 Task: Explore upcoming open houses in Honolulu, Hawaii, to visit properties with traditional Hawaiian architecture and cultural significance.
Action: Mouse moved to (559, 203)
Screenshot: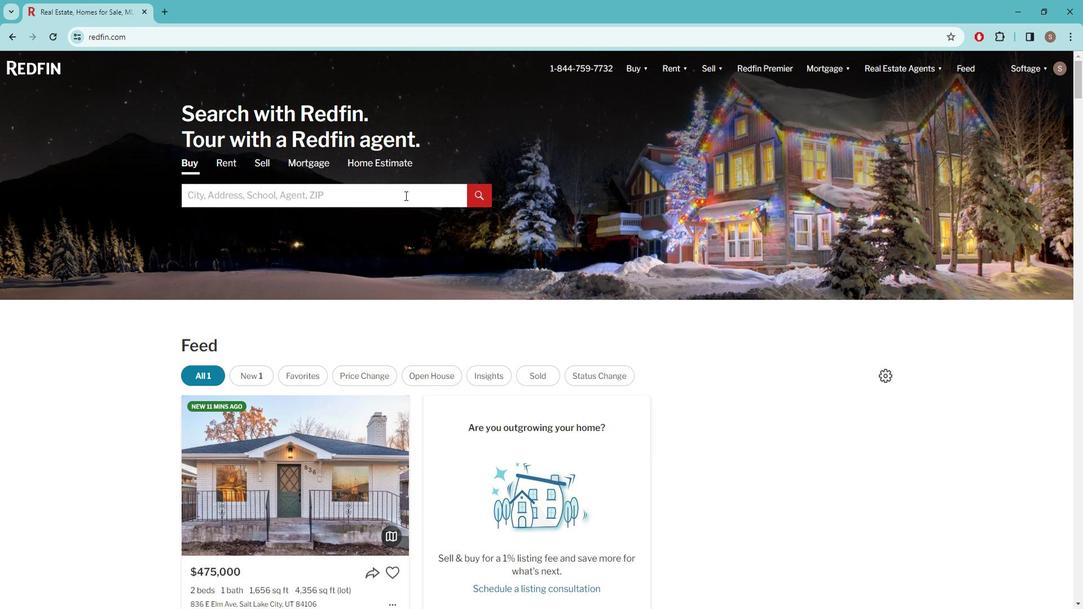 
Action: Mouse pressed left at (559, 203)
Screenshot: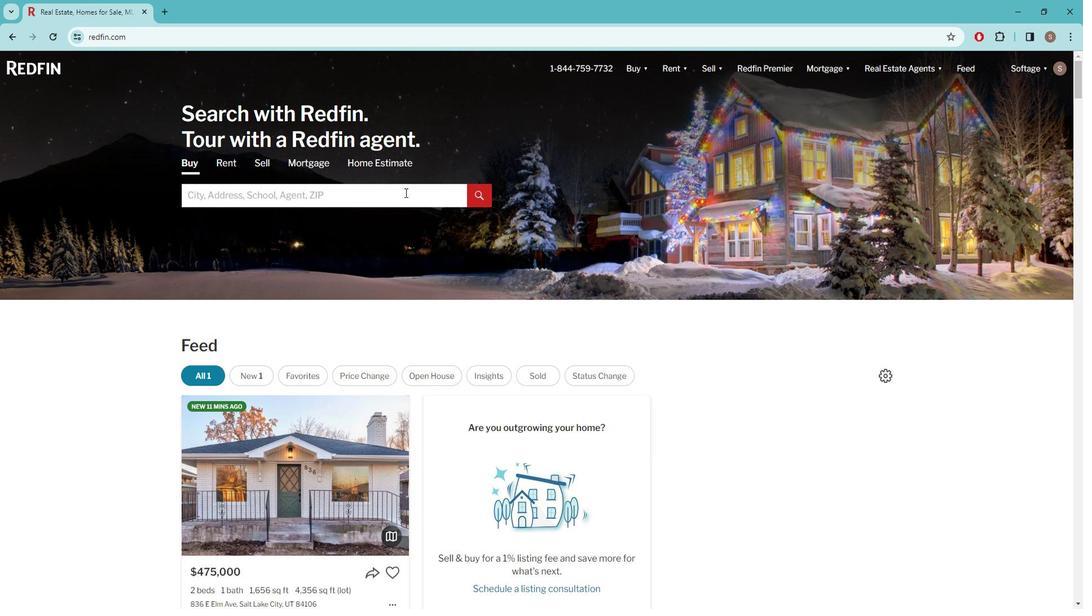 
Action: Key pressed h<Key.caps_lock>ONOLULU<Key.space>
Screenshot: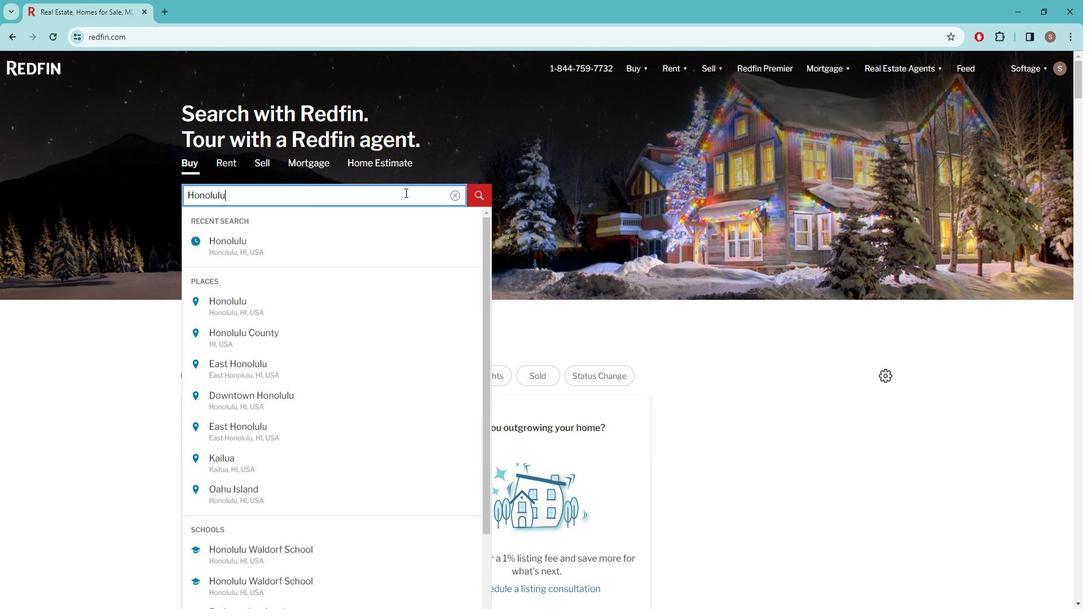 
Action: Mouse moved to (479, 259)
Screenshot: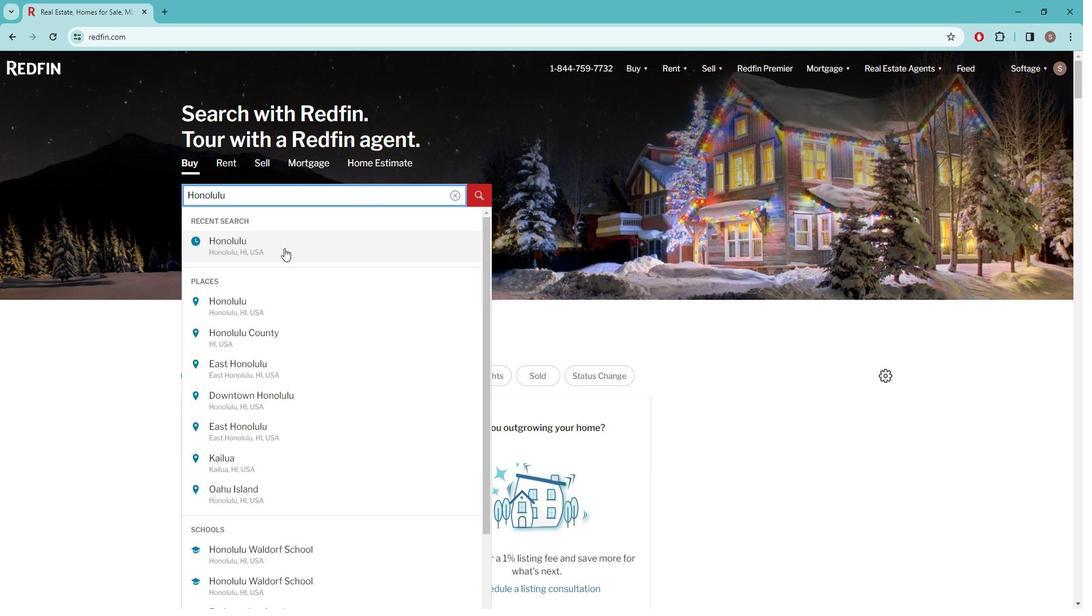 
Action: Mouse pressed left at (479, 259)
Screenshot: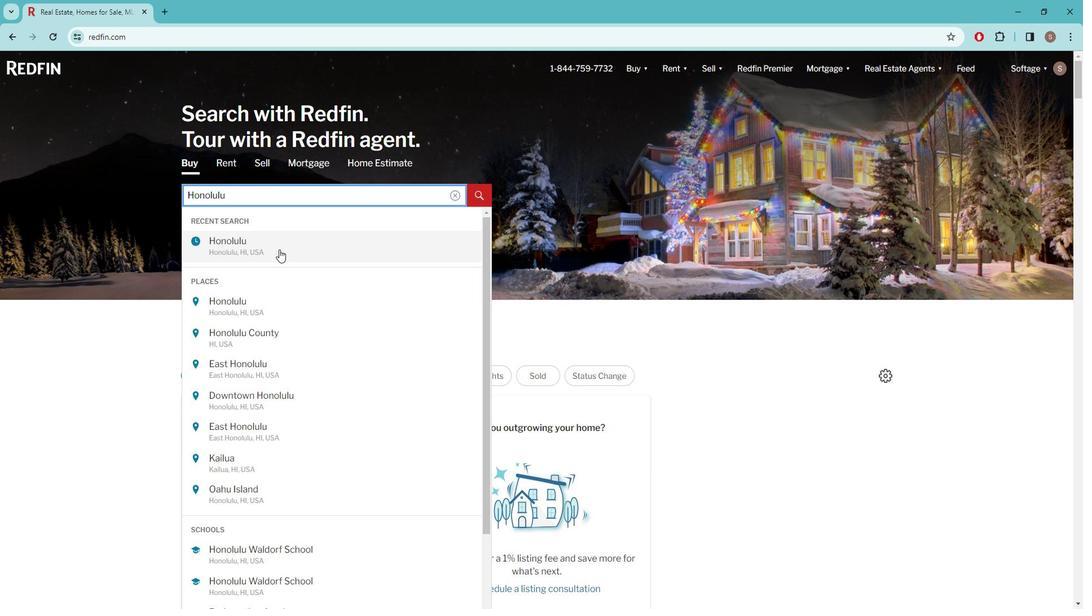 
Action: Mouse moved to (931, 154)
Screenshot: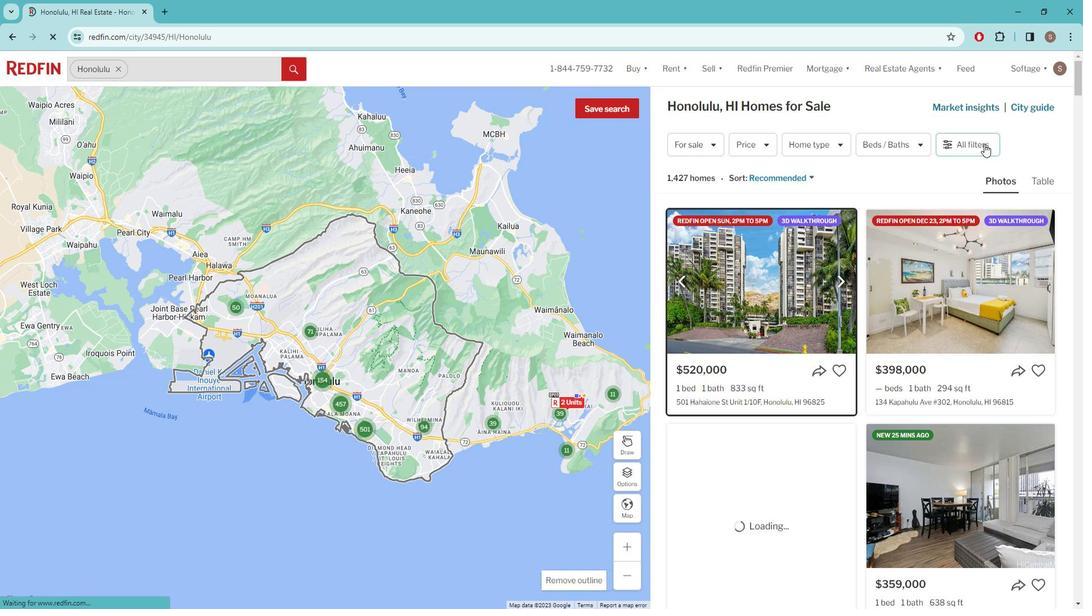 
Action: Mouse pressed left at (931, 154)
Screenshot: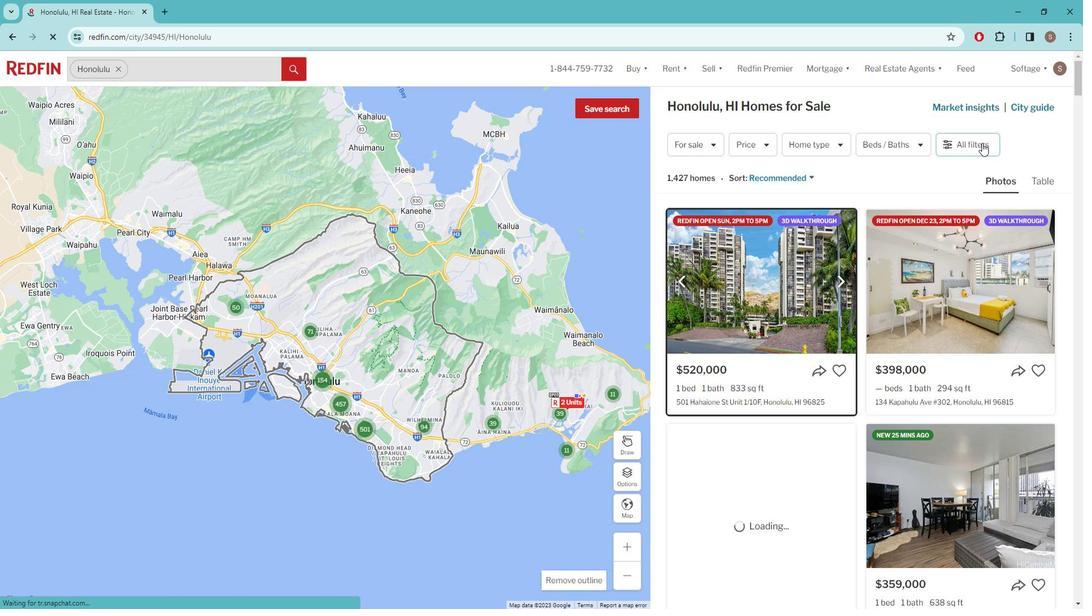
Action: Mouse pressed left at (931, 154)
Screenshot: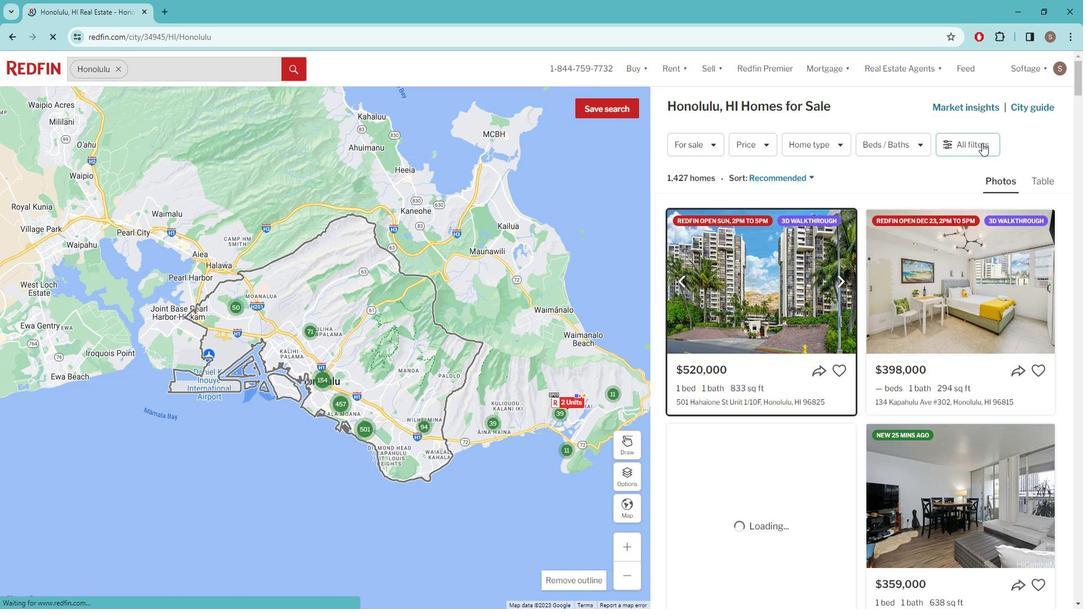 
Action: Mouse pressed left at (931, 154)
Screenshot: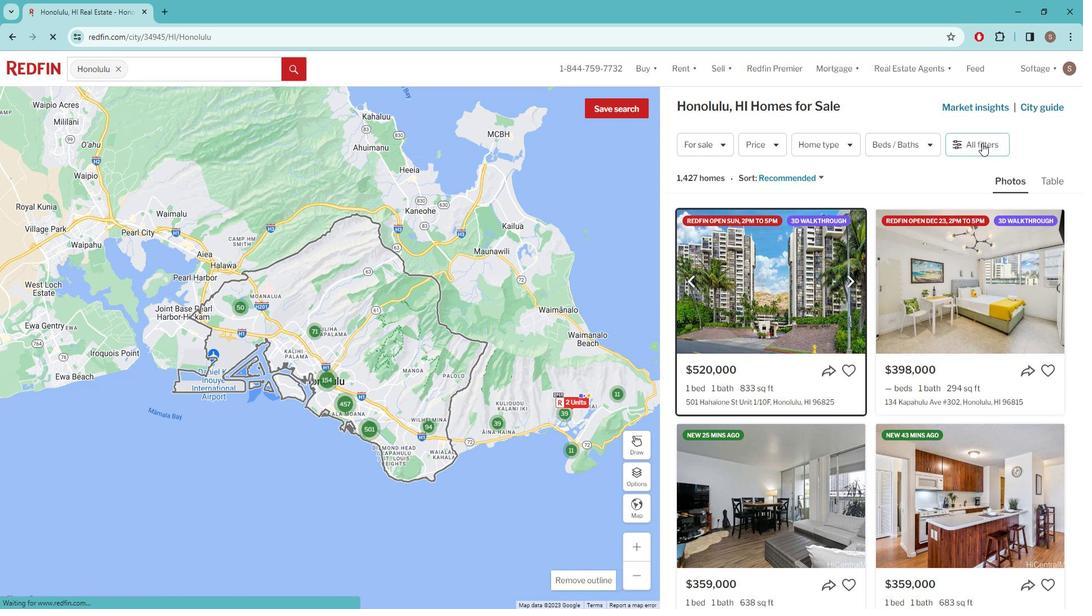 
Action: Mouse moved to (926, 154)
Screenshot: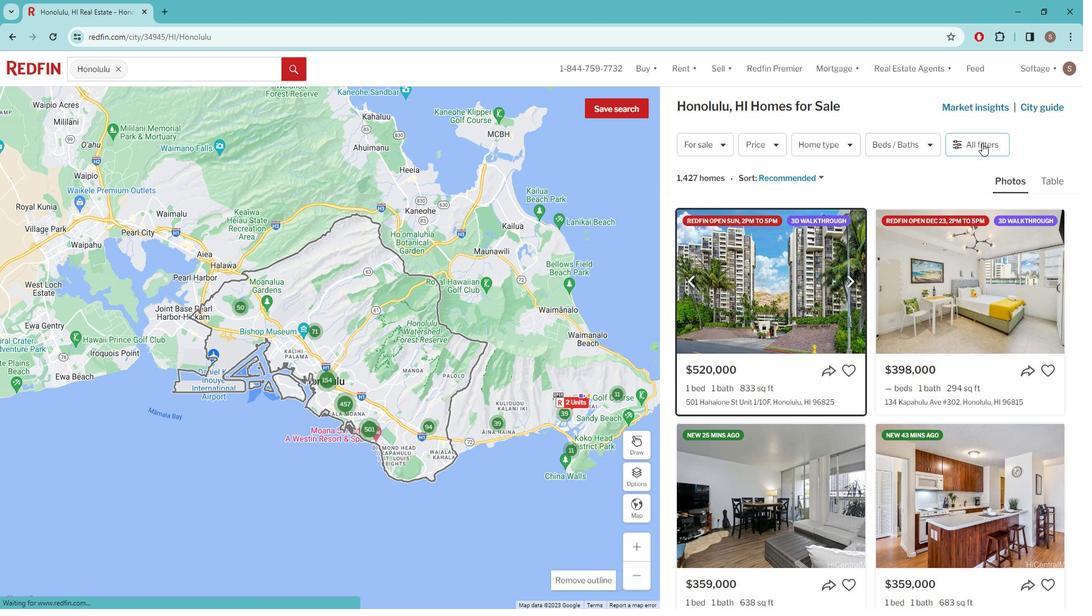 
Action: Mouse pressed left at (926, 154)
Screenshot: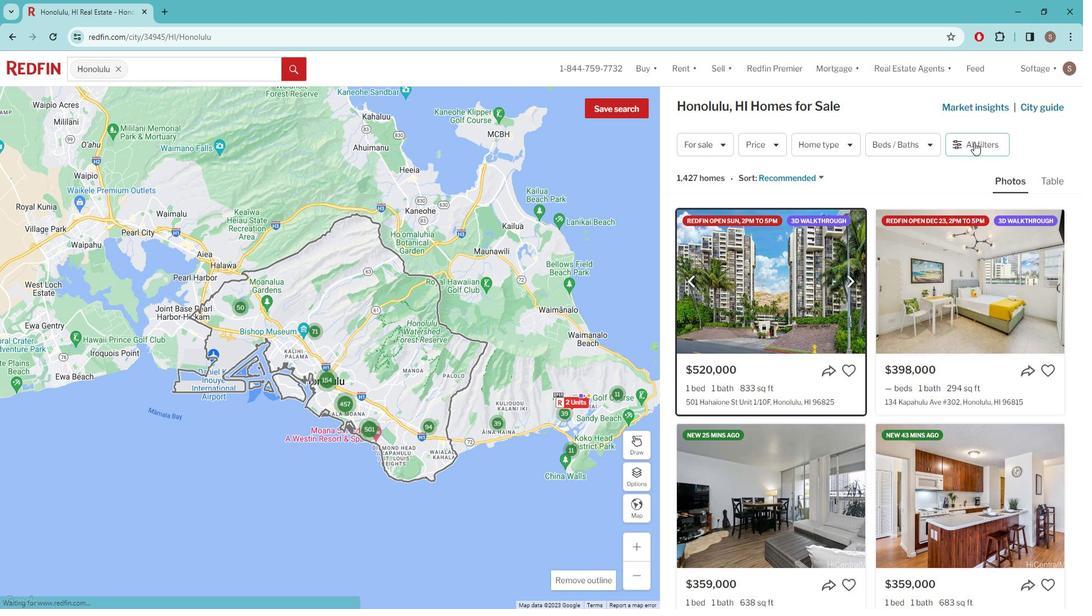
Action: Mouse moved to (907, 240)
Screenshot: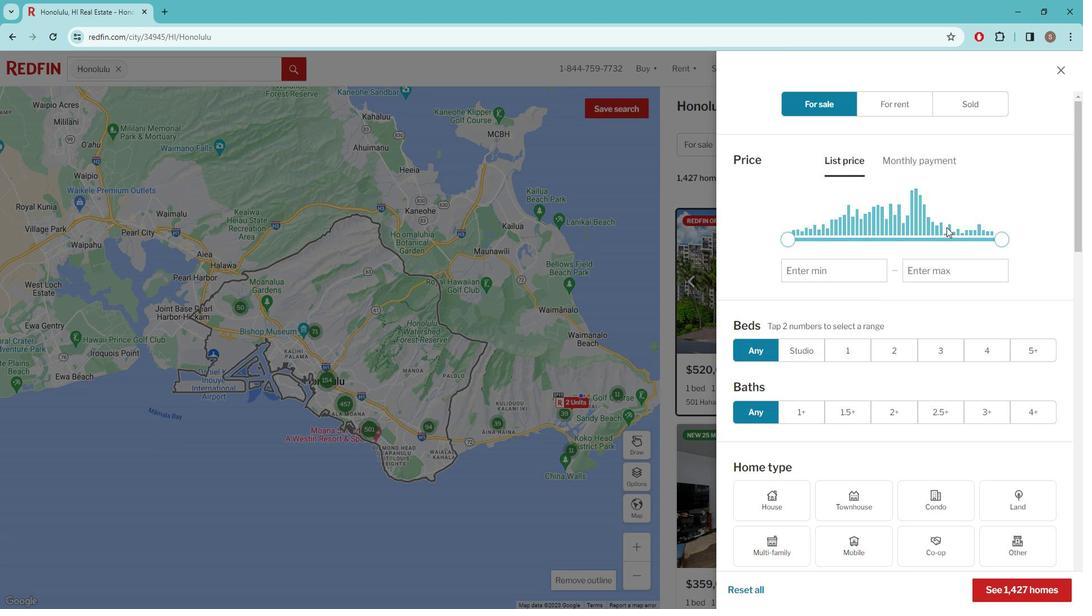 
Action: Mouse scrolled (907, 239) with delta (0, 0)
Screenshot: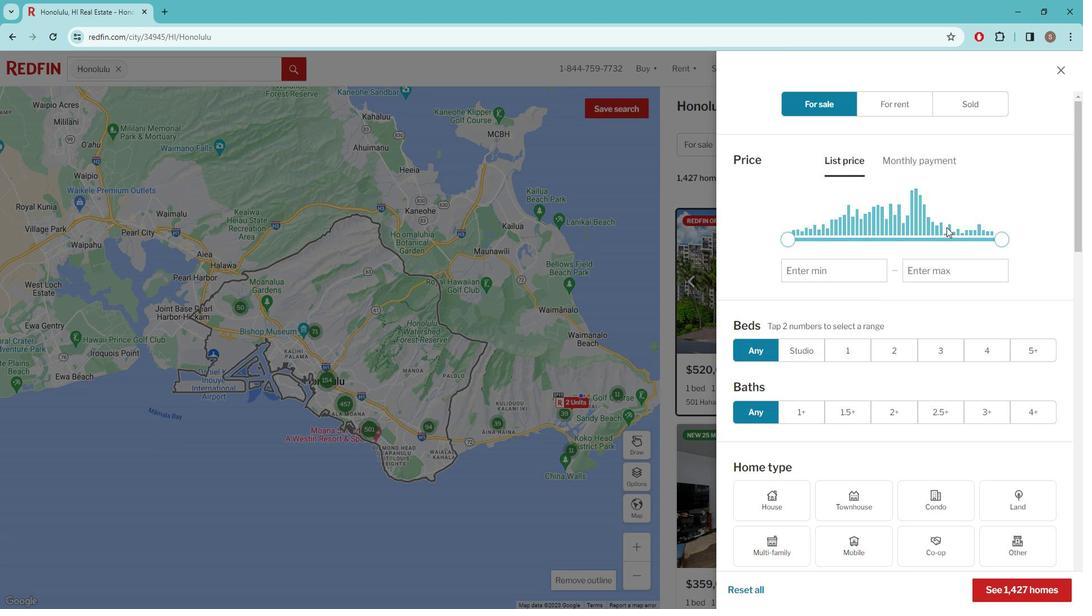 
Action: Mouse moved to (906, 242)
Screenshot: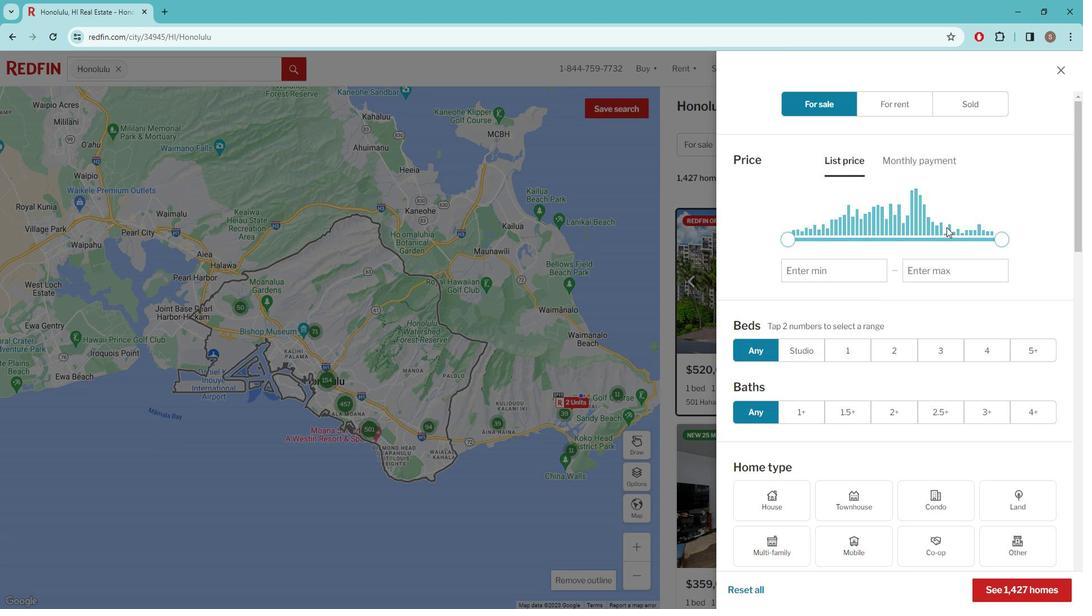 
Action: Mouse scrolled (906, 241) with delta (0, 0)
Screenshot: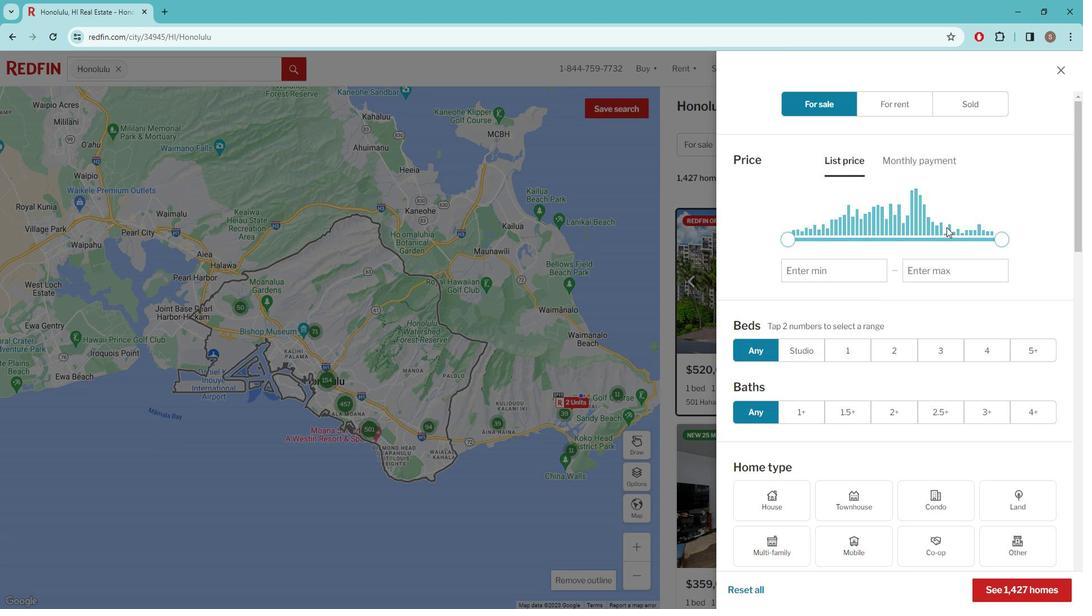 
Action: Mouse moved to (906, 242)
Screenshot: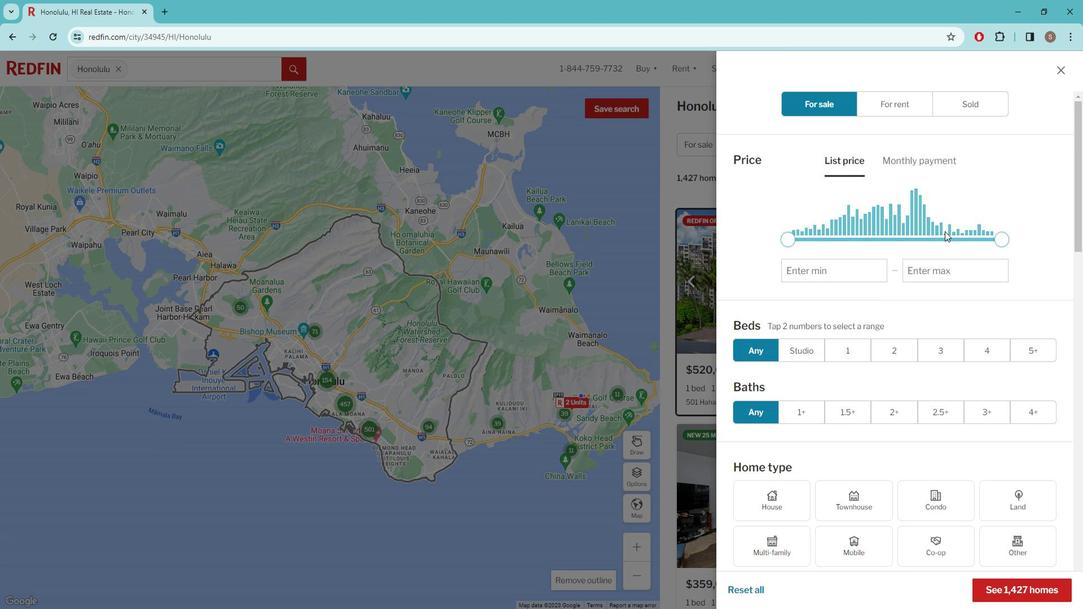 
Action: Mouse scrolled (906, 242) with delta (0, 0)
Screenshot: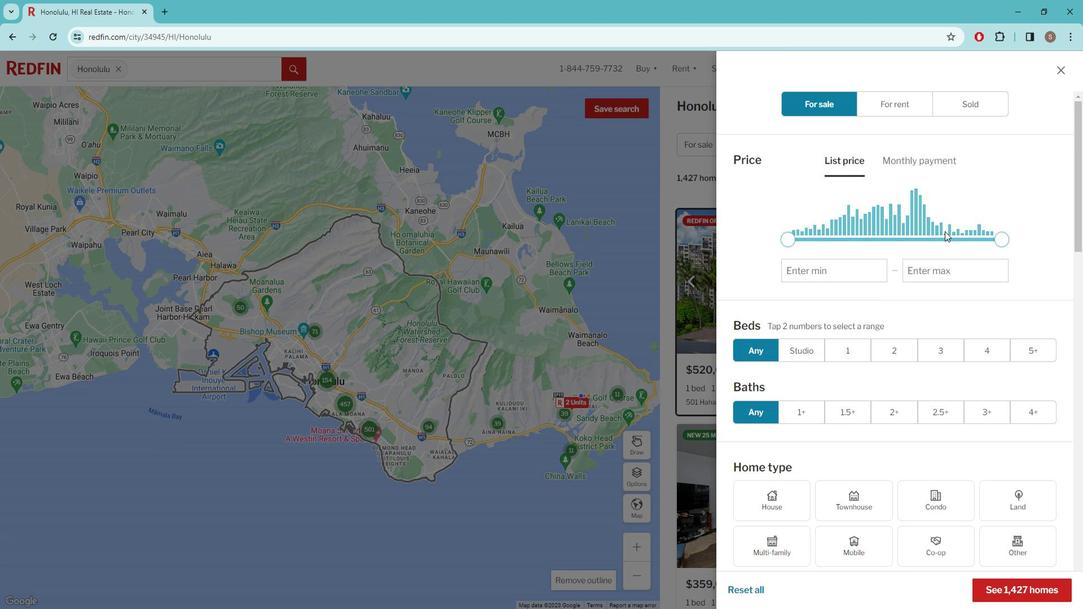 
Action: Mouse scrolled (906, 242) with delta (0, 0)
Screenshot: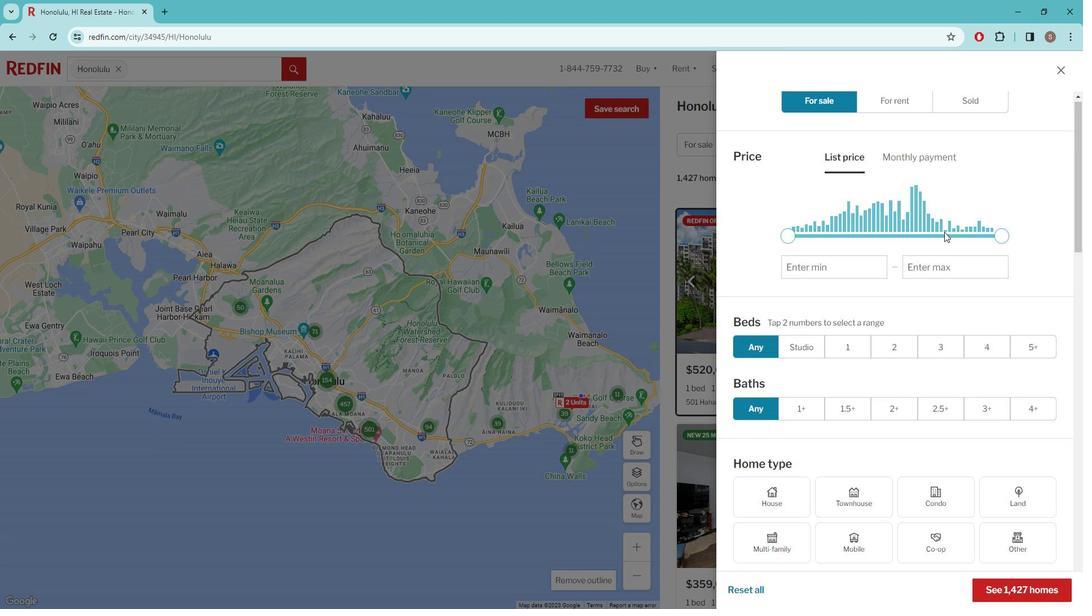 
Action: Mouse scrolled (906, 242) with delta (0, 0)
Screenshot: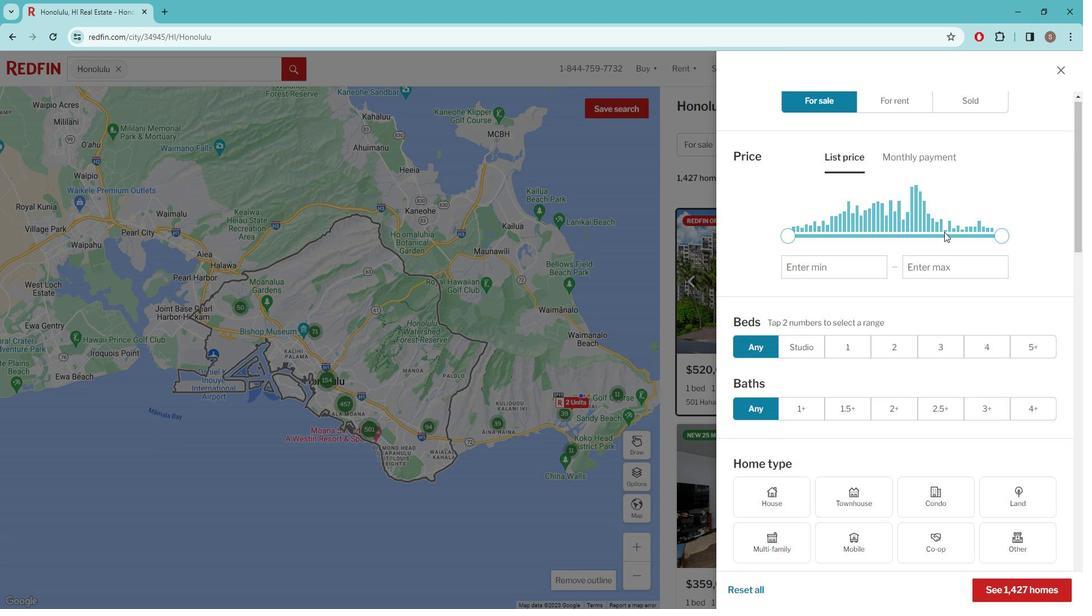 
Action: Mouse scrolled (906, 242) with delta (0, 0)
Screenshot: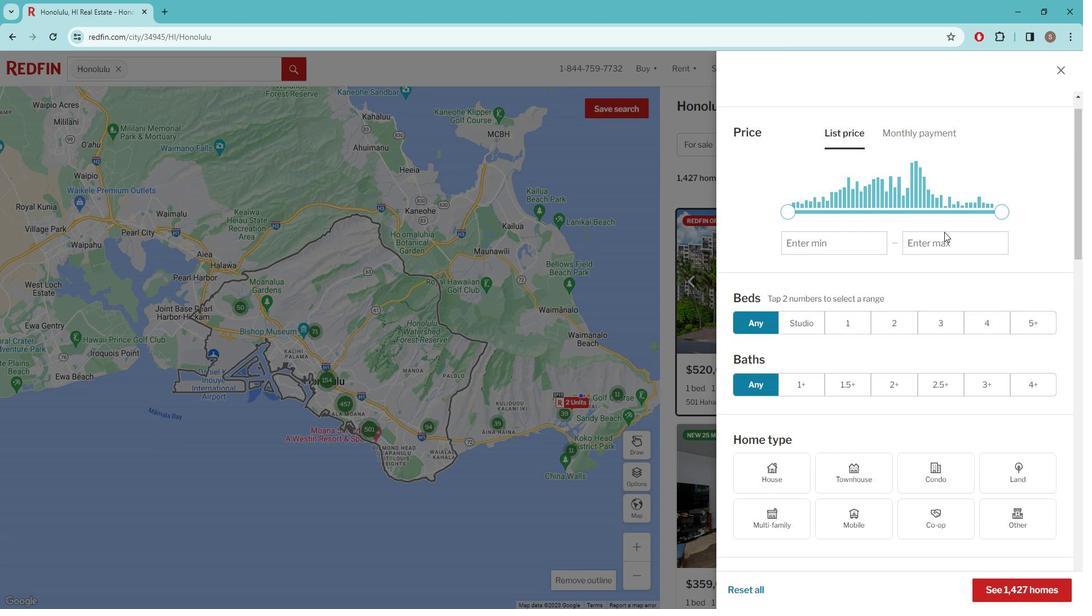 
Action: Mouse moved to (905, 243)
Screenshot: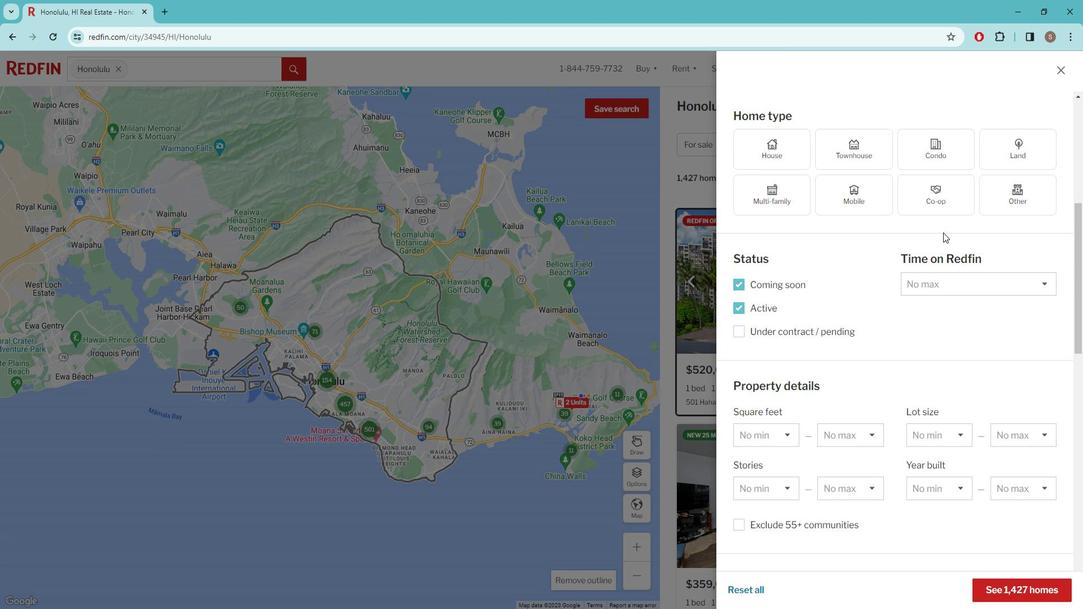 
Action: Mouse scrolled (905, 243) with delta (0, 0)
Screenshot: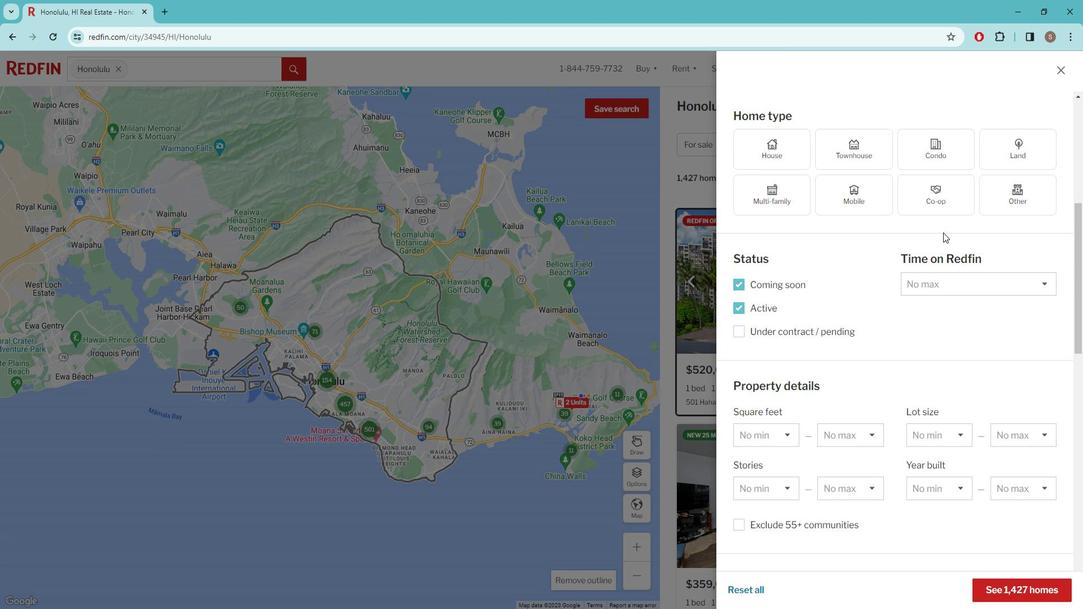 
Action: Mouse moved to (904, 244)
Screenshot: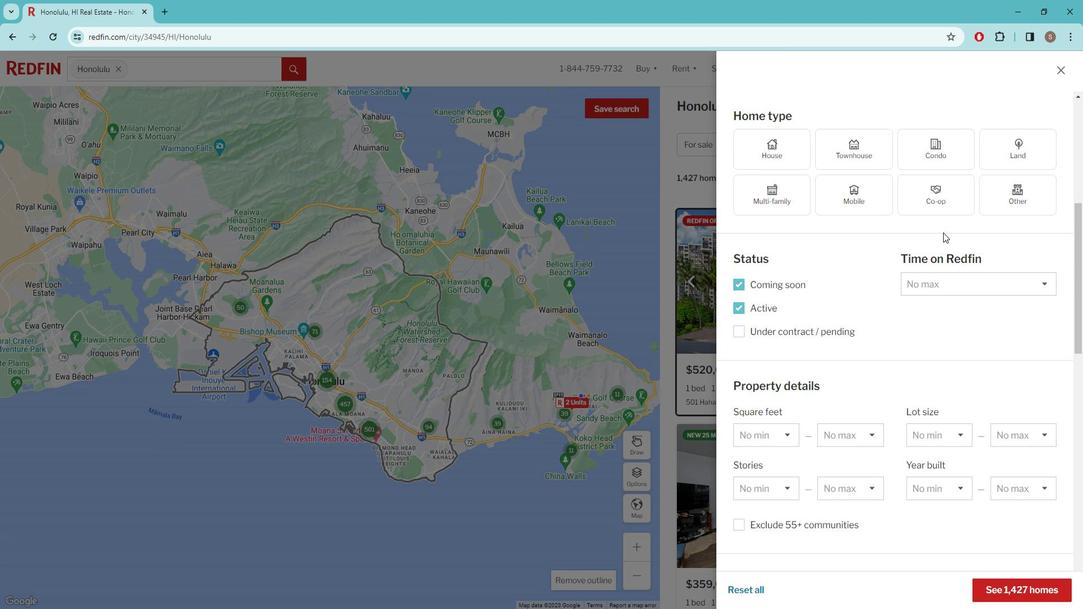 
Action: Mouse scrolled (904, 243) with delta (0, 0)
Screenshot: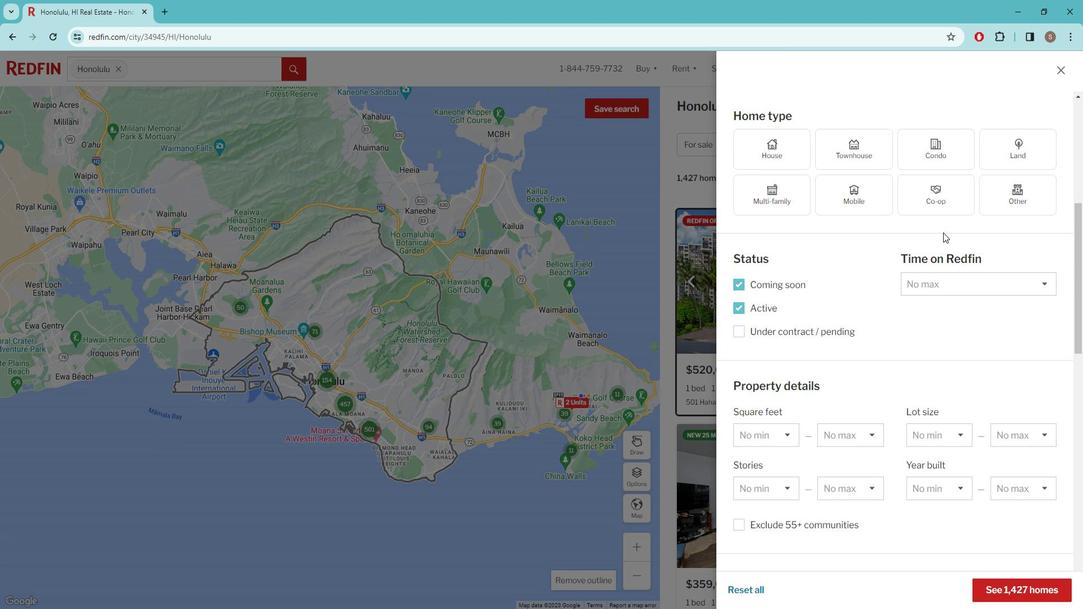 
Action: Mouse moved to (904, 245)
Screenshot: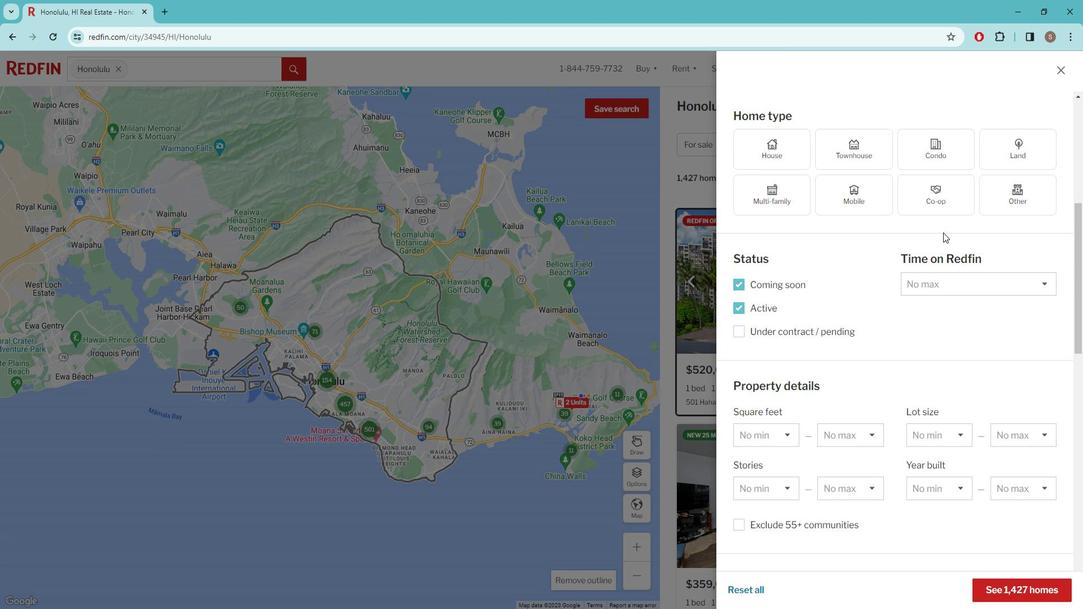 
Action: Mouse scrolled (904, 244) with delta (0, 0)
Screenshot: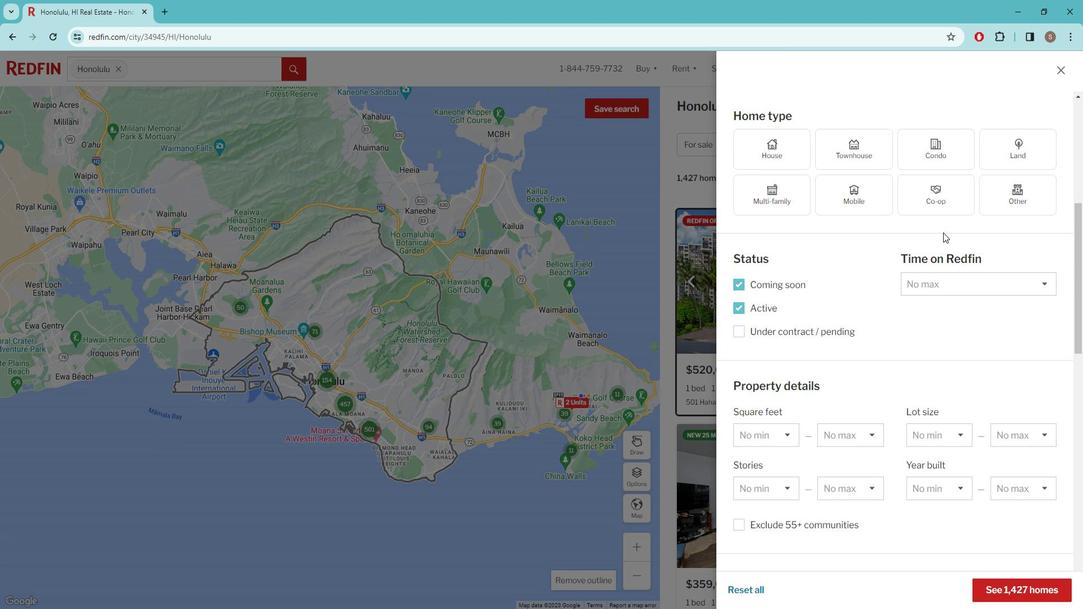 
Action: Mouse scrolled (904, 244) with delta (0, 0)
Screenshot: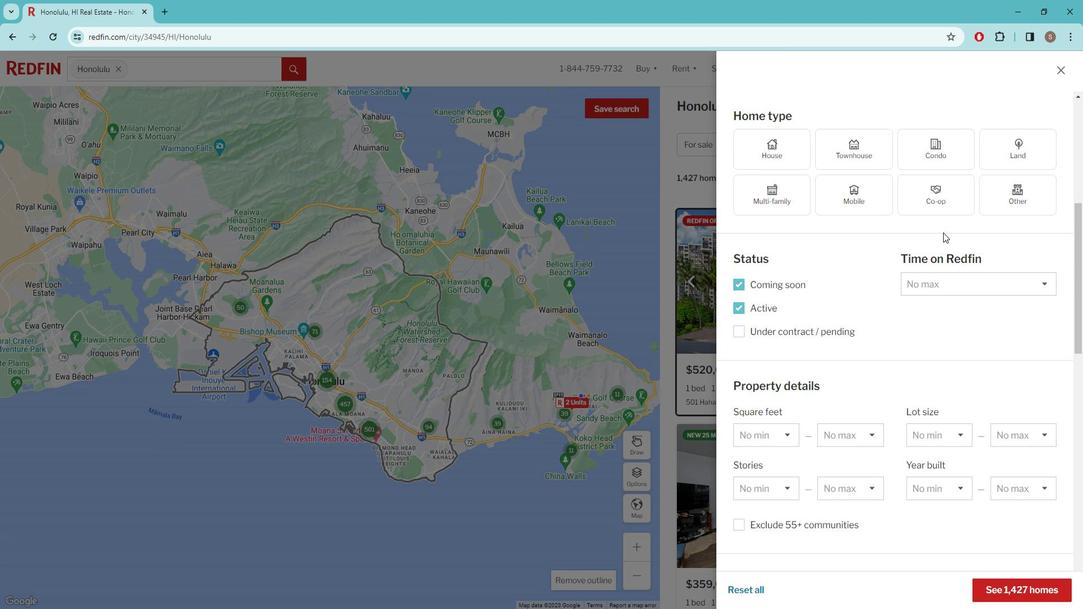 
Action: Mouse scrolled (904, 244) with delta (0, 0)
Screenshot: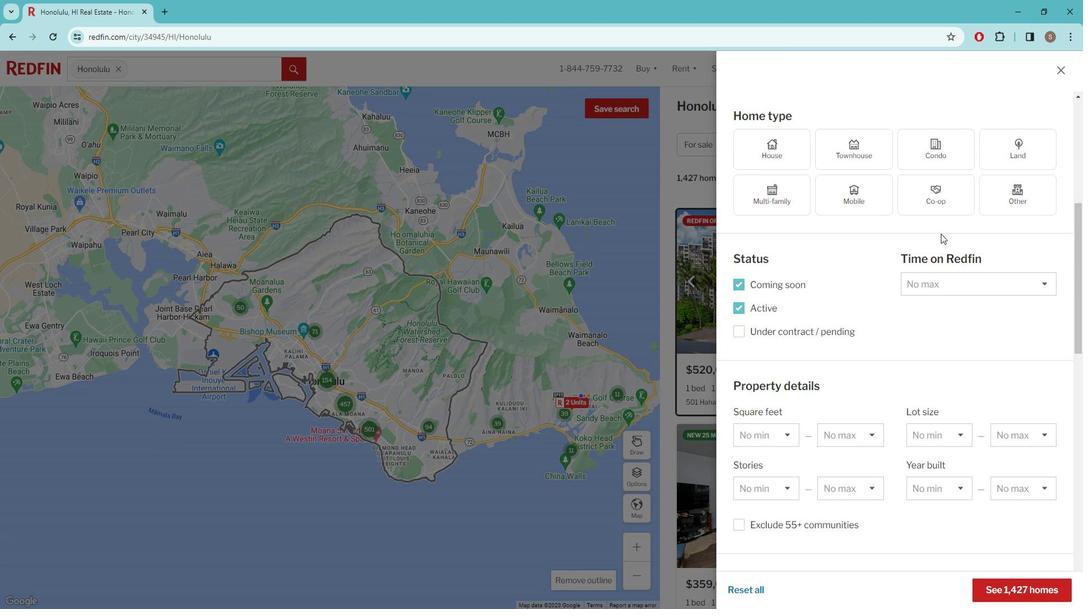 
Action: Mouse moved to (904, 245)
Screenshot: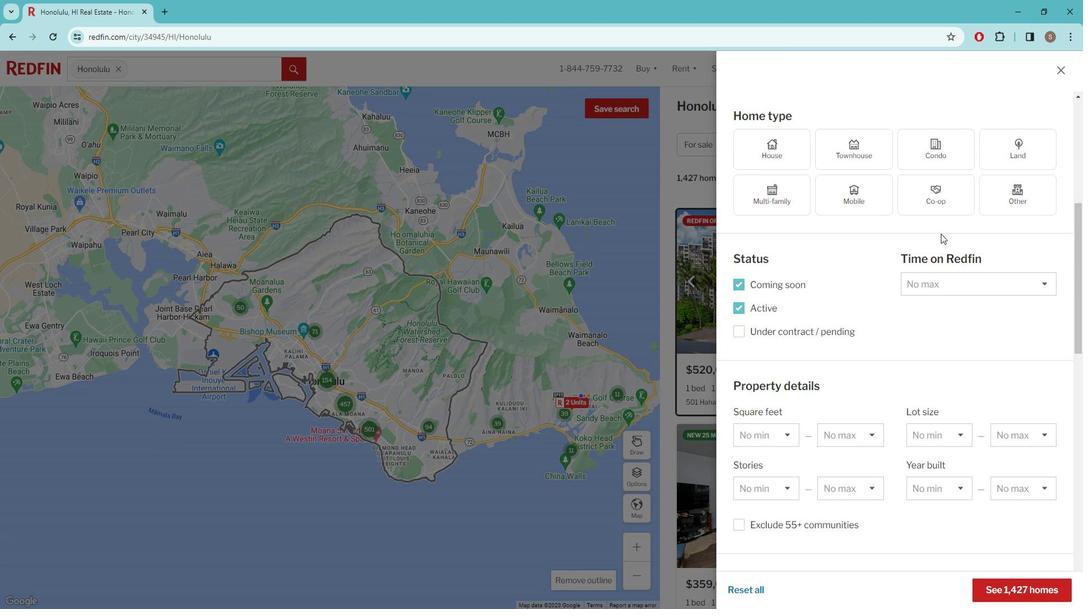 
Action: Mouse scrolled (904, 244) with delta (0, 0)
Screenshot: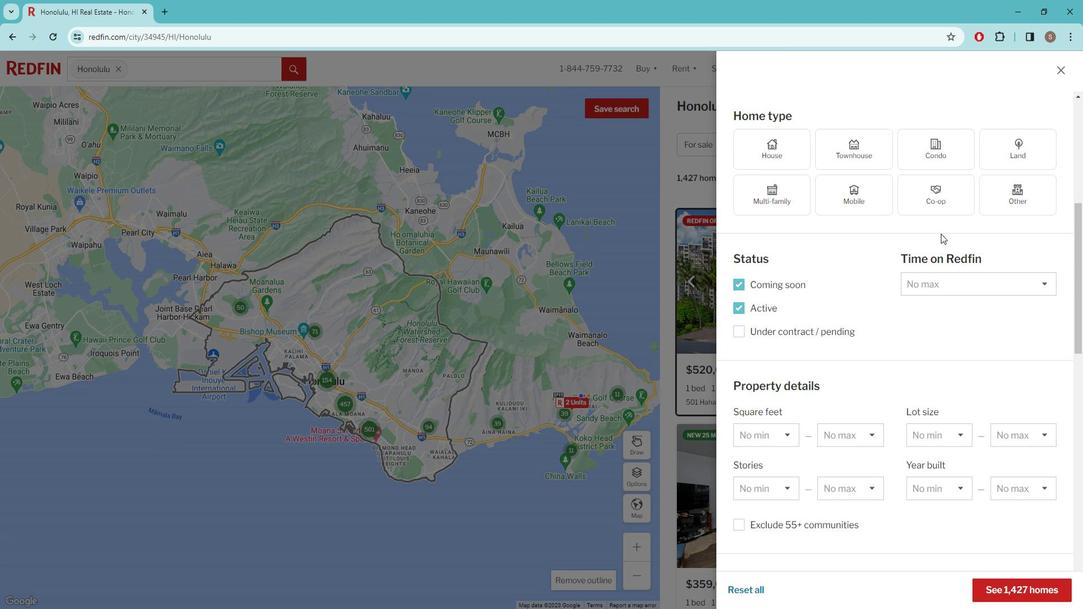 
Action: Mouse moved to (903, 246)
Screenshot: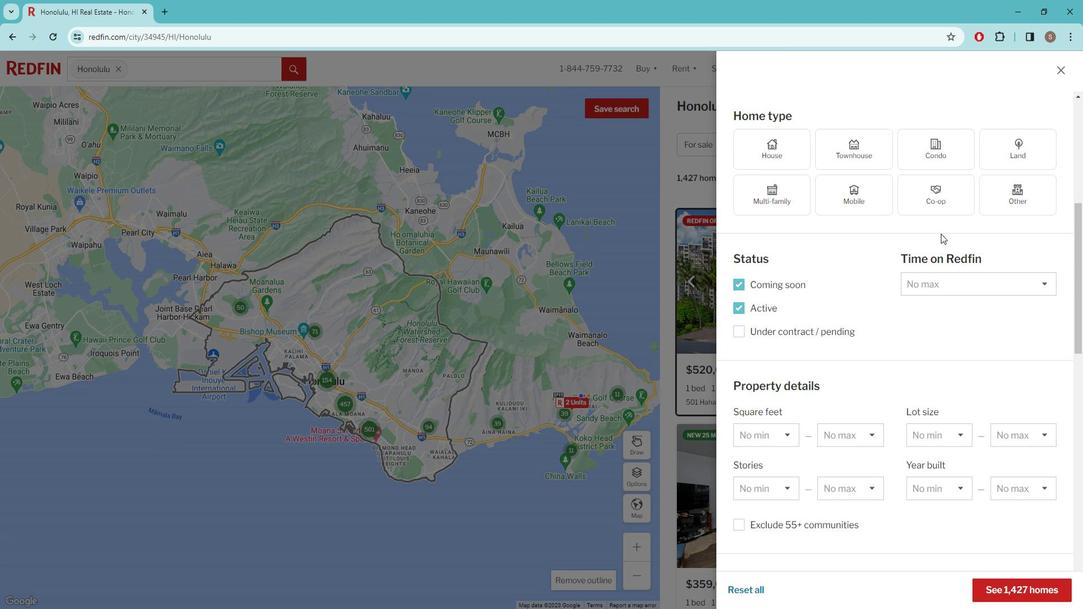 
Action: Mouse scrolled (903, 245) with delta (0, 0)
Screenshot: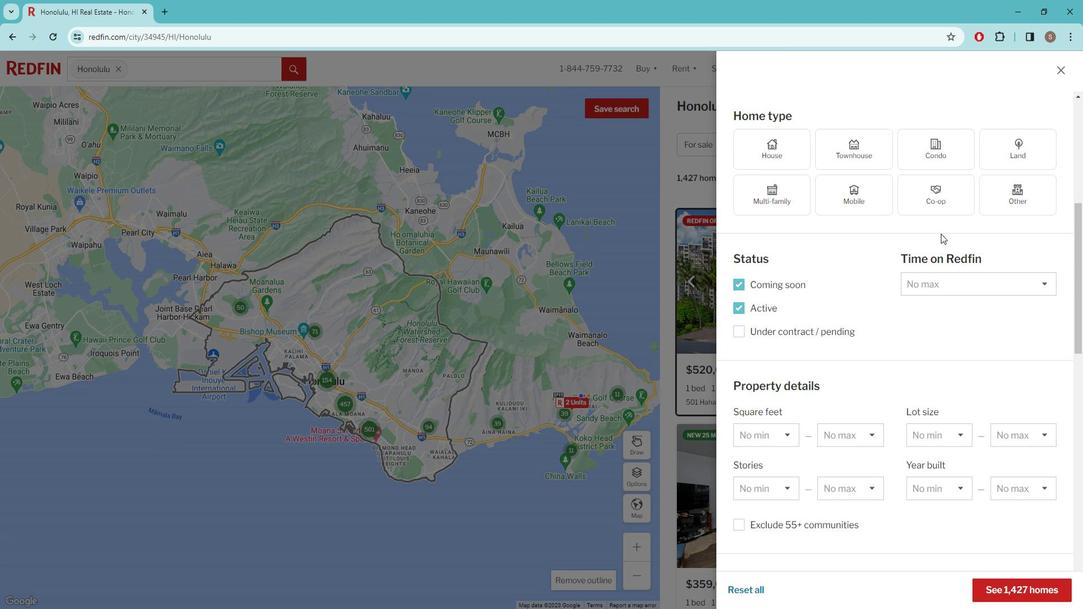 
Action: Mouse moved to (903, 247)
Screenshot: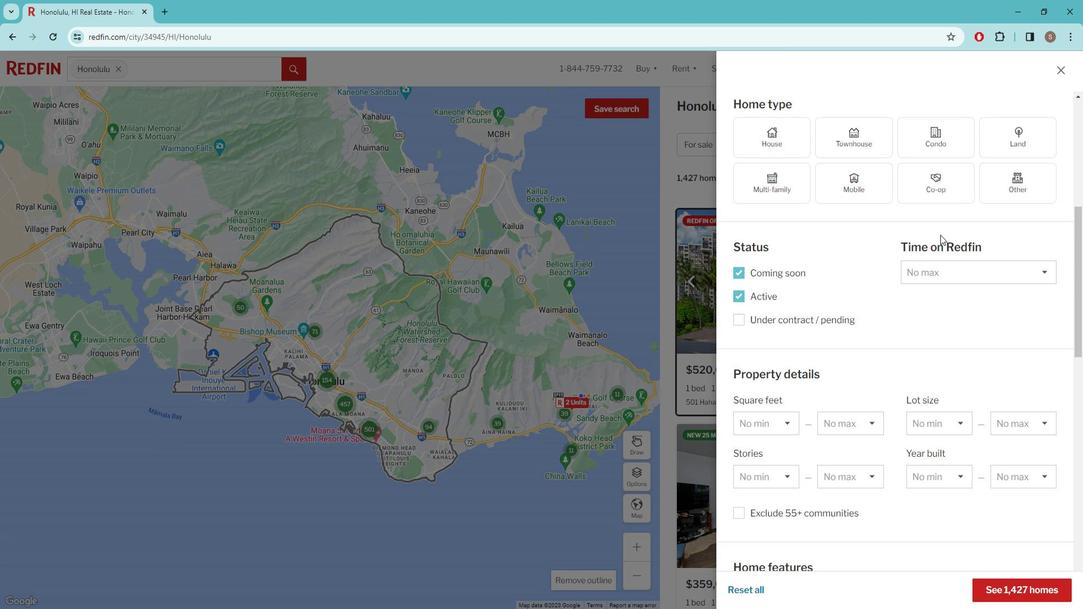 
Action: Mouse scrolled (903, 247) with delta (0, 0)
Screenshot: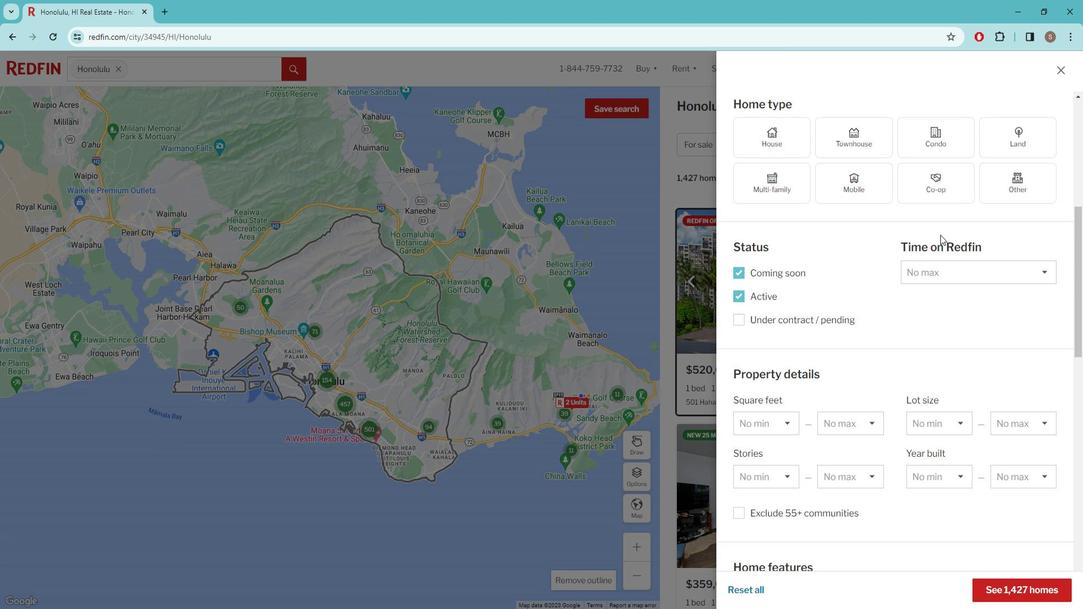 
Action: Mouse moved to (900, 280)
Screenshot: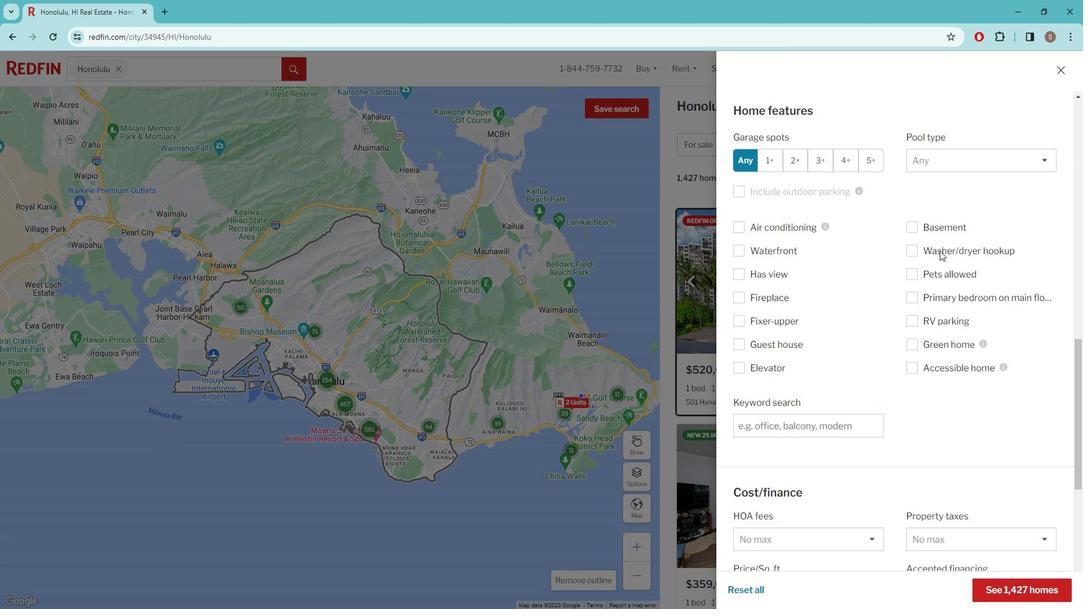 
Action: Mouse scrolled (900, 279) with delta (0, 0)
Screenshot: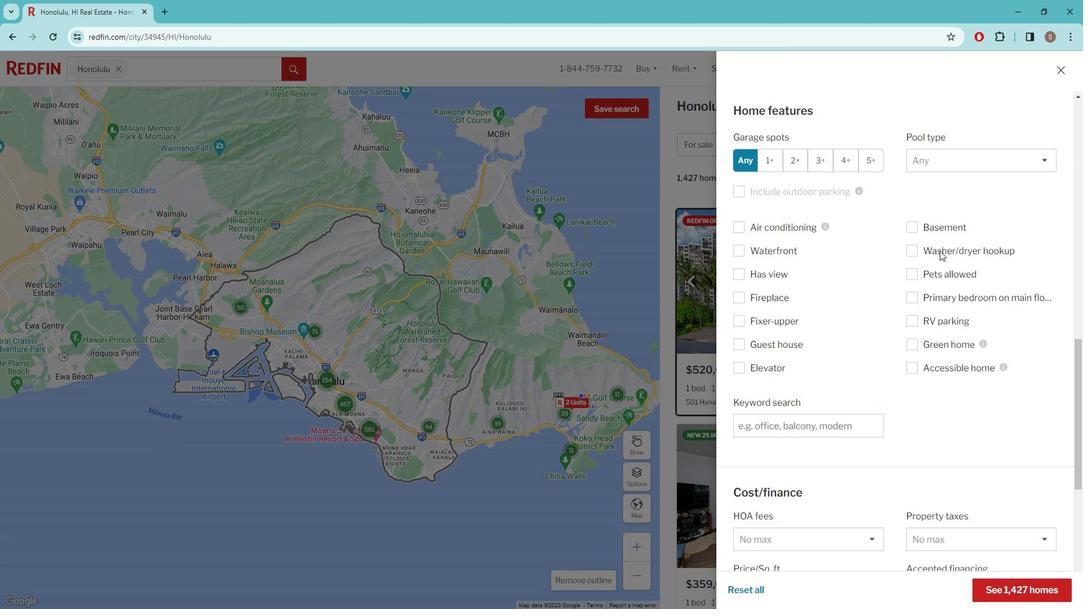 
Action: Mouse moved to (900, 290)
Screenshot: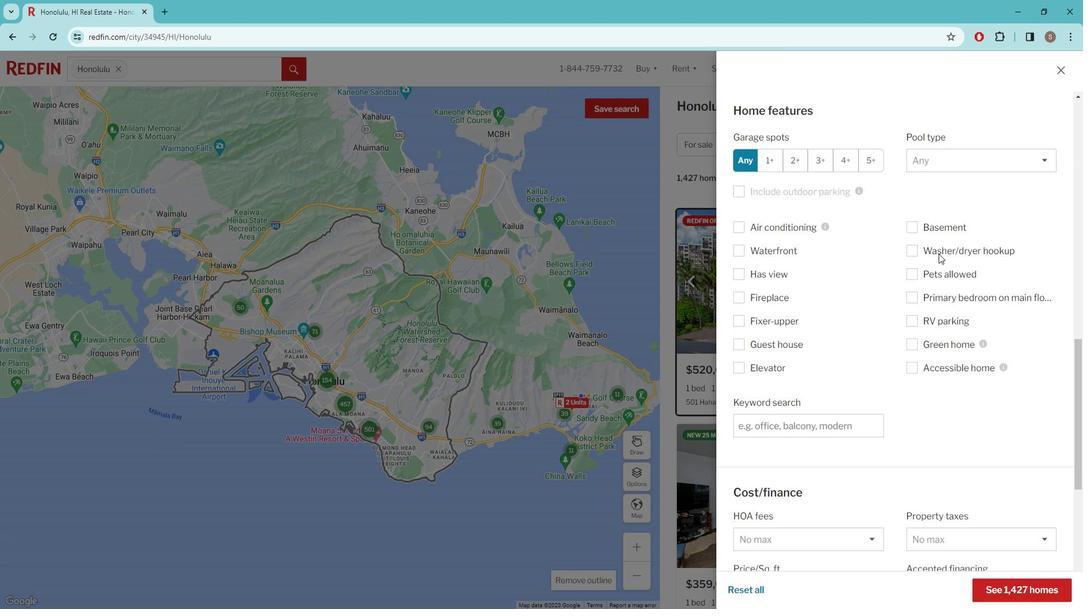
Action: Mouse scrolled (900, 289) with delta (0, 0)
Screenshot: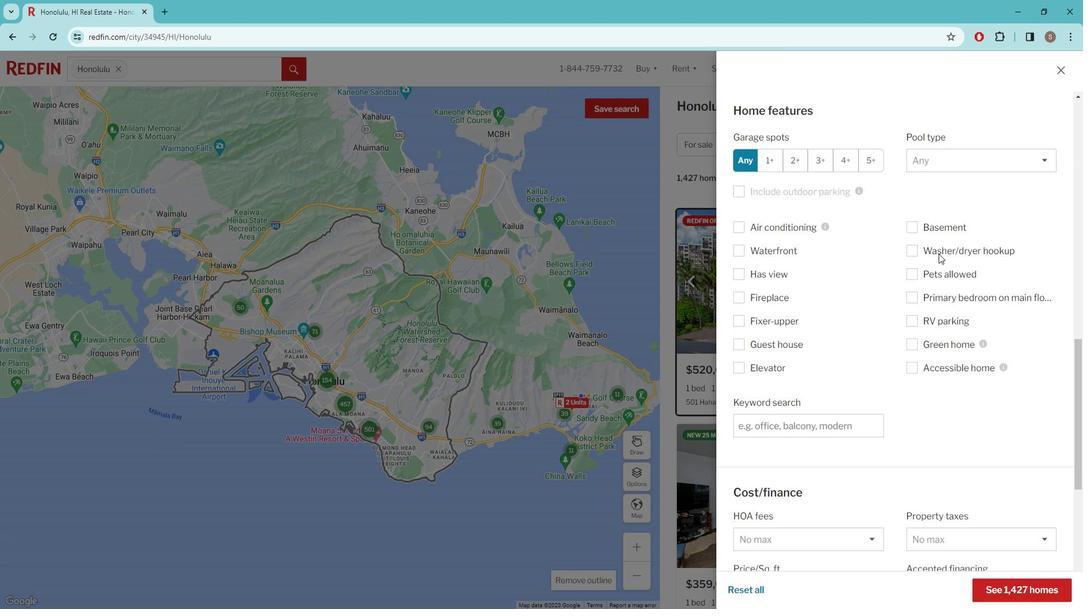 
Action: Mouse moved to (898, 294)
Screenshot: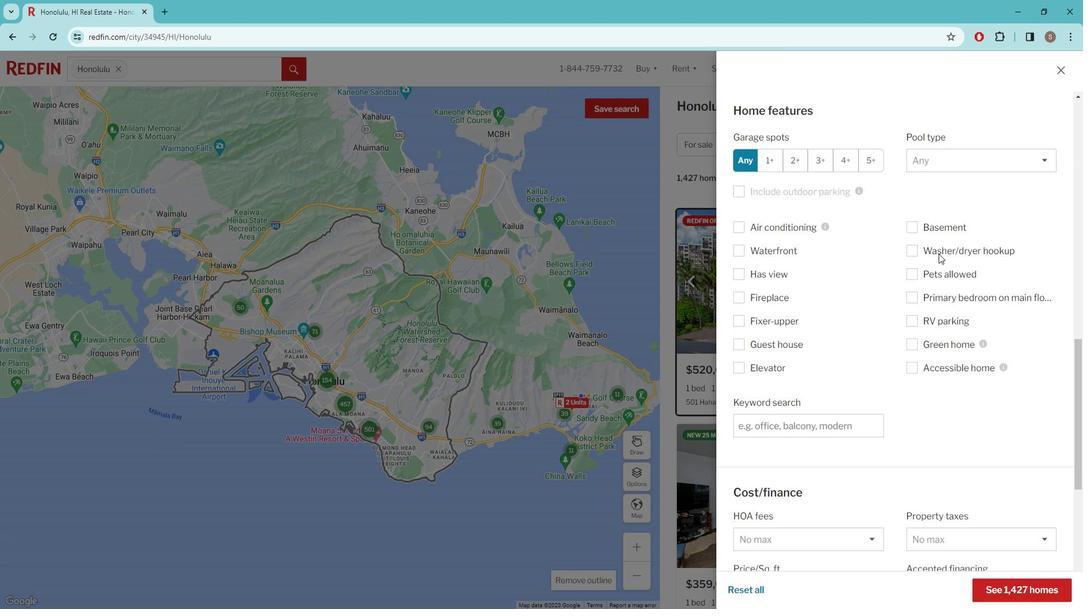 
Action: Mouse scrolled (898, 294) with delta (0, 0)
Screenshot: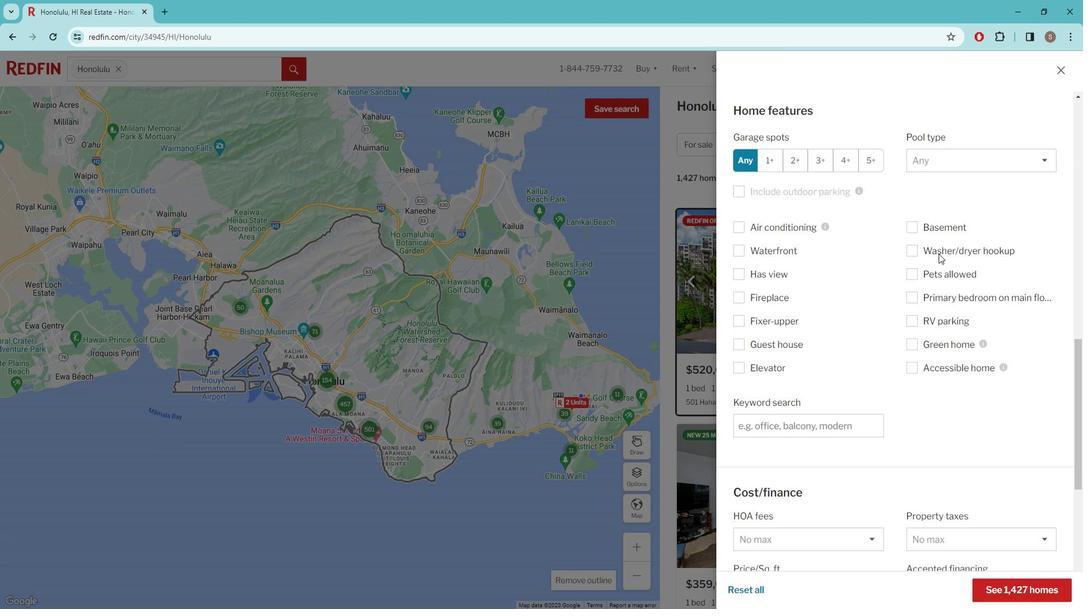 
Action: Mouse moved to (897, 297)
Screenshot: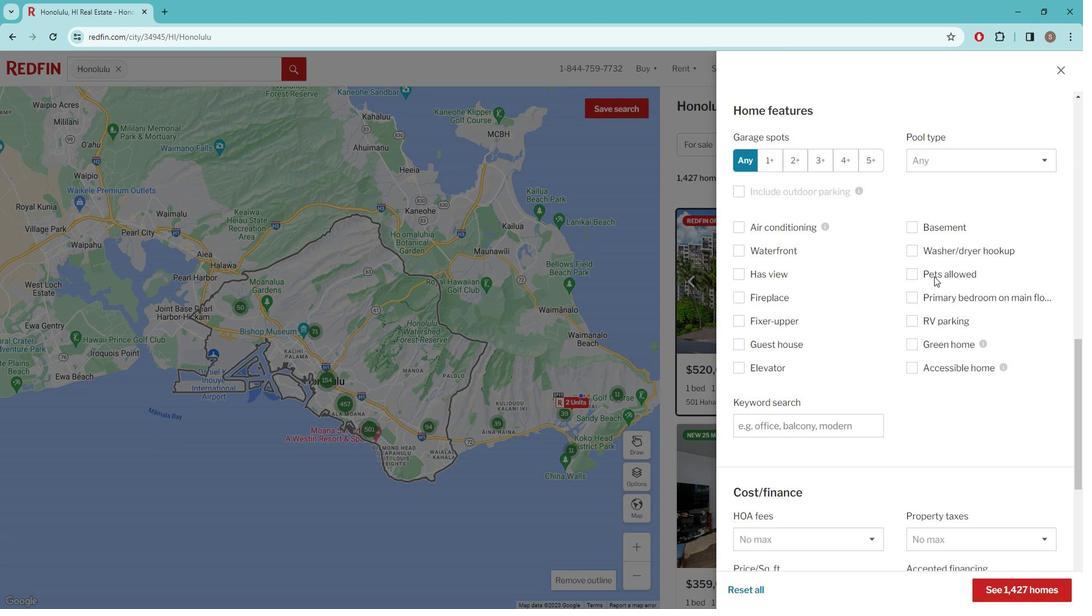 
Action: Mouse scrolled (897, 296) with delta (0, 0)
Screenshot: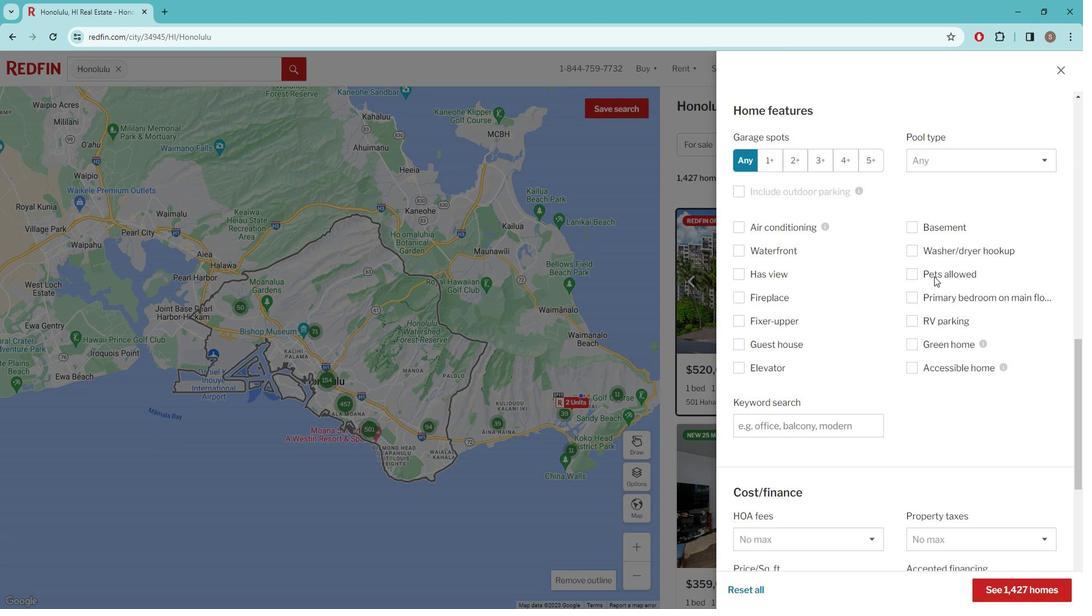
Action: Mouse moved to (897, 297)
Screenshot: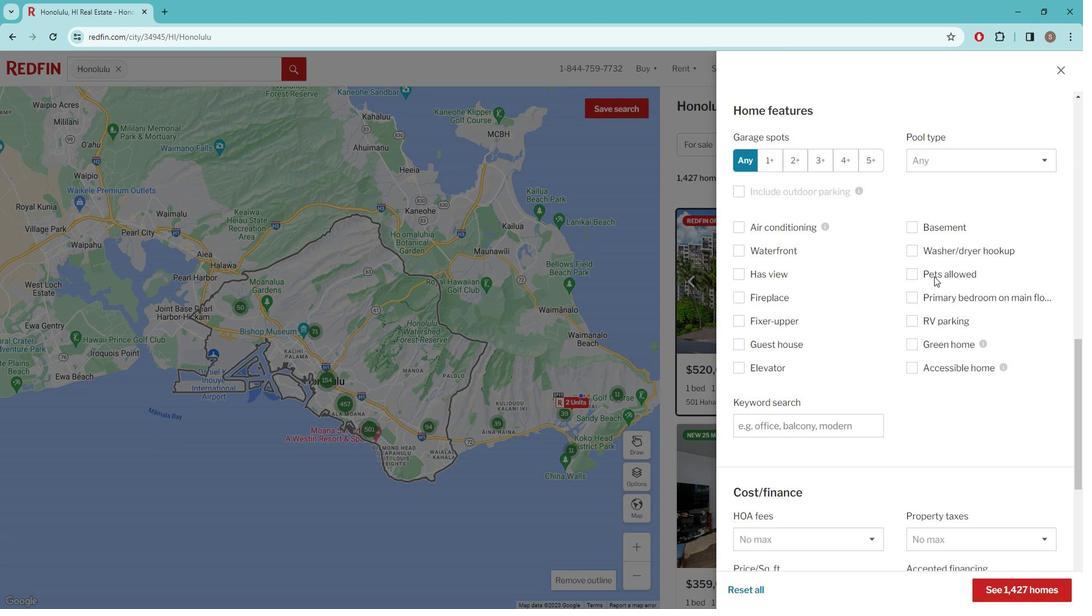 
Action: Mouse scrolled (897, 296) with delta (0, 0)
Screenshot: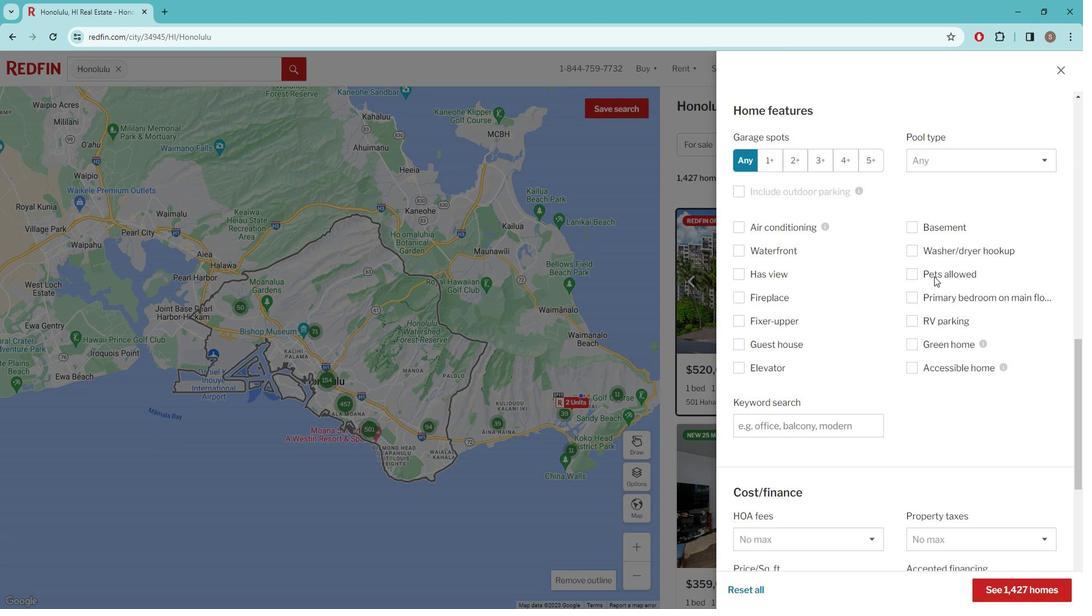 
Action: Mouse moved to (897, 297)
Screenshot: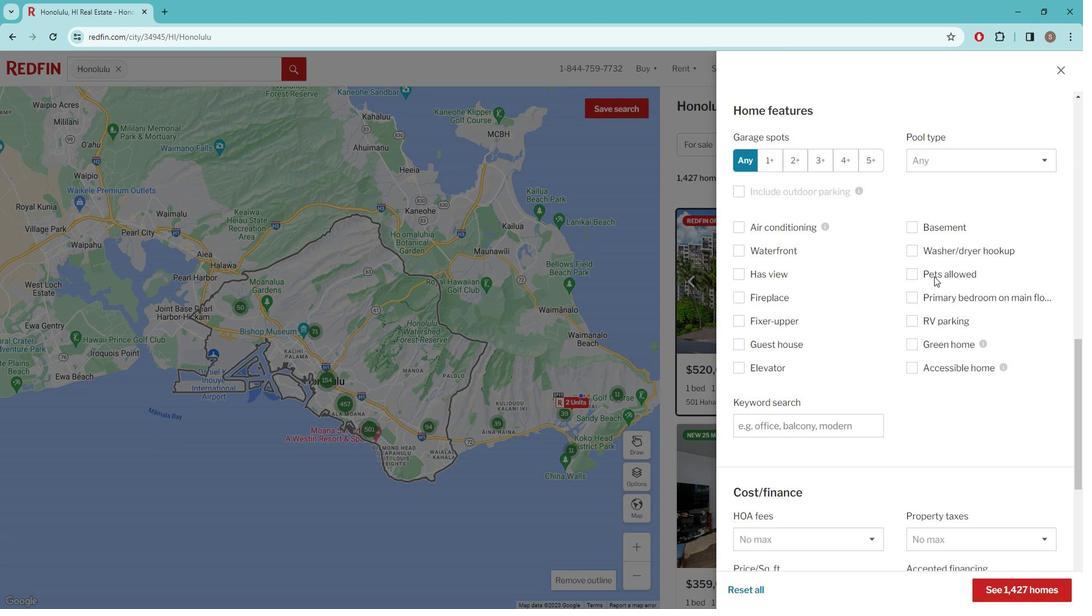 
Action: Mouse scrolled (897, 297) with delta (0, 0)
Screenshot: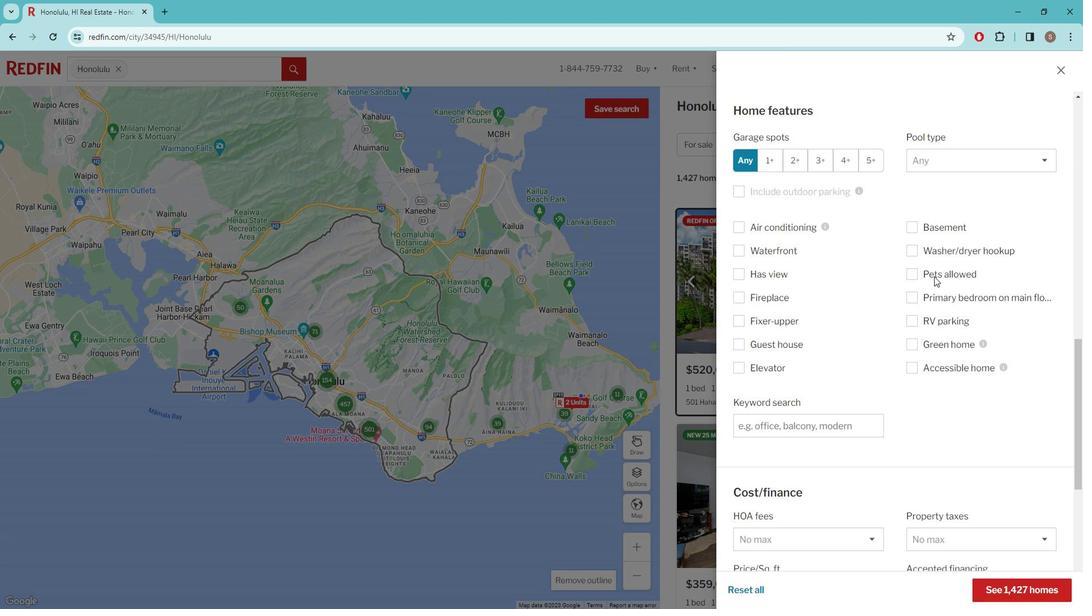 
Action: Mouse moved to (848, 517)
Screenshot: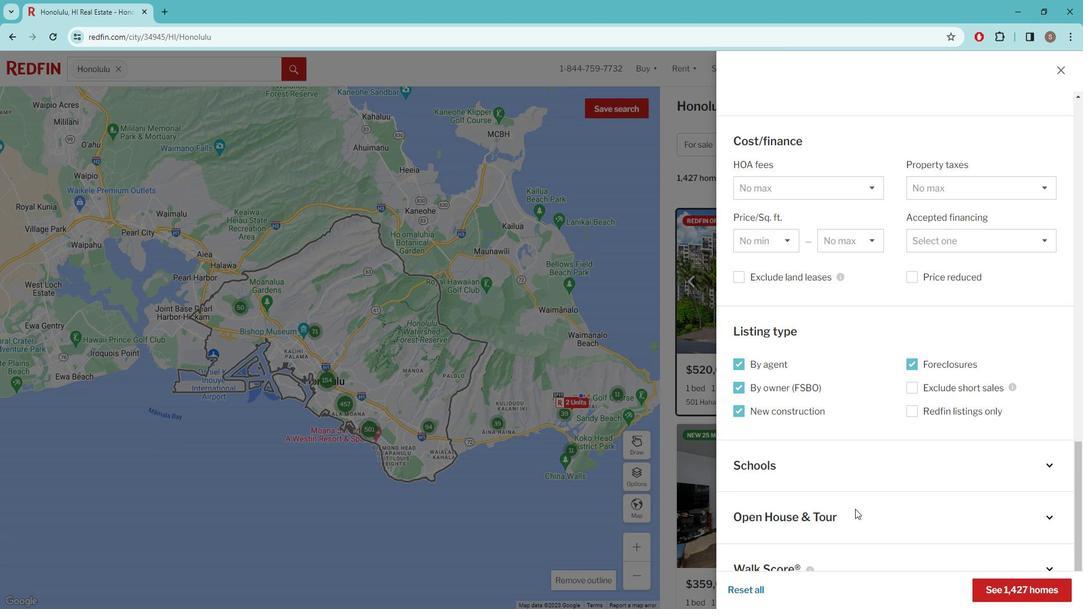
Action: Mouse pressed left at (848, 517)
Screenshot: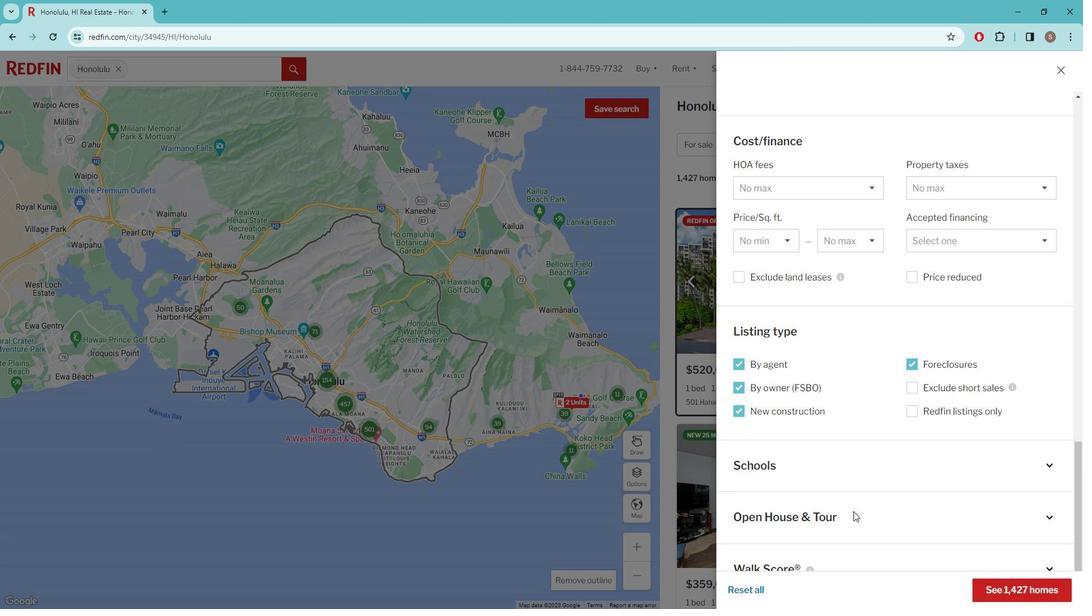 
Action: Mouse moved to (790, 499)
Screenshot: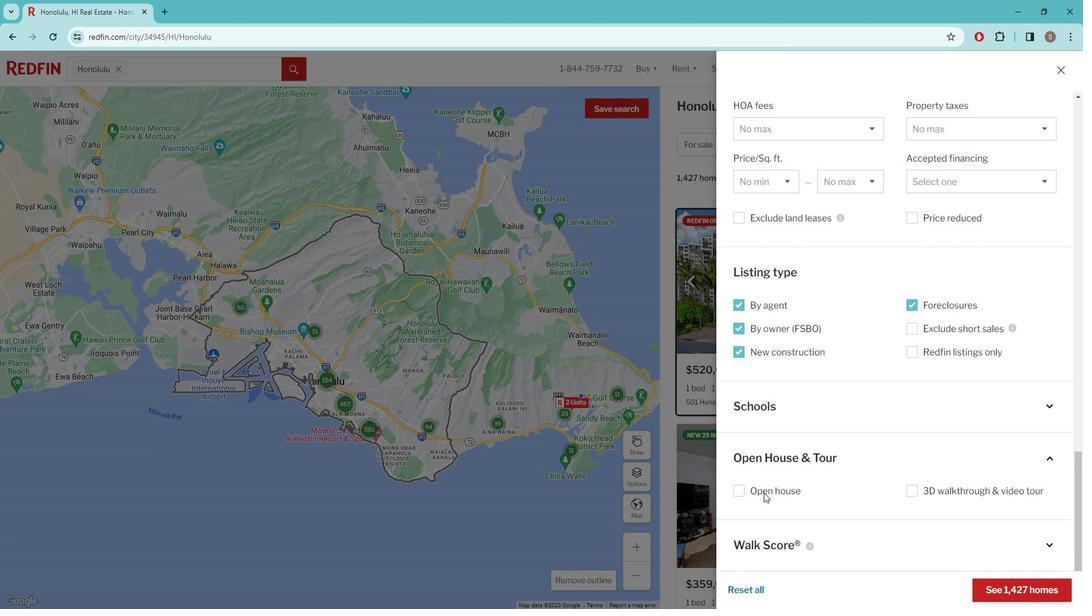 
Action: Mouse pressed left at (790, 499)
Screenshot: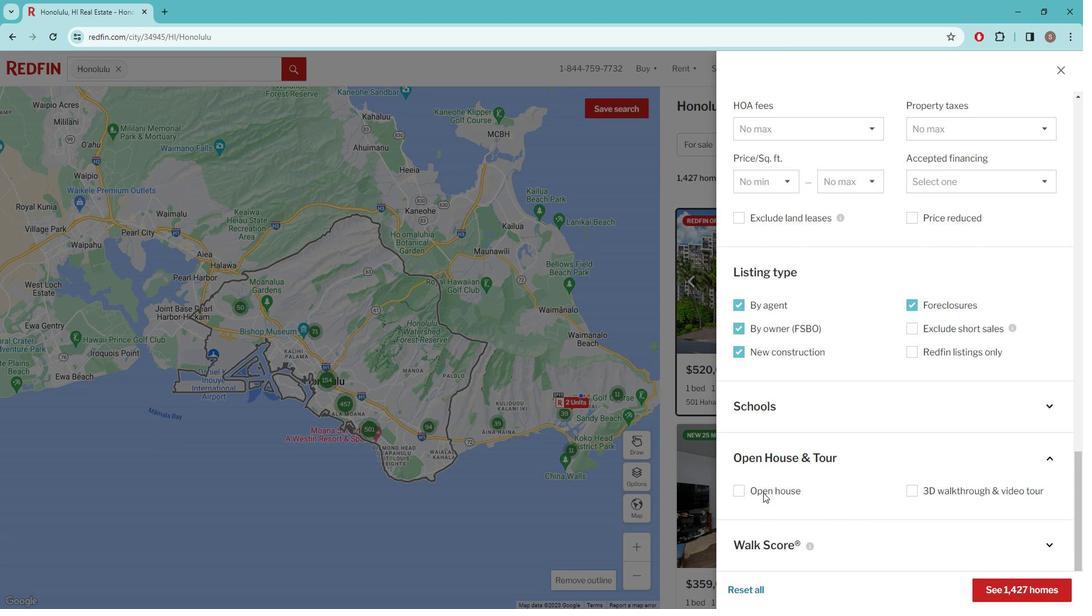 
Action: Mouse moved to (786, 540)
Screenshot: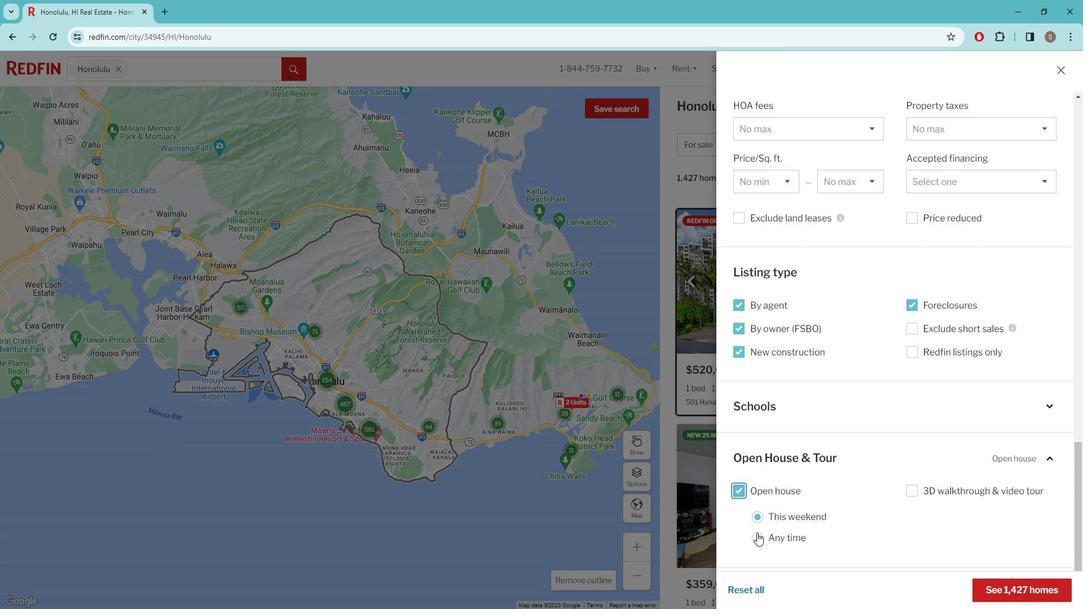 
Action: Mouse pressed left at (786, 540)
Screenshot: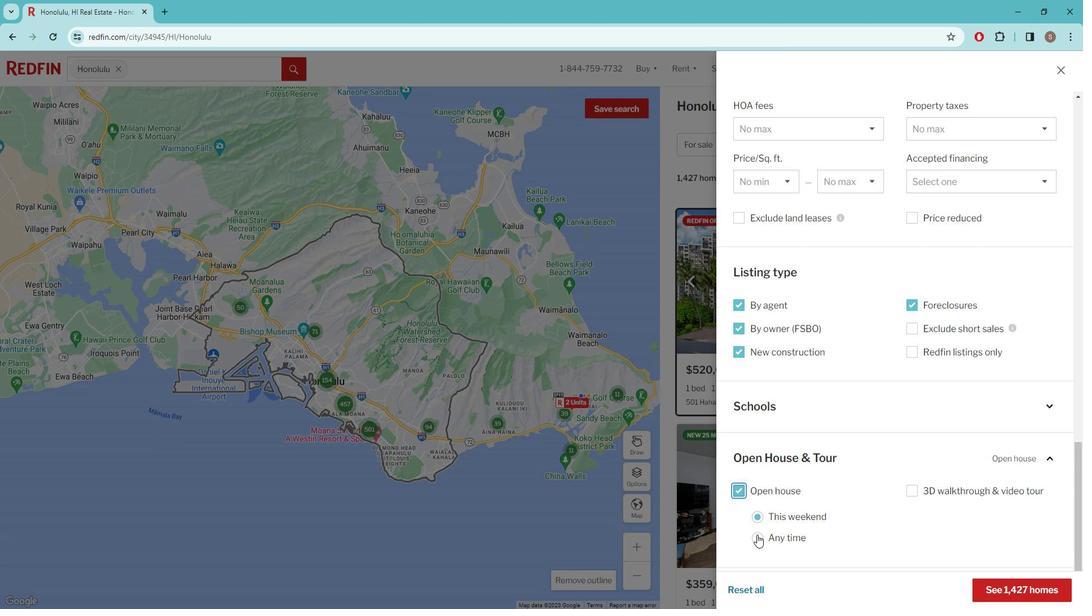 
Action: Mouse moved to (962, 594)
Screenshot: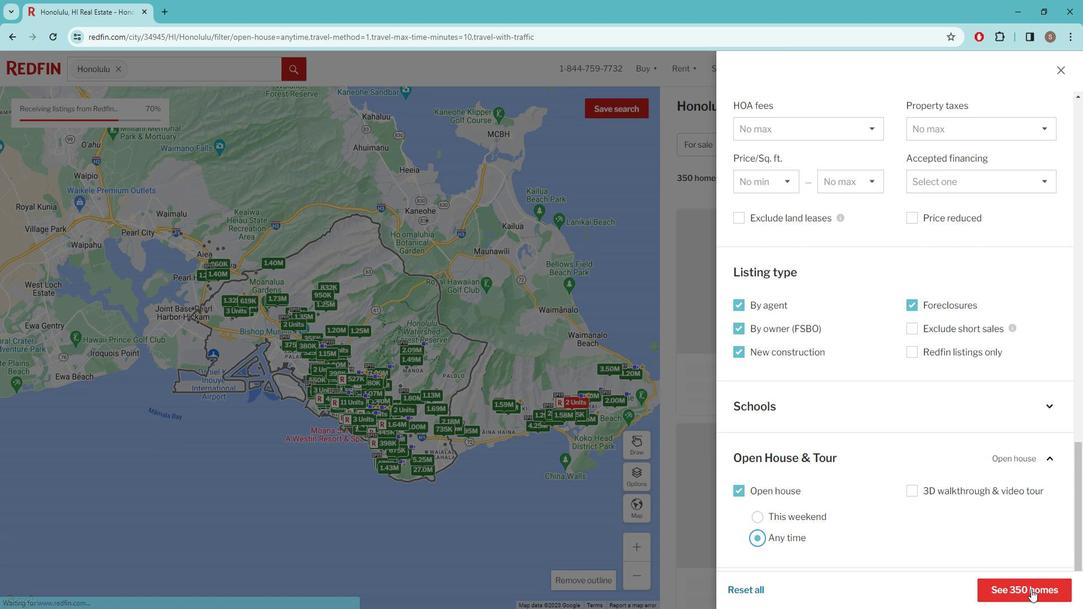 
Action: Mouse pressed left at (962, 594)
Screenshot: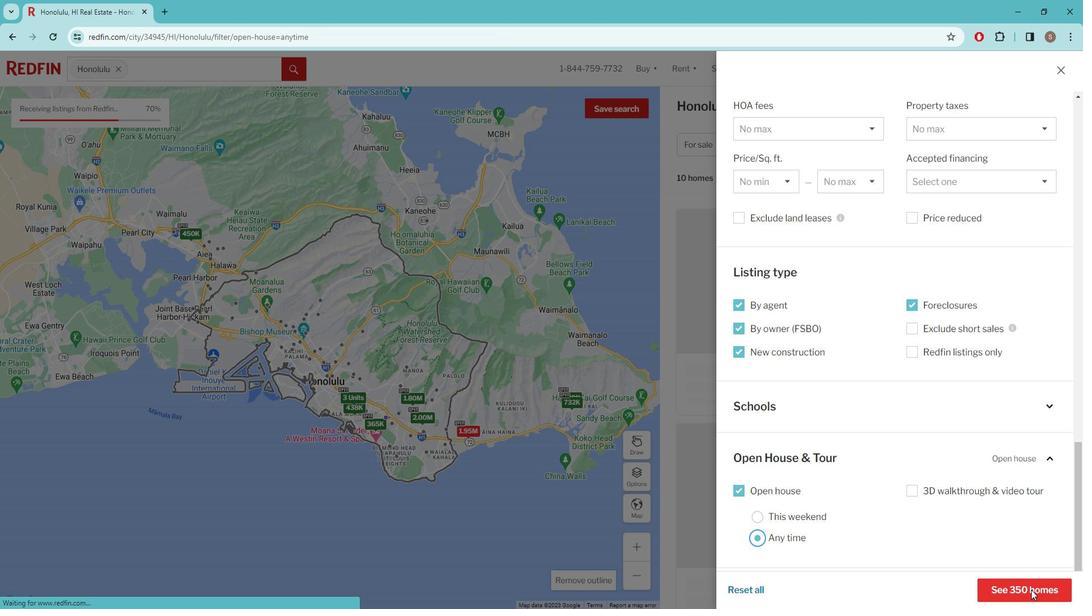
Action: Mouse moved to (965, 117)
Screenshot: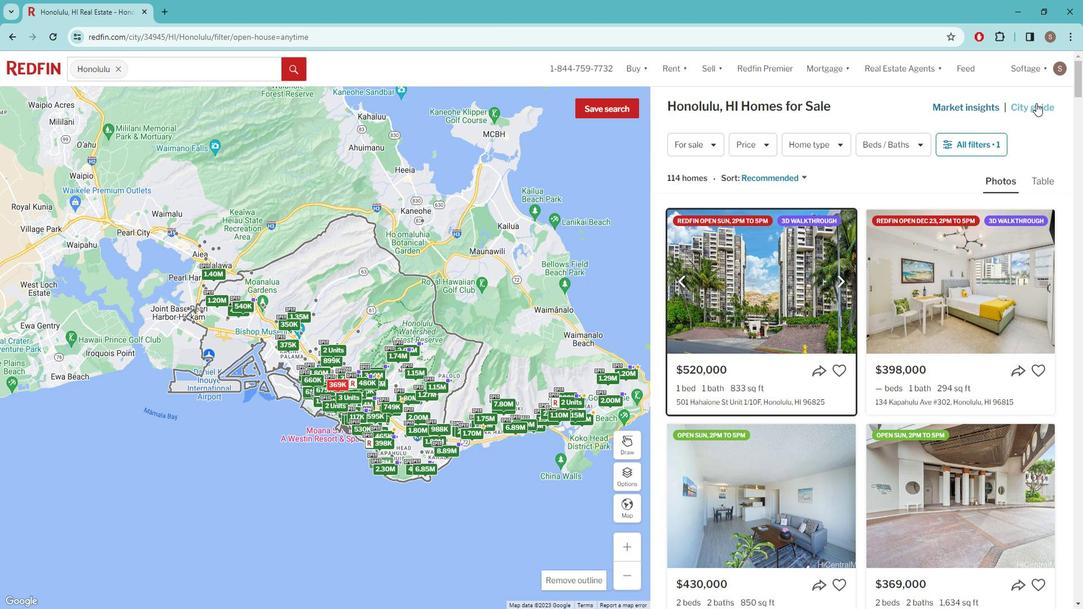 
Action: Mouse pressed left at (965, 117)
Screenshot: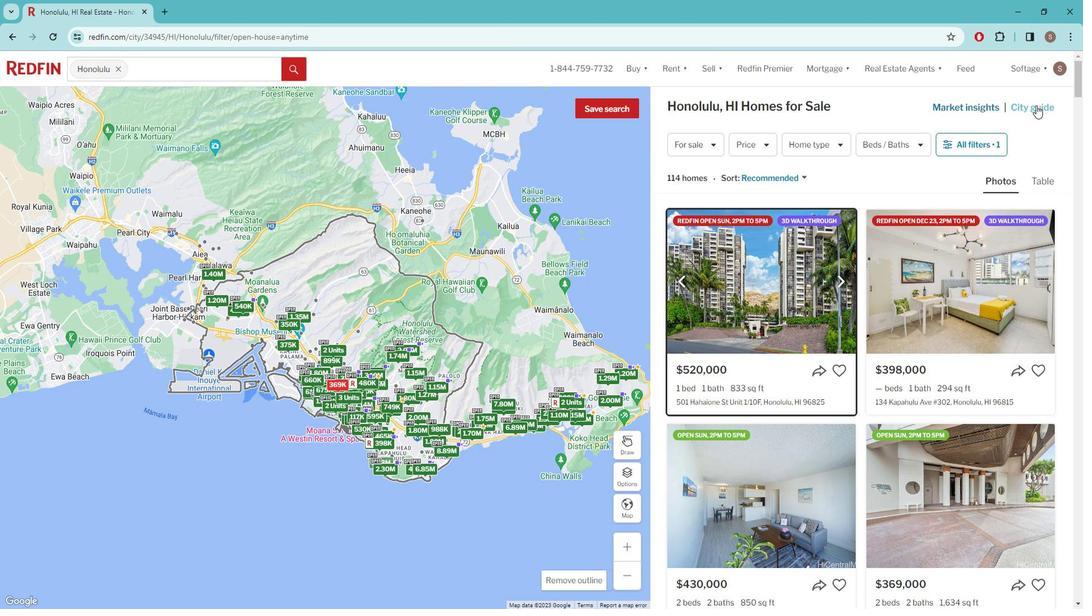
Action: Mouse moved to (672, 334)
Screenshot: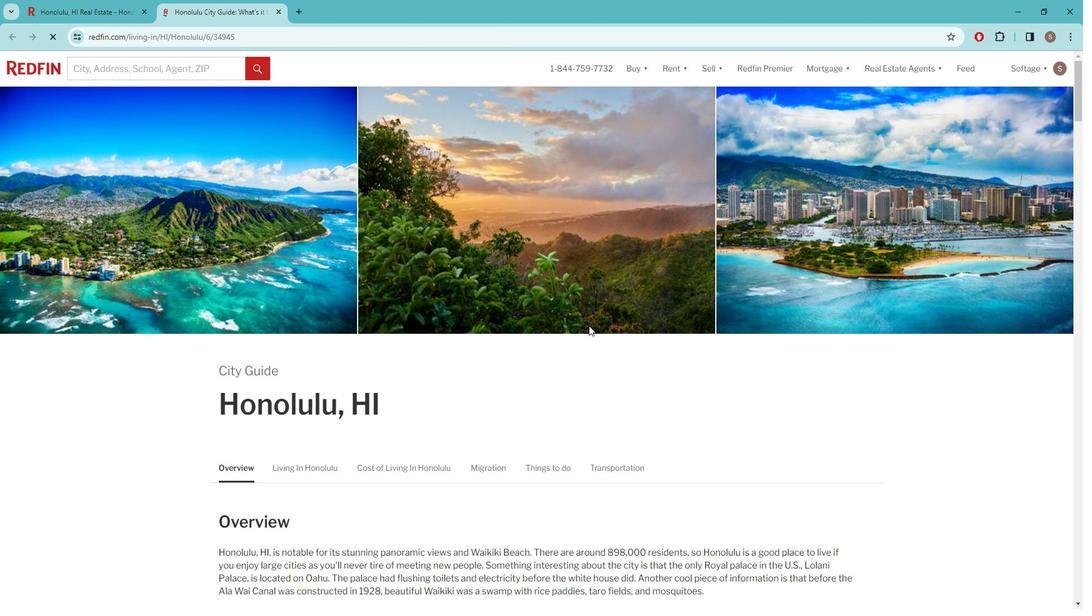 
Action: Mouse scrolled (672, 334) with delta (0, 0)
Screenshot: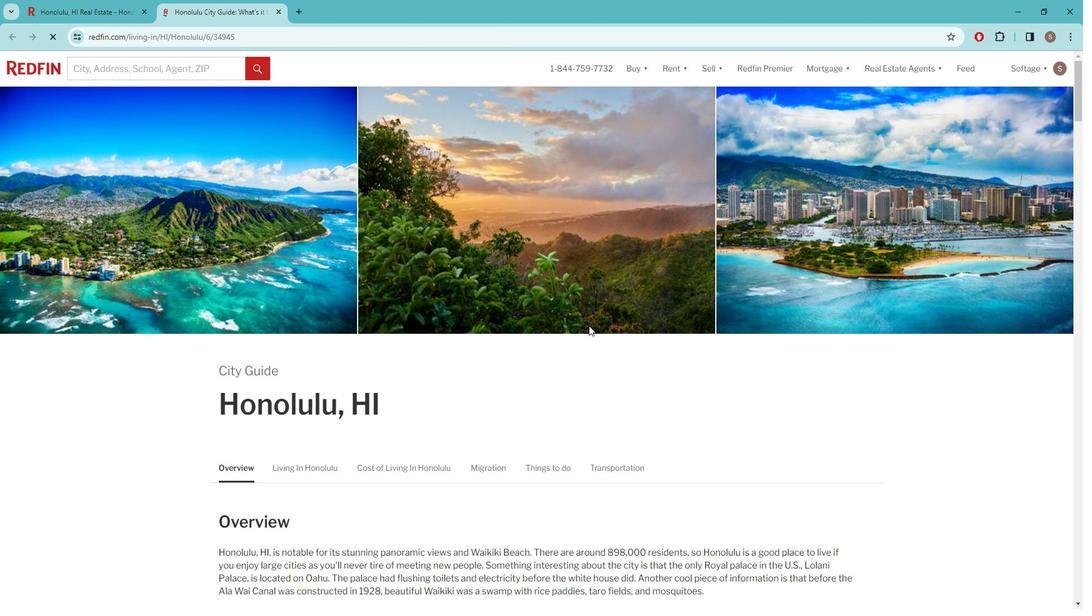 
Action: Mouse moved to (661, 334)
Screenshot: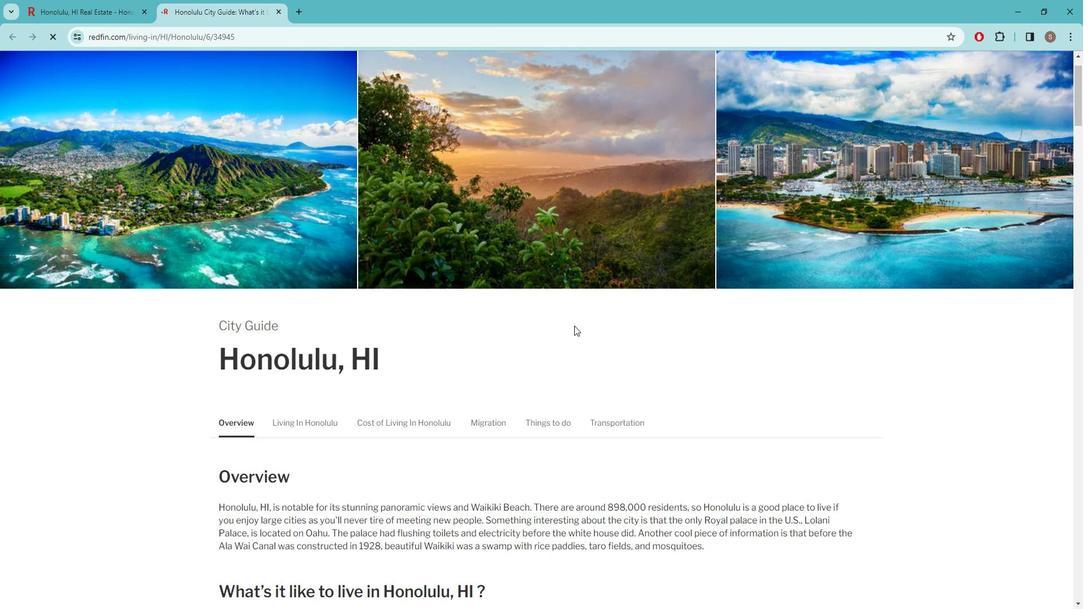 
Action: Mouse scrolled (661, 334) with delta (0, 0)
Screenshot: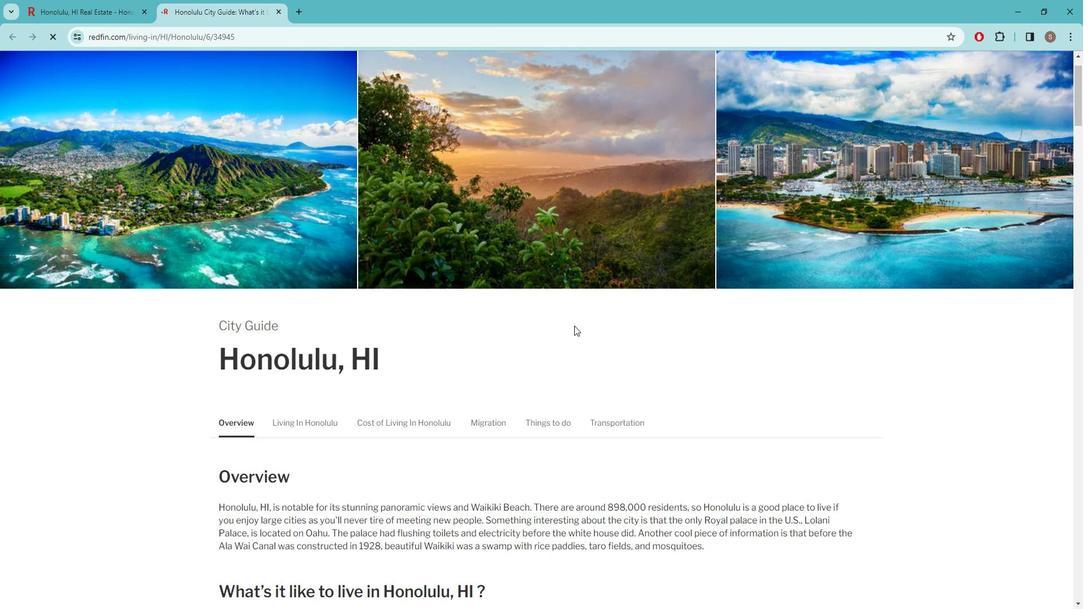 
Action: Mouse moved to (641, 357)
Screenshot: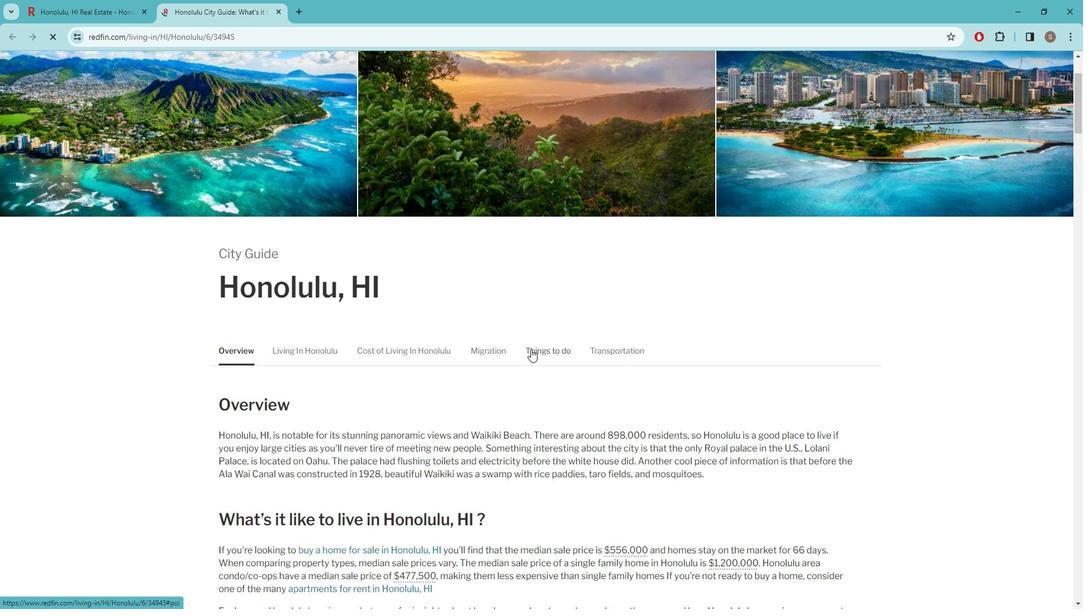 
Action: Mouse pressed left at (641, 357)
Screenshot: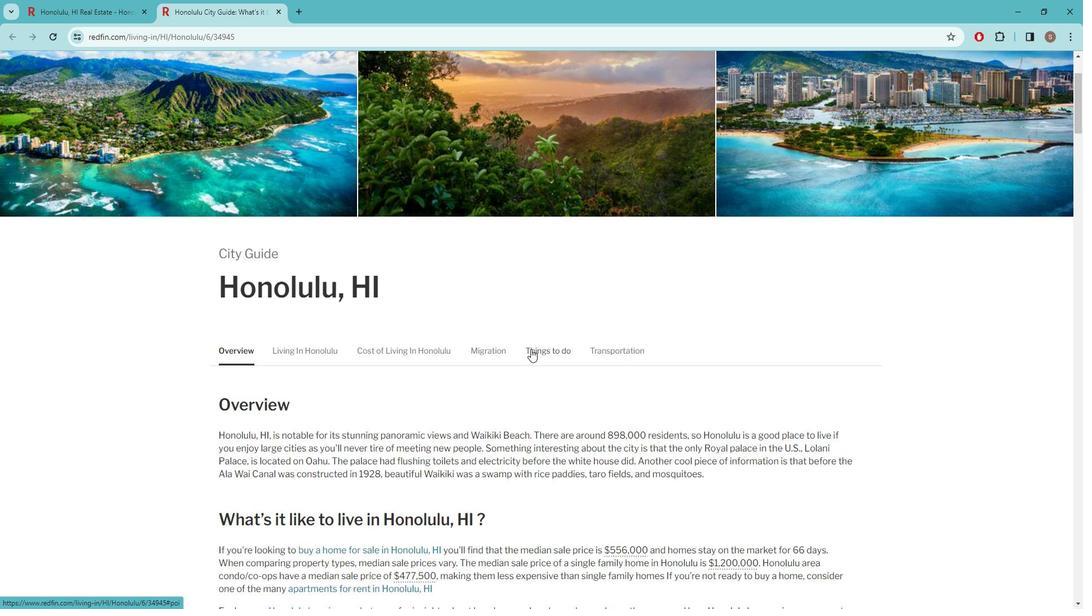 
Action: Mouse scrolled (641, 357) with delta (0, 0)
Screenshot: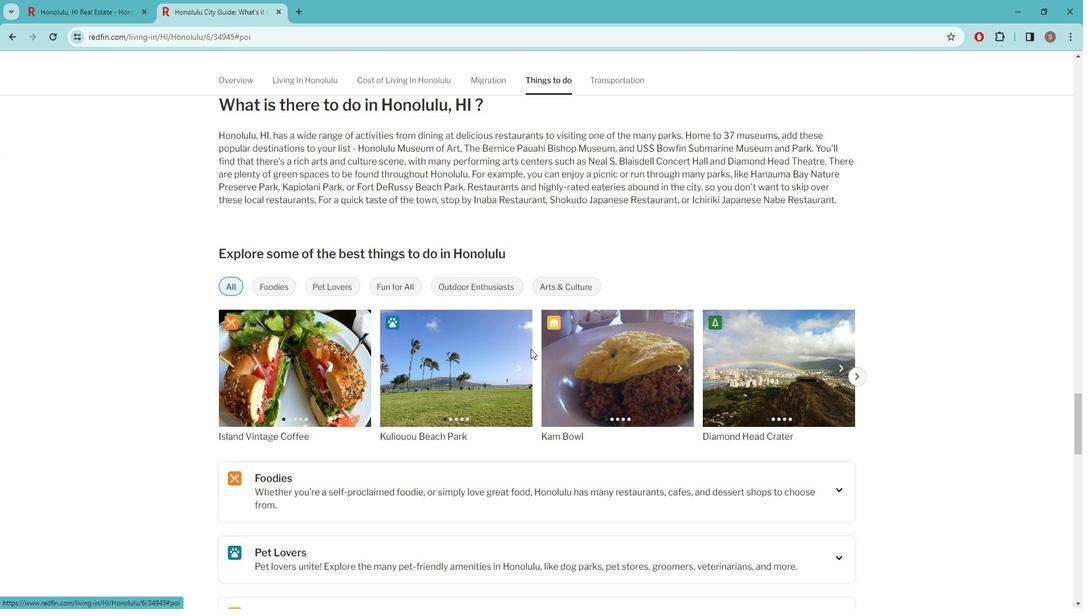 
Action: Mouse moved to (636, 358)
Screenshot: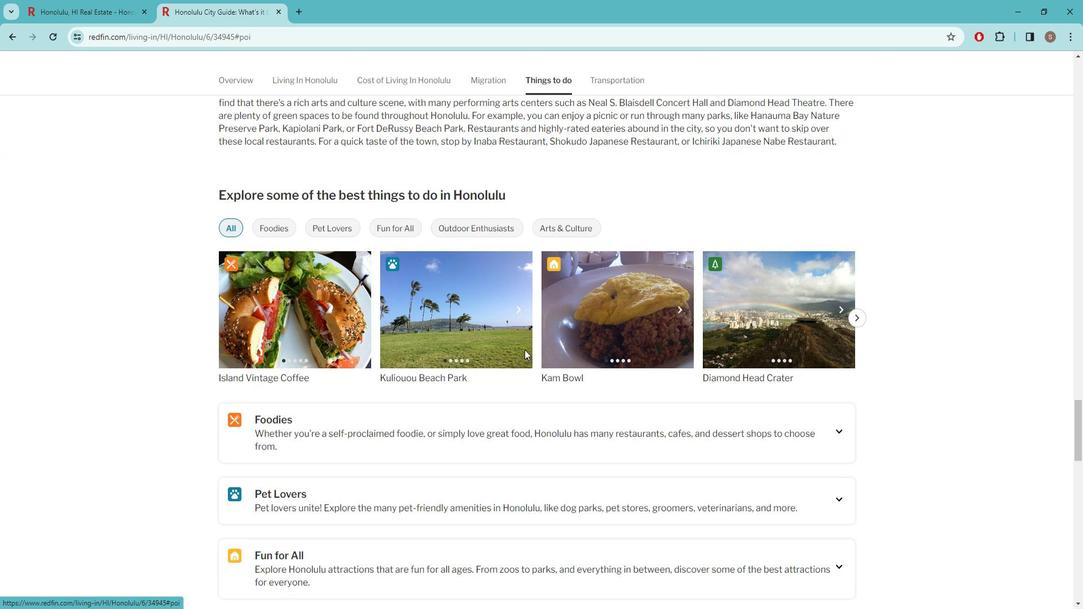 
Action: Mouse scrolled (636, 358) with delta (0, 0)
Screenshot: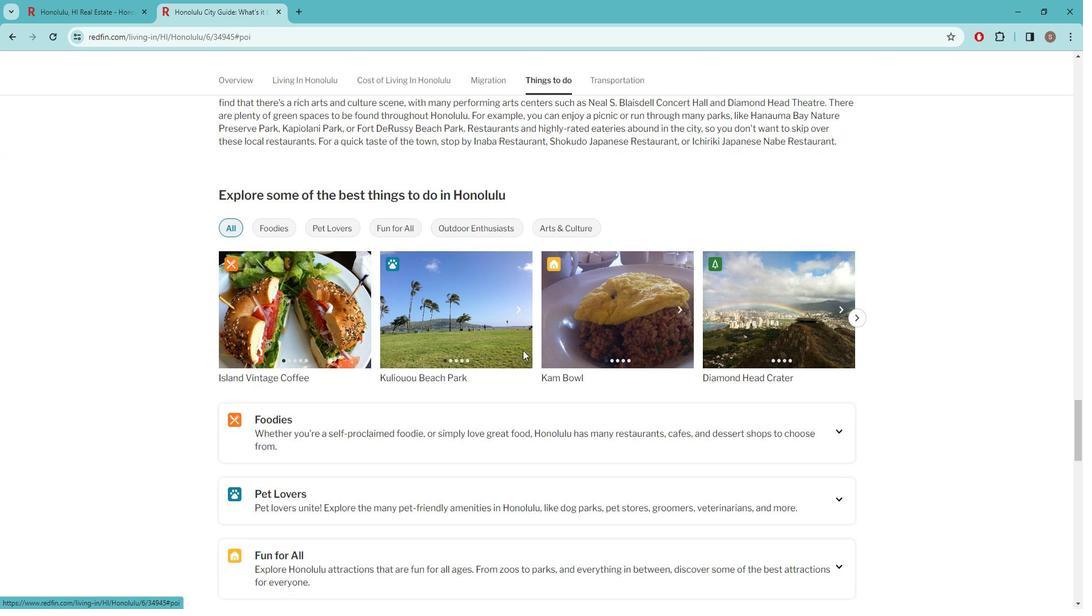 
Action: Mouse moved to (636, 358)
Screenshot: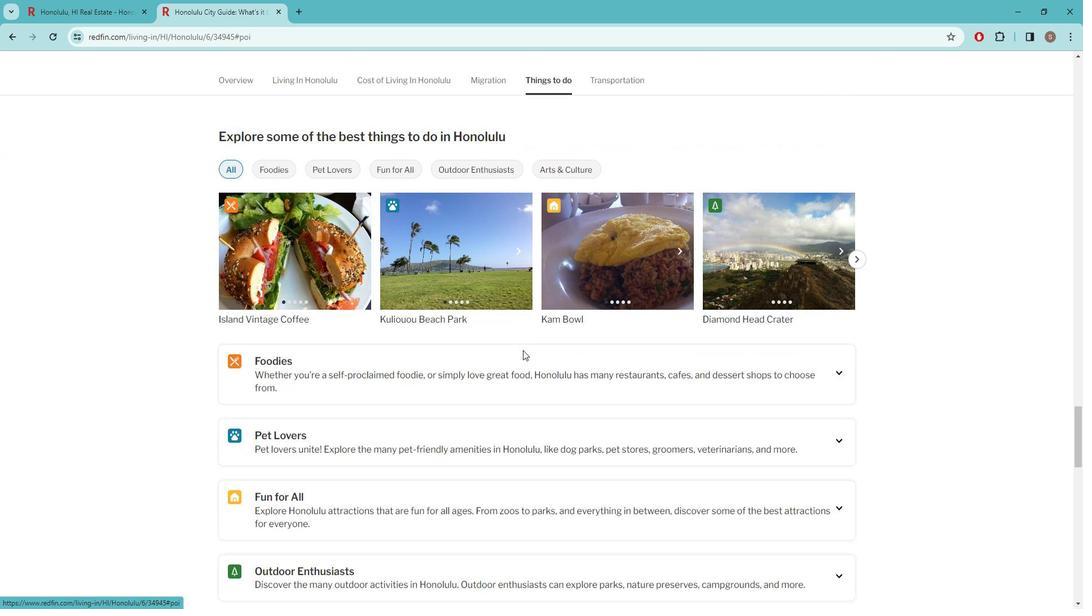 
Action: Mouse scrolled (636, 358) with delta (0, 0)
Screenshot: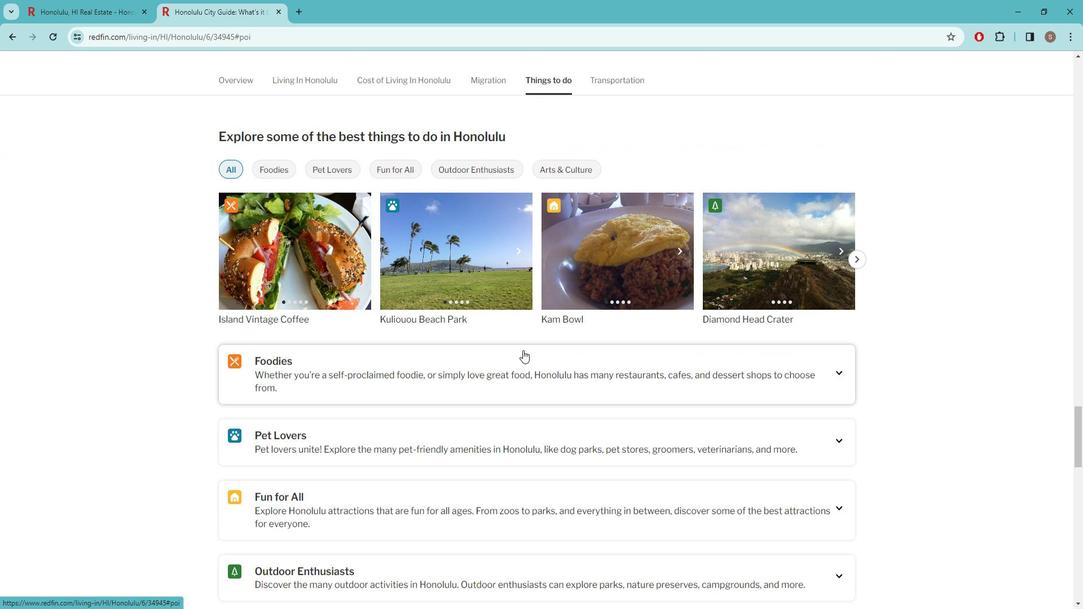 
Action: Mouse moved to (635, 358)
Screenshot: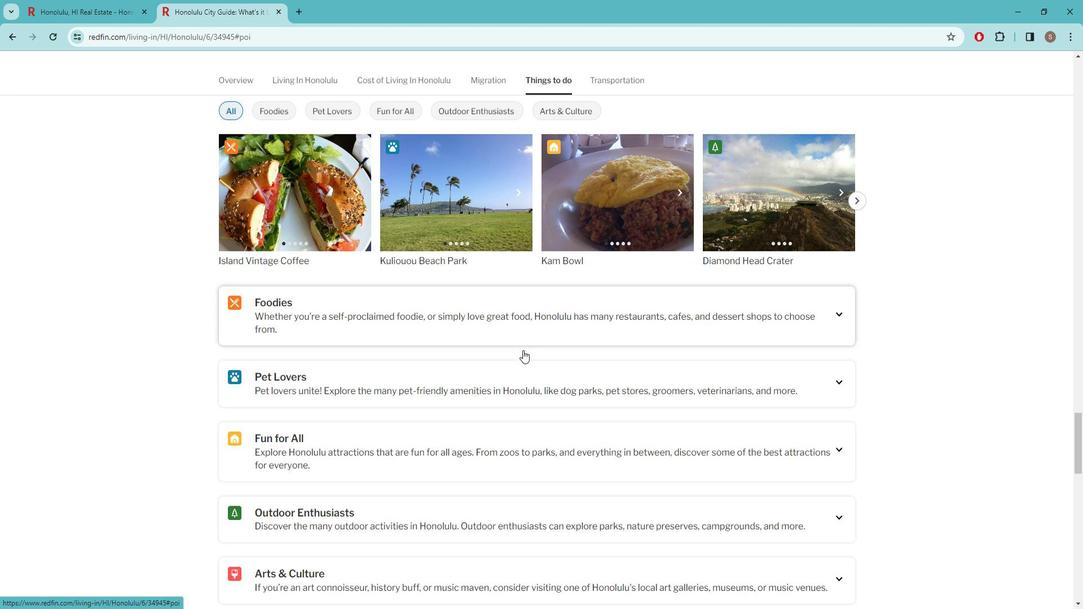 
Action: Mouse scrolled (635, 357) with delta (0, 0)
Screenshot: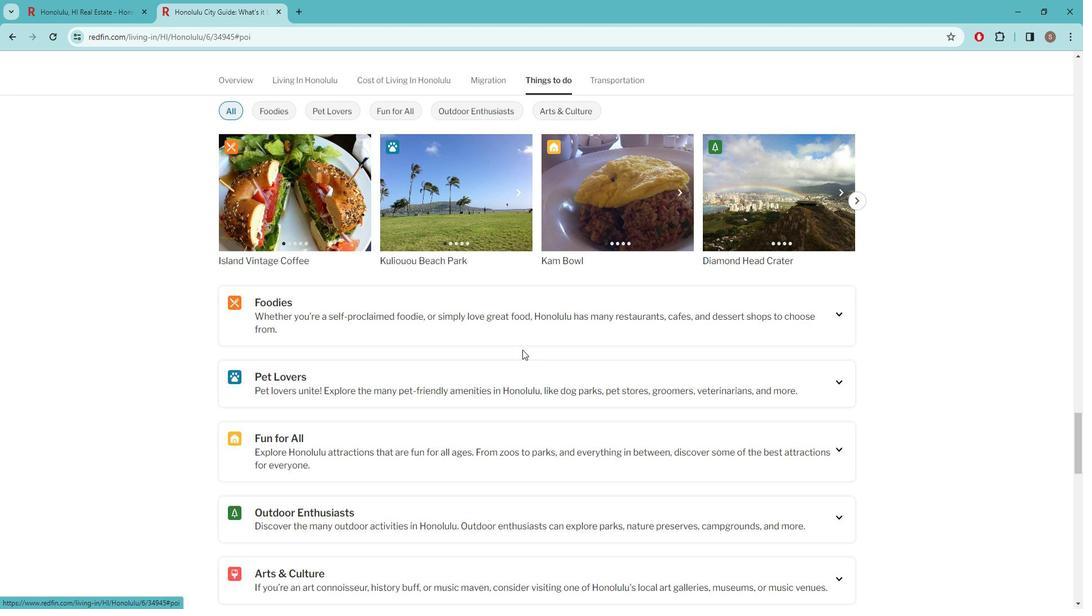 
Action: Mouse scrolled (635, 357) with delta (0, 0)
Screenshot: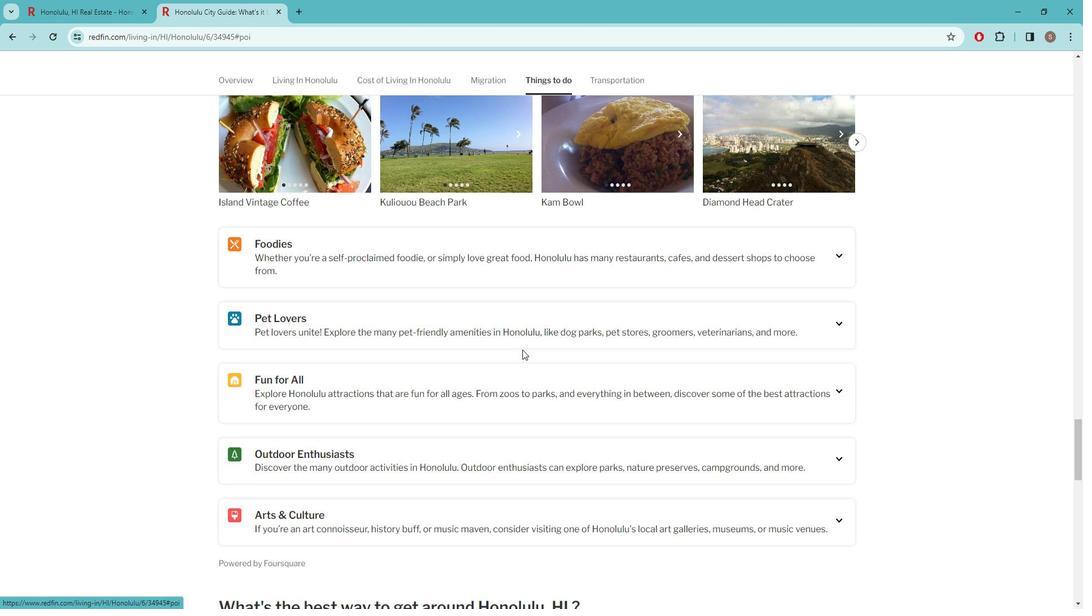 
Action: Mouse moved to (836, 465)
Screenshot: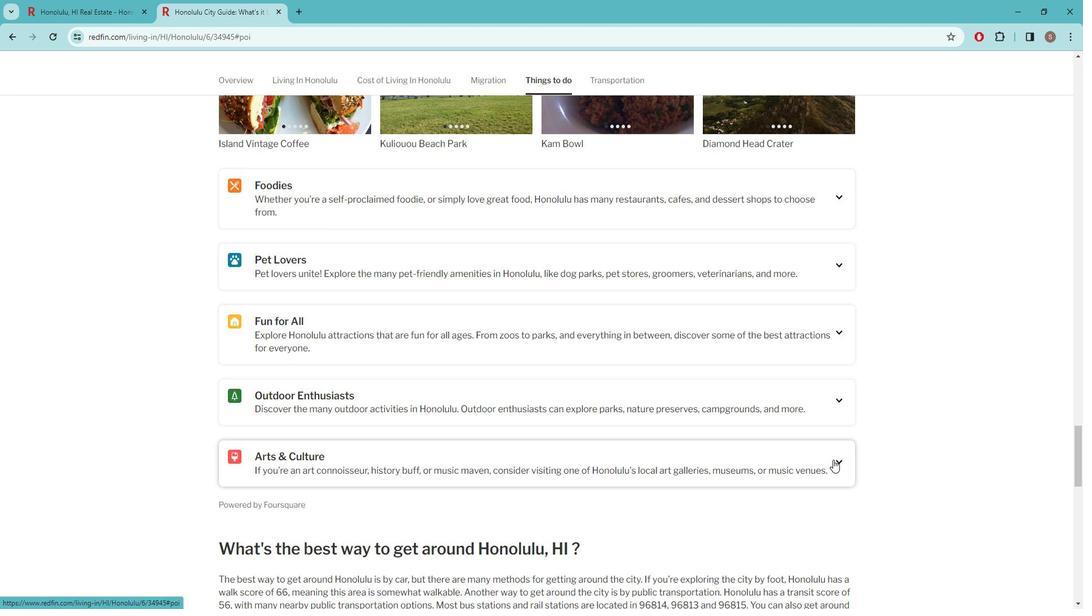 
Action: Mouse pressed left at (836, 465)
Screenshot: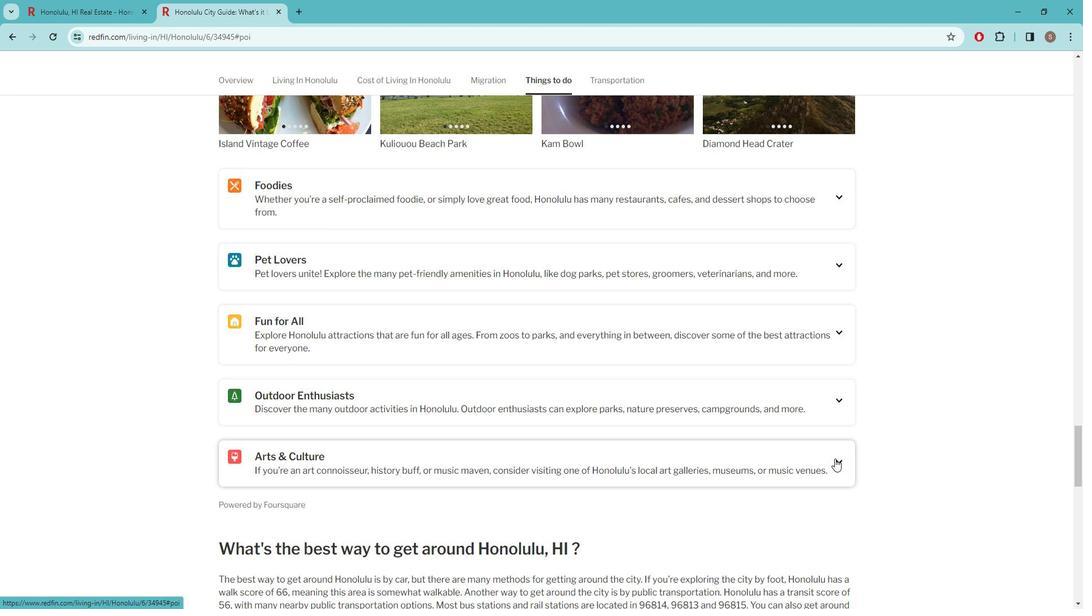 
Action: Mouse moved to (808, 433)
Screenshot: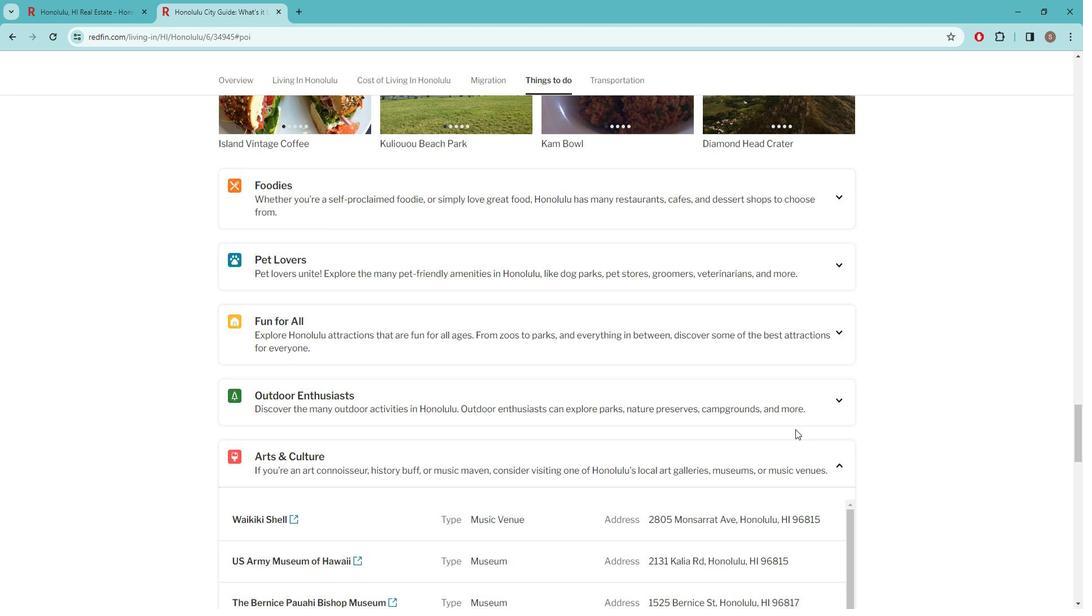 
Action: Mouse scrolled (808, 433) with delta (0, 0)
Screenshot: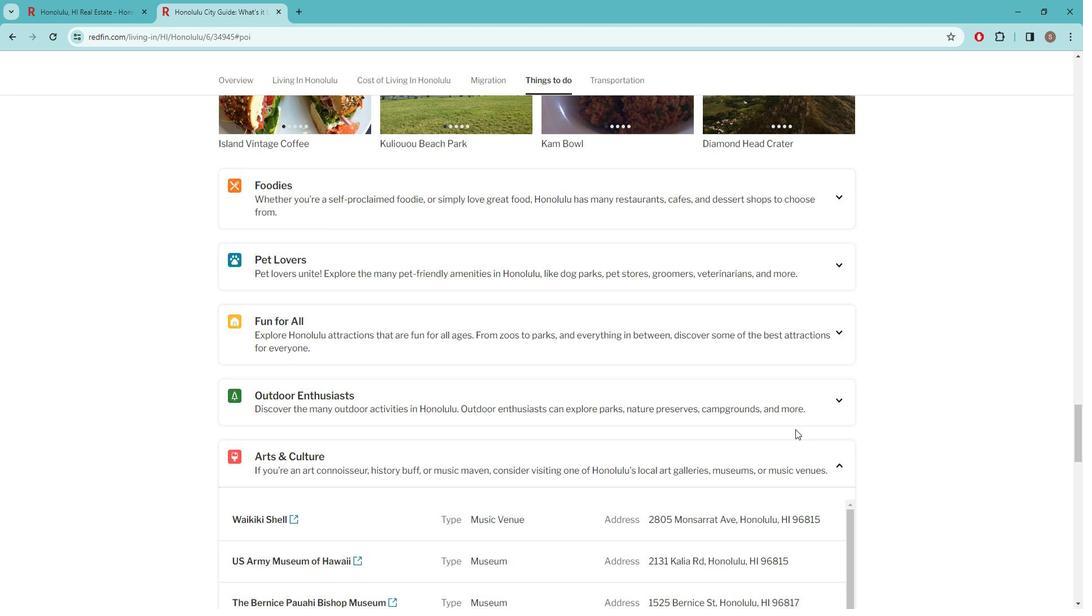 
Action: Mouse moved to (805, 433)
Screenshot: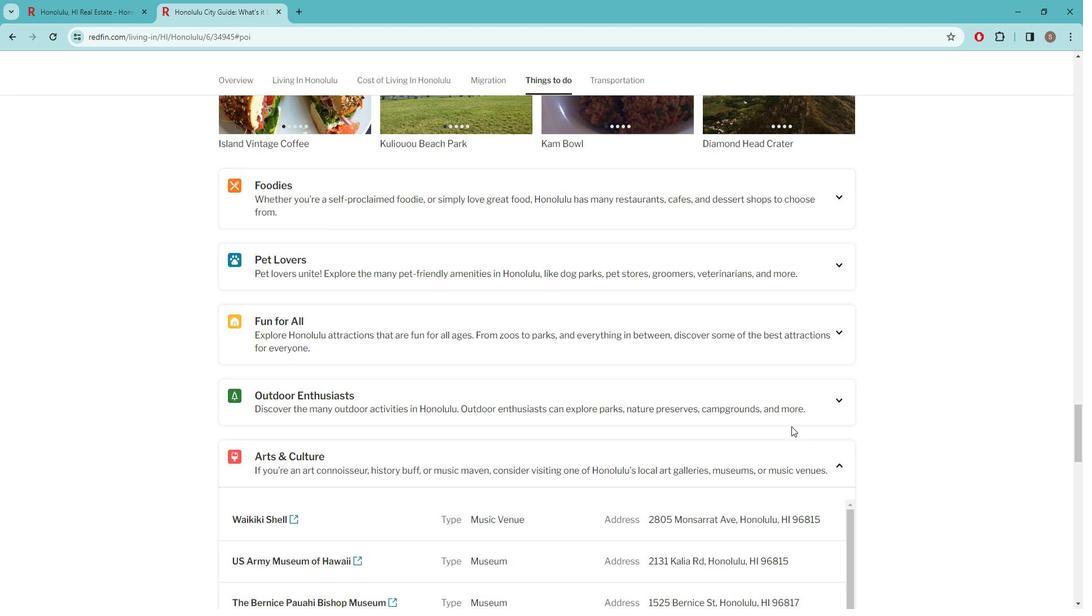 
Action: Mouse scrolled (805, 432) with delta (0, 0)
Screenshot: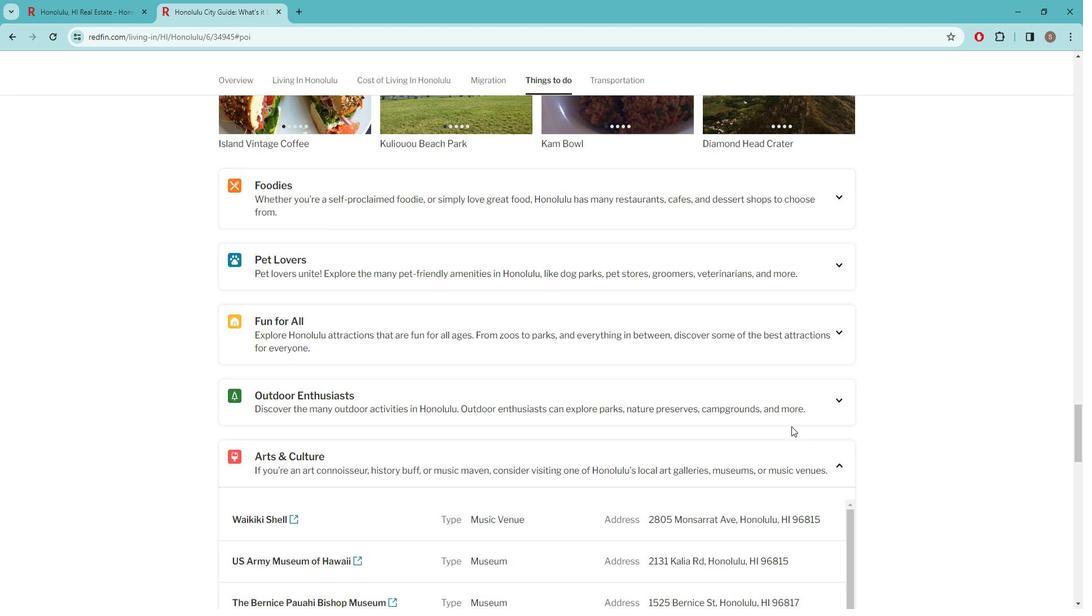 
Action: Mouse moved to (778, 396)
Screenshot: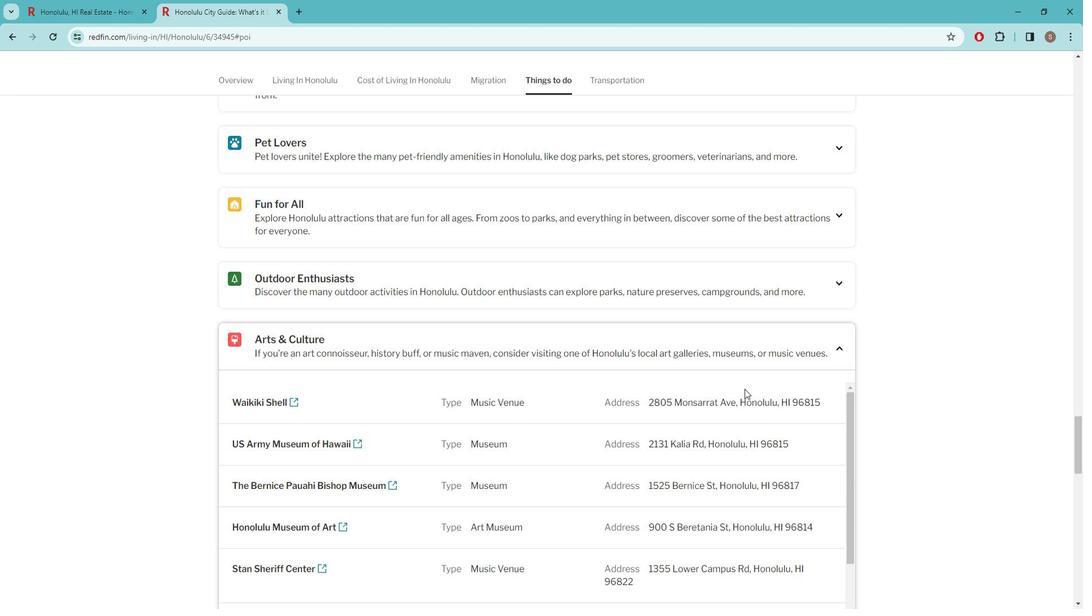 
Action: Mouse scrolled (778, 396) with delta (0, 0)
Screenshot: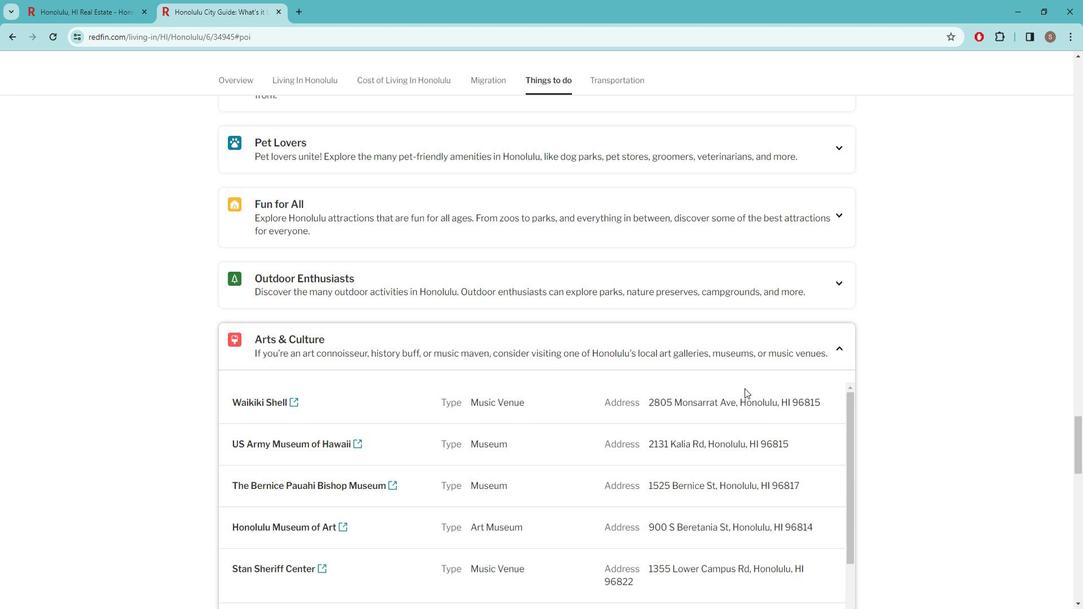 
Action: Mouse scrolled (778, 396) with delta (0, 0)
Screenshot: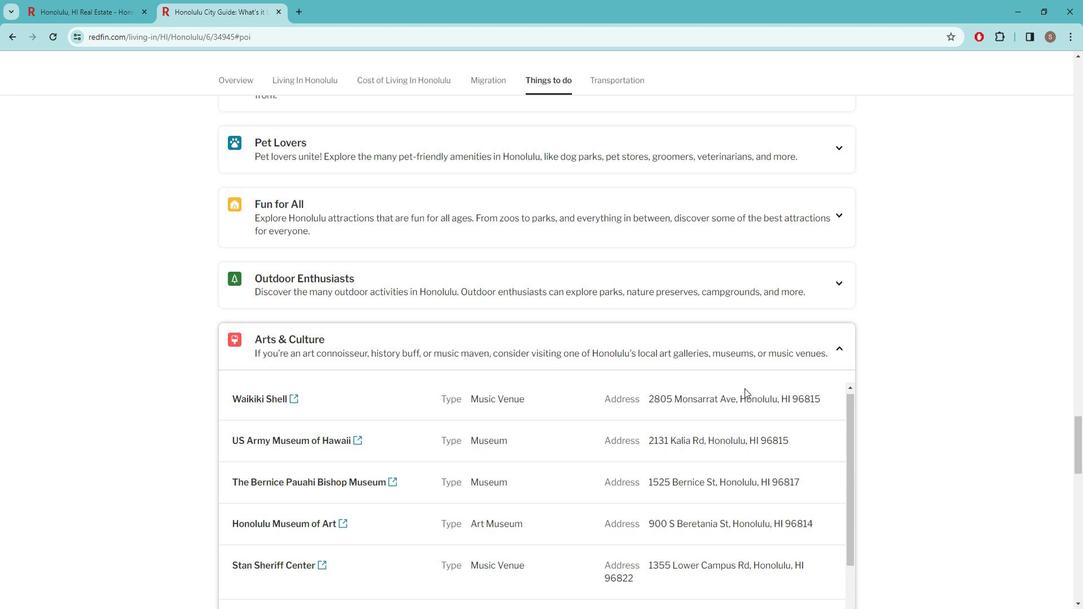 
Action: Mouse moved to (761, 254)
Screenshot: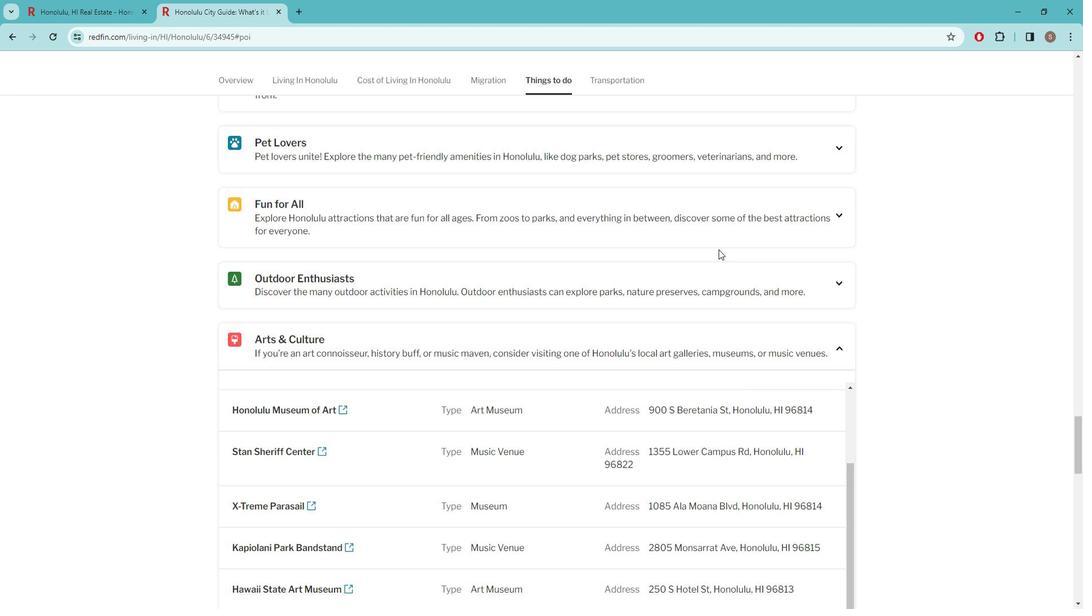 
Action: Mouse scrolled (761, 253) with delta (0, 0)
Screenshot: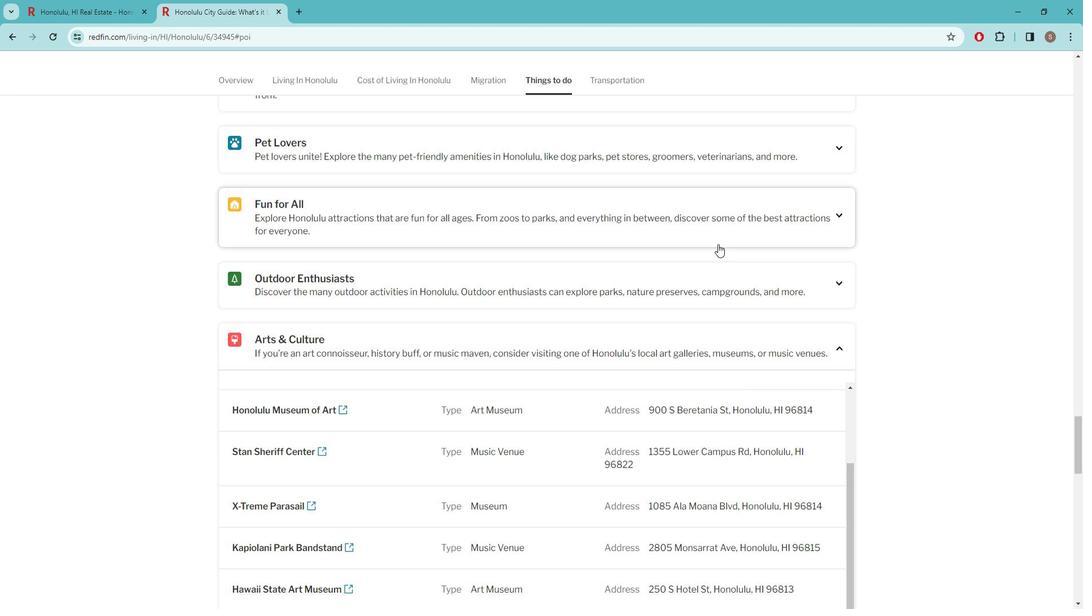 
Action: Mouse scrolled (761, 253) with delta (0, 0)
Screenshot: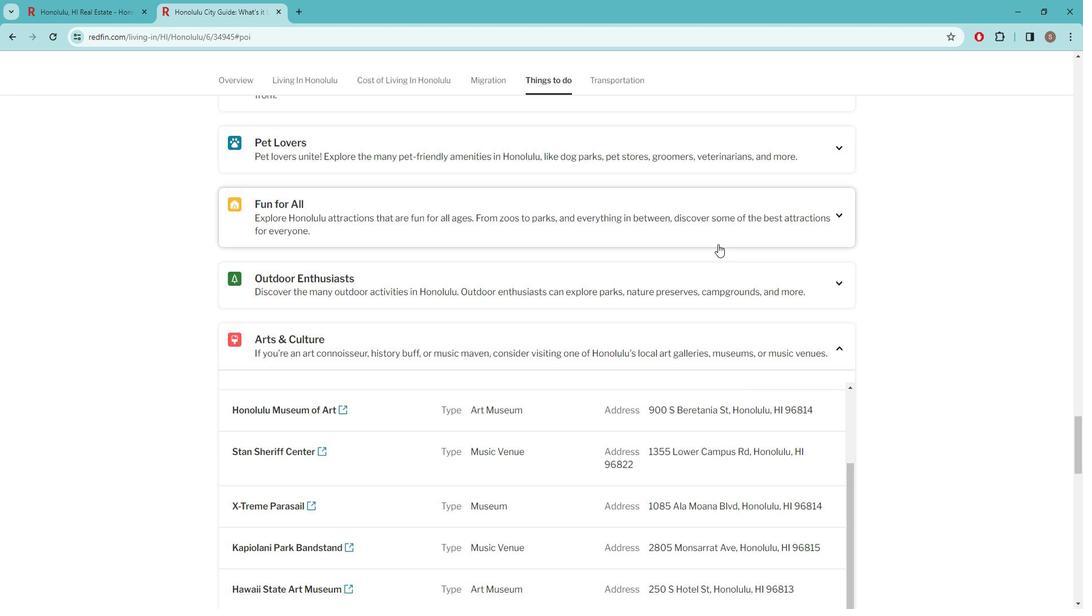 
Action: Mouse scrolled (761, 253) with delta (0, 0)
Screenshot: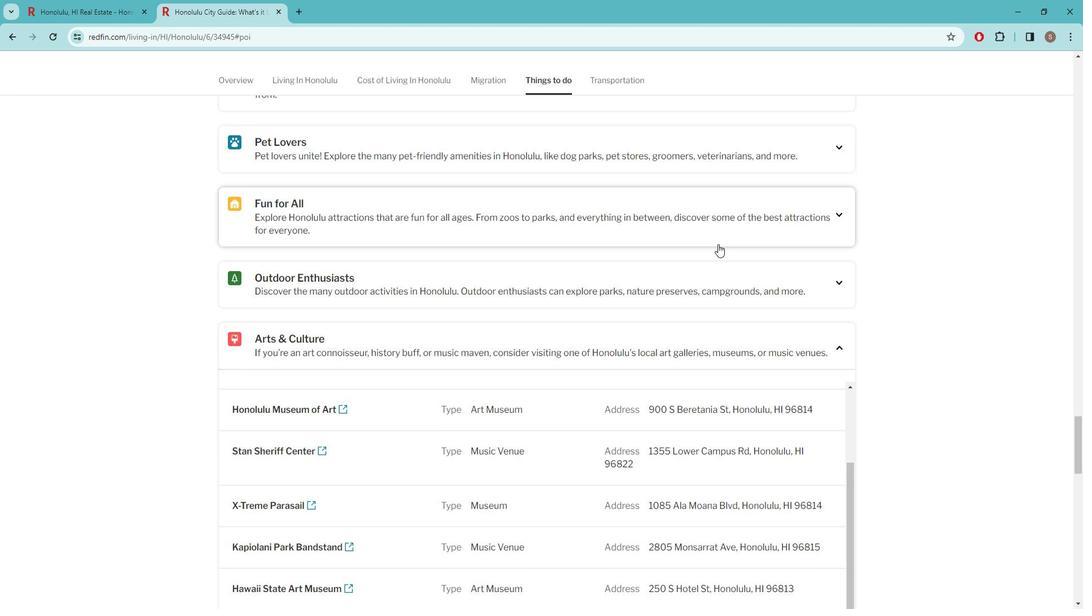 
Action: Mouse moved to (761, 251)
Screenshot: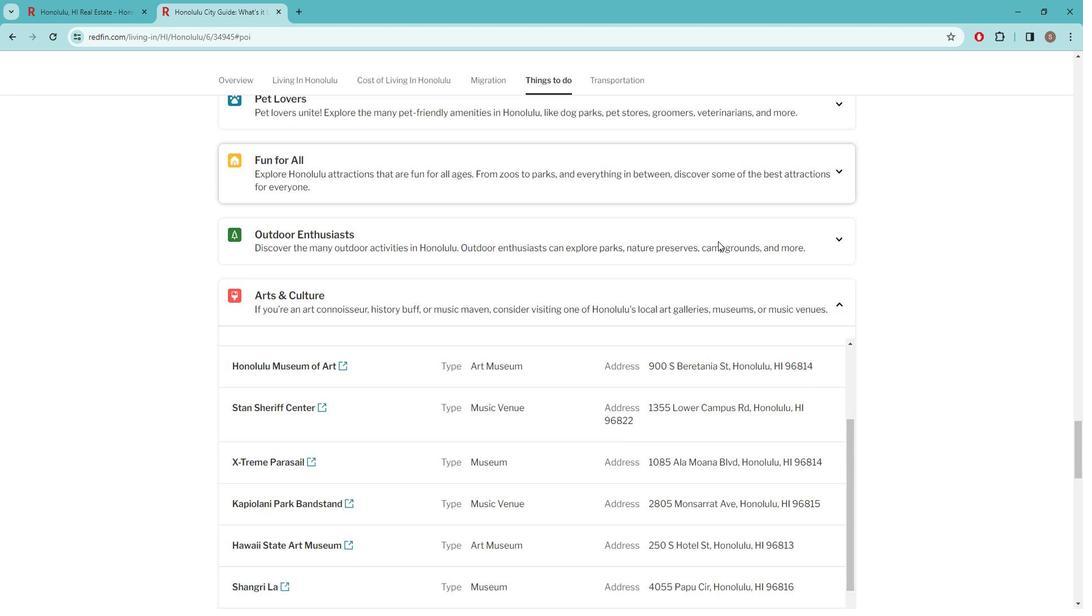 
Action: Mouse scrolled (761, 250) with delta (0, 0)
Screenshot: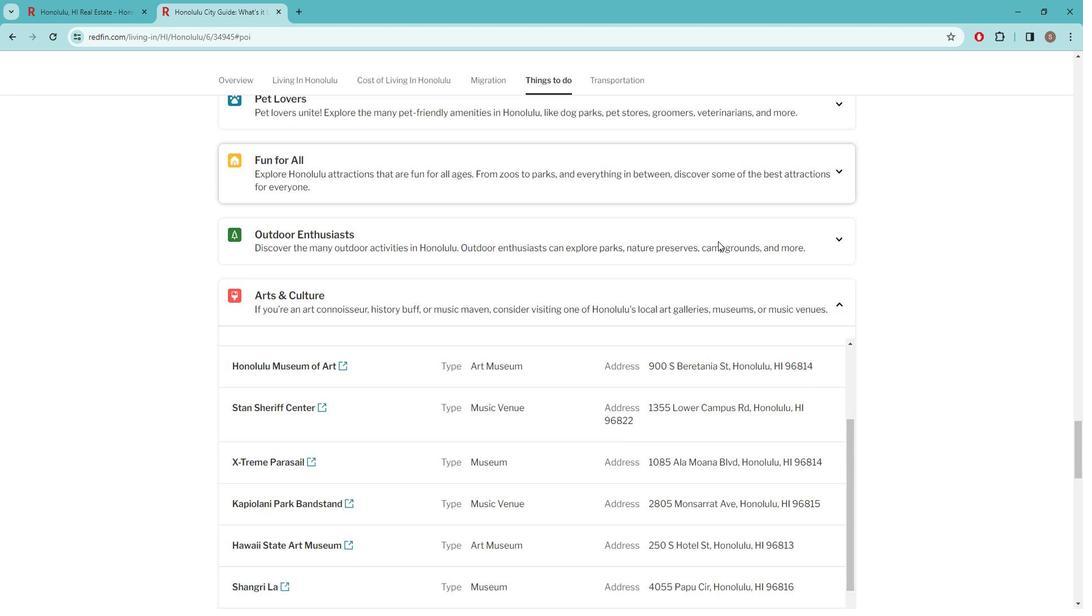 
Action: Mouse moved to (761, 244)
Screenshot: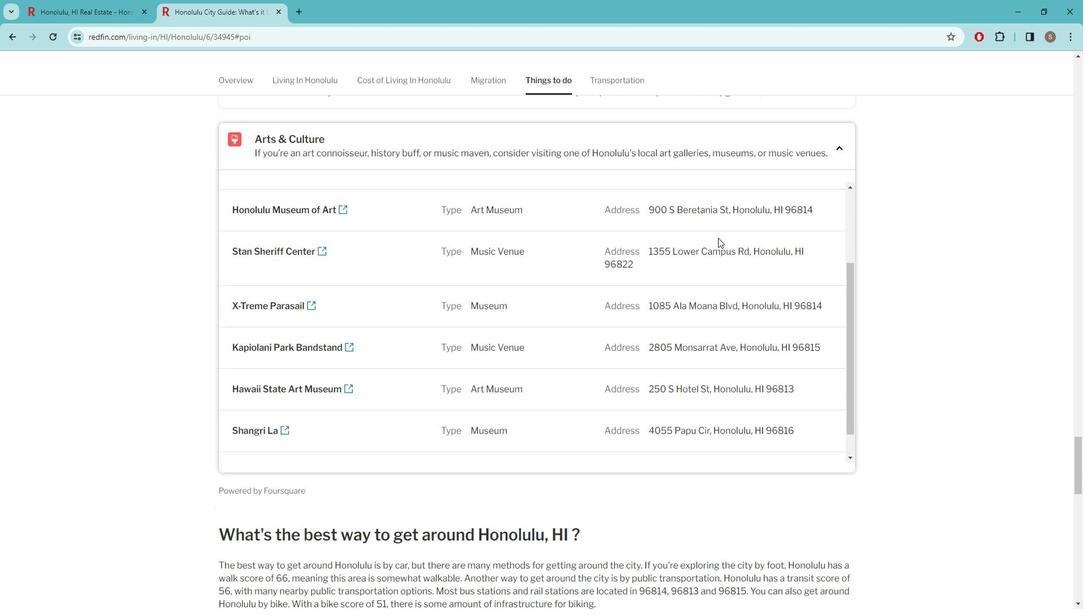 
Action: Mouse scrolled (761, 243) with delta (0, 0)
Screenshot: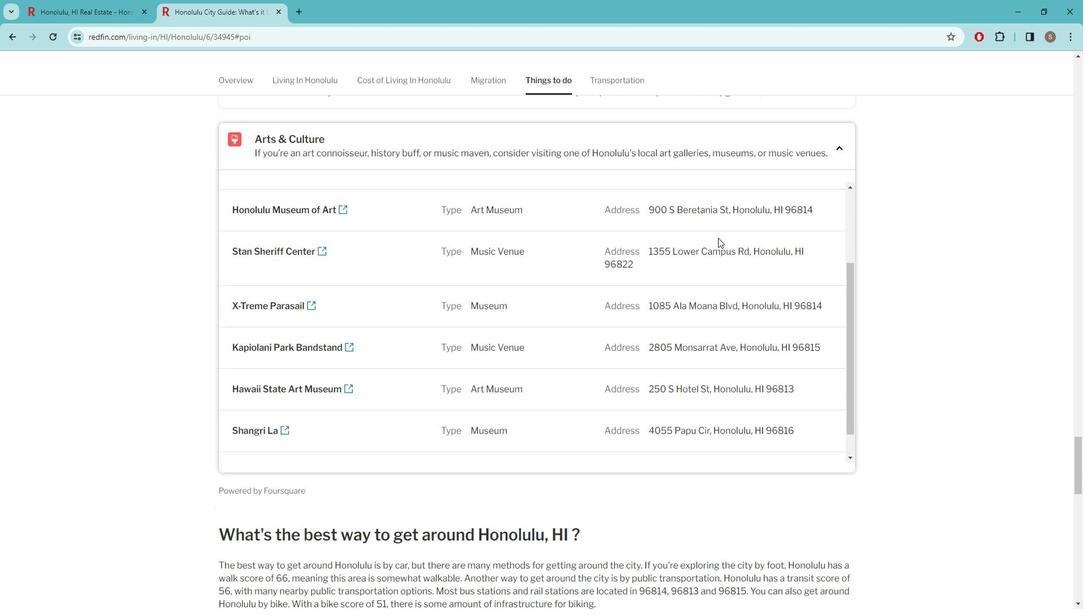 
Action: Mouse moved to (757, 292)
Screenshot: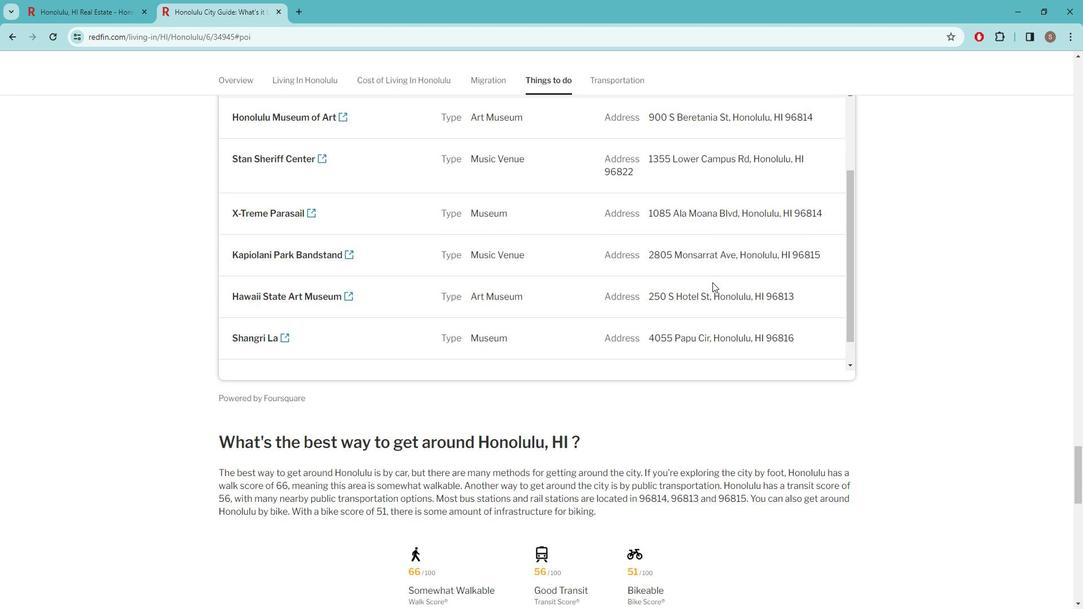 
Action: Mouse scrolled (757, 293) with delta (0, 0)
Screenshot: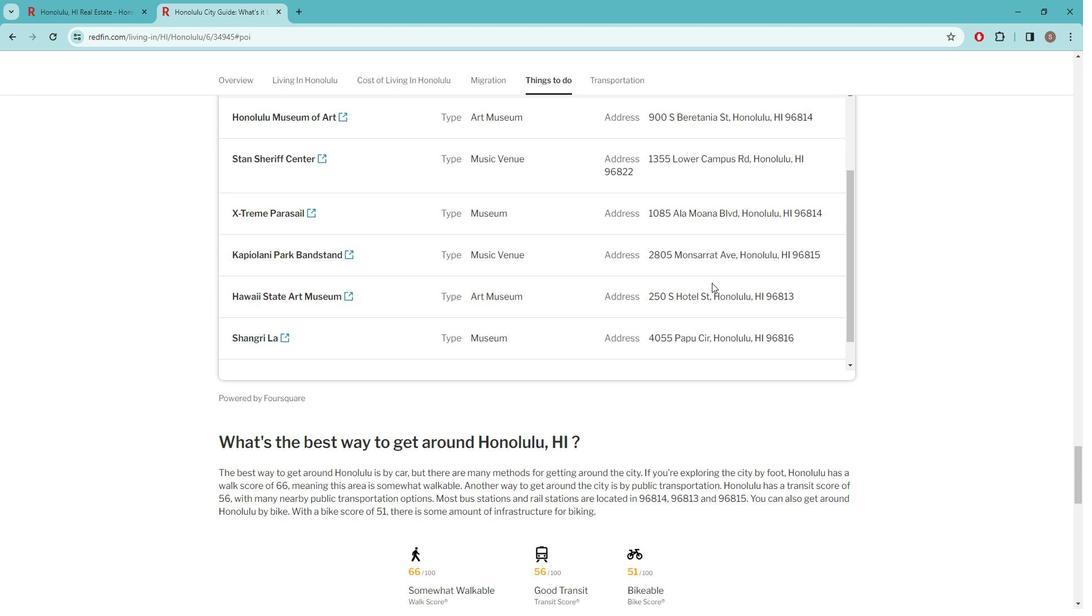 
Action: Mouse scrolled (757, 293) with delta (0, 0)
Screenshot: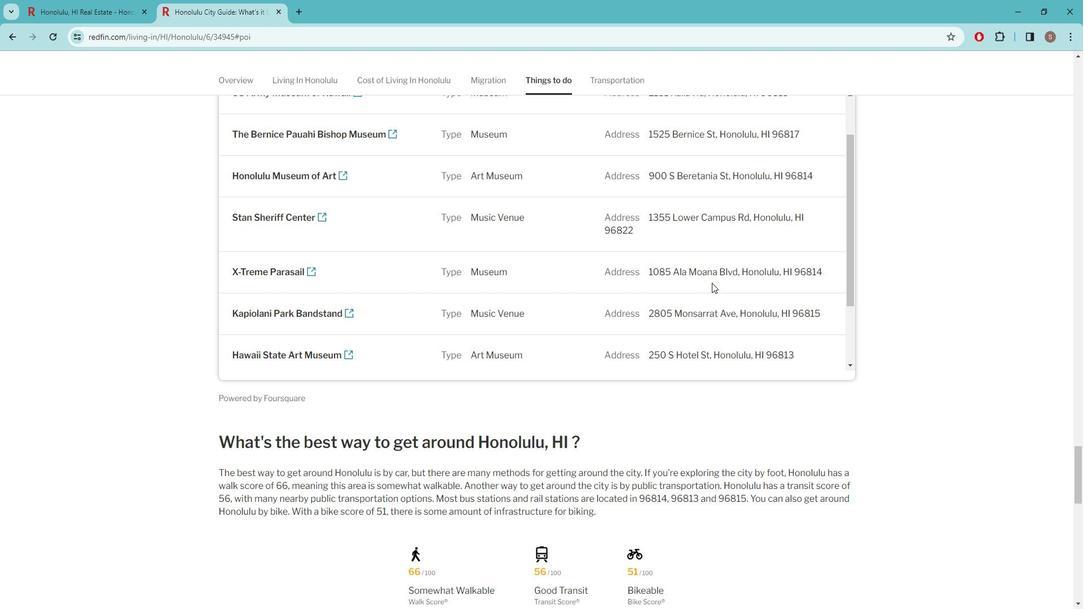 
Action: Mouse scrolled (757, 293) with delta (0, 0)
Screenshot: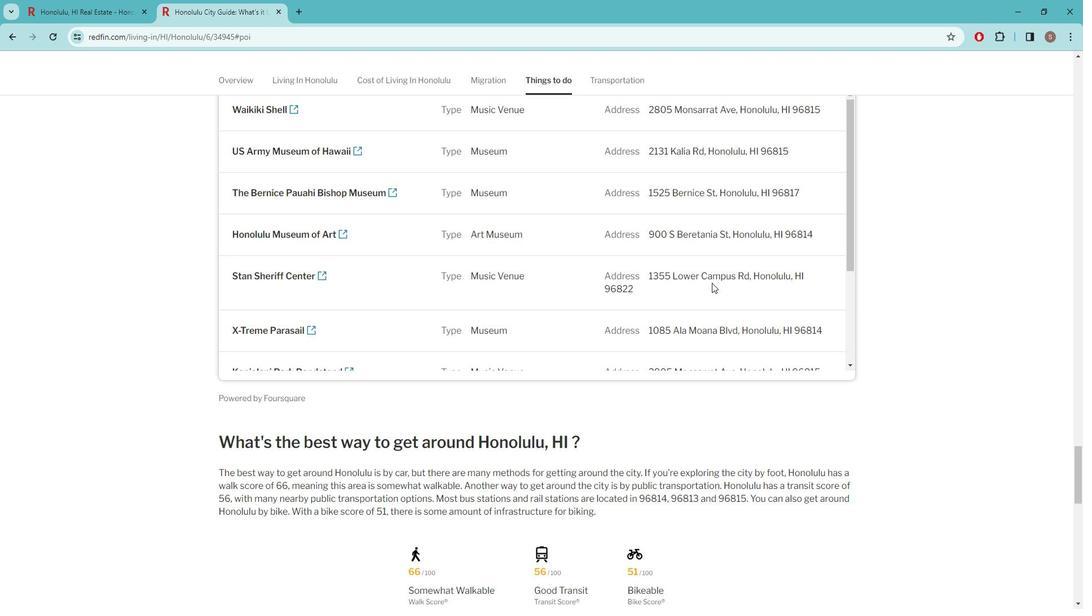 
Action: Mouse scrolled (757, 293) with delta (0, 0)
Screenshot: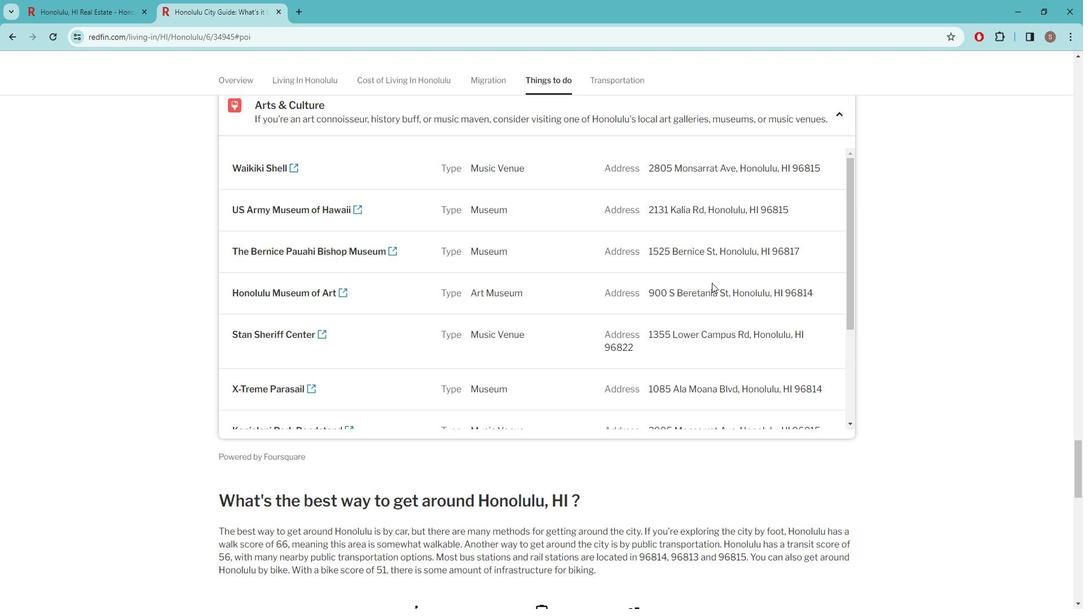
Action: Mouse scrolled (757, 293) with delta (0, 0)
Screenshot: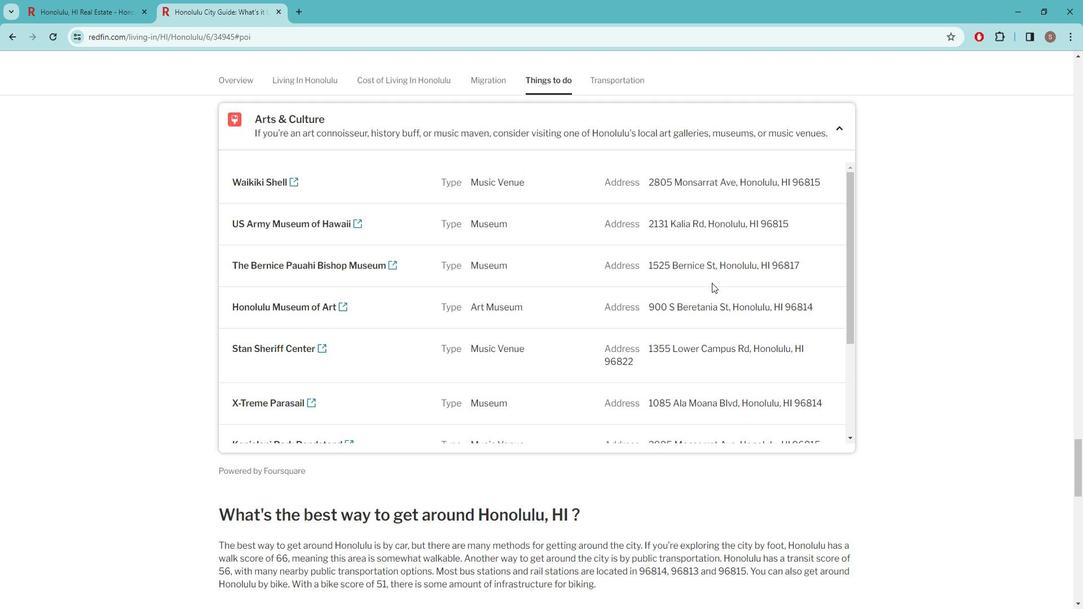 
Action: Mouse scrolled (757, 293) with delta (0, 0)
Screenshot: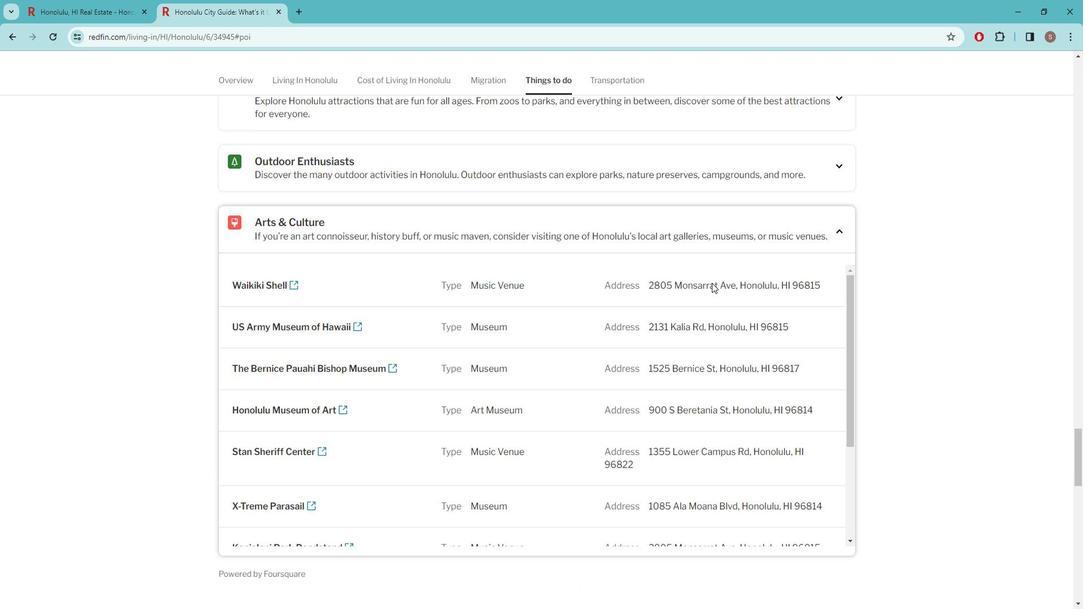 
Action: Mouse moved to (839, 238)
Screenshot: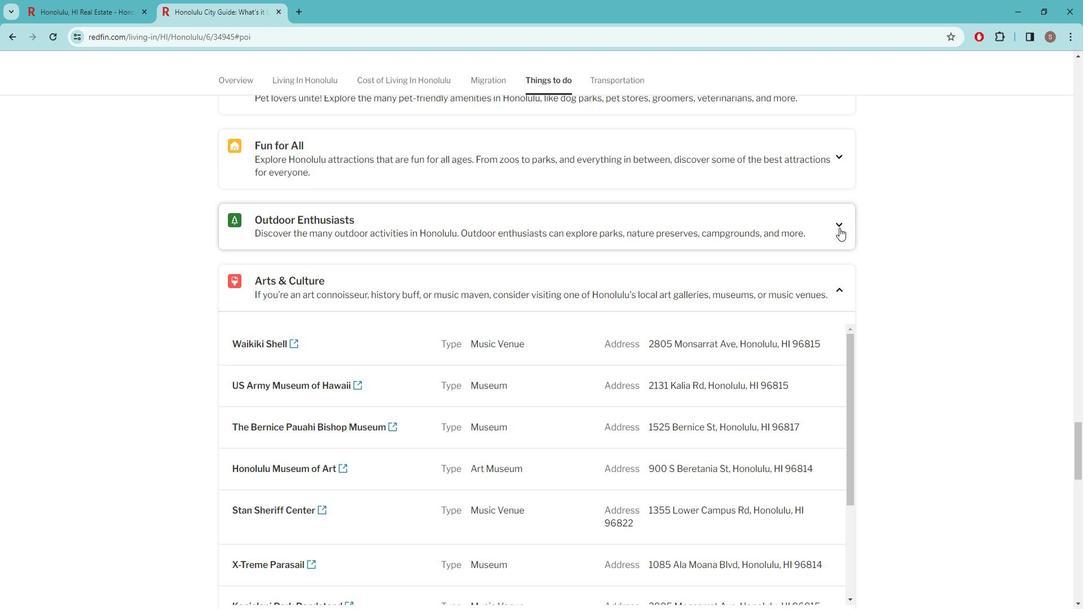 
Action: Mouse pressed left at (839, 238)
Screenshot: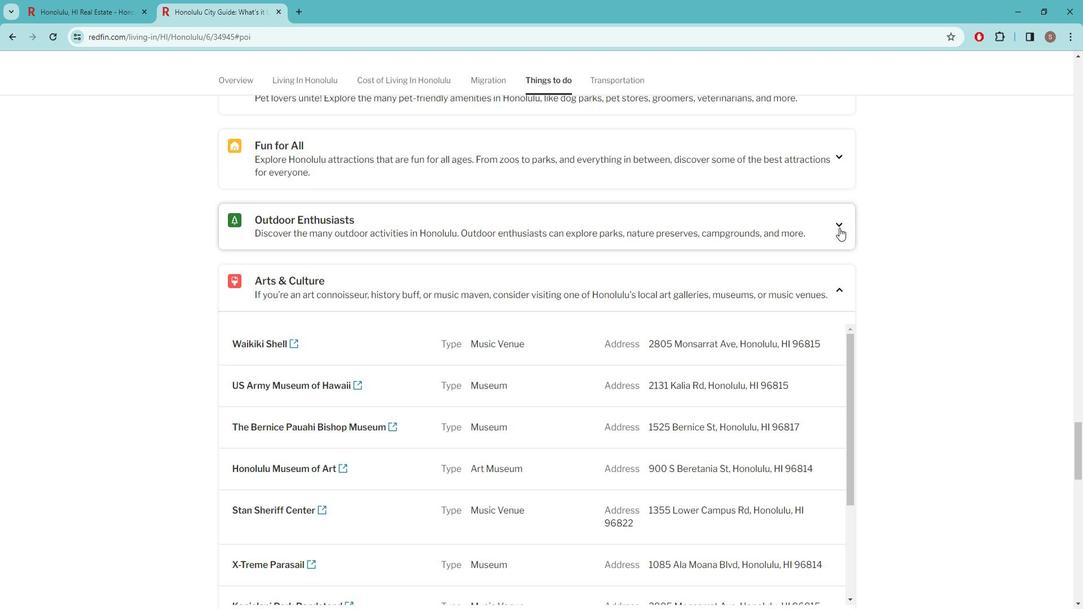 
Action: Mouse moved to (786, 371)
Screenshot: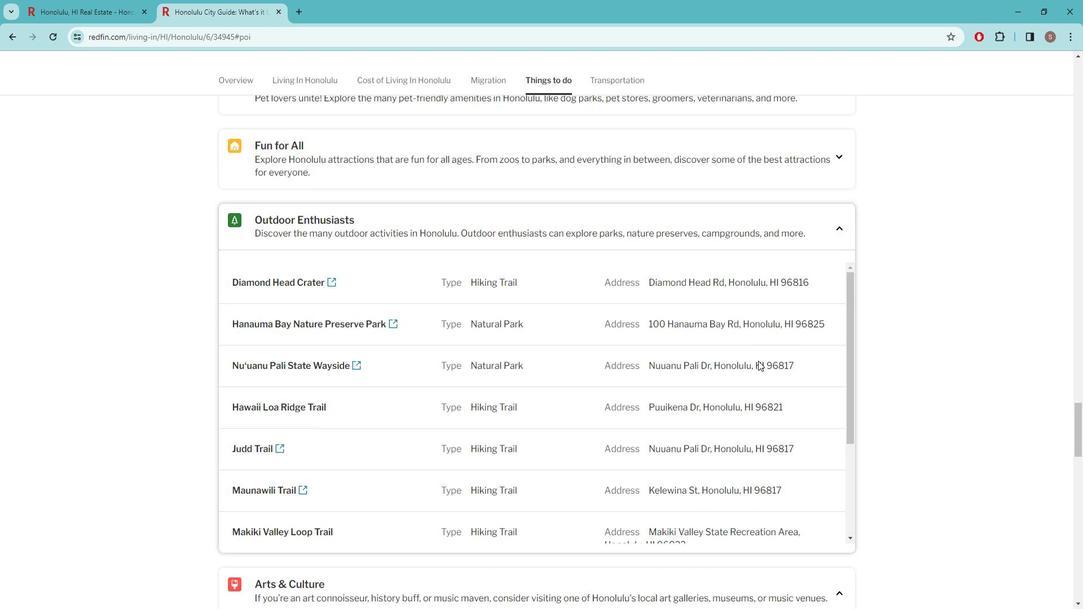 
Action: Mouse scrolled (786, 370) with delta (0, 0)
Screenshot: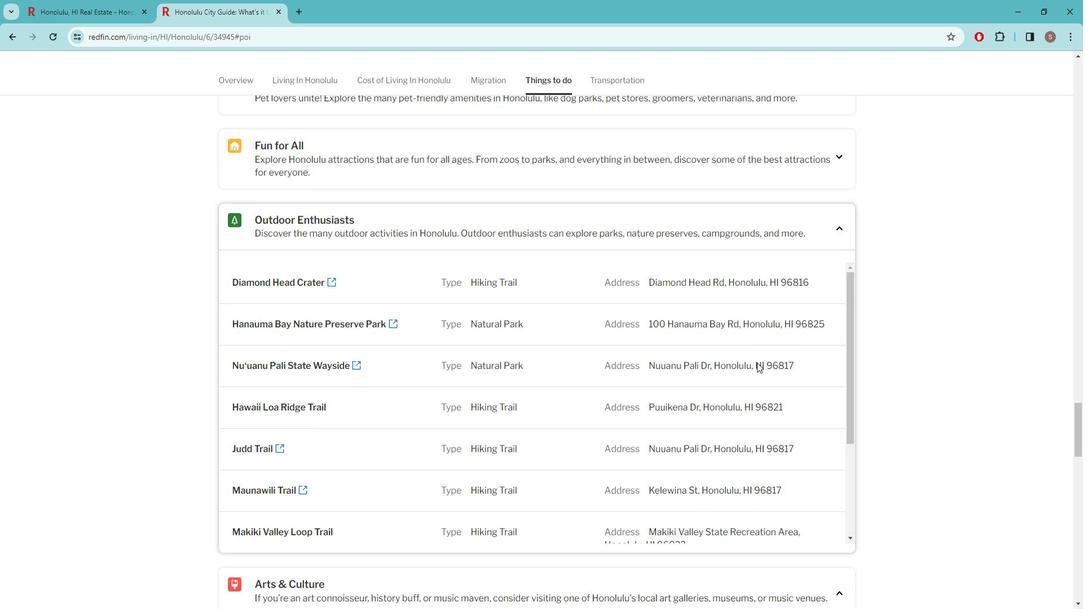 
Action: Mouse scrolled (786, 370) with delta (0, 0)
Screenshot: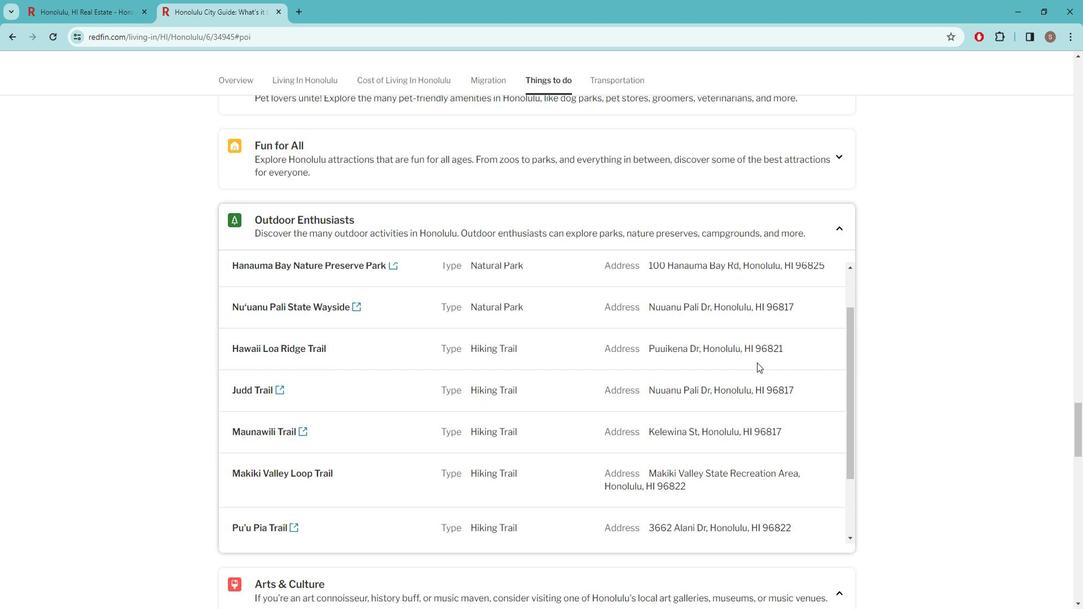 
Action: Mouse scrolled (786, 370) with delta (0, 0)
Screenshot: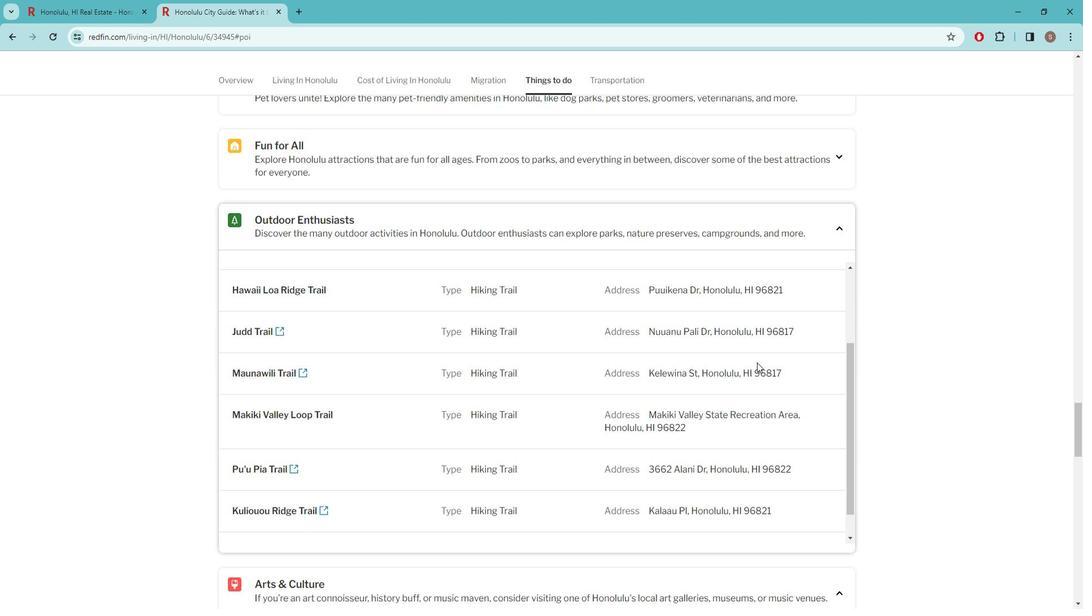 
Action: Mouse scrolled (786, 370) with delta (0, 0)
Screenshot: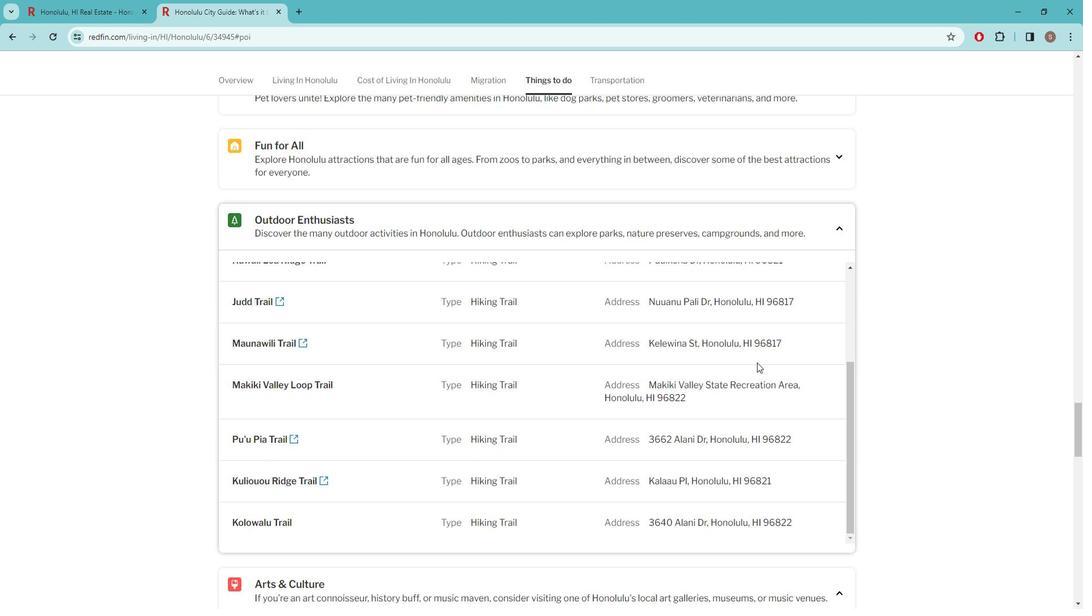 
Action: Mouse scrolled (786, 371) with delta (0, 0)
Screenshot: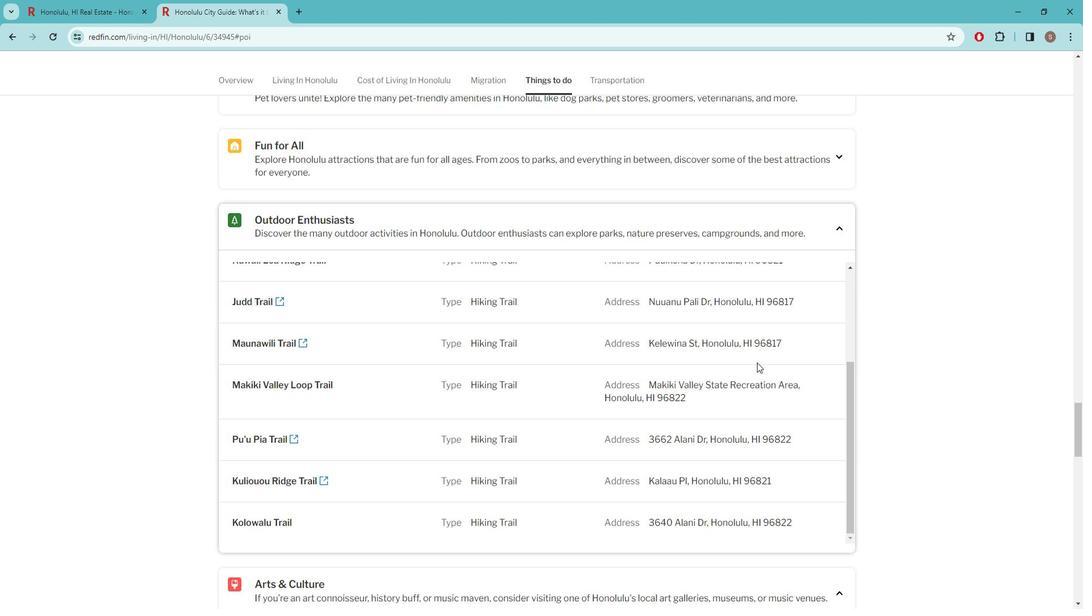 
Action: Mouse scrolled (786, 371) with delta (0, 0)
Screenshot: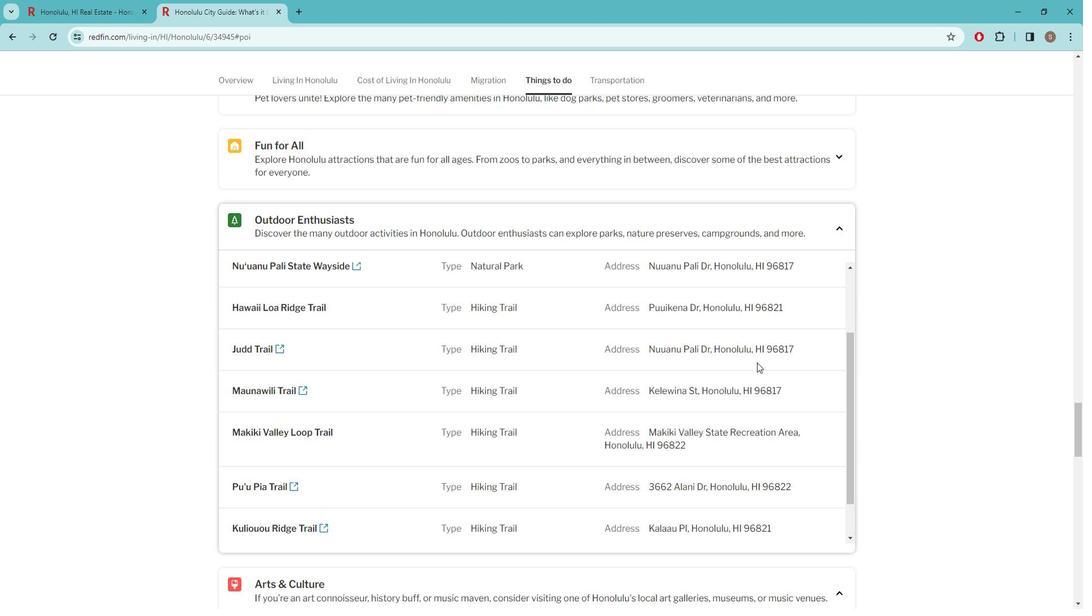 
Action: Mouse scrolled (786, 371) with delta (0, 0)
Screenshot: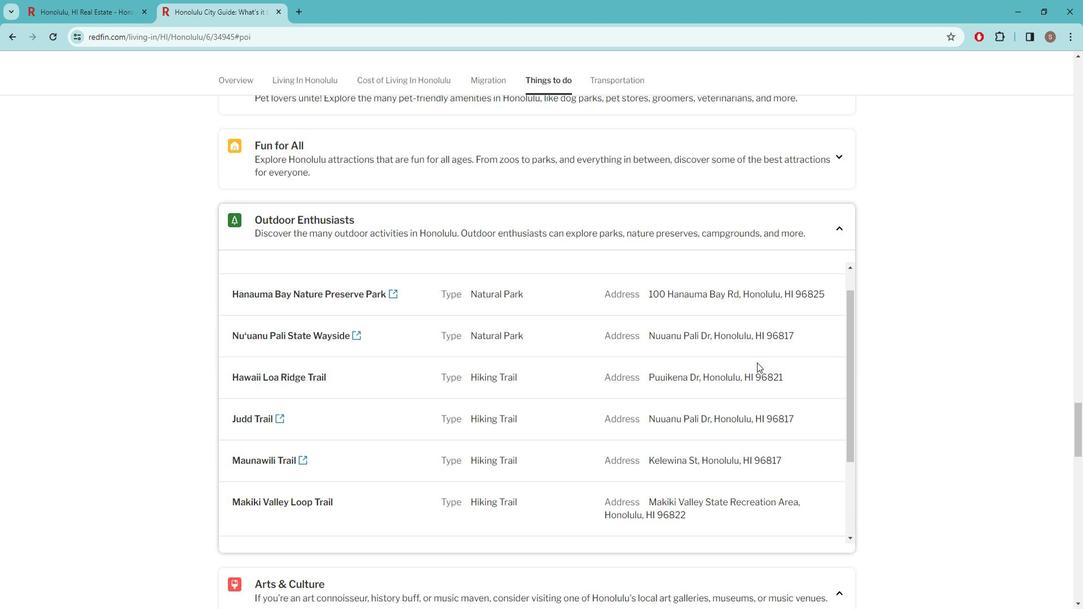 
Action: Mouse scrolled (786, 371) with delta (0, 0)
Screenshot: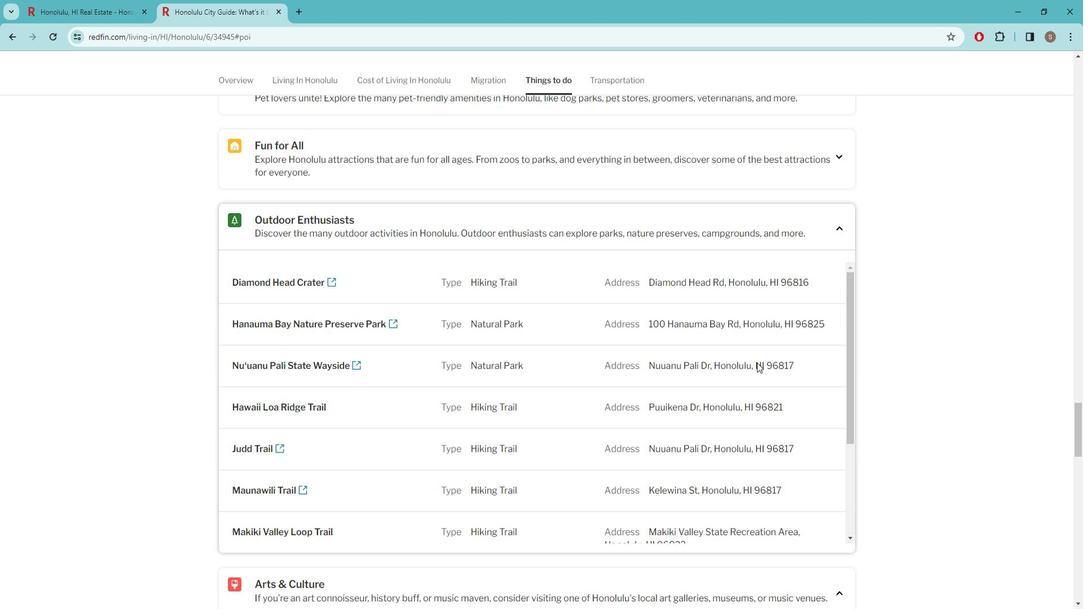 
Action: Mouse scrolled (786, 371) with delta (0, 0)
Screenshot: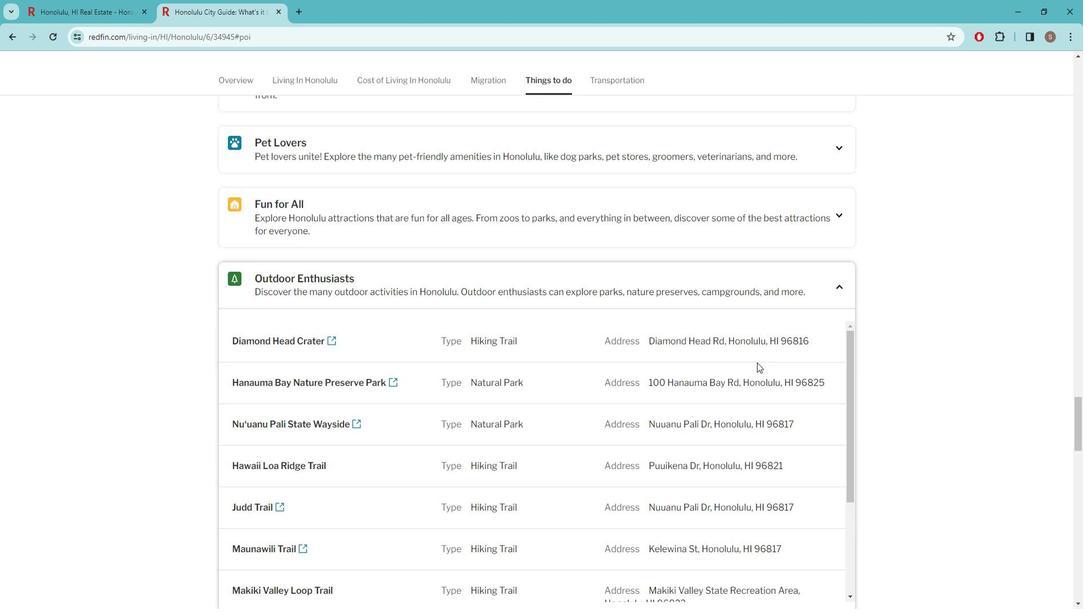 
Action: Mouse scrolled (786, 371) with delta (0, 0)
Screenshot: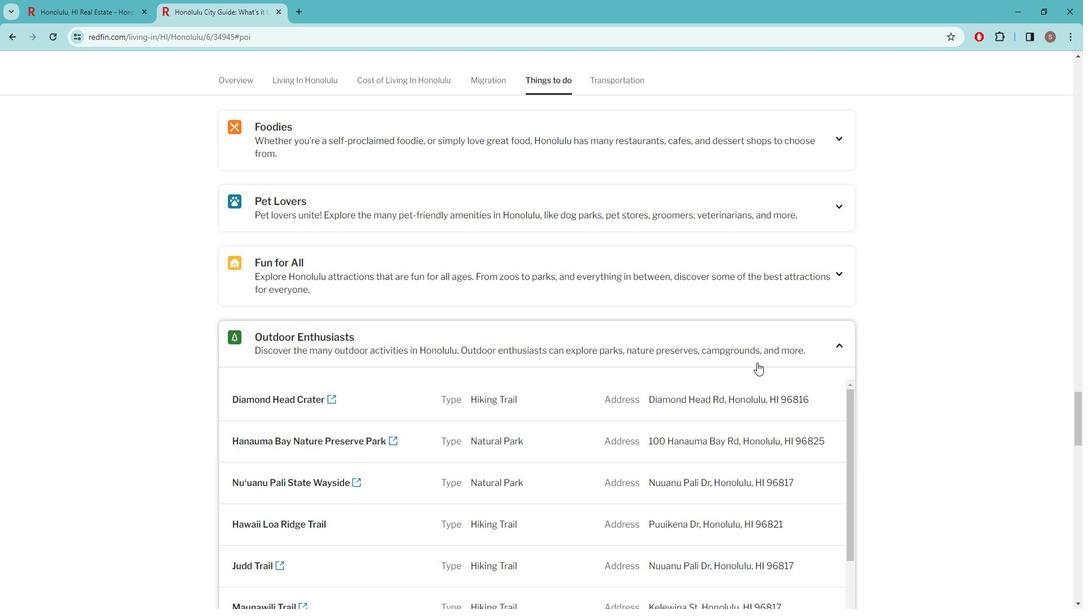 
Action: Mouse scrolled (786, 371) with delta (0, 0)
Screenshot: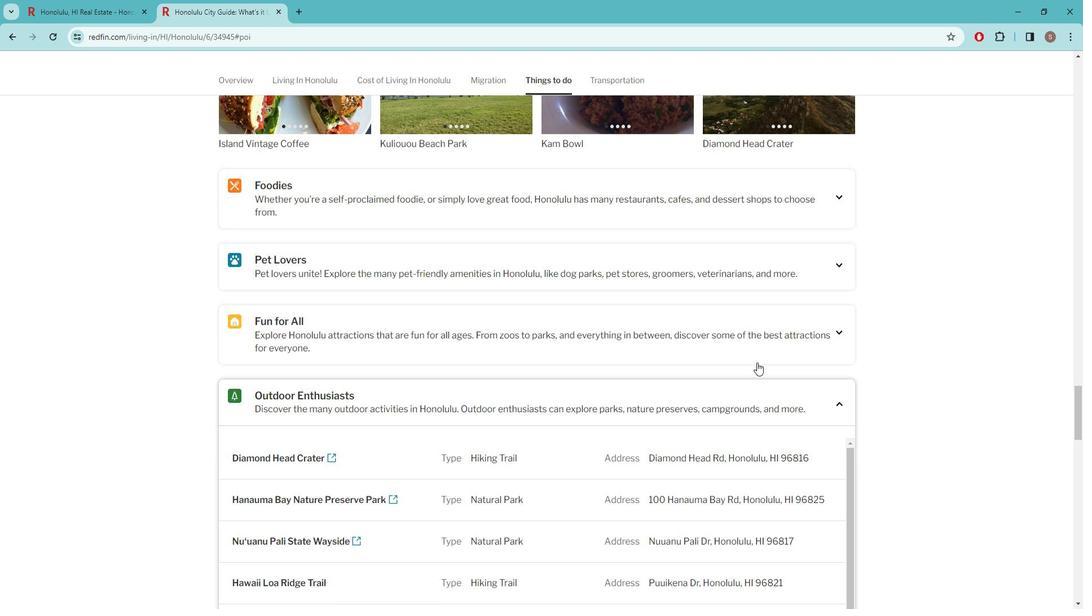 
Action: Mouse scrolled (786, 371) with delta (0, 0)
Screenshot: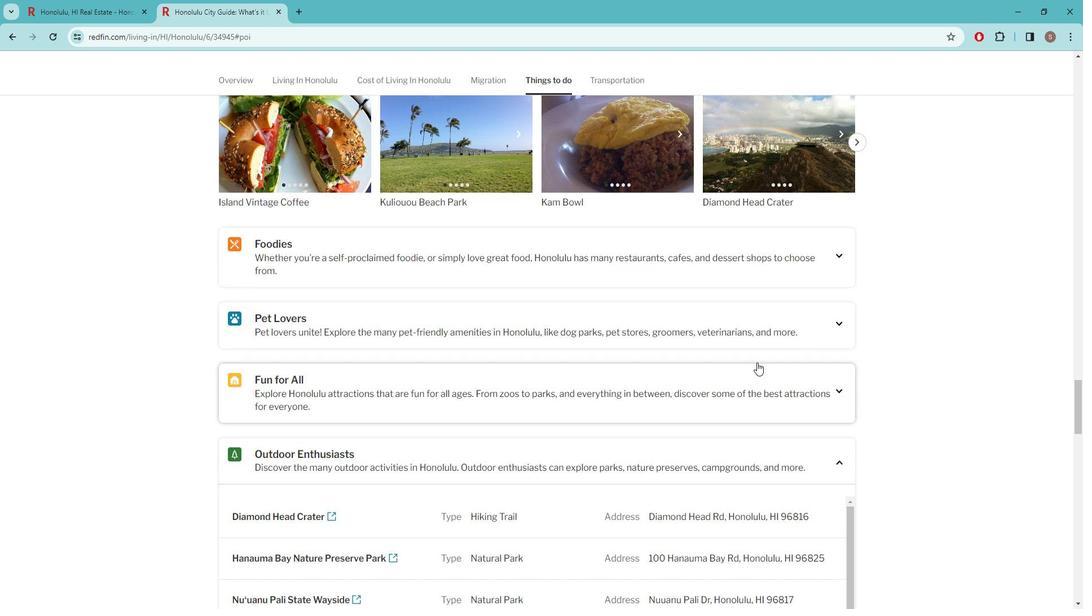 
Action: Mouse scrolled (786, 371) with delta (0, 0)
Screenshot: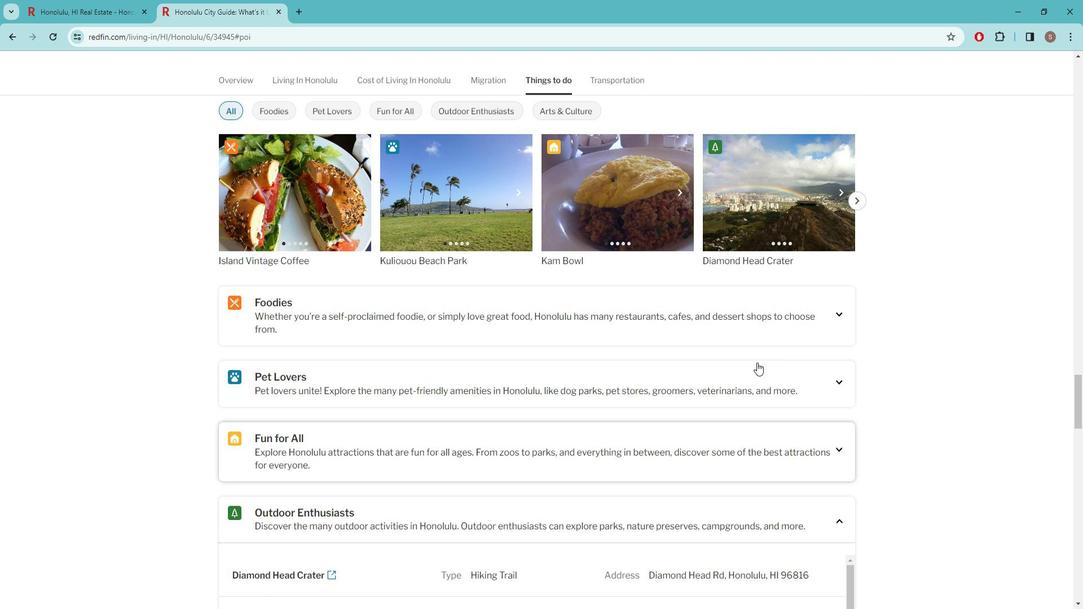 
Action: Mouse scrolled (786, 371) with delta (0, 0)
Screenshot: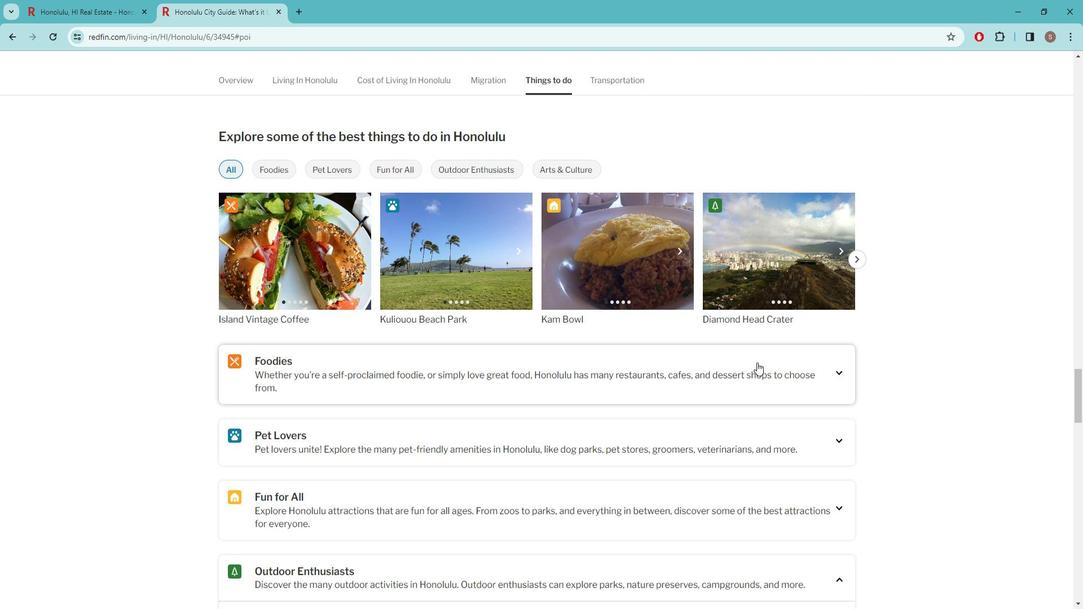 
Action: Mouse moved to (665, 230)
Screenshot: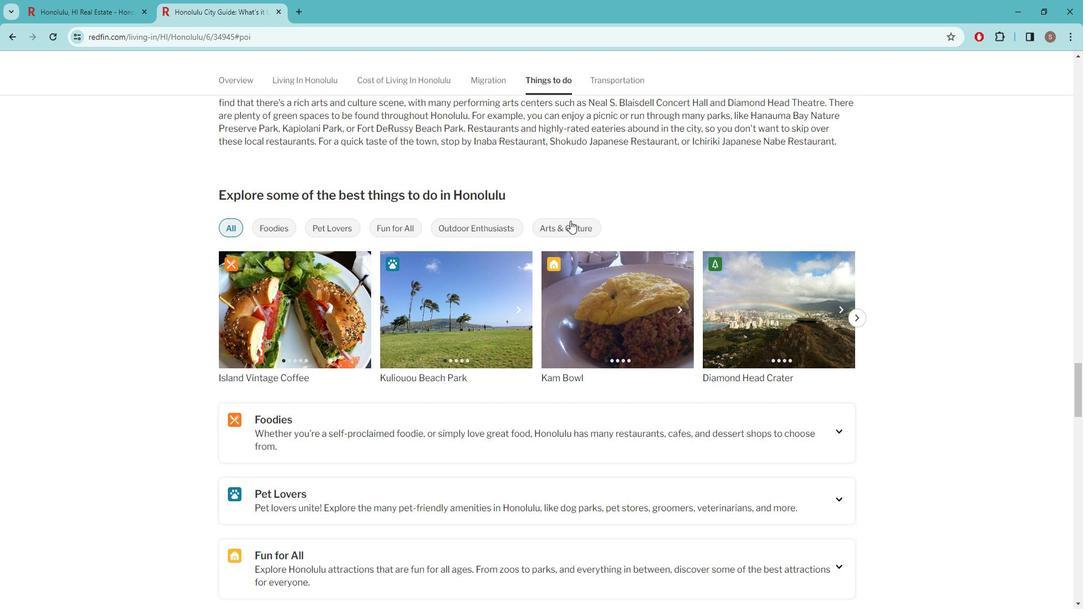 
Action: Mouse pressed left at (665, 230)
Screenshot: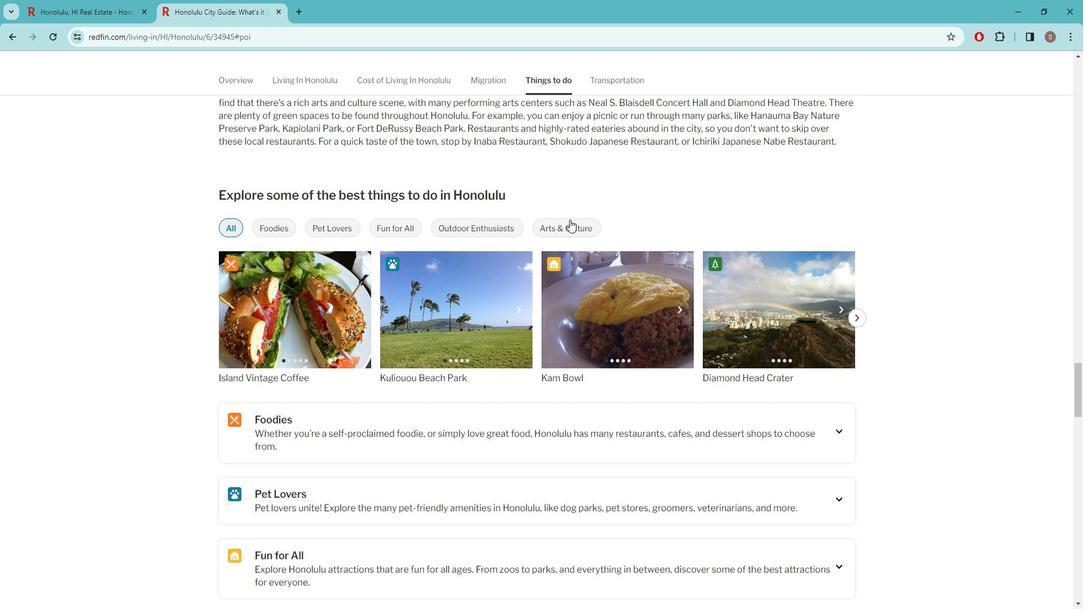 
Action: Mouse moved to (533, 318)
Screenshot: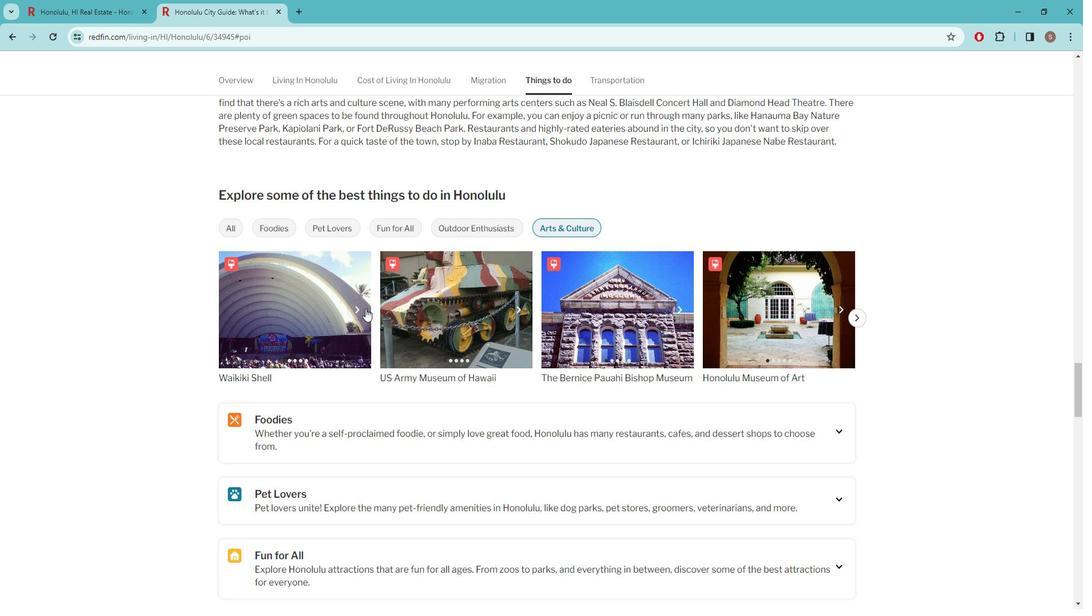 
Action: Mouse pressed left at (533, 318)
Screenshot: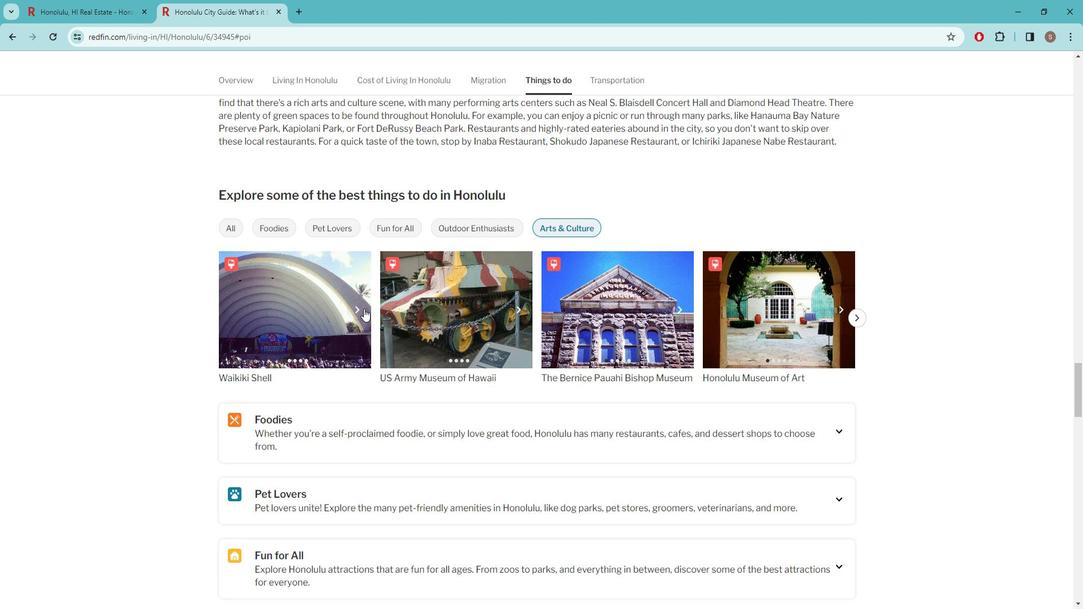 
Action: Mouse pressed left at (533, 318)
Screenshot: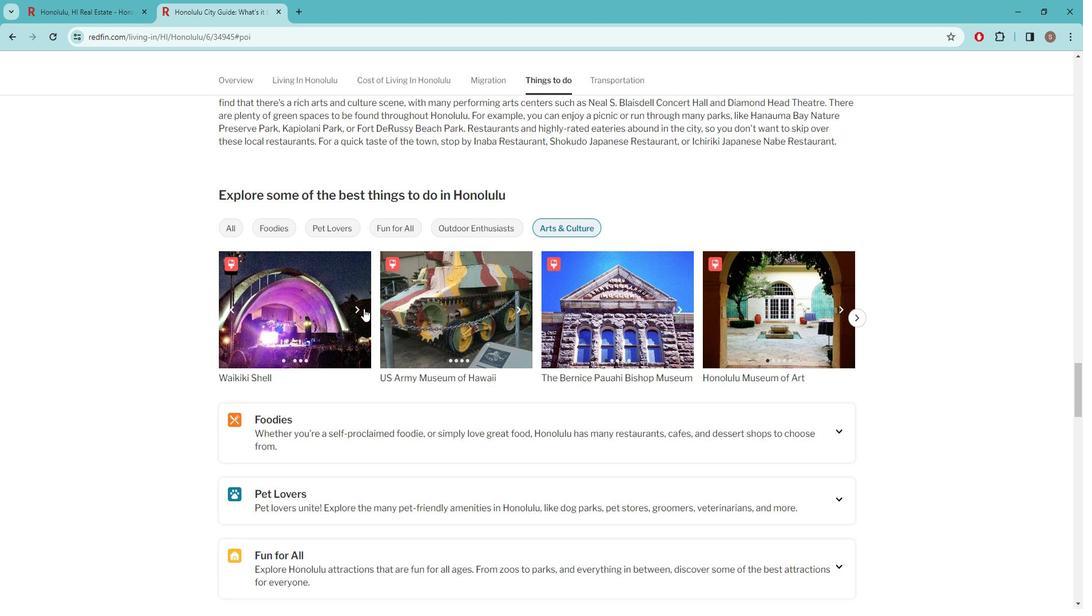 
Action: Mouse pressed left at (533, 318)
Screenshot: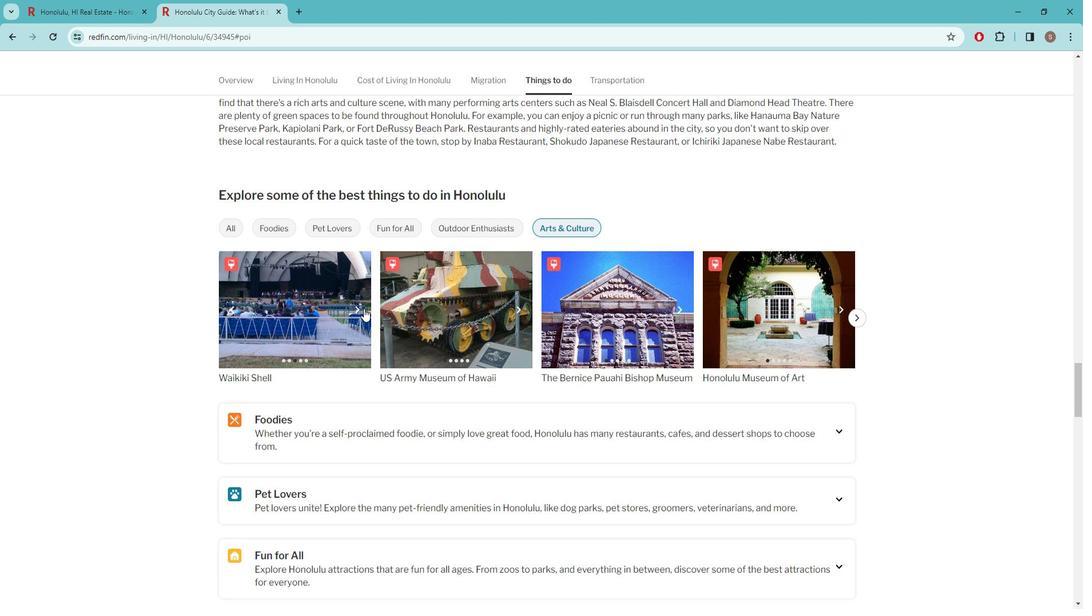 
Action: Mouse pressed left at (533, 318)
Screenshot: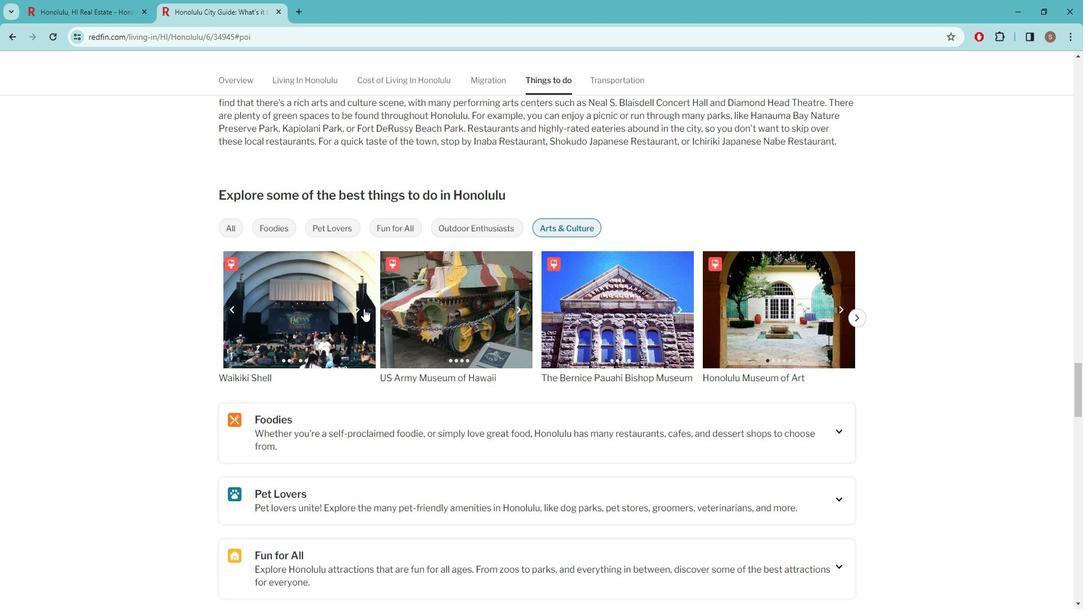 
Action: Mouse pressed left at (533, 318)
Screenshot: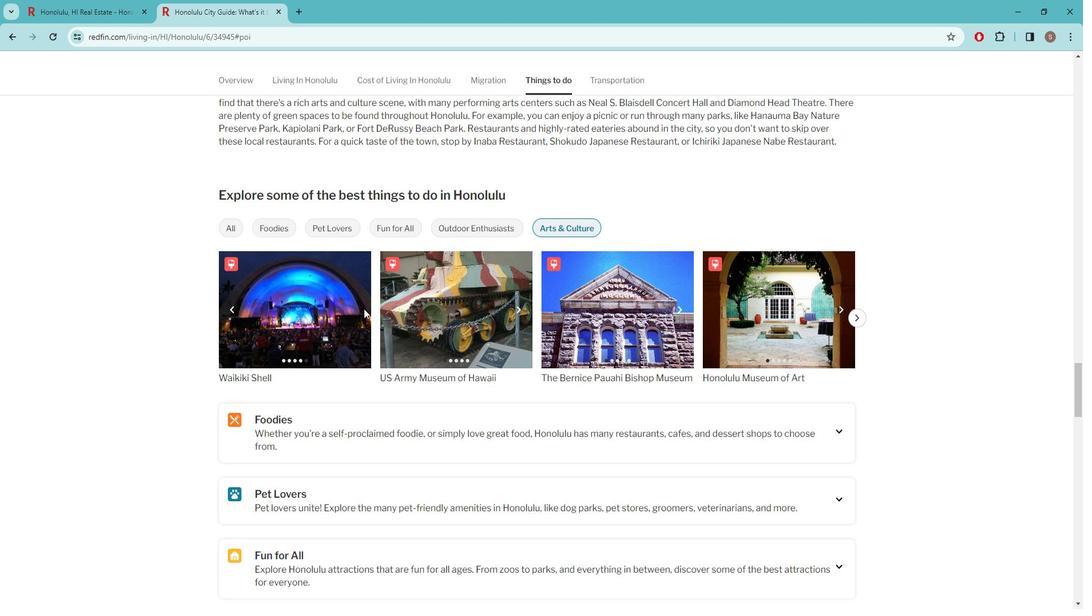 
Action: Mouse moved to (634, 318)
Screenshot: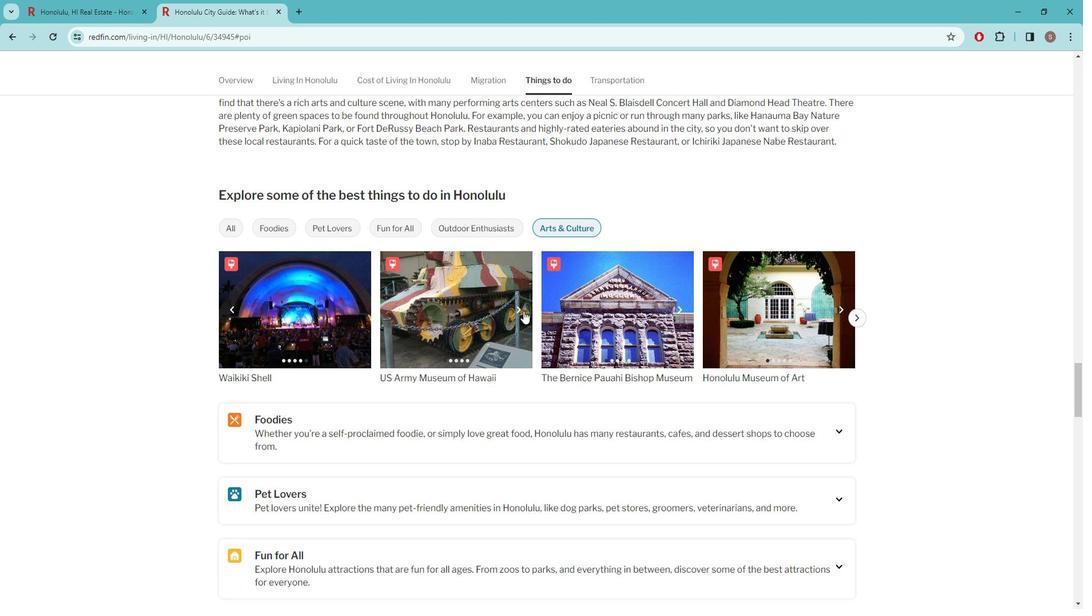 
Action: Mouse pressed left at (634, 318)
Screenshot: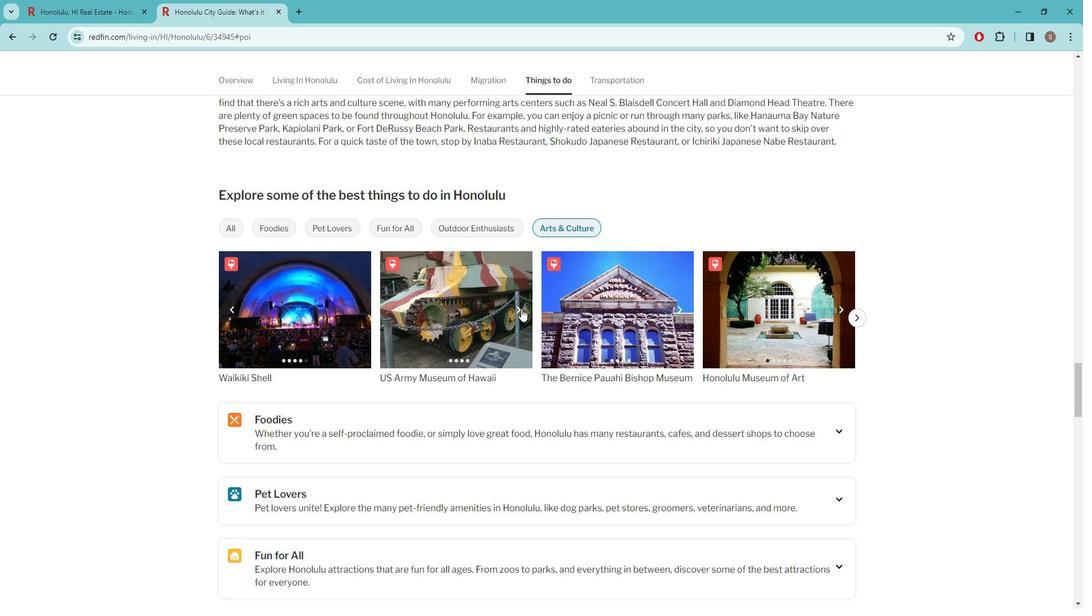 
Action: Mouse pressed left at (634, 318)
Screenshot: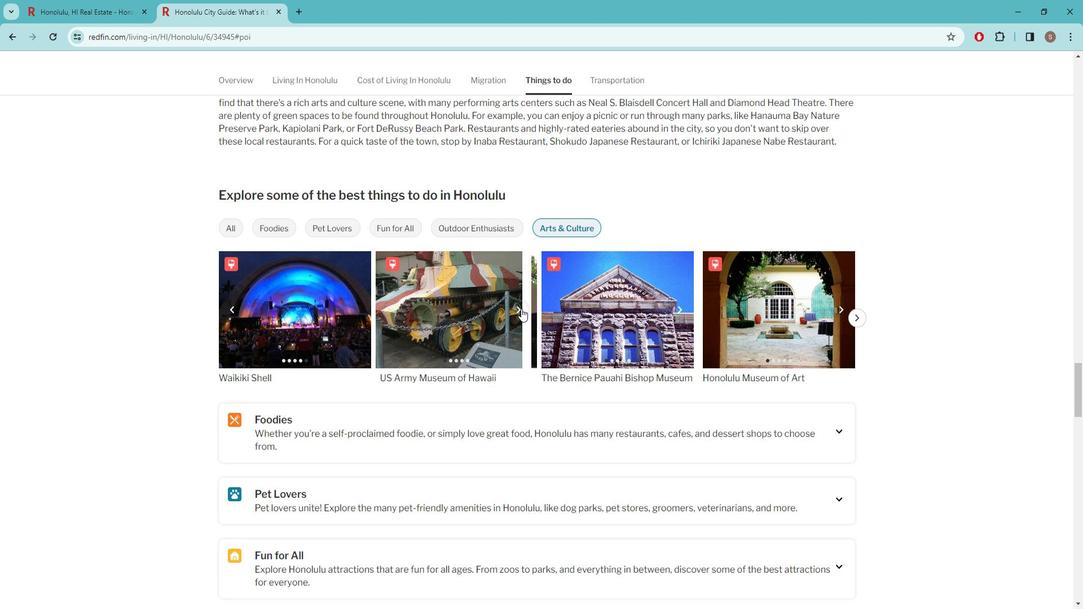 
Action: Mouse pressed left at (634, 318)
Screenshot: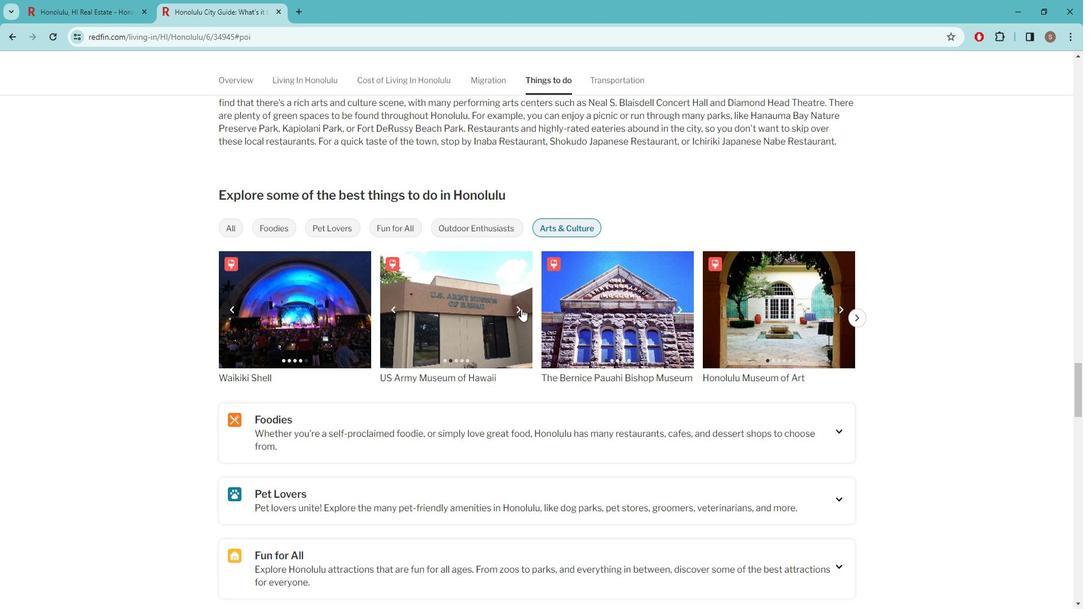
Action: Mouse pressed left at (634, 318)
Screenshot: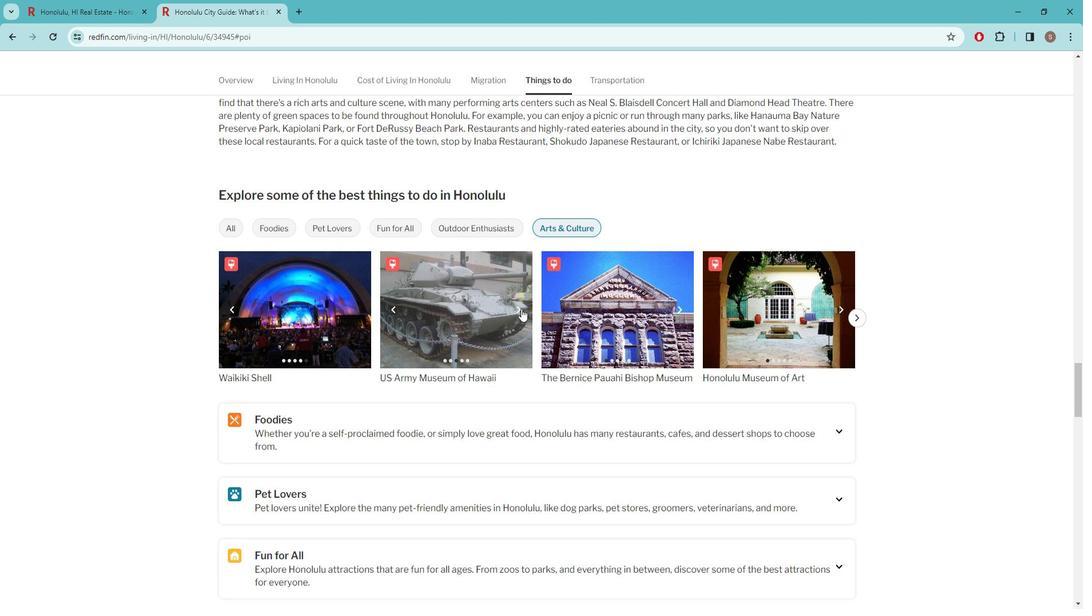 
Action: Mouse moved to (737, 315)
Screenshot: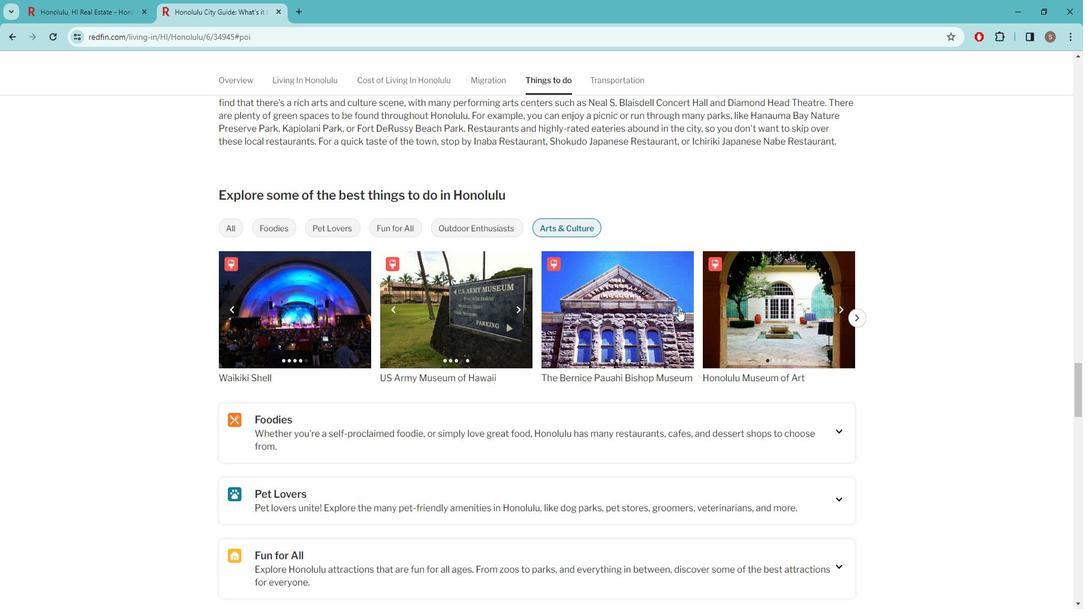 
Action: Mouse pressed left at (737, 315)
Screenshot: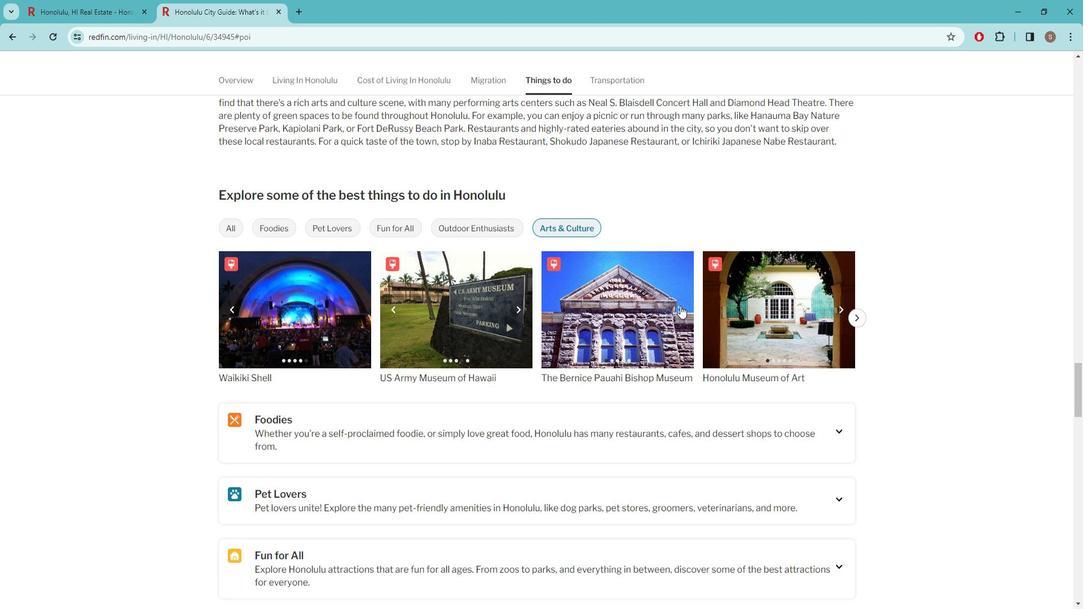 
Action: Mouse pressed left at (737, 315)
Screenshot: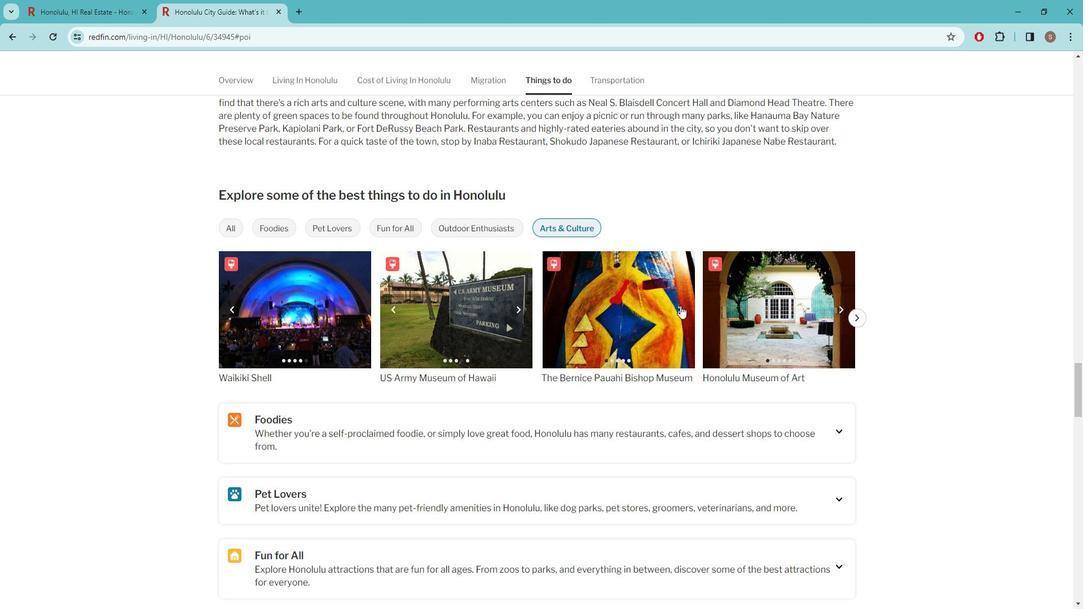 
Action: Mouse pressed left at (737, 315)
Screenshot: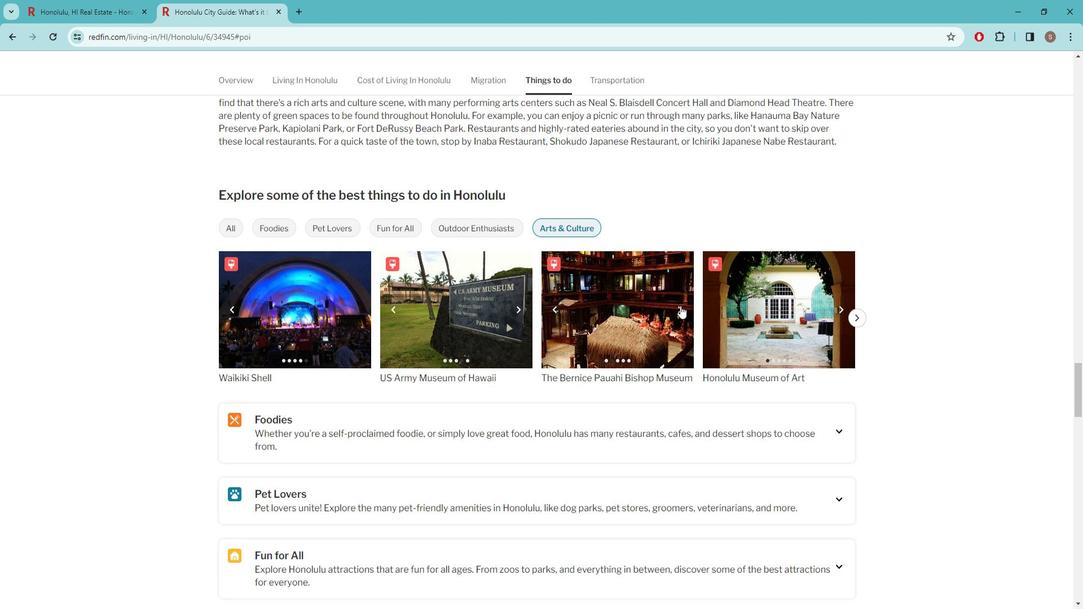 
Action: Mouse pressed left at (737, 315)
Screenshot: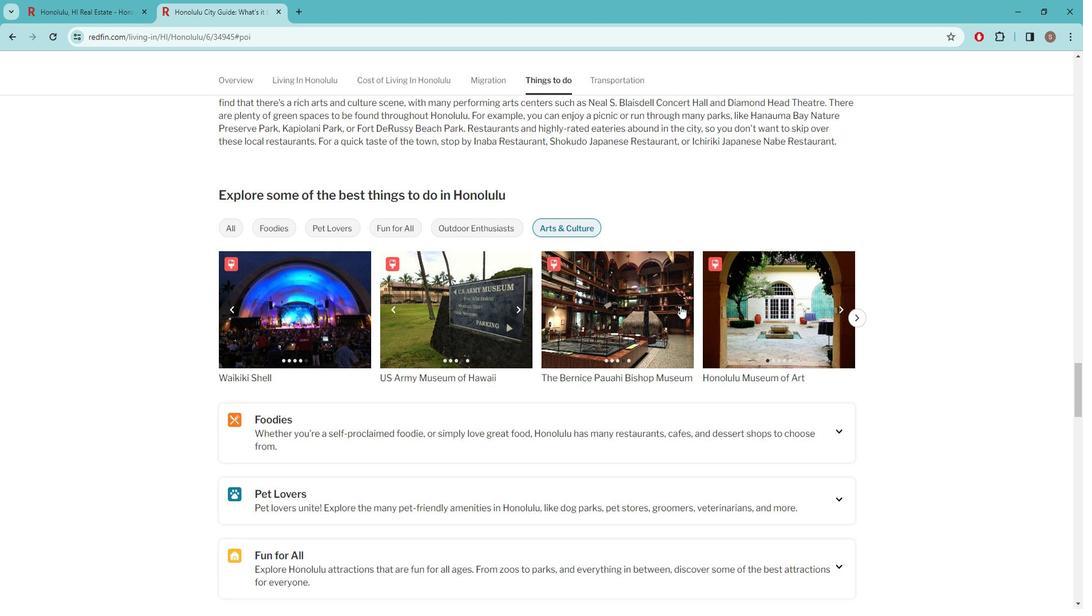 
Action: Mouse pressed left at (737, 315)
Screenshot: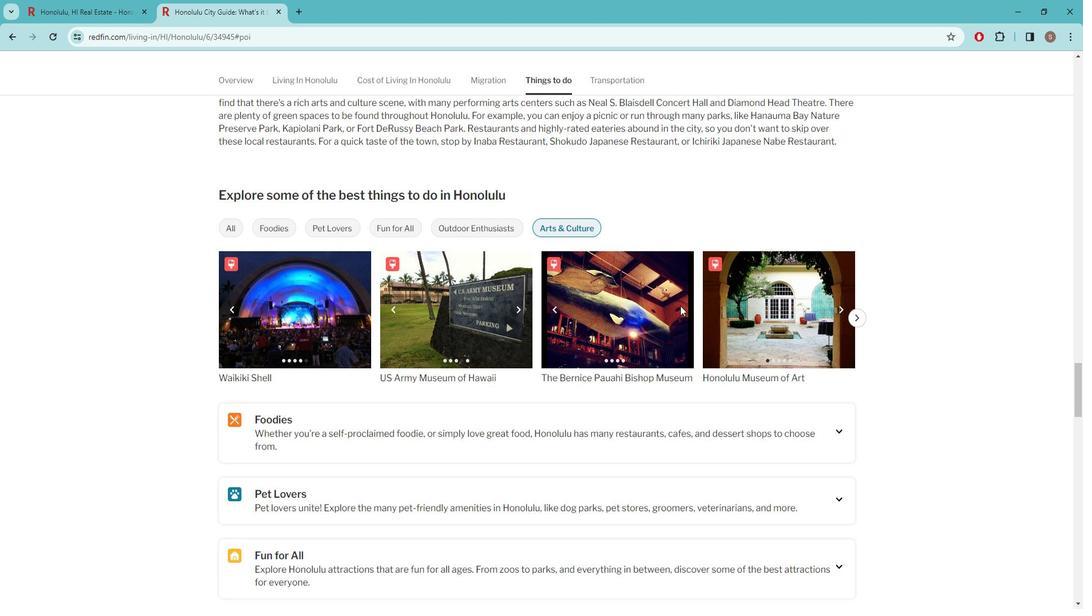 
Action: Mouse moved to (839, 319)
Screenshot: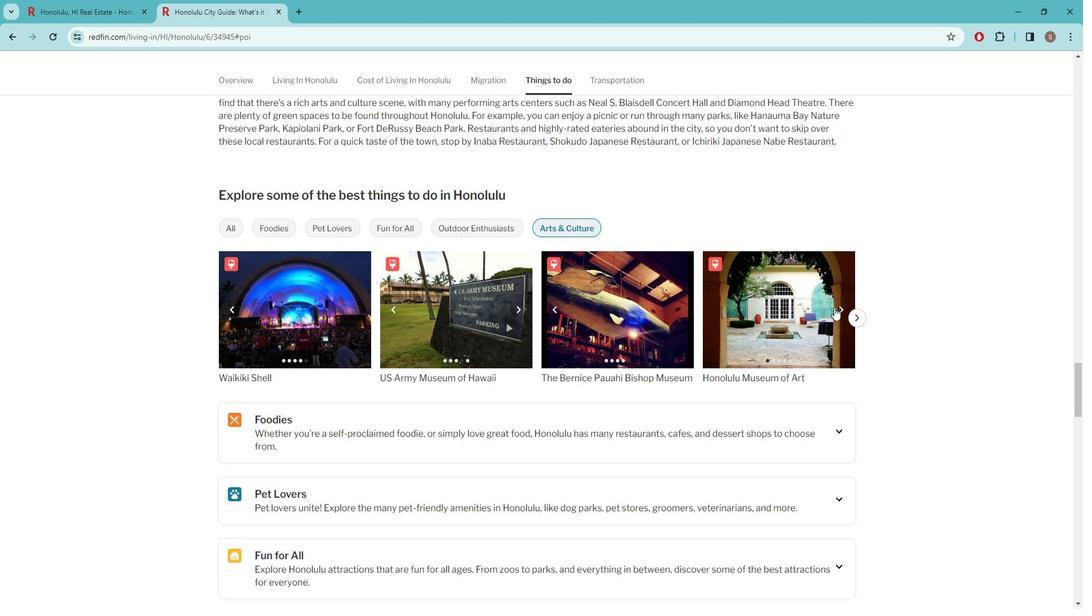 
Action: Mouse pressed left at (839, 319)
Screenshot: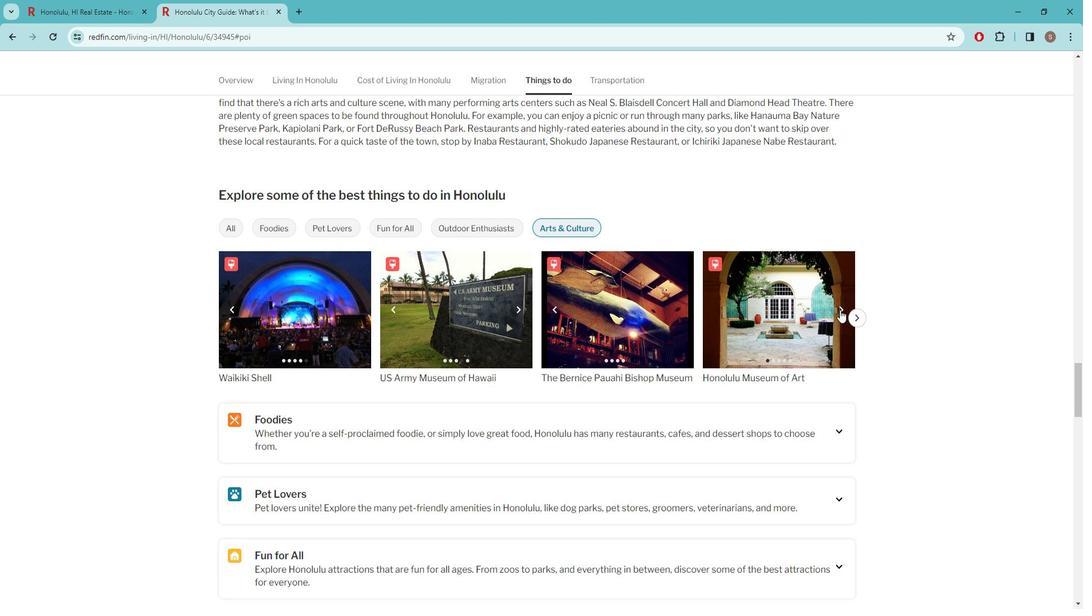
Action: Mouse moved to (839, 319)
Screenshot: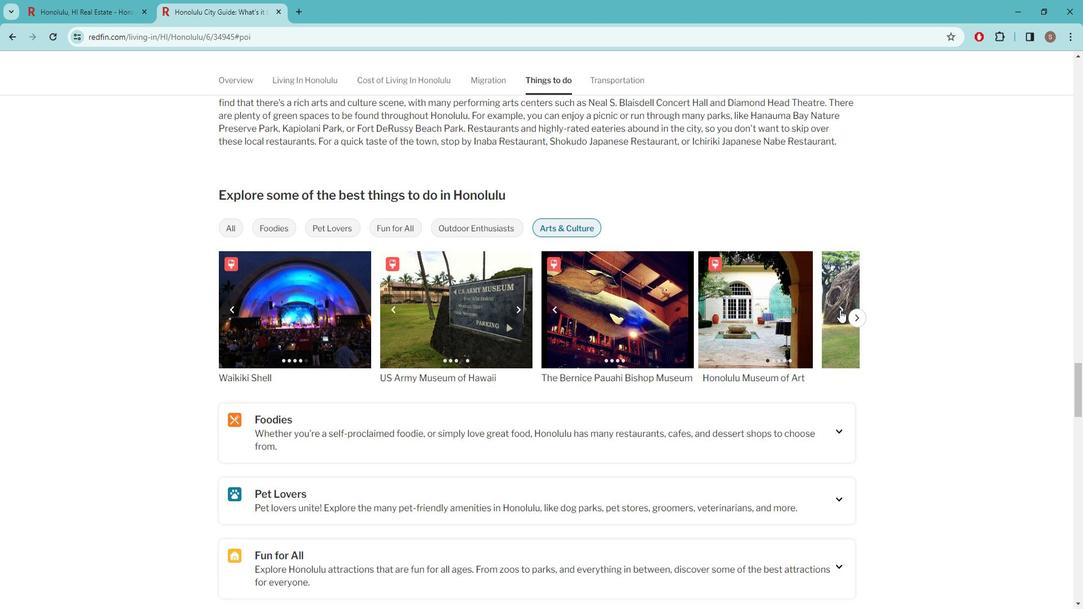 
Action: Mouse pressed left at (839, 319)
Screenshot: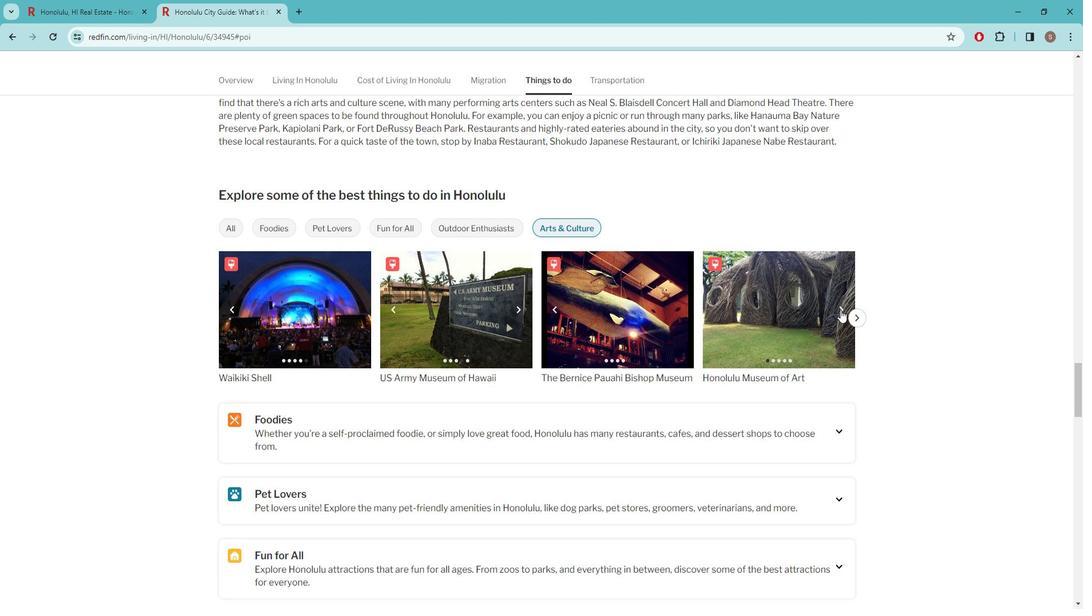 
Action: Mouse pressed left at (839, 319)
Screenshot: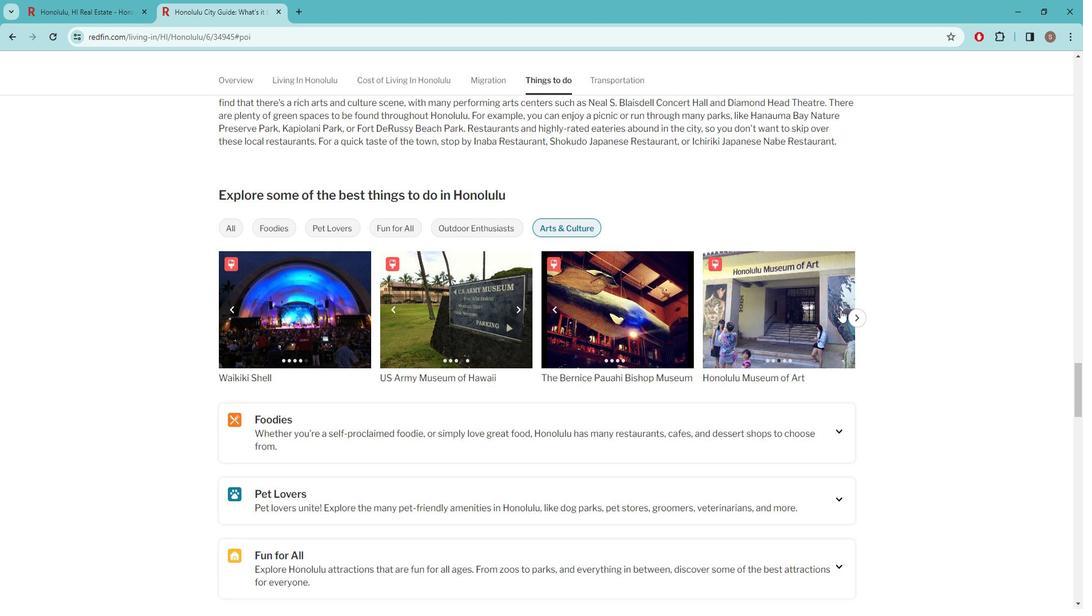 
Action: Mouse pressed left at (839, 319)
Screenshot: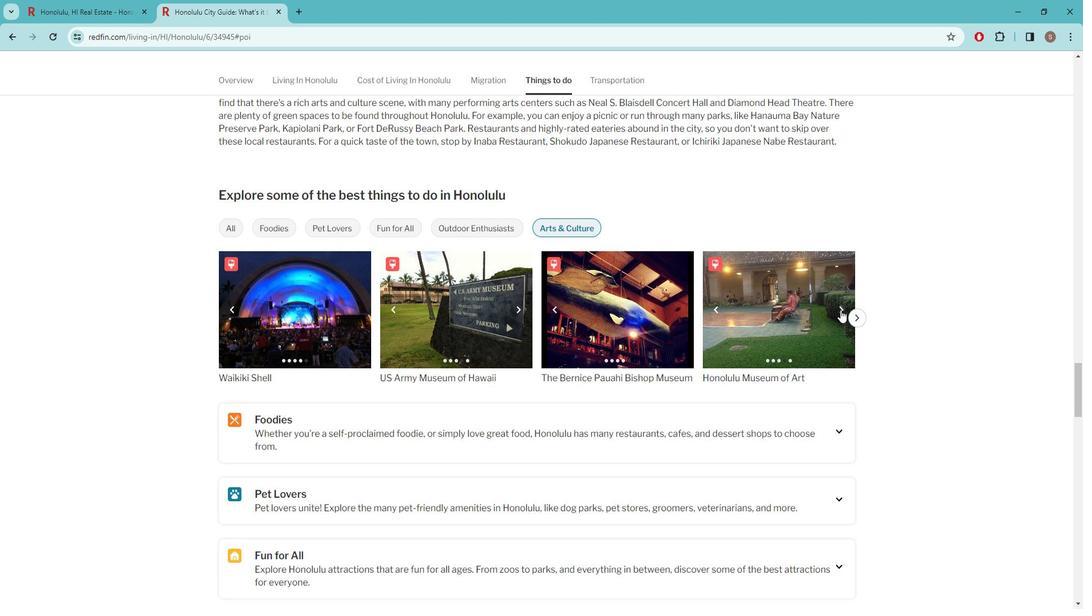 
Action: Mouse pressed left at (839, 319)
Screenshot: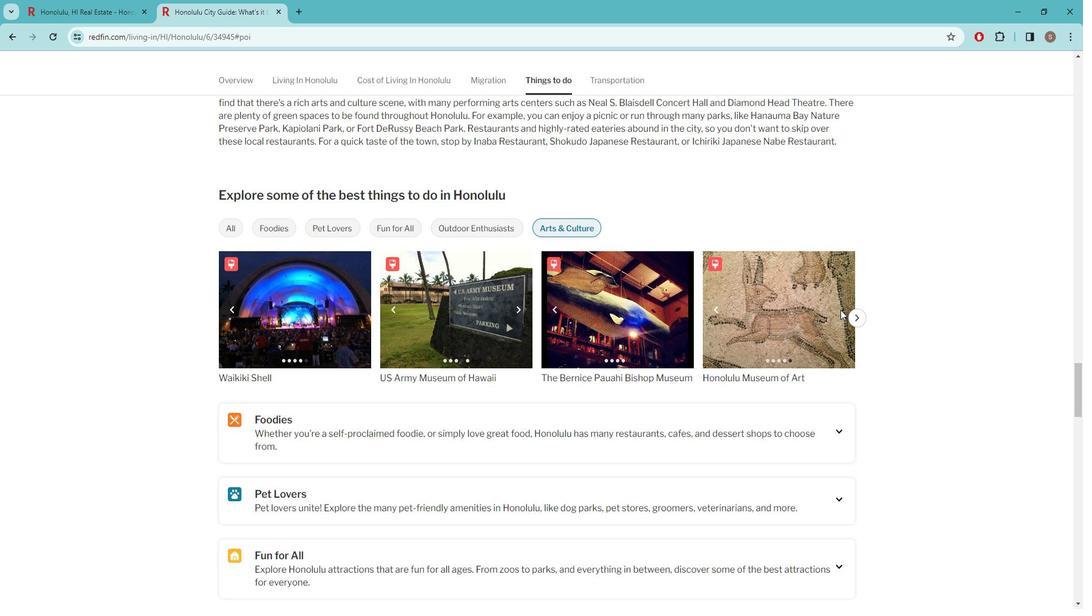 
Action: Mouse moved to (597, 232)
Screenshot: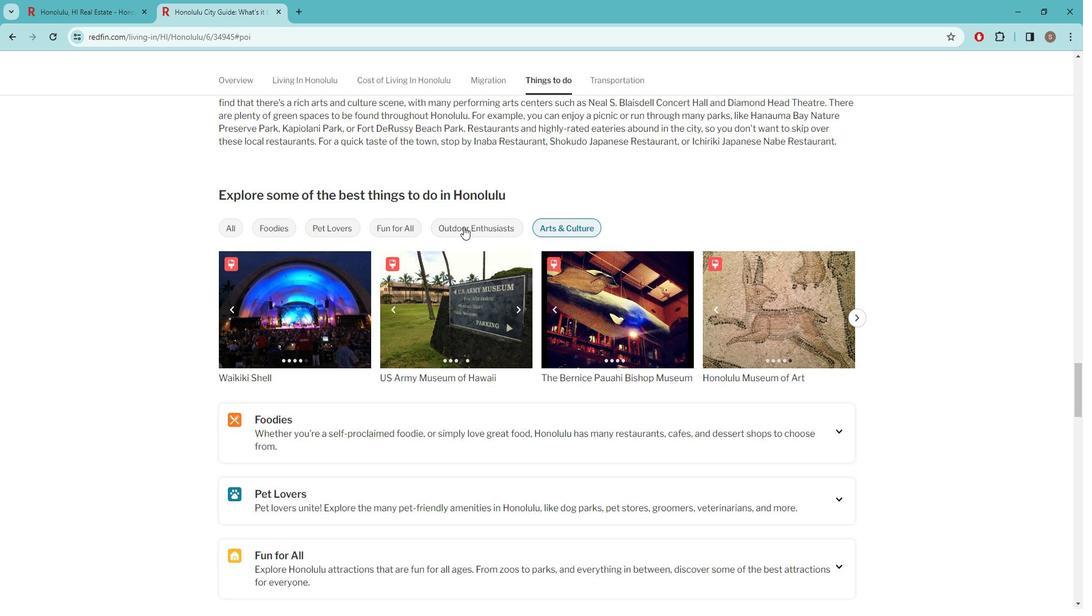 
Action: Mouse pressed left at (597, 232)
Screenshot: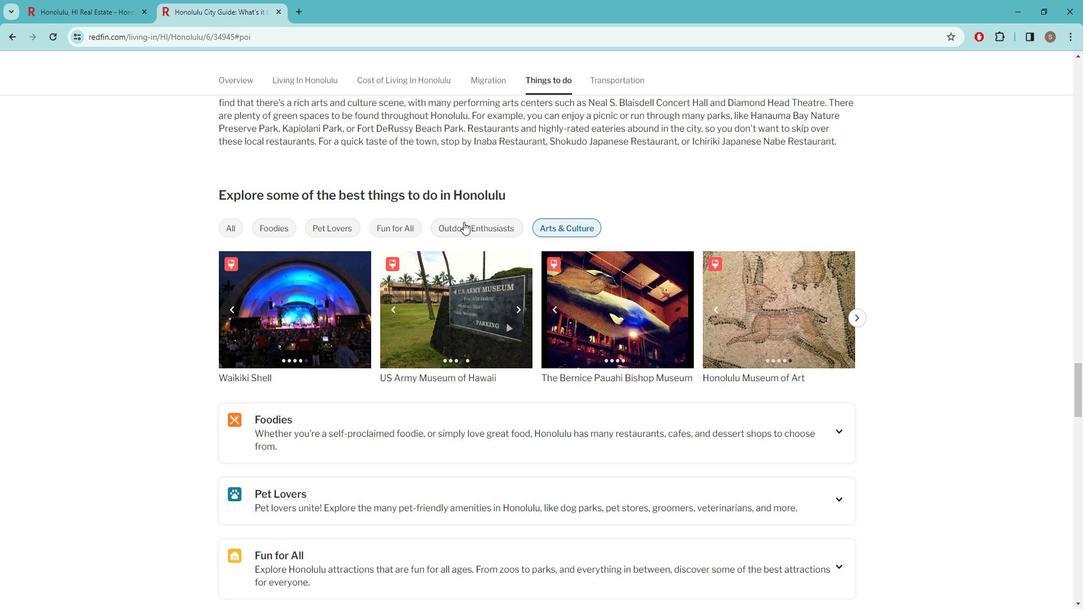 
Action: Mouse moved to (533, 316)
Screenshot: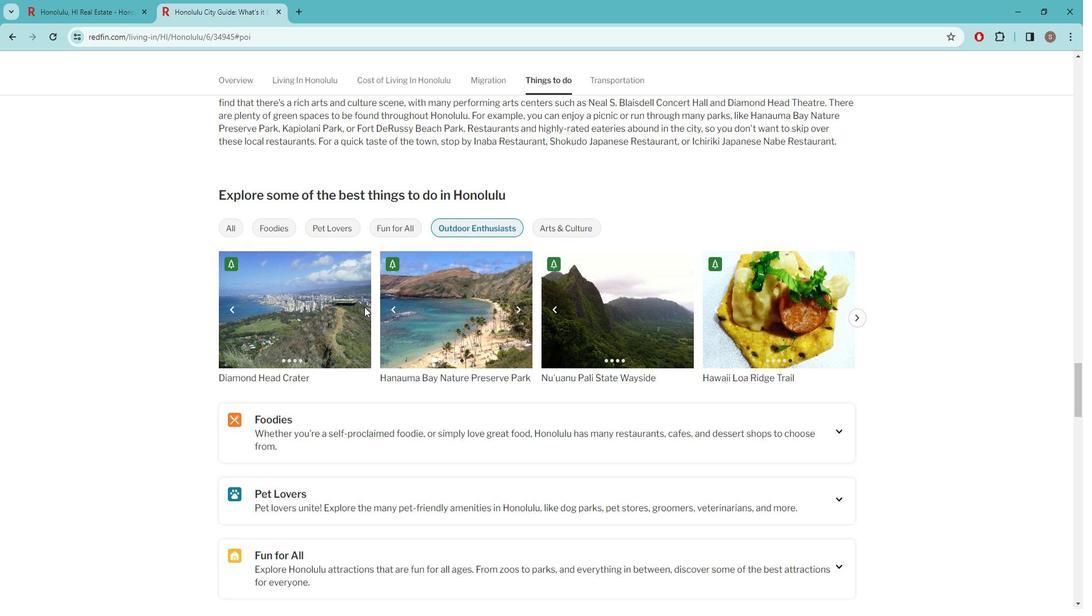
Action: Mouse scrolled (533, 315) with delta (0, 0)
Screenshot: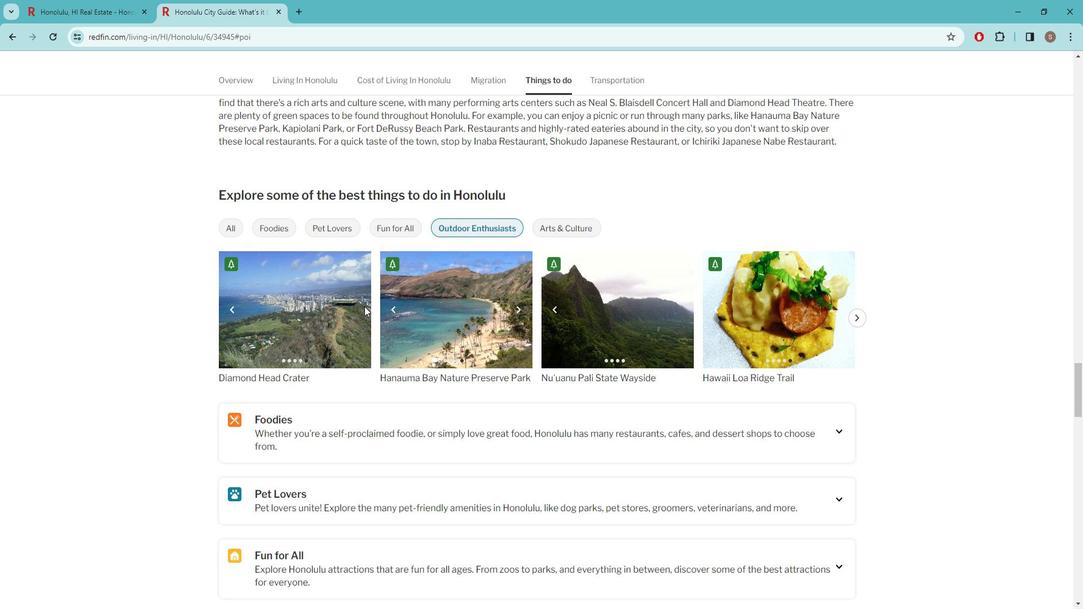 
Action: Mouse scrolled (533, 316) with delta (0, 0)
Screenshot: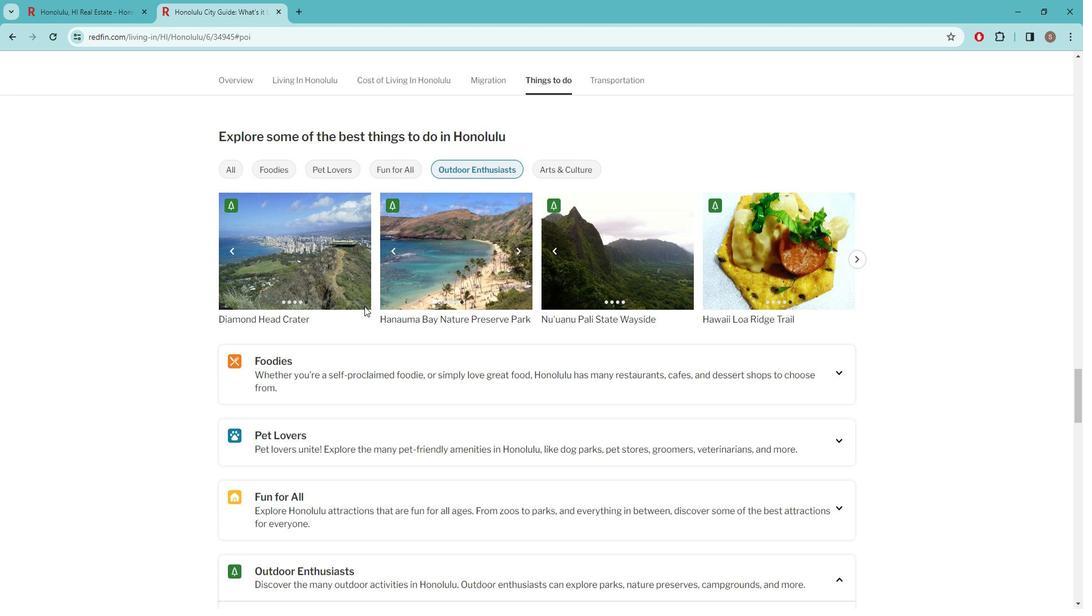 
Action: Mouse moved to (547, 322)
Screenshot: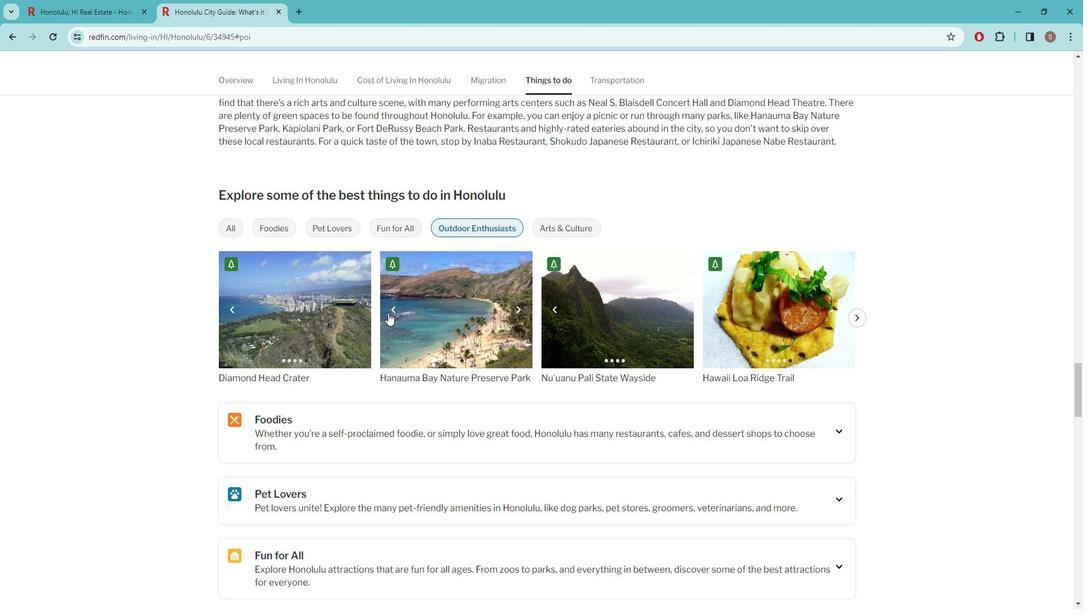 
Action: Mouse scrolled (547, 321) with delta (0, 0)
Screenshot: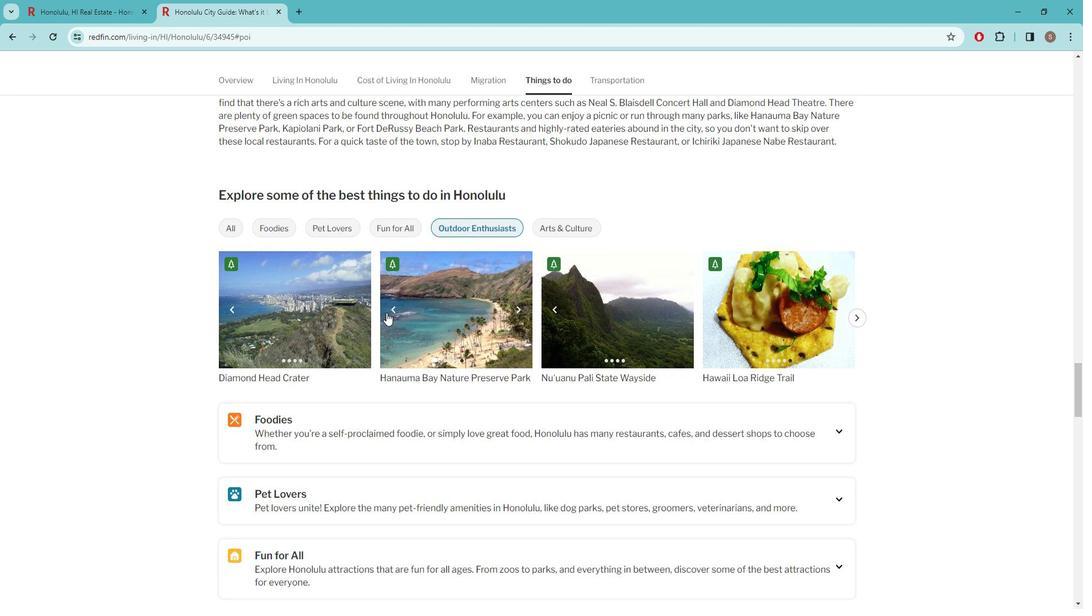 
Action: Mouse scrolled (547, 321) with delta (0, 0)
Screenshot: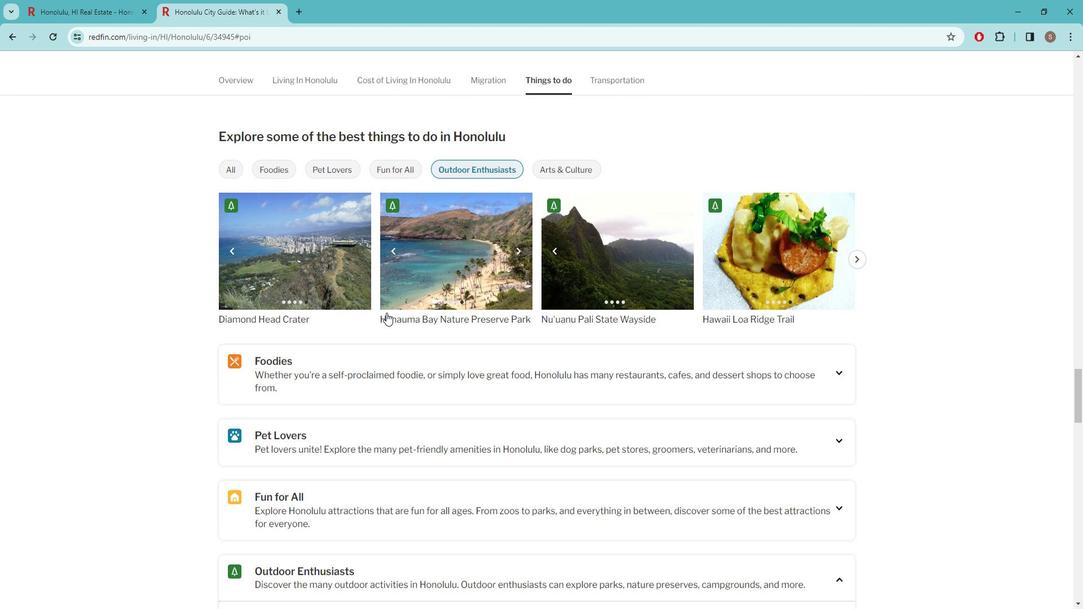 
Action: Mouse scrolled (547, 321) with delta (0, 0)
Screenshot: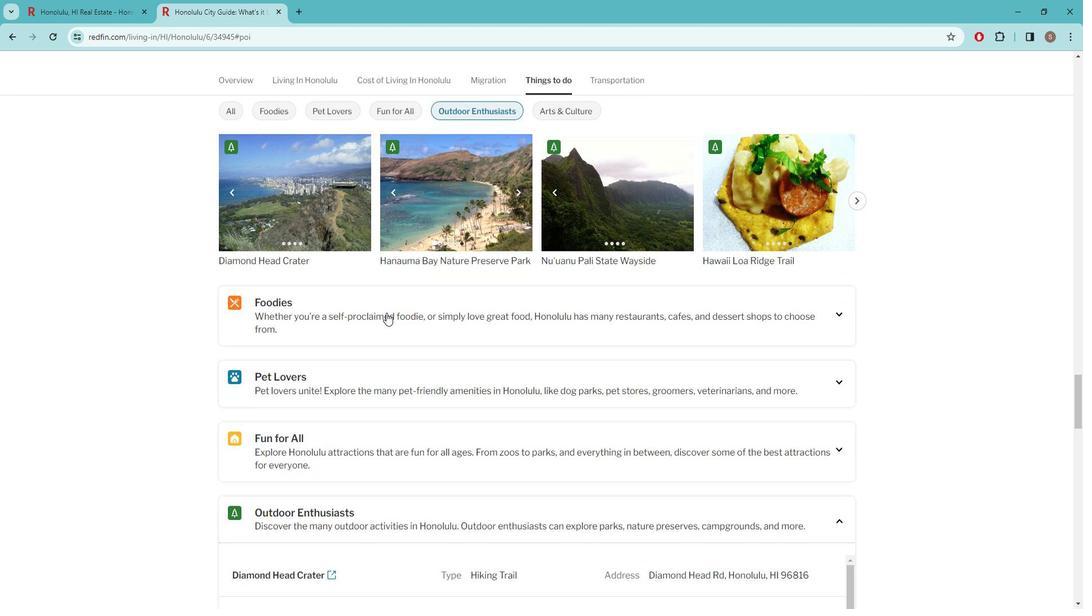 
Action: Mouse scrolled (547, 321) with delta (0, 0)
Screenshot: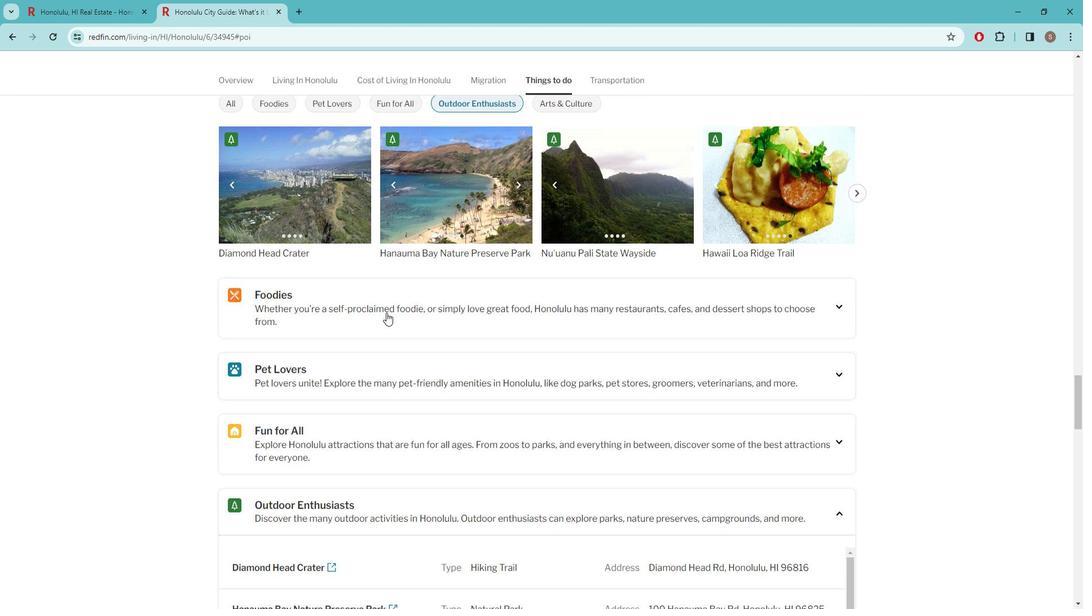 
Action: Mouse scrolled (547, 321) with delta (0, 0)
Screenshot: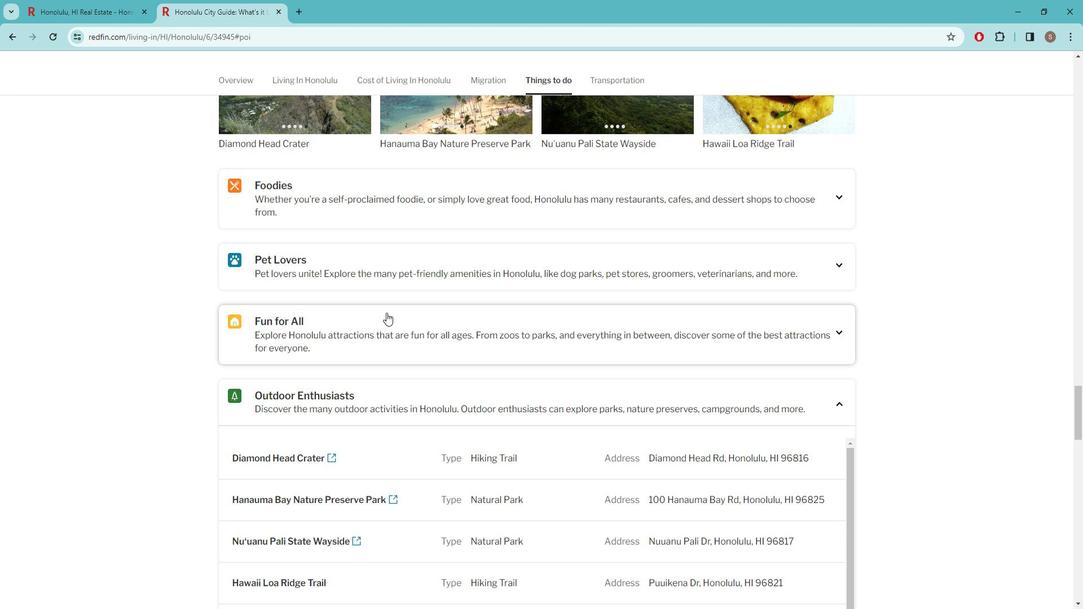 
Action: Mouse scrolled (547, 321) with delta (0, 0)
Screenshot: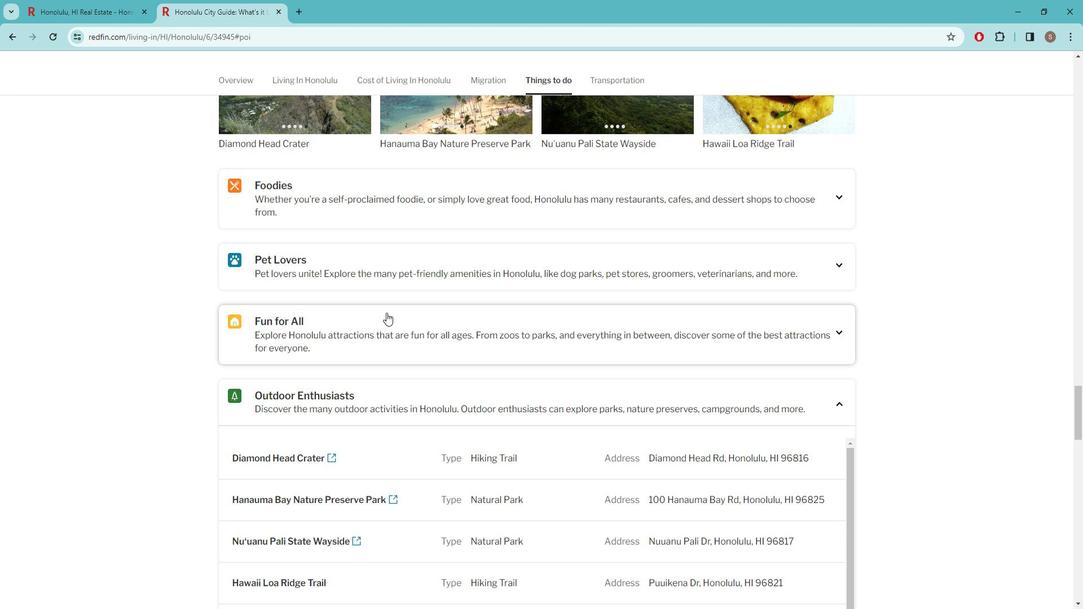 
Action: Mouse scrolled (547, 321) with delta (0, 0)
Screenshot: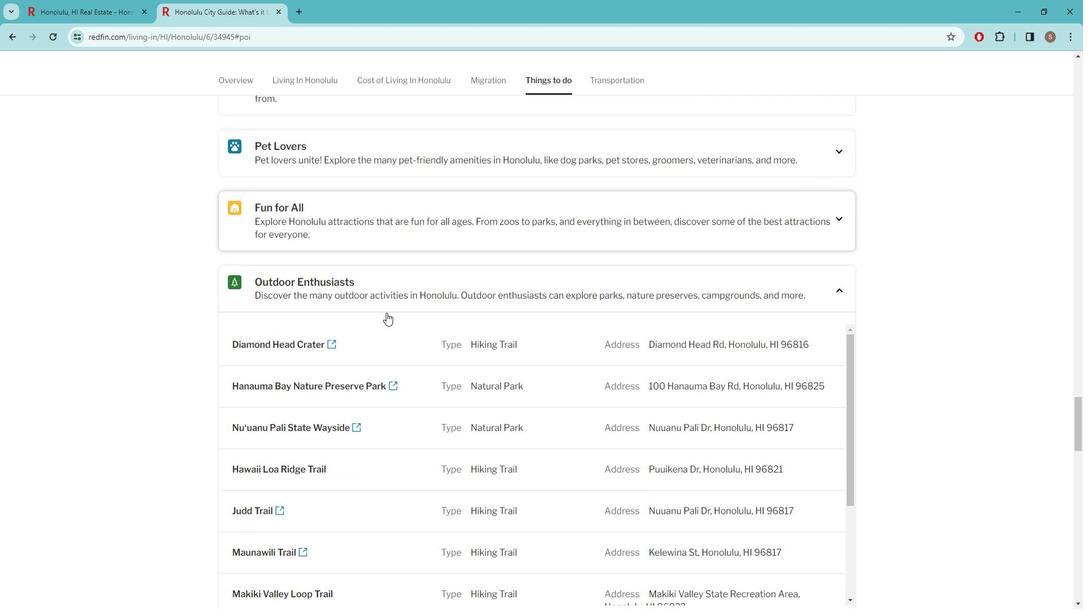 
Action: Mouse scrolled (547, 321) with delta (0, 0)
Screenshot: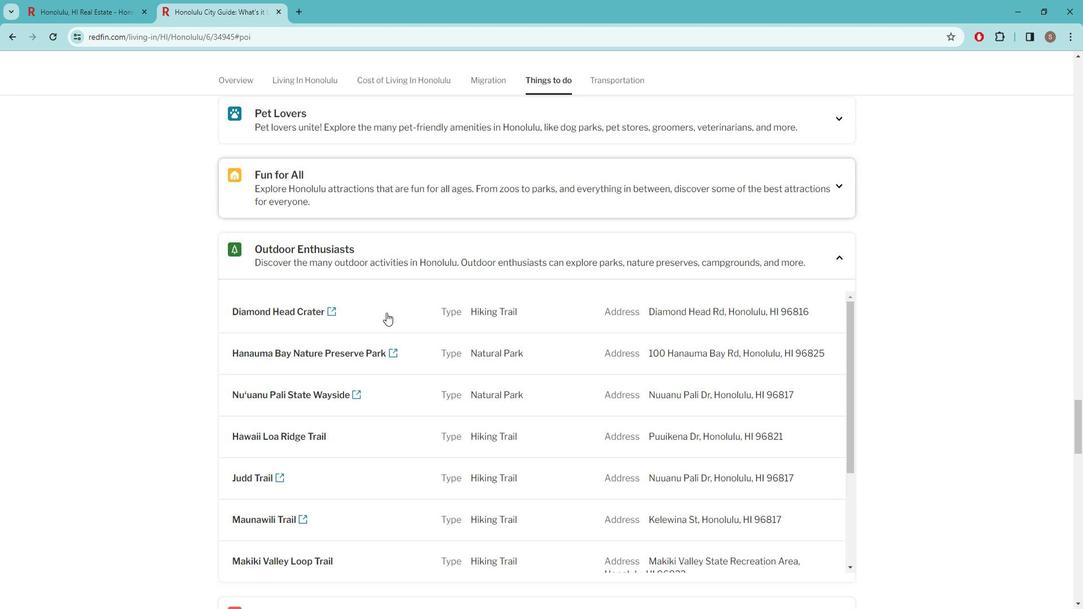 
Action: Mouse scrolled (547, 321) with delta (0, 0)
Screenshot: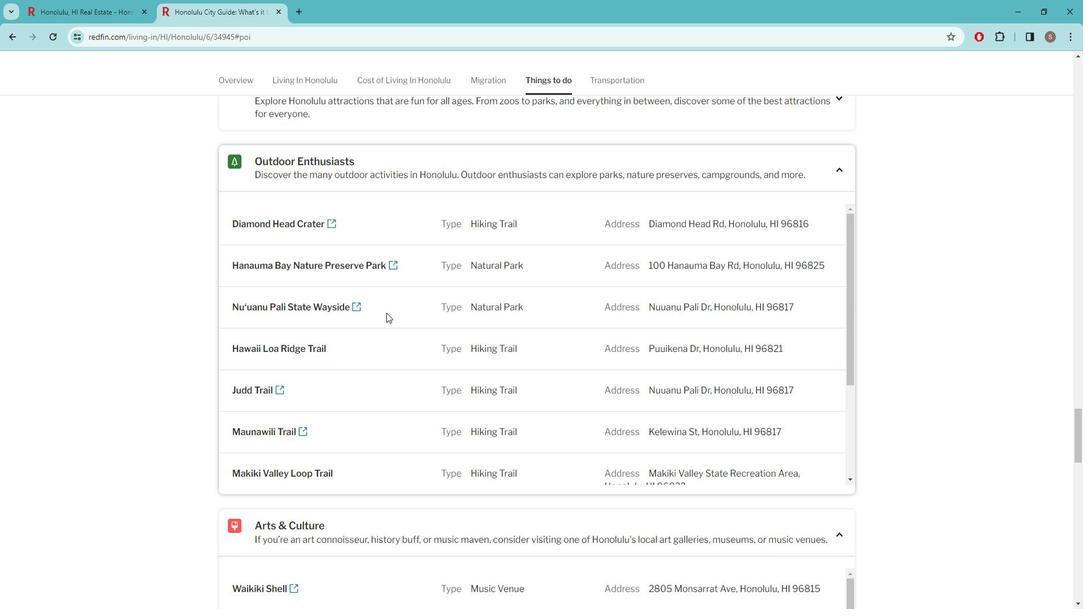 
Action: Mouse scrolled (547, 321) with delta (0, 0)
Screenshot: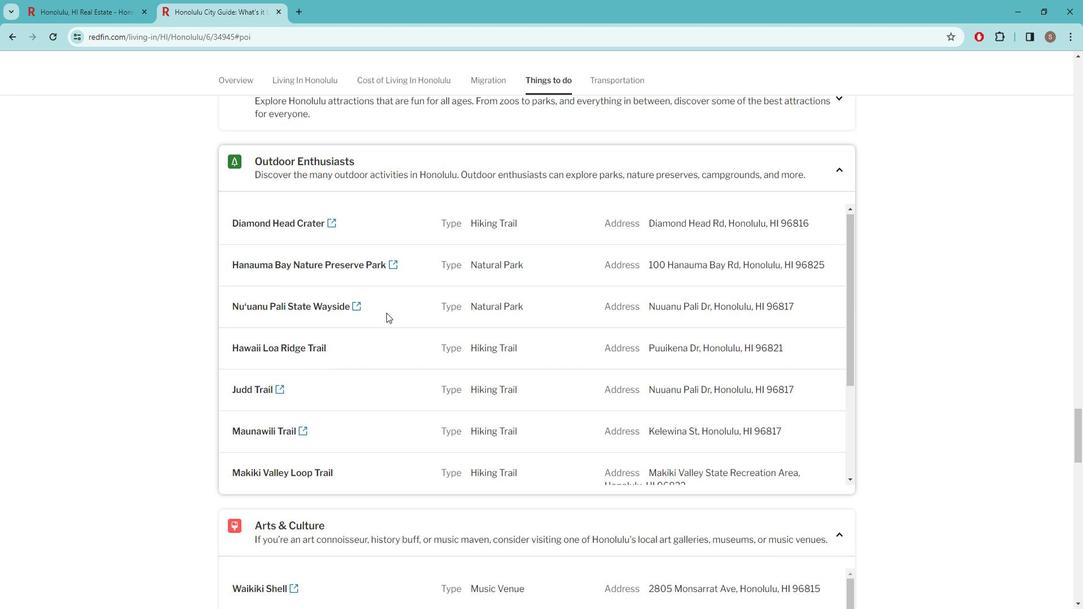 
Action: Mouse scrolled (547, 321) with delta (0, 0)
Screenshot: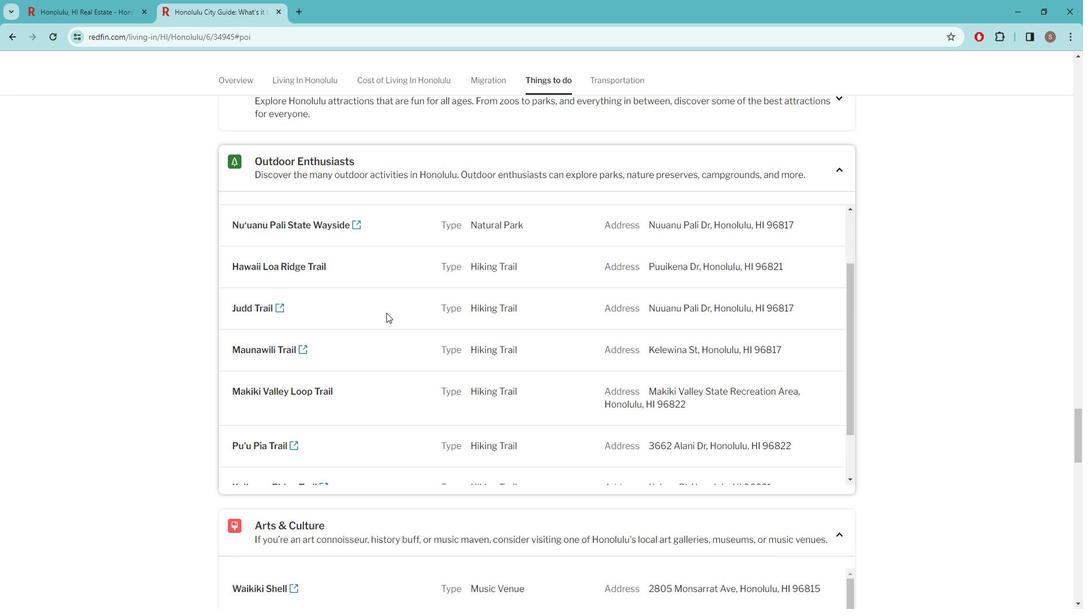 
Action: Mouse moved to (559, 370)
Screenshot: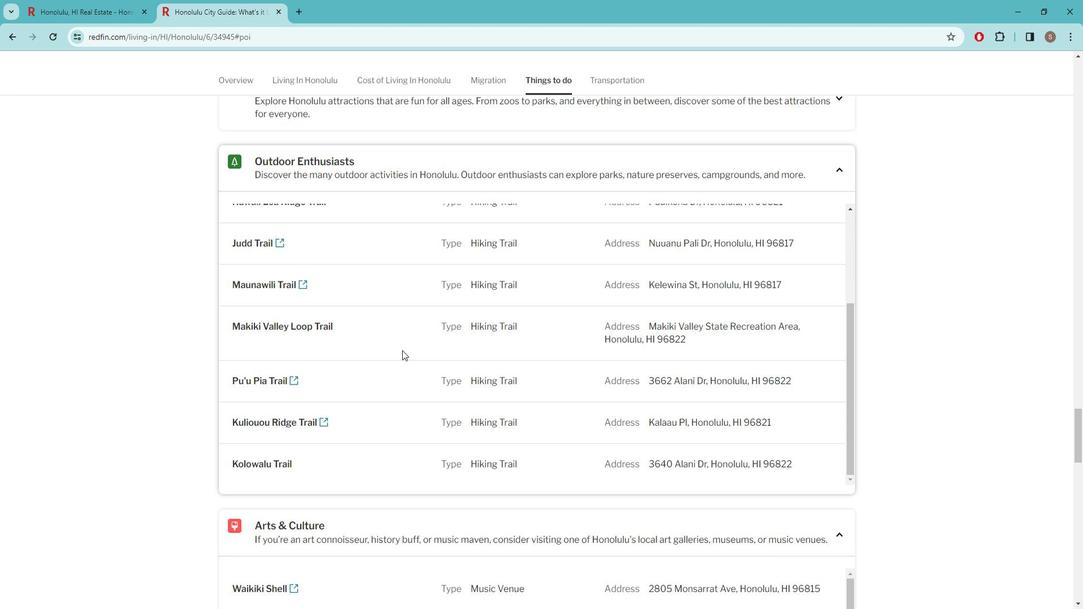 
Action: Mouse scrolled (559, 369) with delta (0, 0)
Screenshot: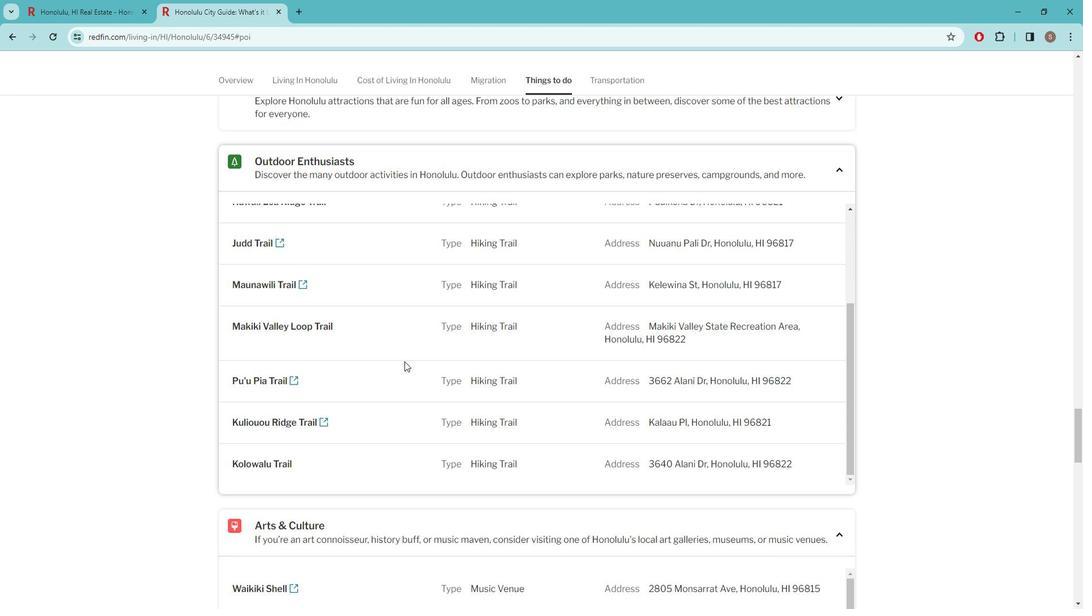 
Action: Mouse scrolled (559, 369) with delta (0, 0)
Screenshot: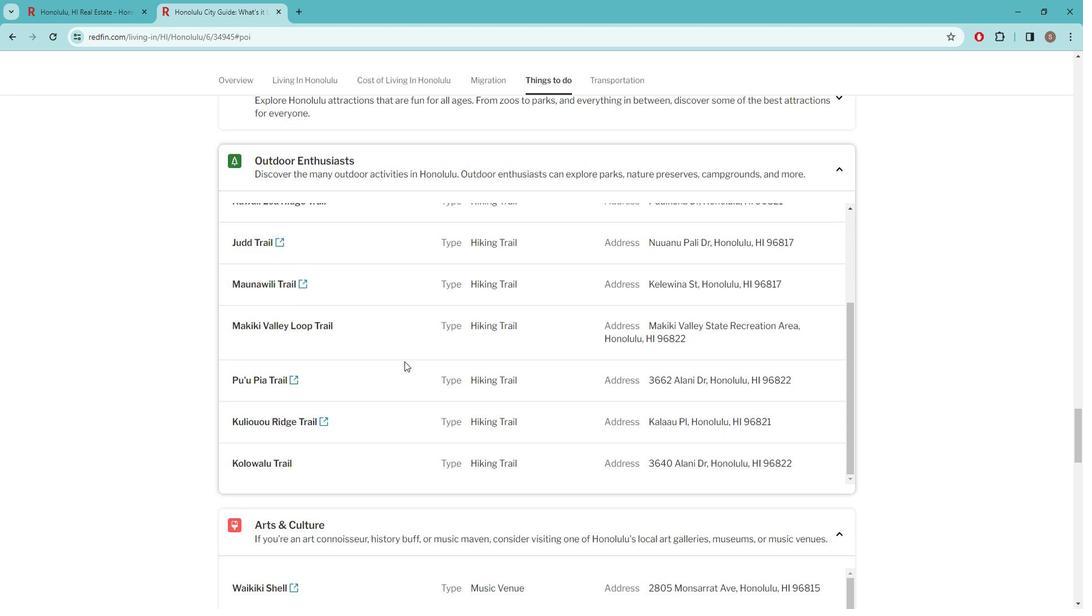 
Action: Mouse moved to (559, 368)
Screenshot: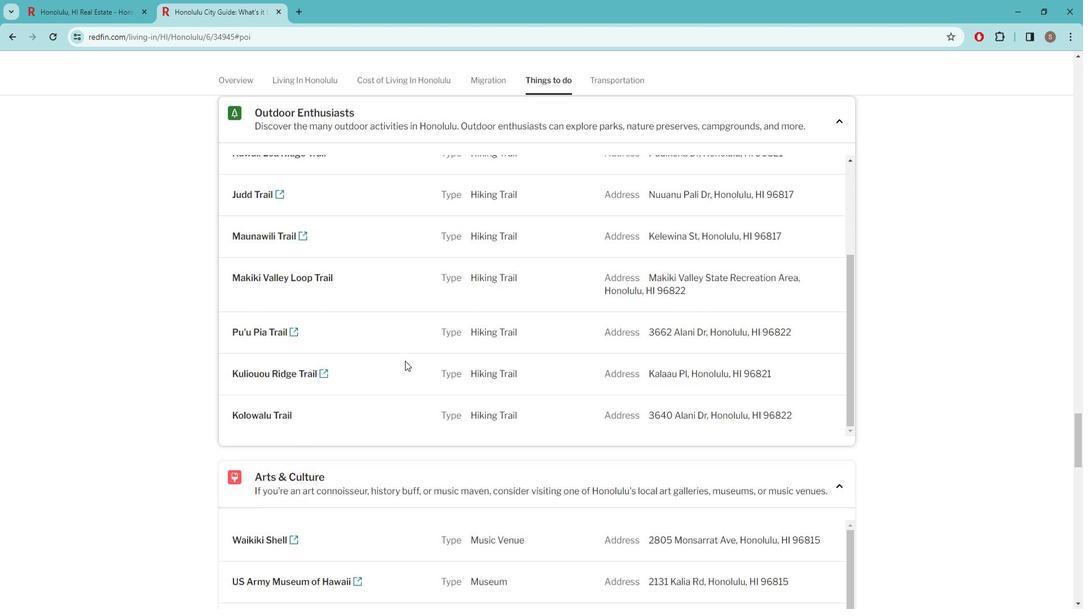 
Action: Mouse scrolled (559, 367) with delta (0, 0)
Screenshot: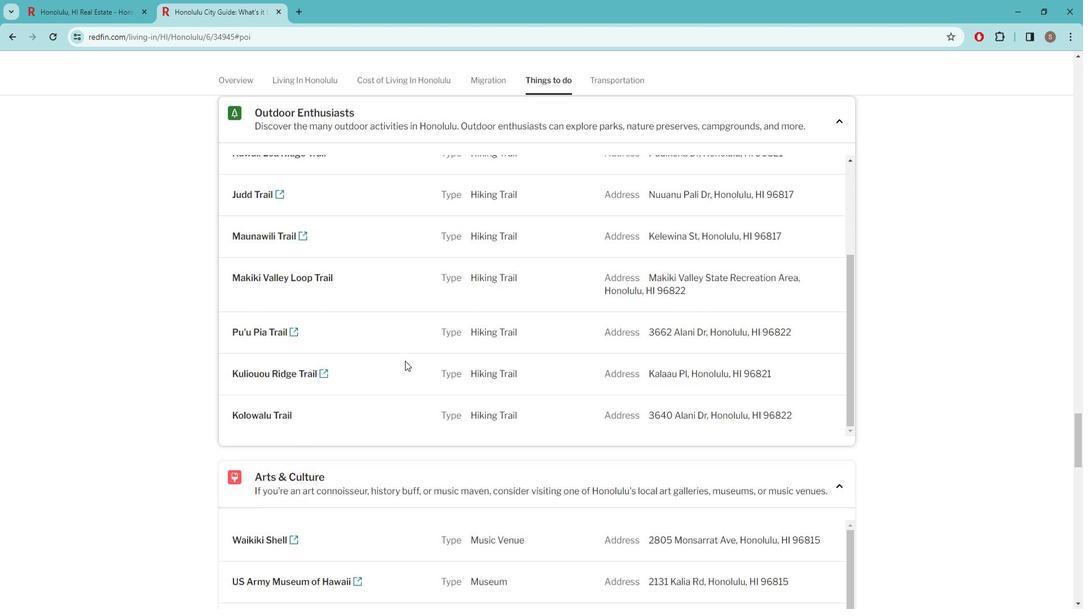 
Action: Mouse moved to (561, 359)
Screenshot: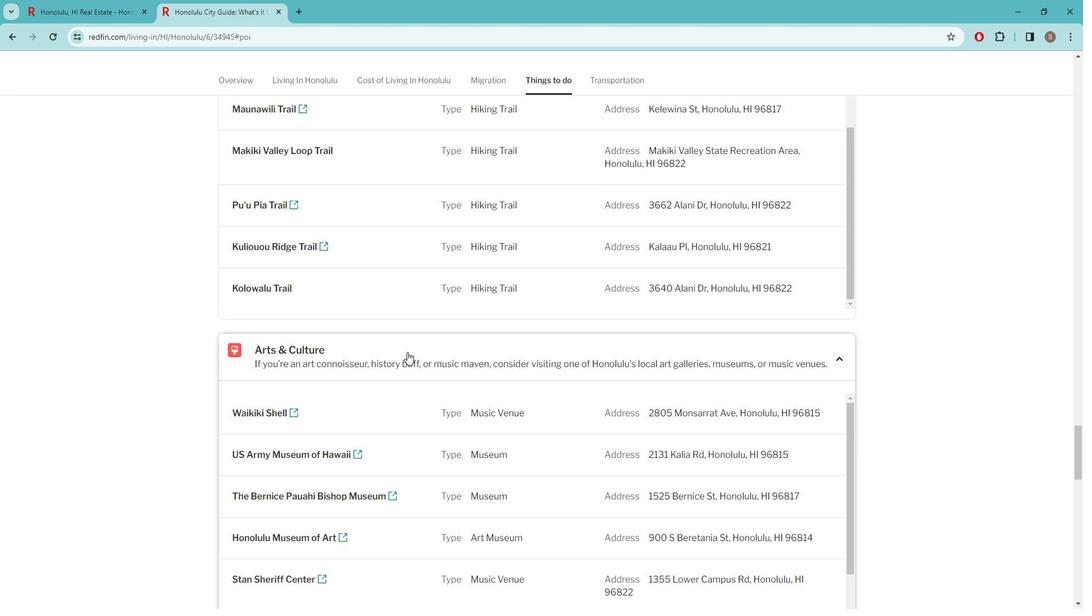 
Action: Mouse scrolled (561, 358) with delta (0, 0)
Screenshot: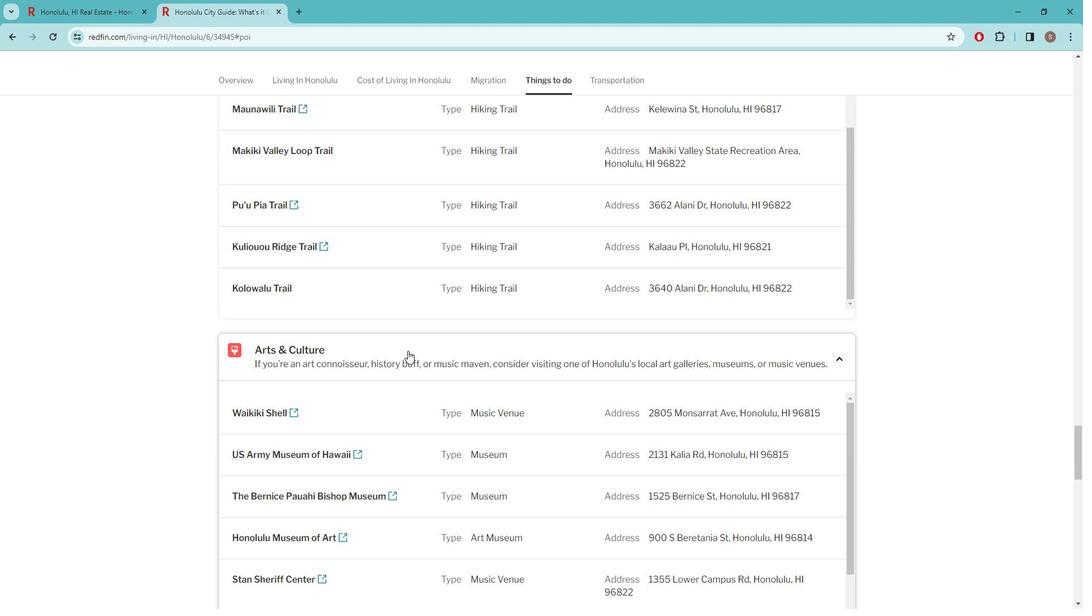 
Action: Mouse scrolled (561, 358) with delta (0, 0)
Screenshot: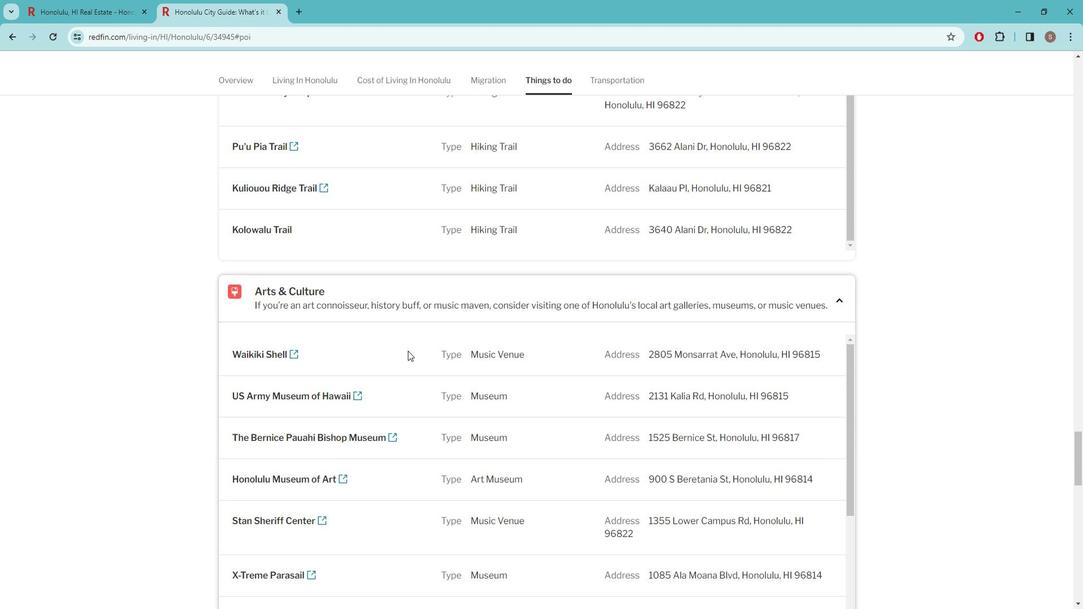 
Action: Mouse scrolled (561, 358) with delta (0, 0)
Screenshot: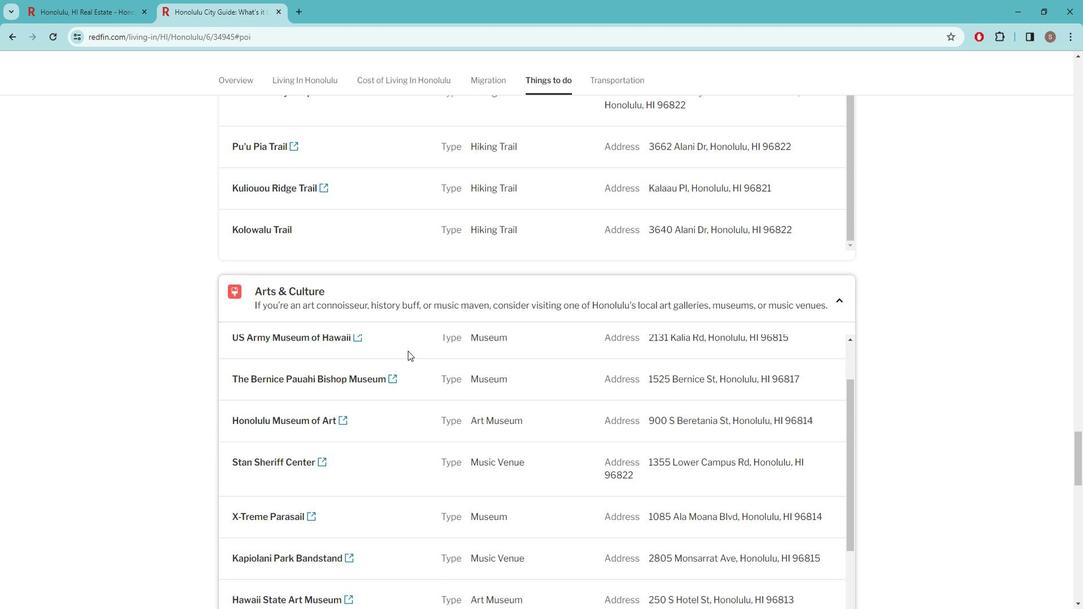 
Action: Mouse moved to (563, 350)
Screenshot: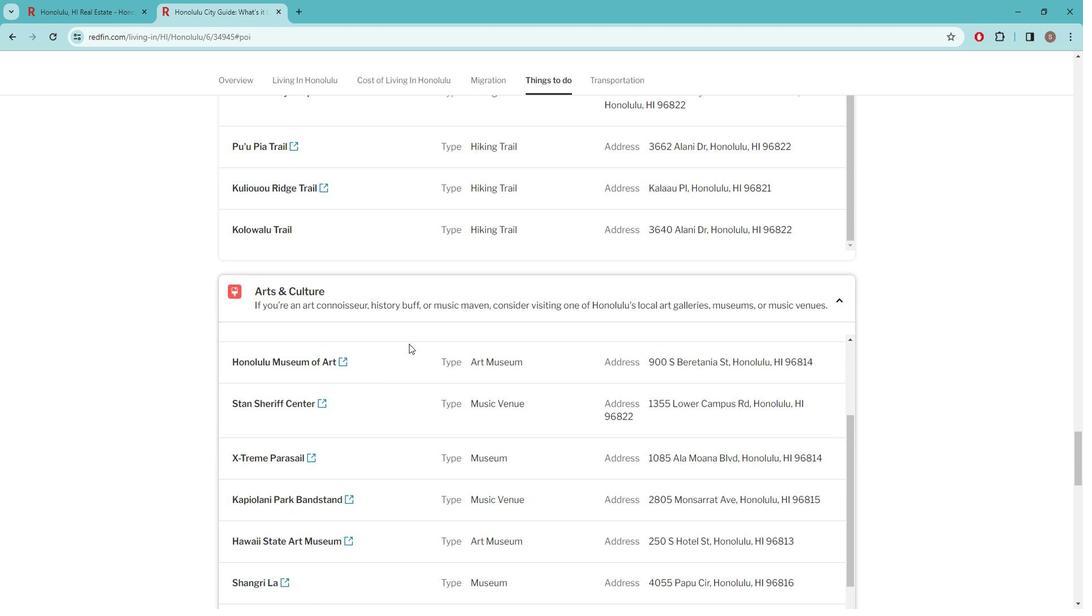 
Action: Mouse scrolled (563, 349) with delta (0, 0)
Screenshot: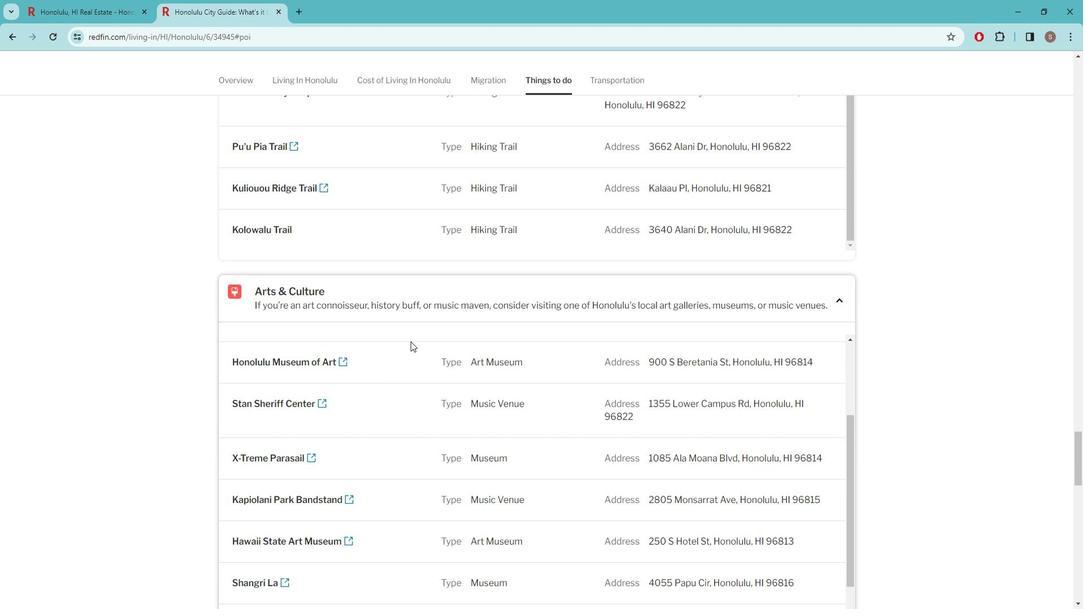 
Action: Mouse moved to (563, 348)
Screenshot: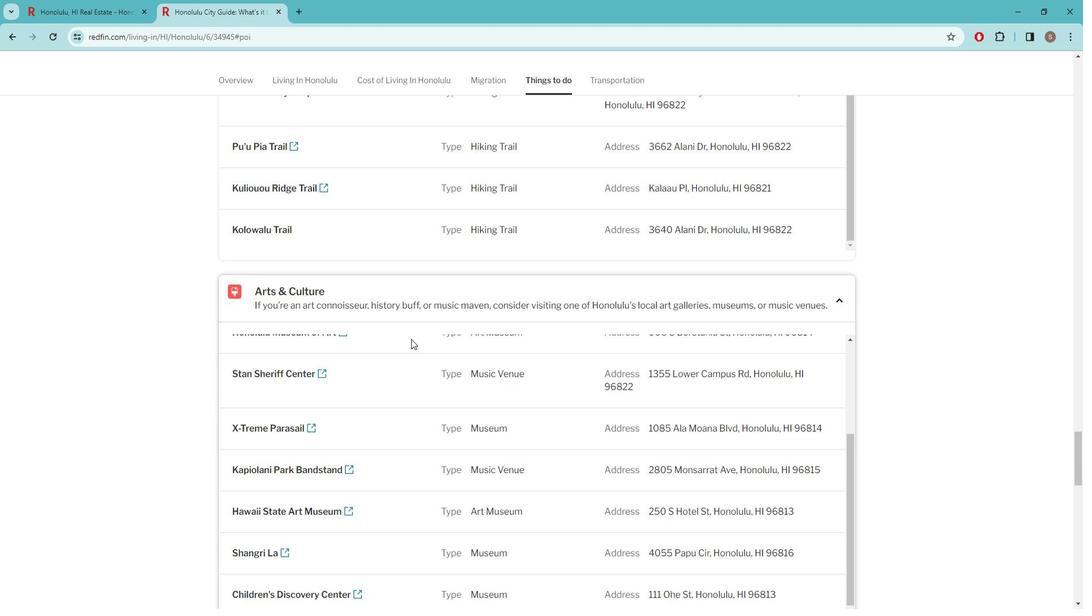 
Action: Mouse scrolled (563, 347) with delta (0, 0)
Screenshot: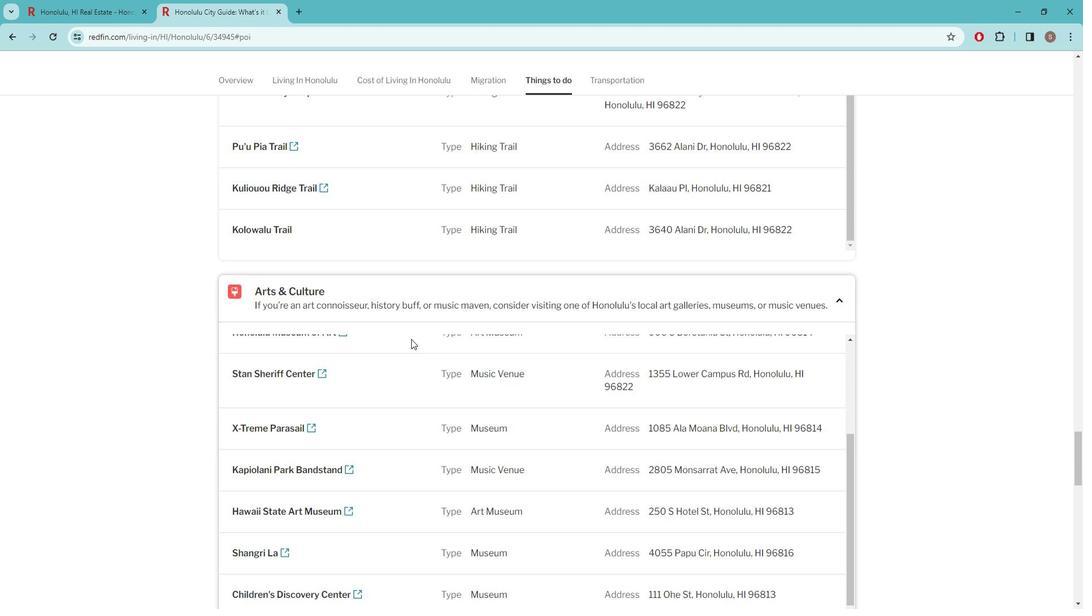 
Action: Mouse scrolled (563, 347) with delta (0, 0)
Screenshot: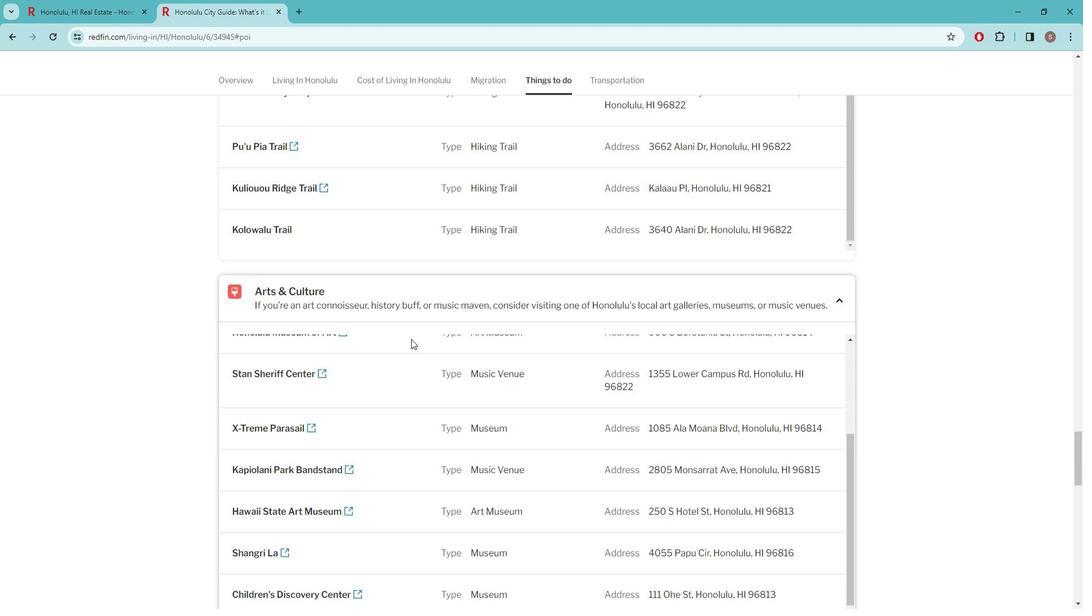 
Action: Mouse moved to (564, 347)
Screenshot: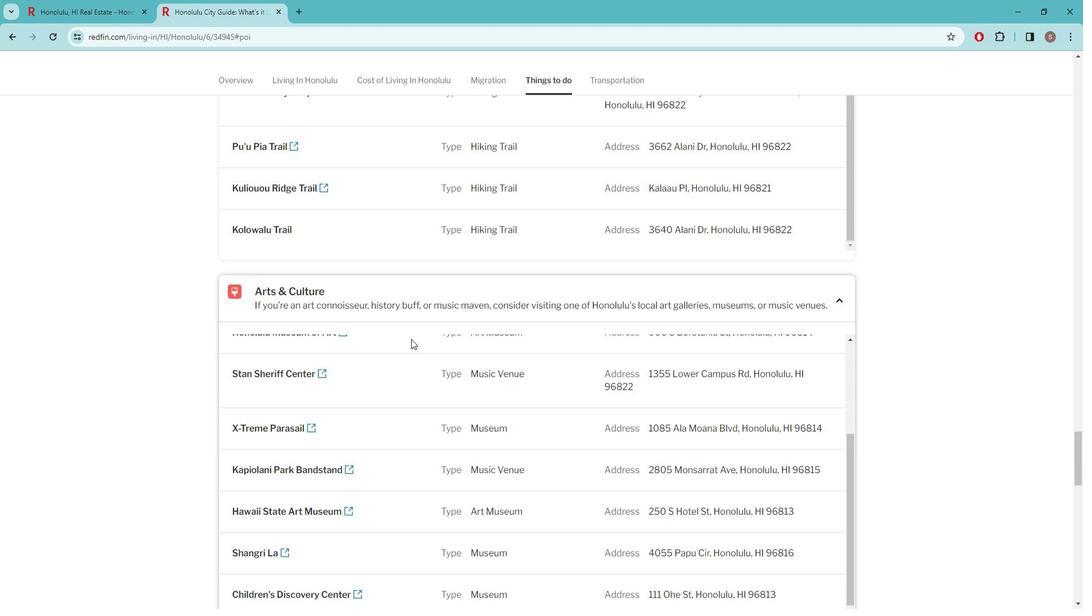 
Action: Mouse scrolled (564, 347) with delta (0, 0)
Screenshot: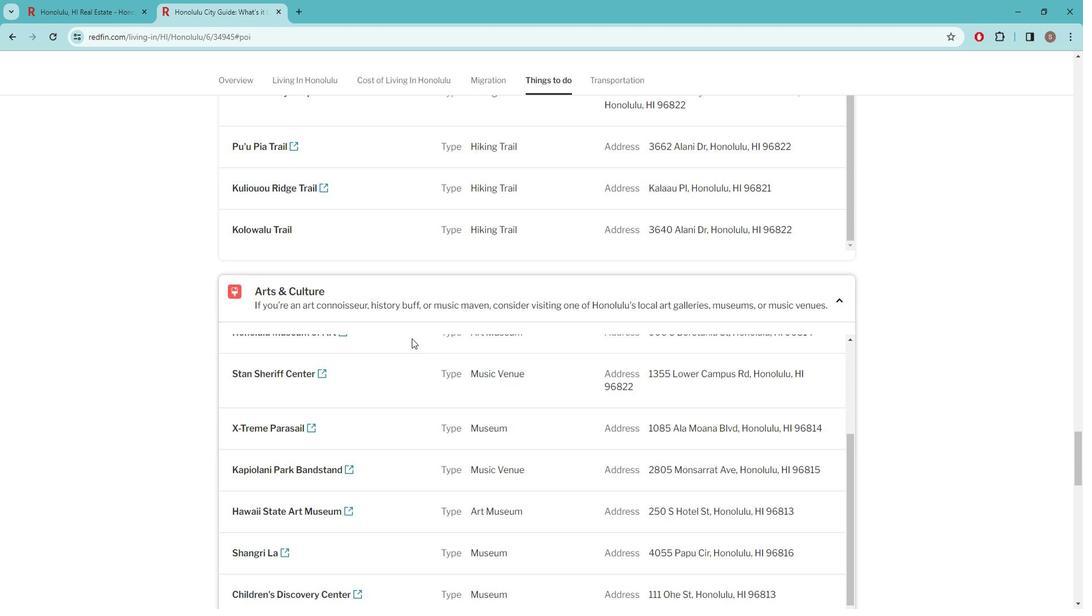 
Action: Mouse scrolled (564, 347) with delta (0, 0)
Screenshot: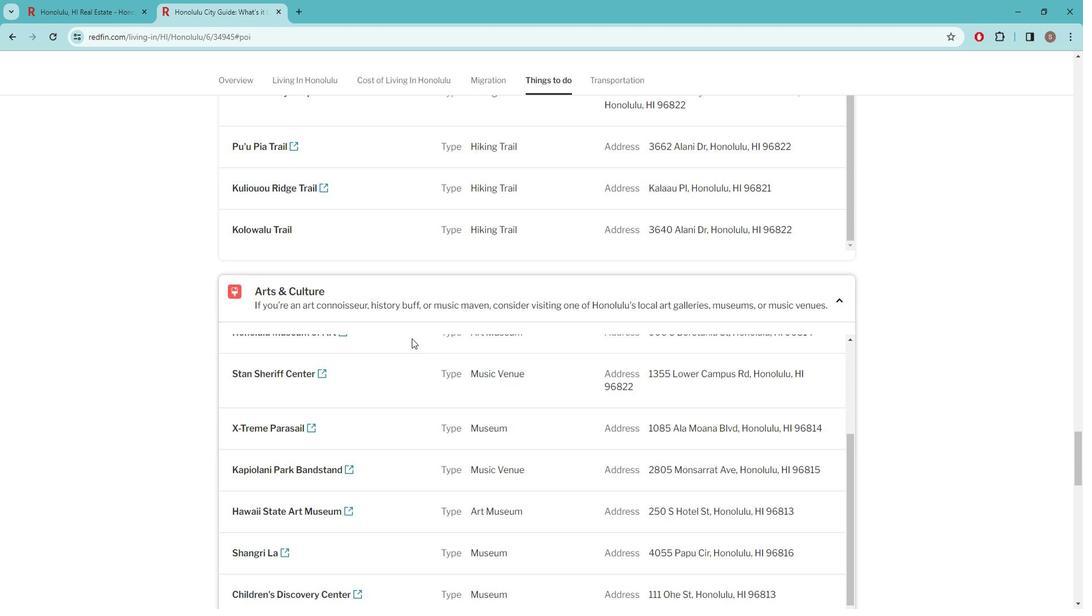 
Action: Mouse scrolled (564, 347) with delta (0, 0)
Screenshot: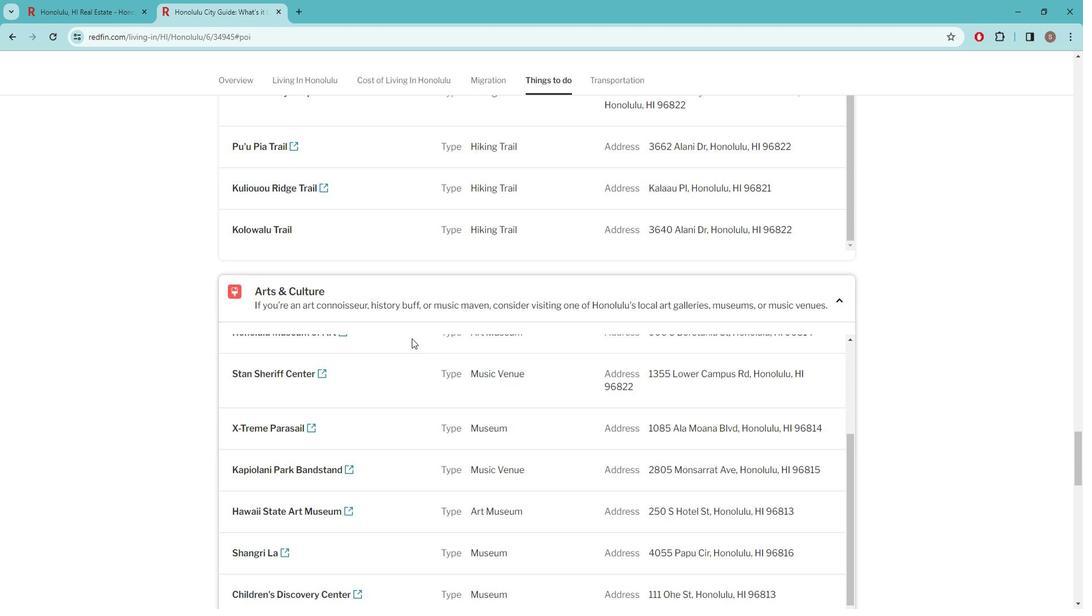 
Action: Mouse moved to (588, 275)
Screenshot: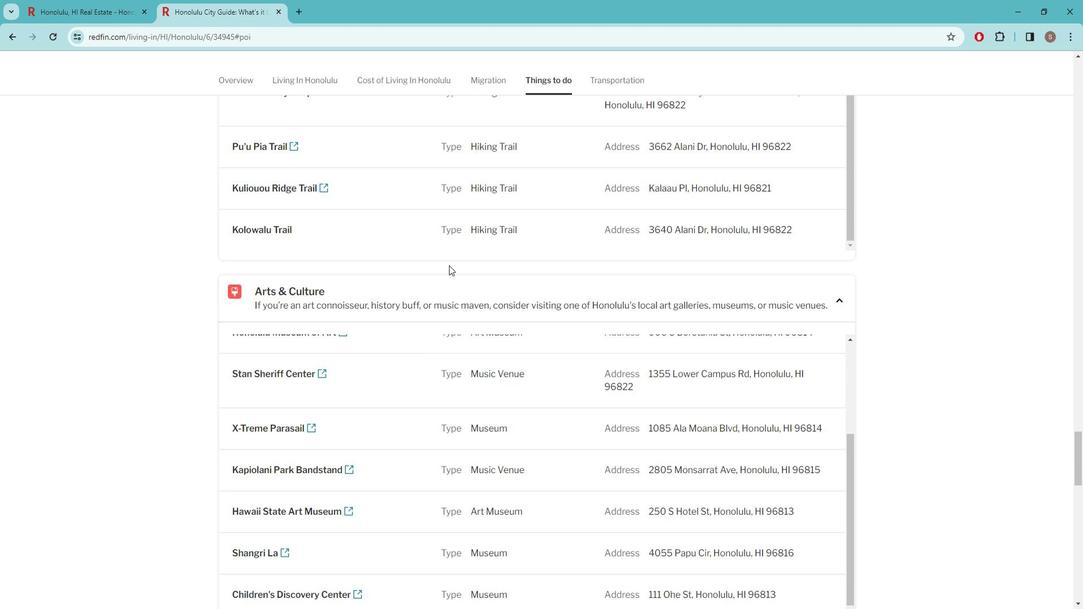 
Action: Mouse scrolled (588, 274) with delta (0, 0)
Screenshot: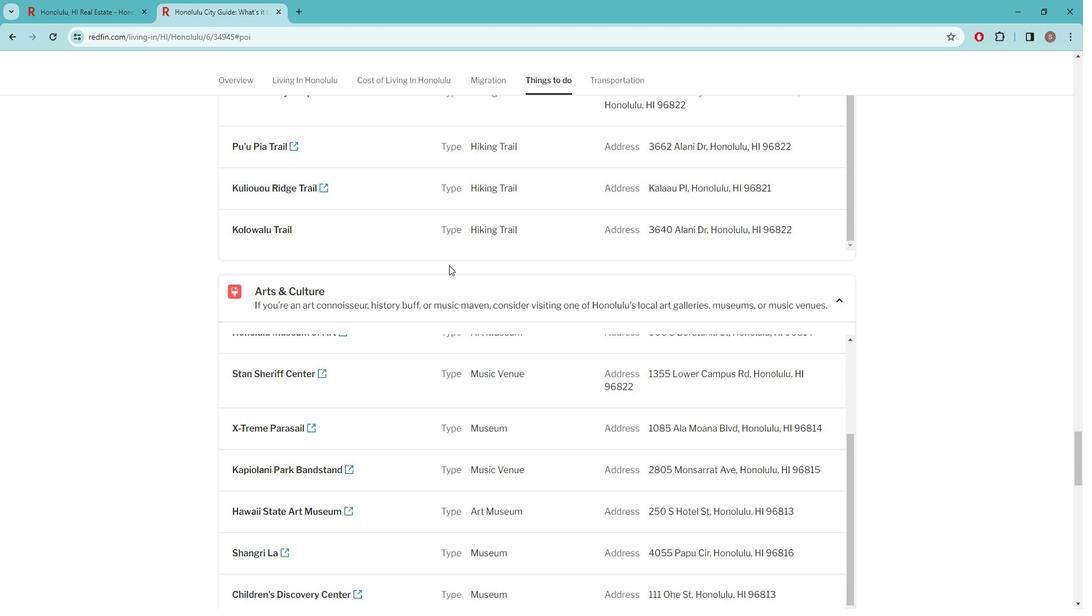 
Action: Mouse scrolled (588, 274) with delta (0, 0)
Screenshot: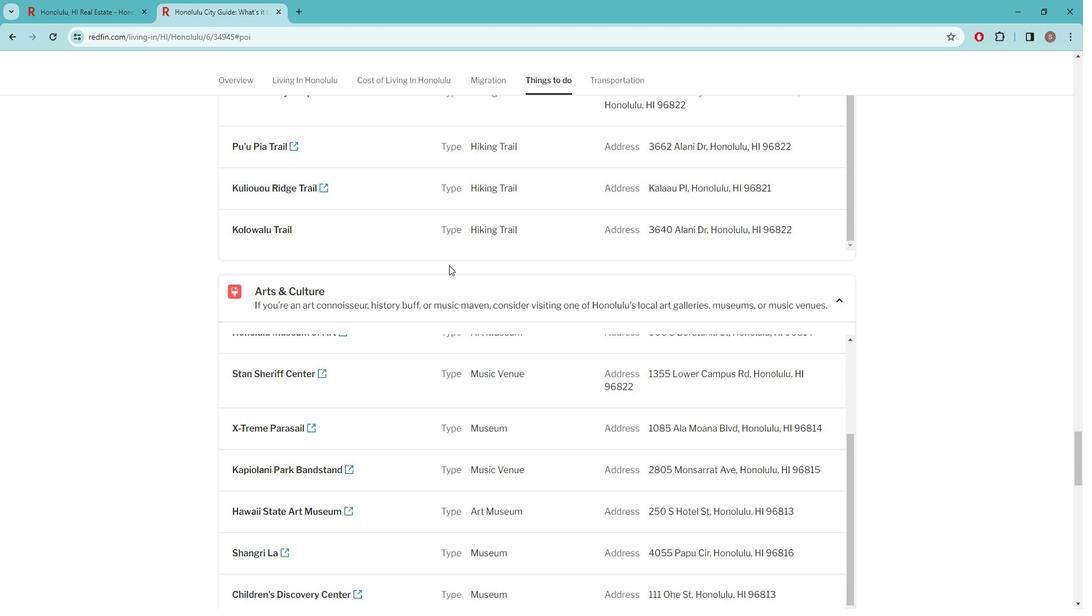 
Action: Mouse scrolled (588, 274) with delta (0, 0)
Screenshot: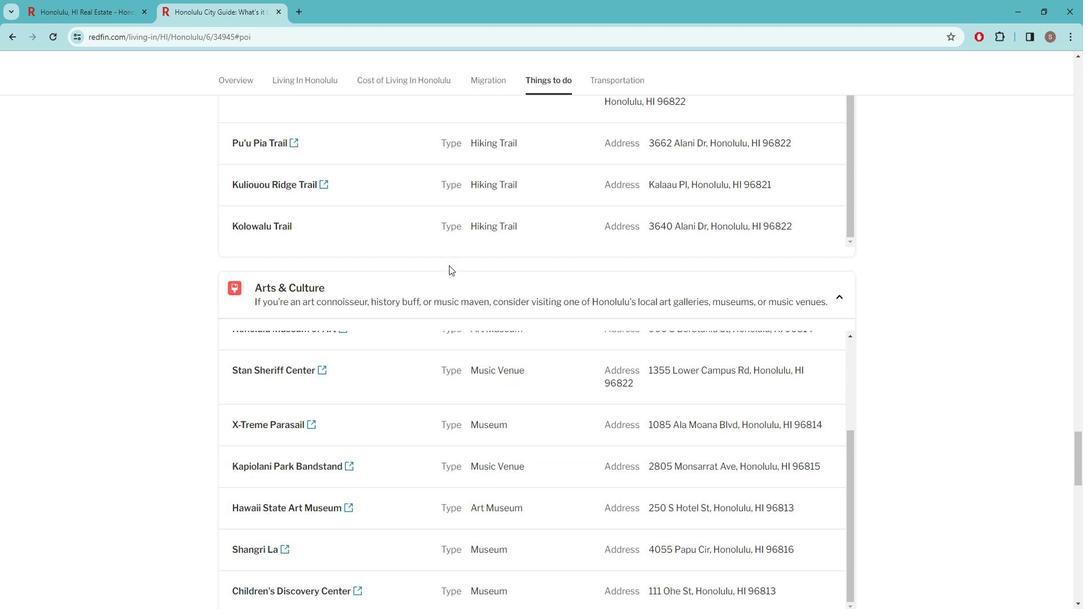 
Action: Mouse moved to (590, 260)
Screenshot: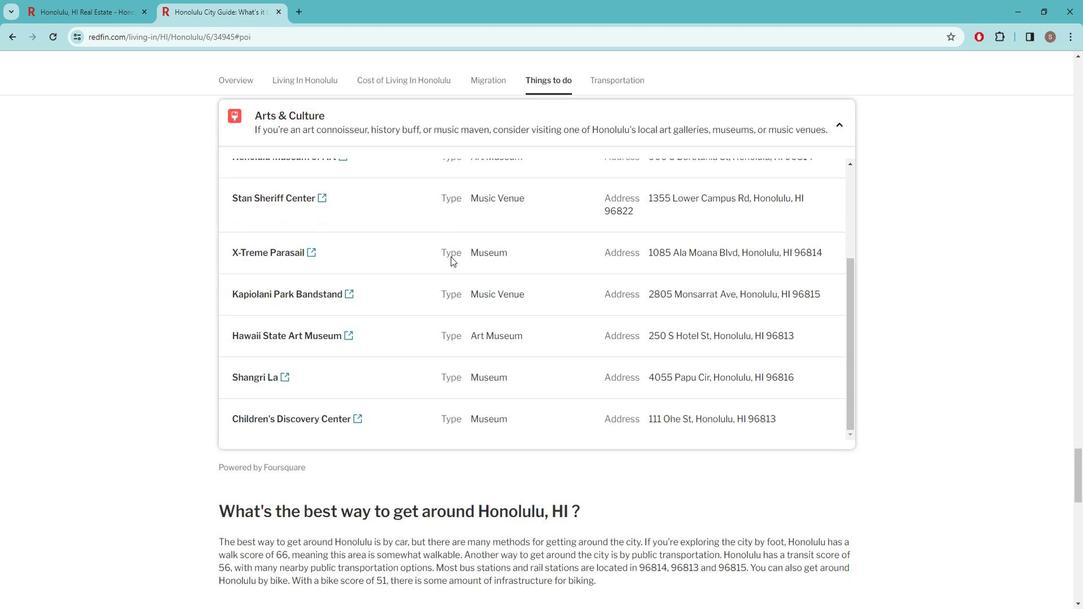 
Action: Mouse scrolled (590, 260) with delta (0, 0)
Screenshot: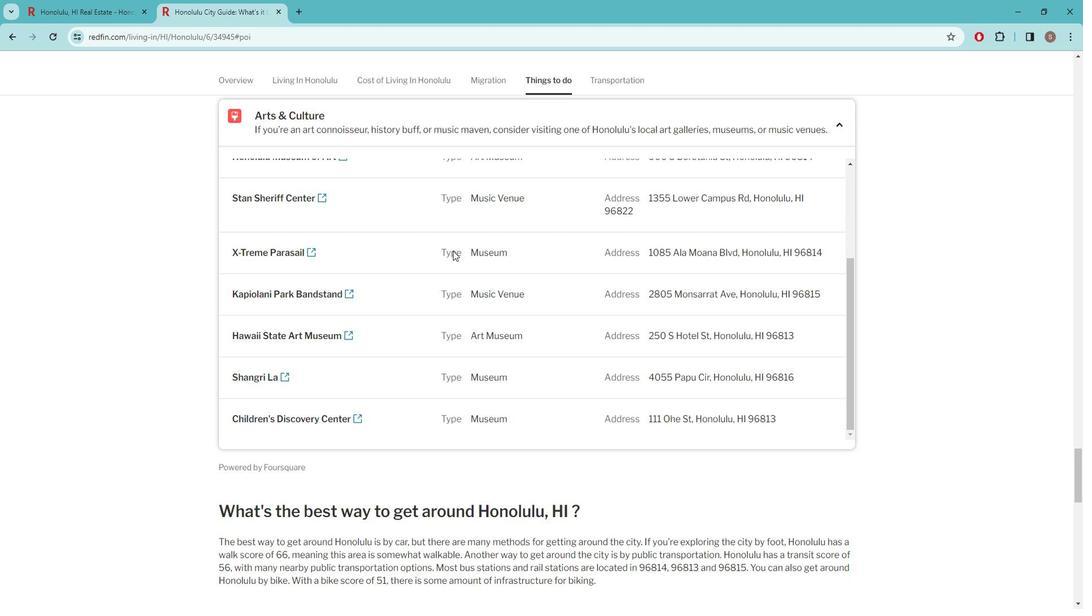 
Action: Mouse scrolled (590, 260) with delta (0, 0)
Screenshot: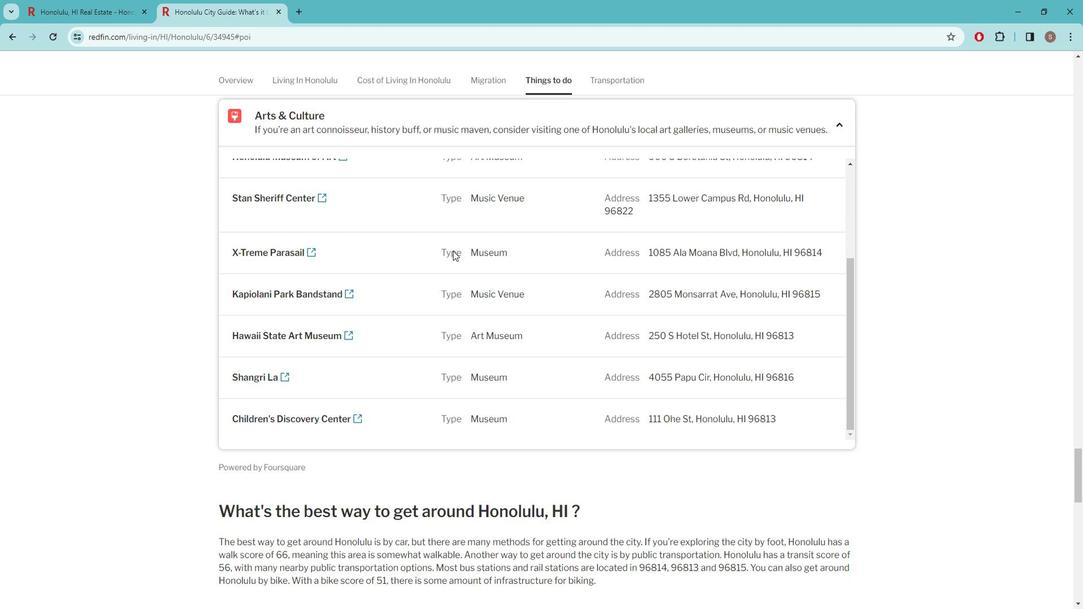
Action: Mouse moved to (683, 226)
Screenshot: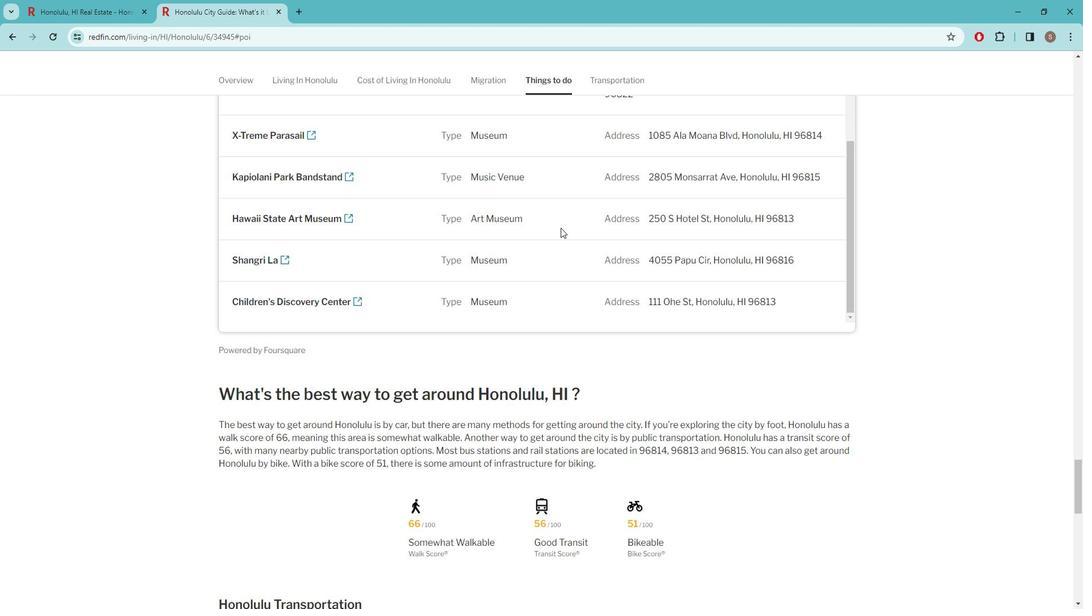 
Action: Mouse scrolled (683, 227) with delta (0, 0)
Screenshot: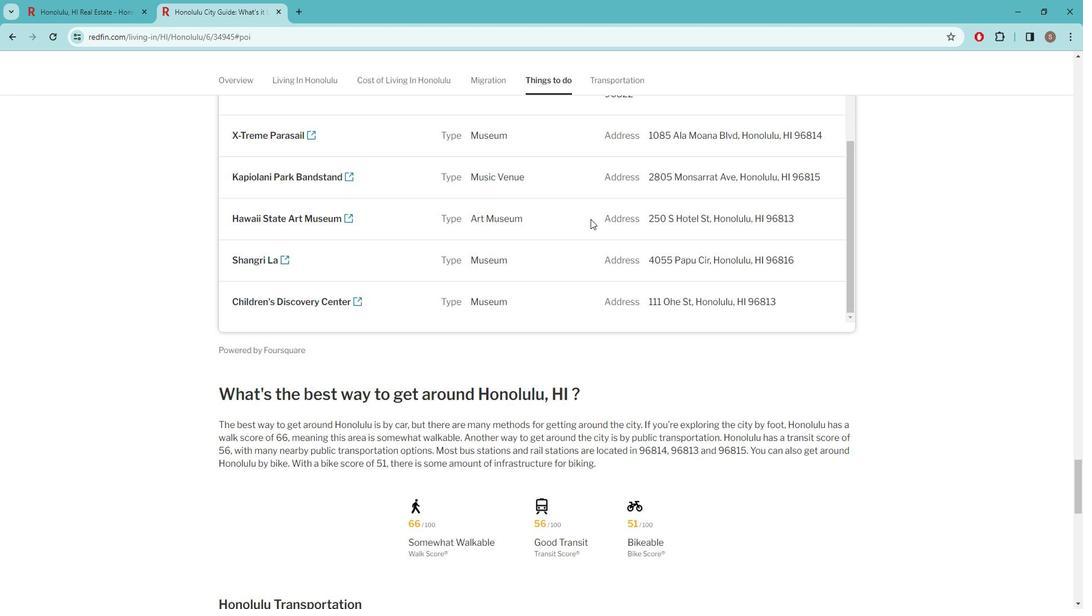 
Action: Mouse moved to (683, 226)
Screenshot: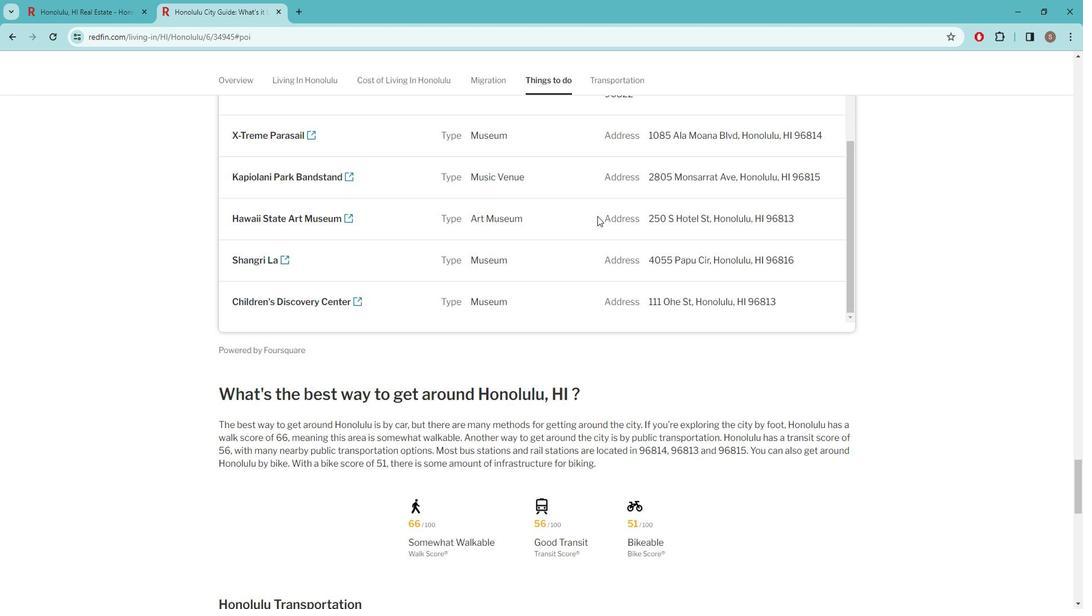 
Action: Mouse scrolled (683, 227) with delta (0, 0)
Screenshot: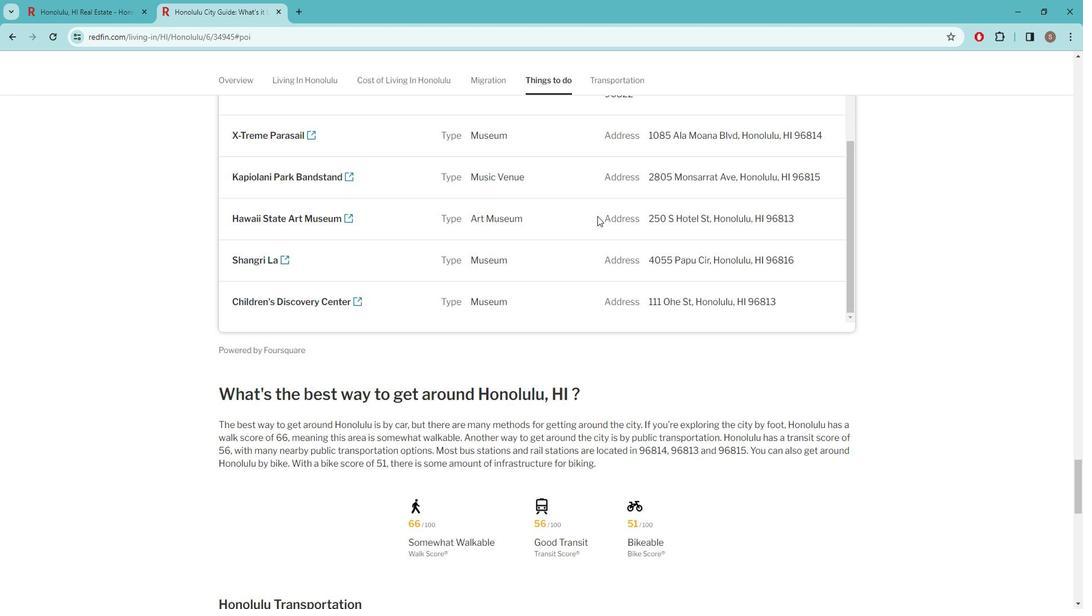 
Action: Mouse moved to (683, 226)
Screenshot: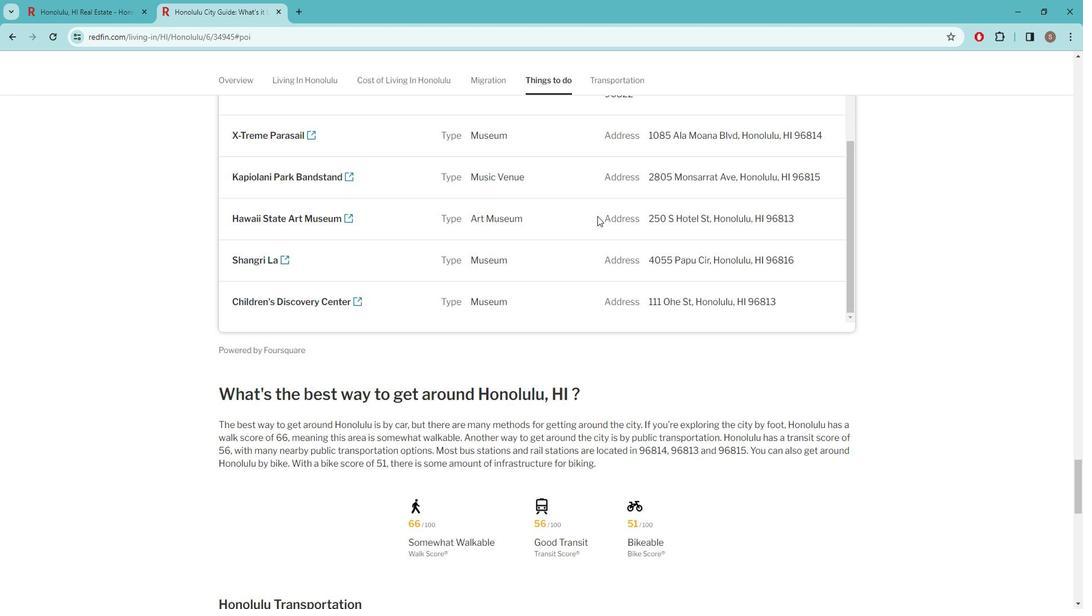 
Action: Mouse scrolled (683, 227) with delta (0, 0)
Screenshot: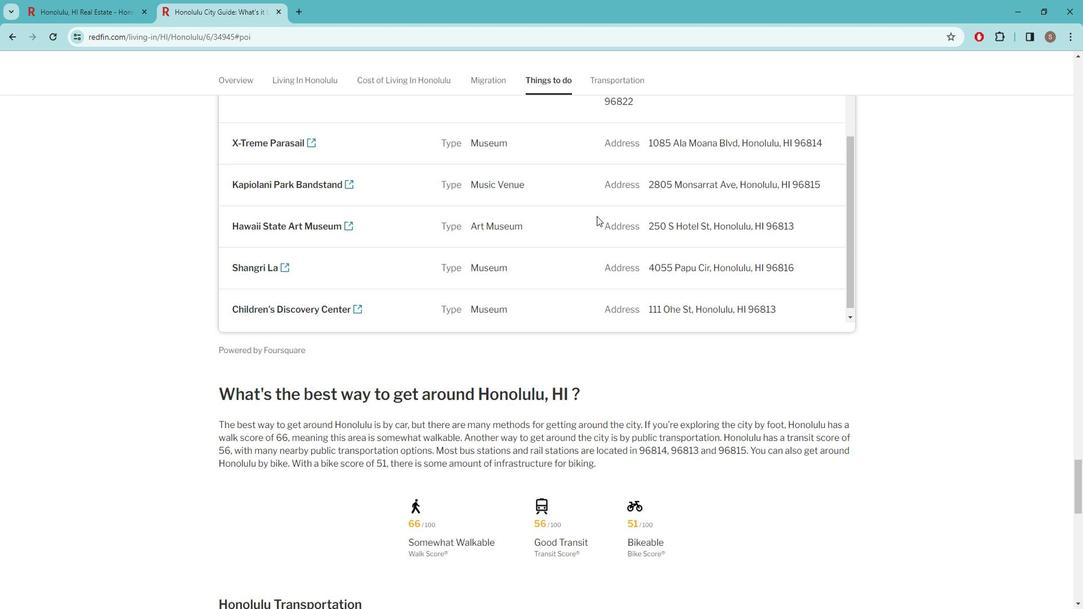 
Action: Mouse moved to (920, 269)
Screenshot: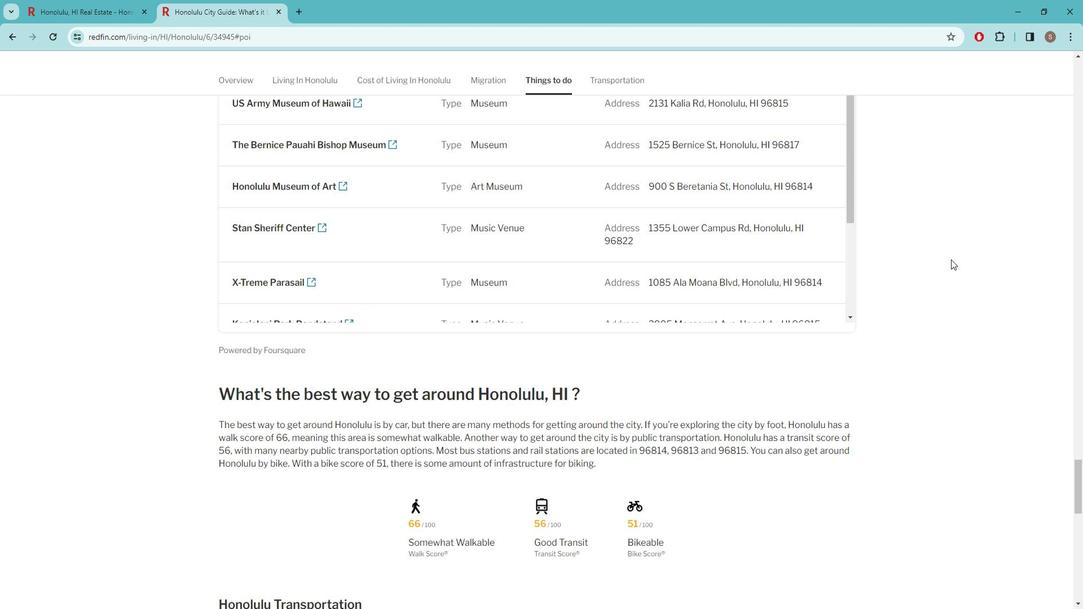 
Action: Mouse scrolled (920, 269) with delta (0, 0)
Screenshot: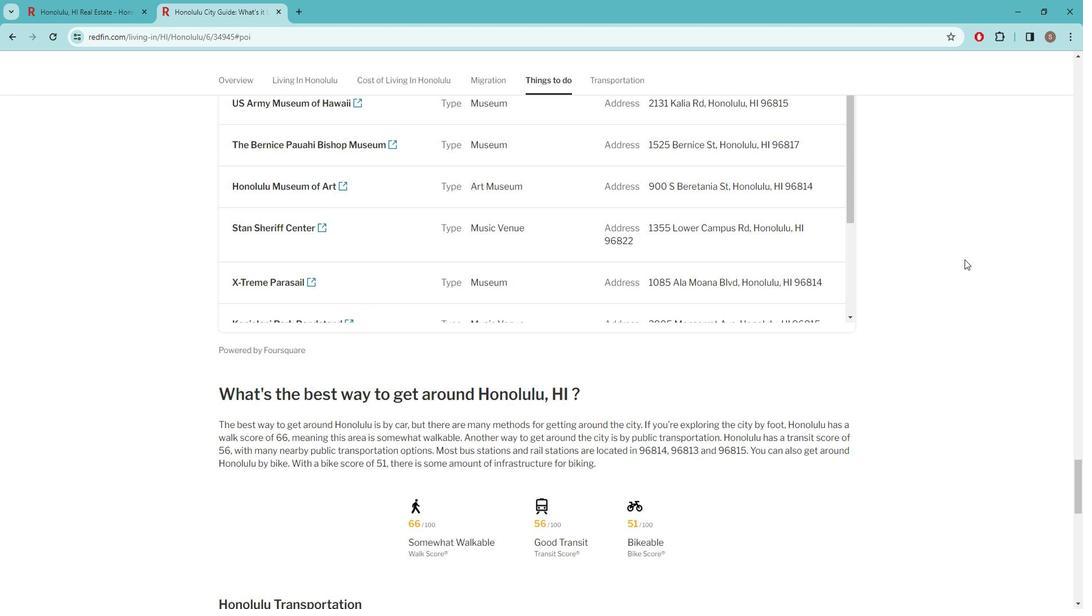 
Action: Mouse scrolled (920, 269) with delta (0, 0)
Screenshot: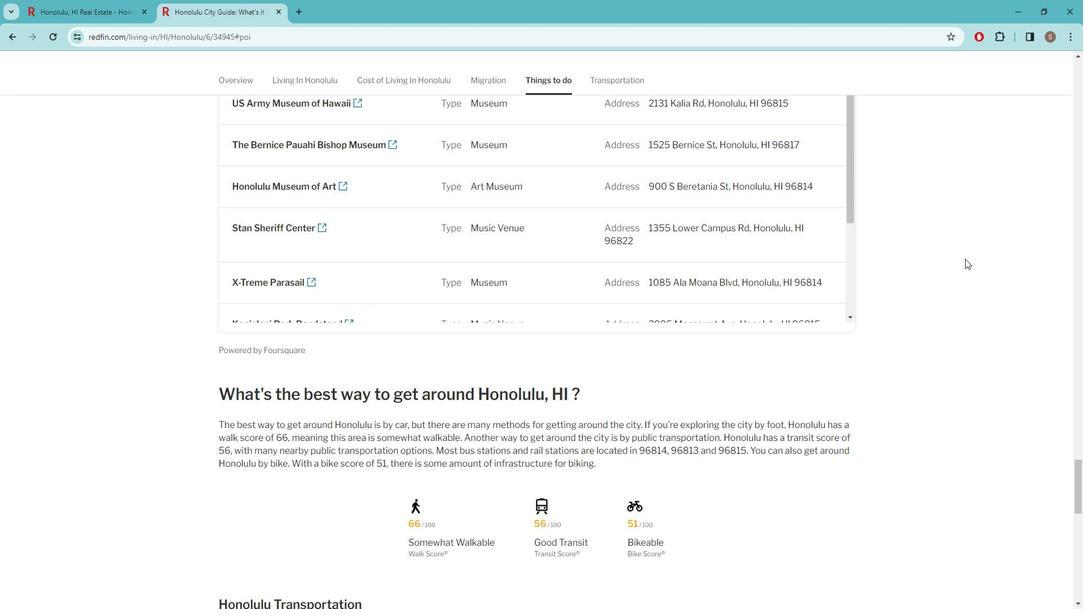 
Action: Mouse scrolled (920, 269) with delta (0, 0)
Screenshot: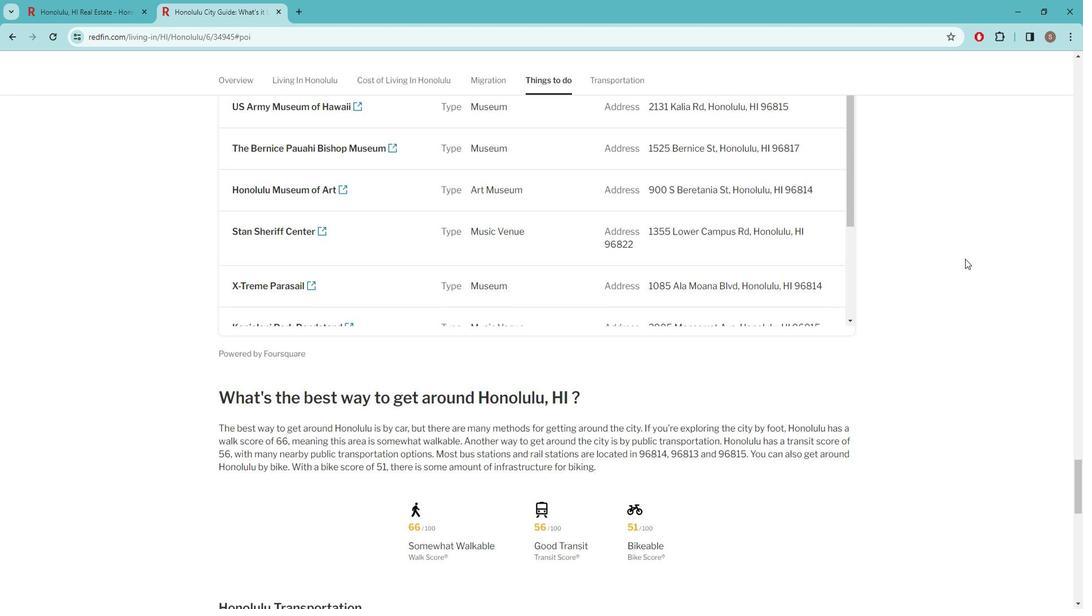 
Action: Mouse scrolled (920, 269) with delta (0, 0)
Screenshot: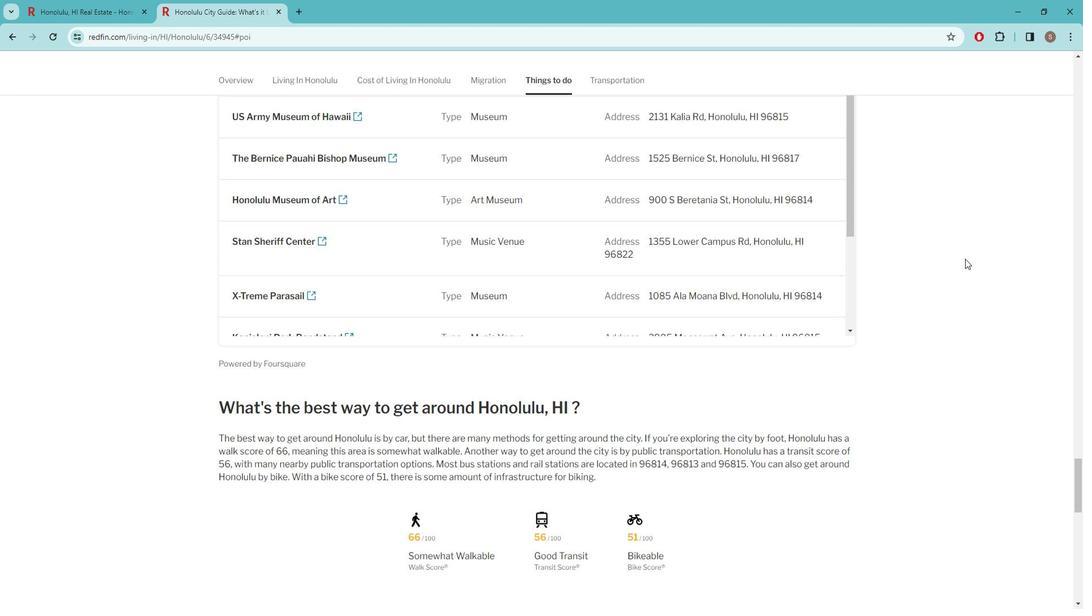 
Action: Mouse scrolled (920, 269) with delta (0, 0)
Screenshot: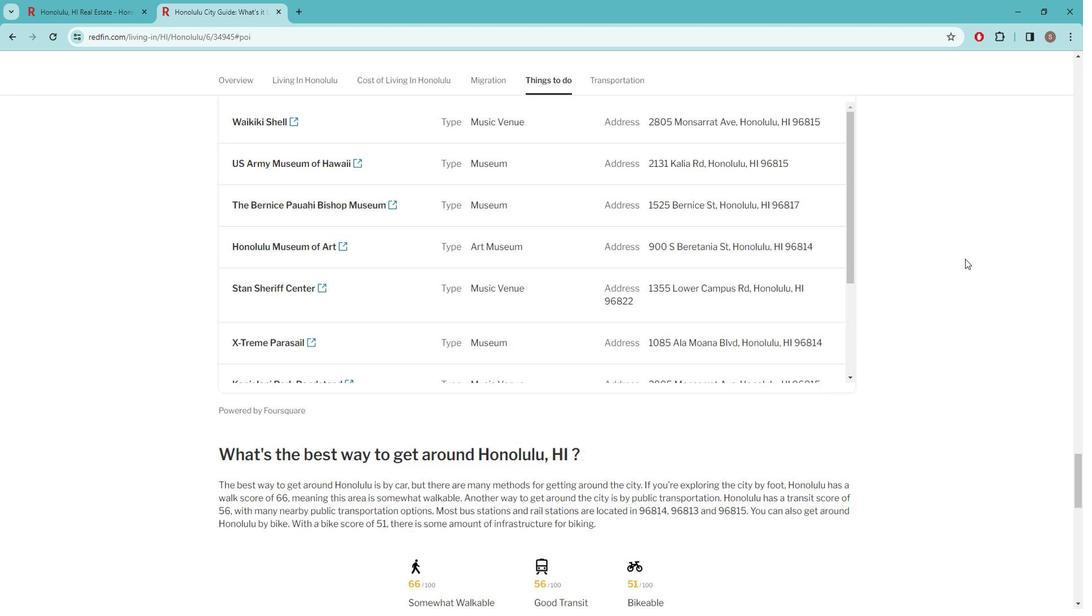 
Action: Mouse scrolled (920, 269) with delta (0, 0)
Screenshot: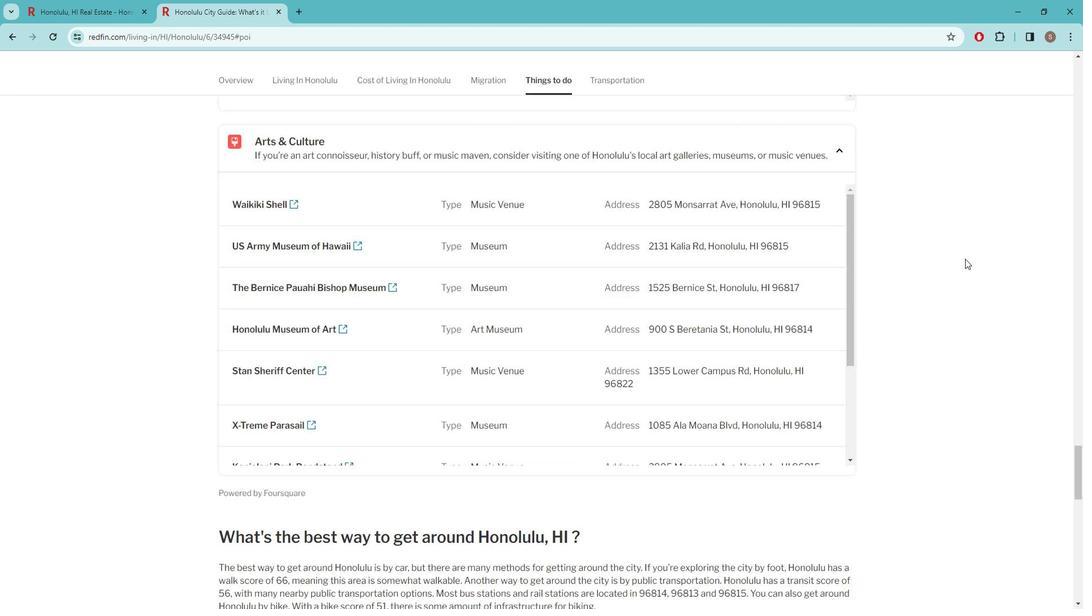 
Action: Mouse scrolled (920, 269) with delta (0, 0)
Screenshot: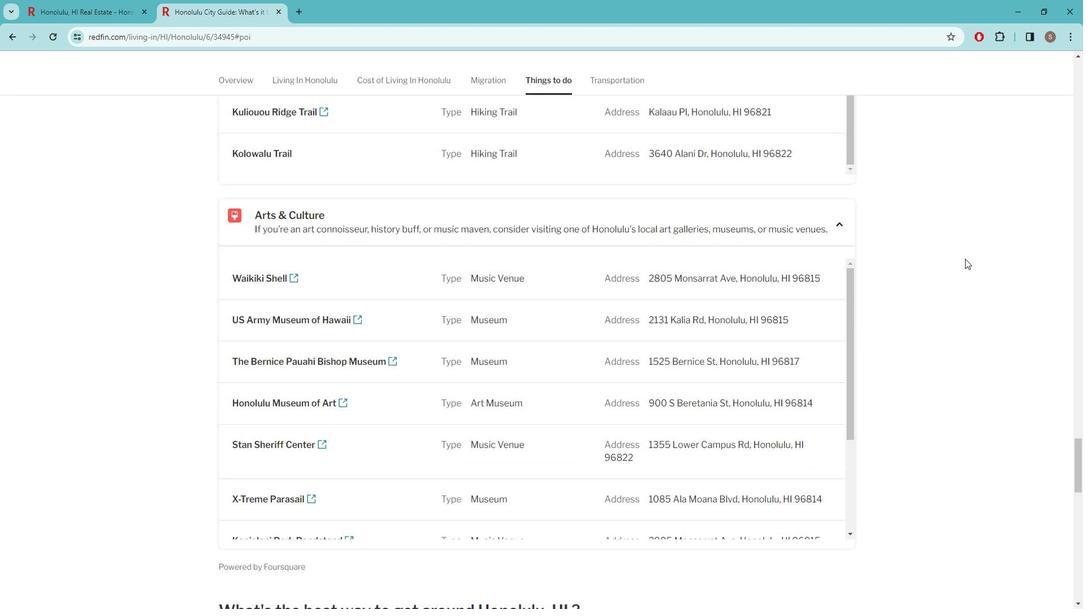 
Action: Mouse scrolled (920, 269) with delta (0, 0)
Screenshot: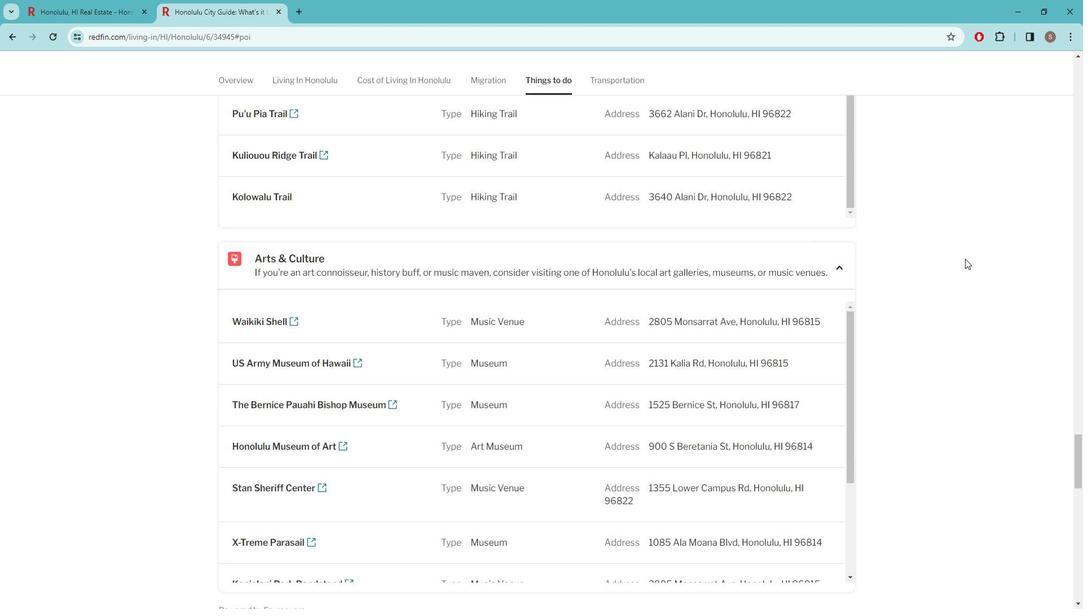 
Action: Mouse scrolled (920, 269) with delta (0, 0)
Screenshot: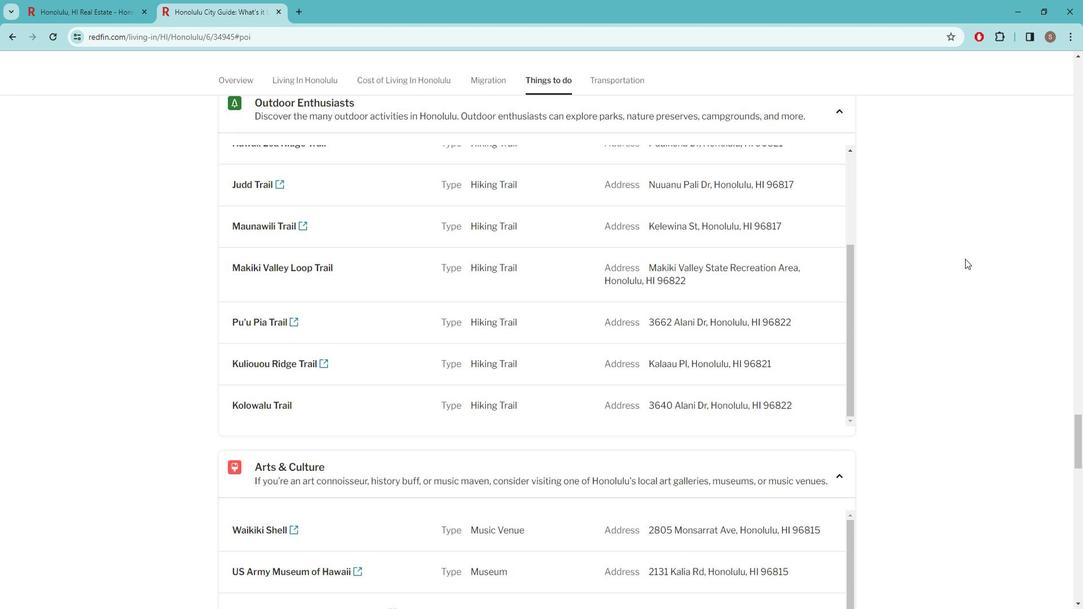 
Action: Mouse scrolled (920, 269) with delta (0, 0)
Screenshot: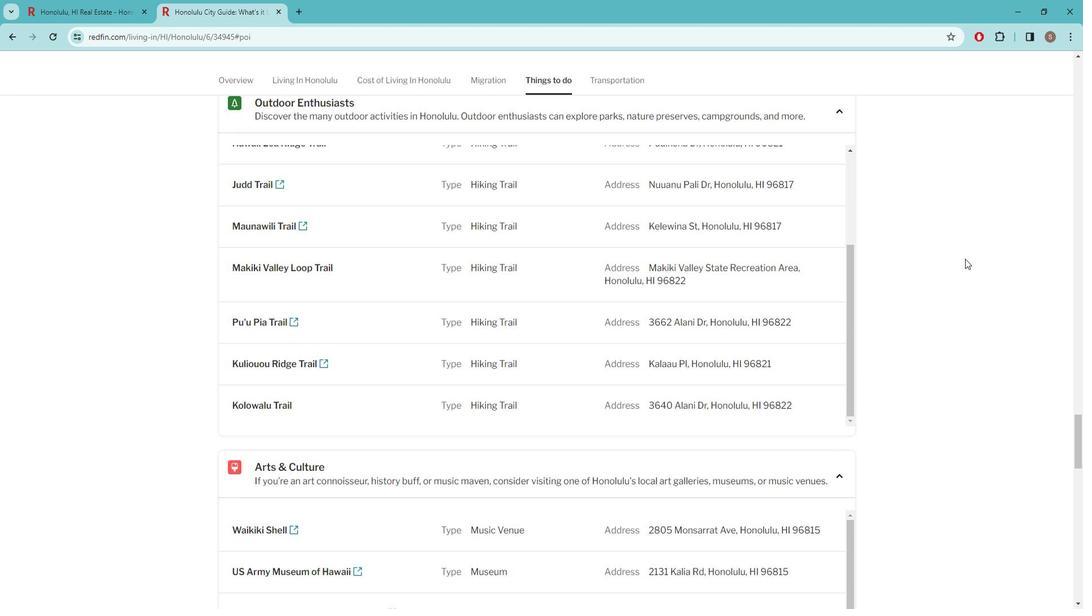 
Action: Mouse scrolled (920, 269) with delta (0, 0)
Screenshot: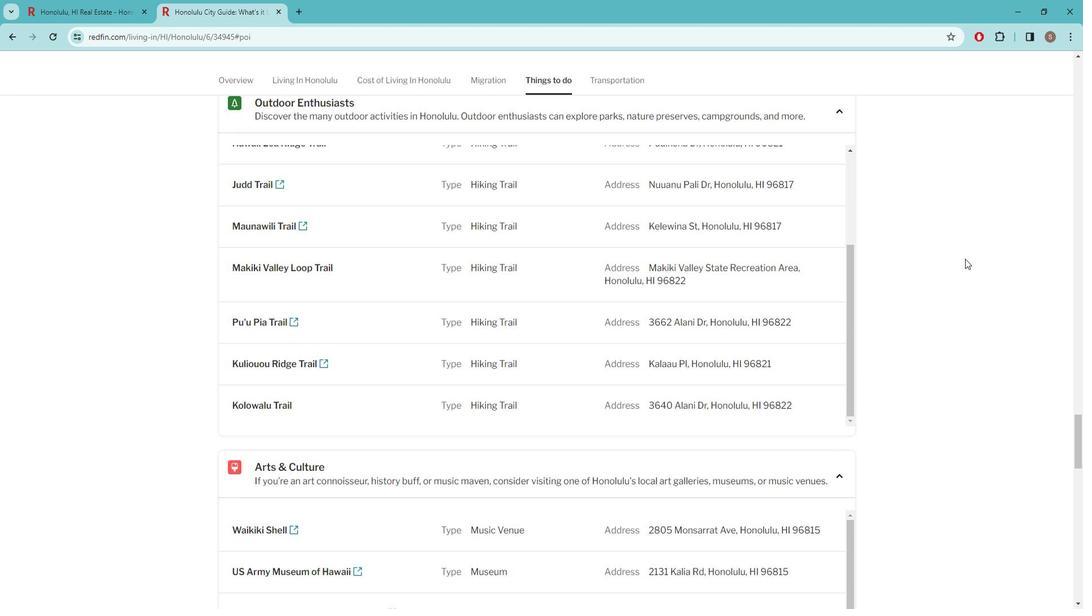 
Action: Mouse scrolled (920, 269) with delta (0, 0)
Screenshot: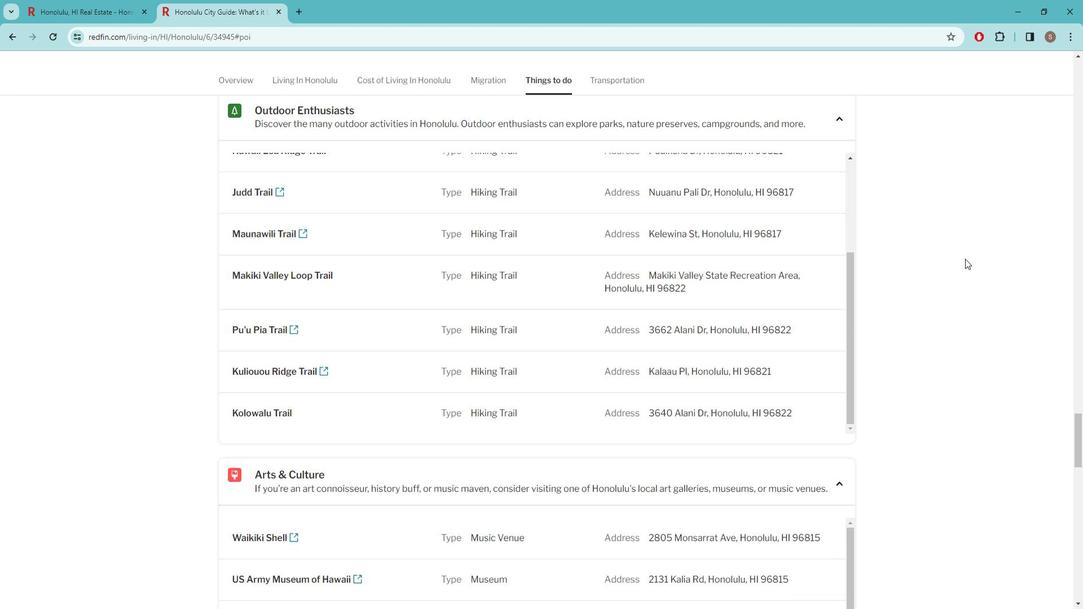 
Action: Mouse moved to (917, 270)
Screenshot: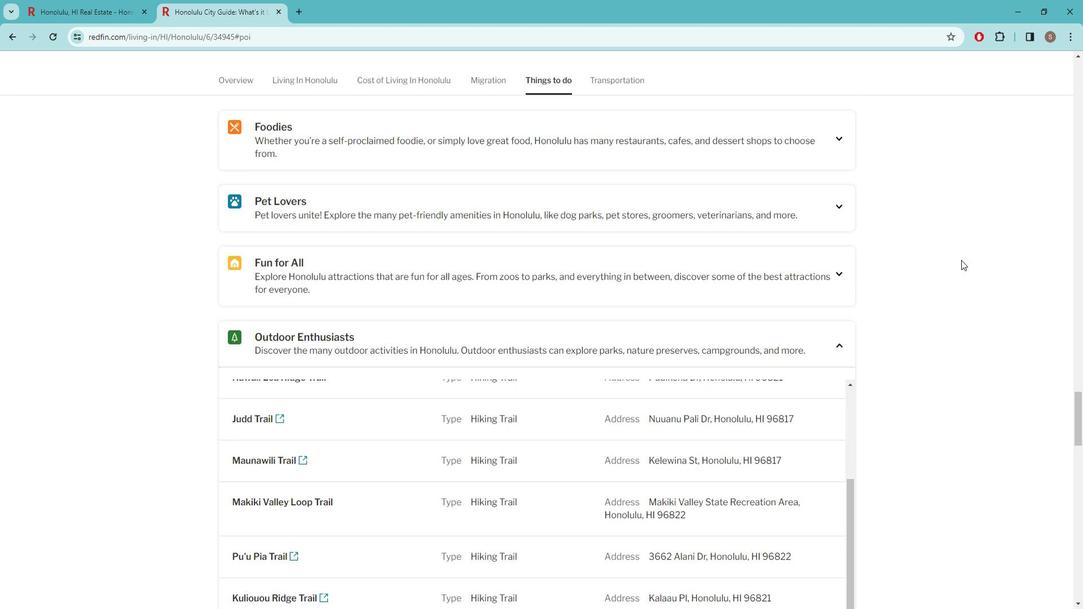 
Action: Mouse scrolled (917, 270) with delta (0, 0)
Screenshot: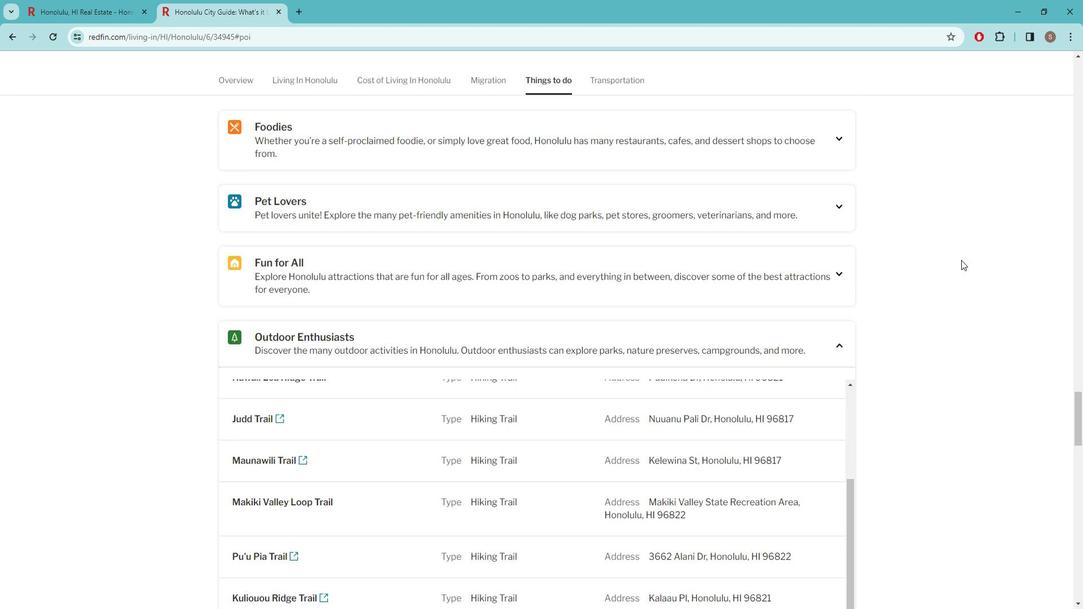 
Action: Mouse scrolled (917, 270) with delta (0, 0)
Screenshot: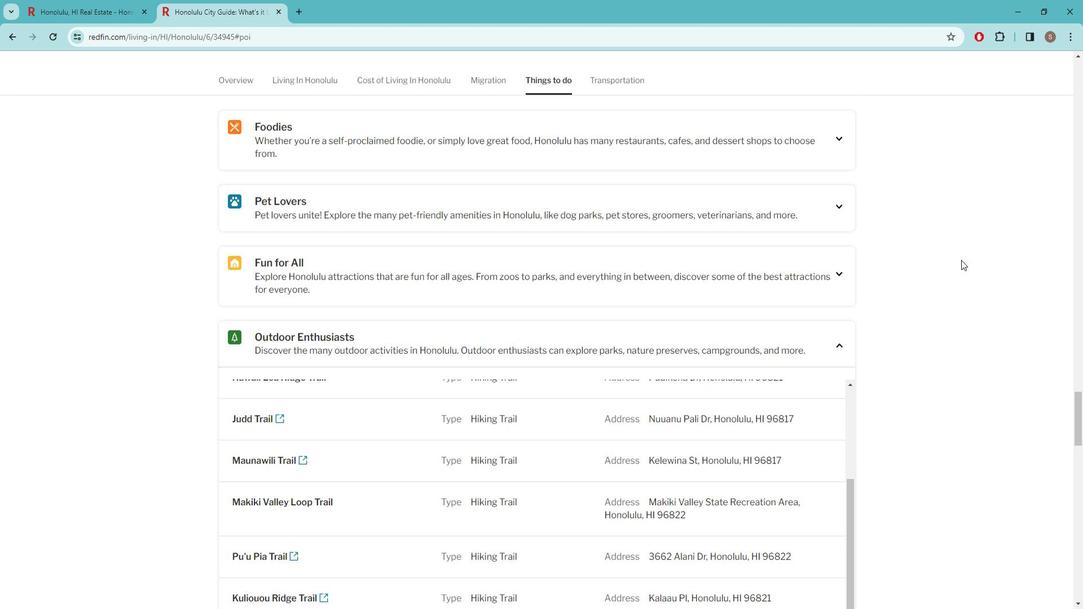 
Action: Mouse scrolled (917, 270) with delta (0, 0)
Screenshot: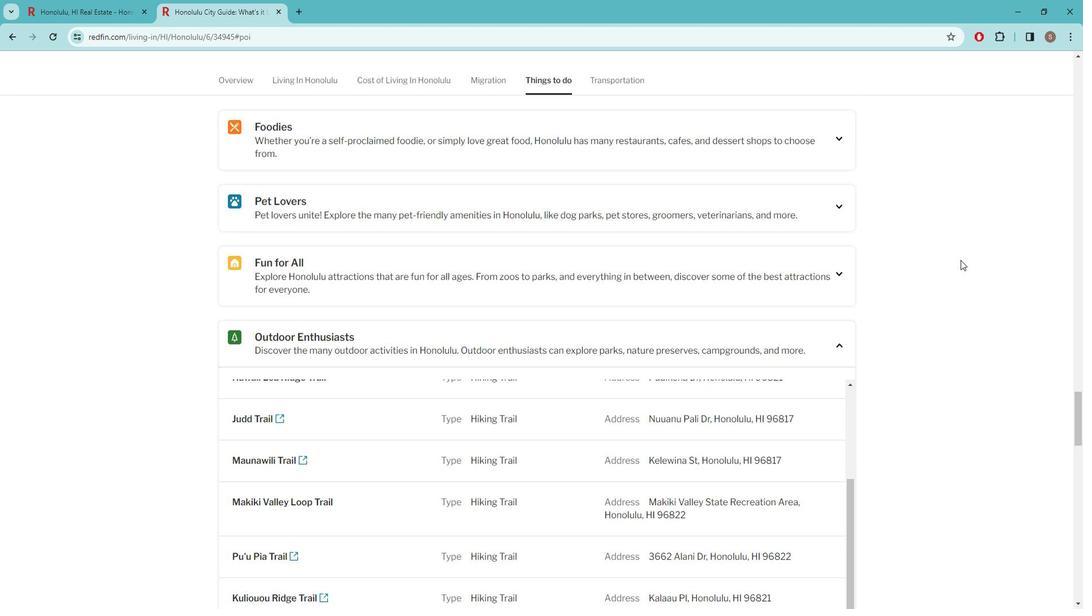 
Action: Mouse scrolled (917, 270) with delta (0, 0)
Screenshot: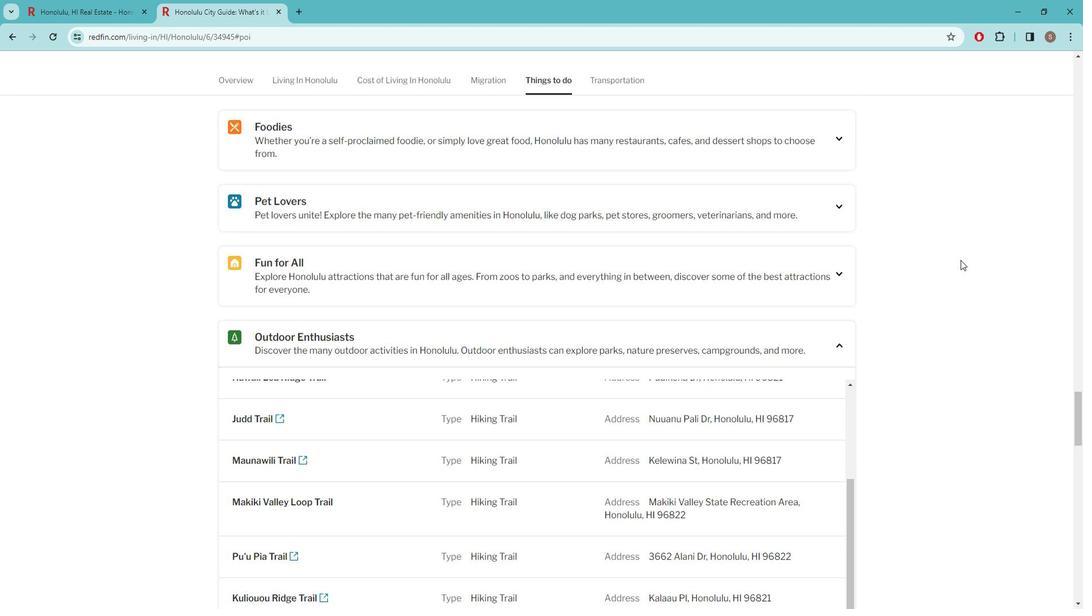 
Action: Mouse scrolled (917, 270) with delta (0, 0)
Screenshot: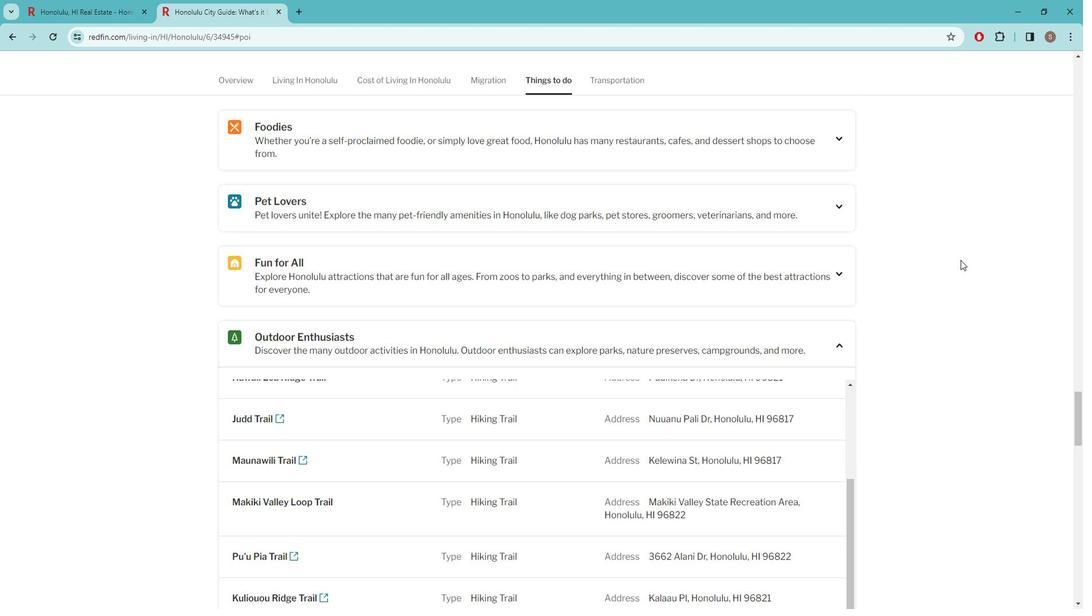 
Action: Mouse scrolled (917, 270) with delta (0, 0)
Screenshot: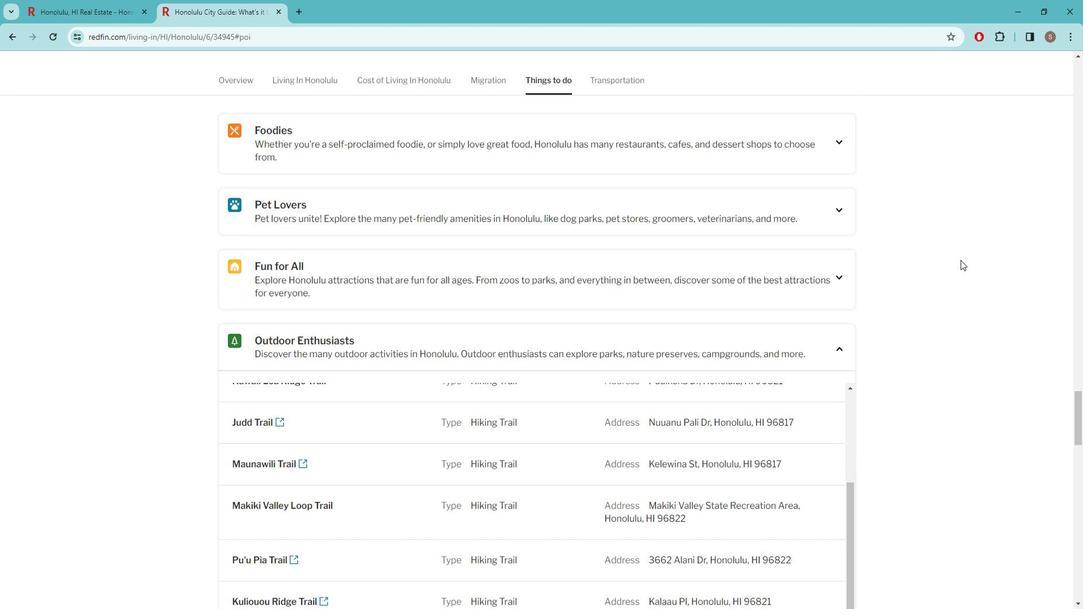 
Action: Mouse scrolled (917, 270) with delta (0, 0)
Screenshot: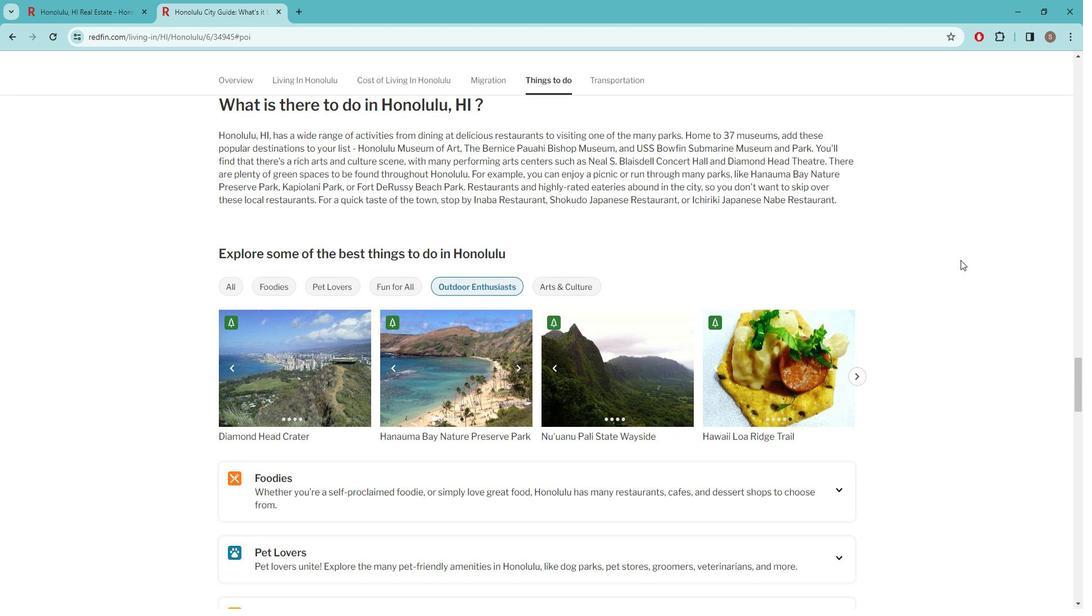 
Action: Mouse scrolled (917, 270) with delta (0, 0)
Screenshot: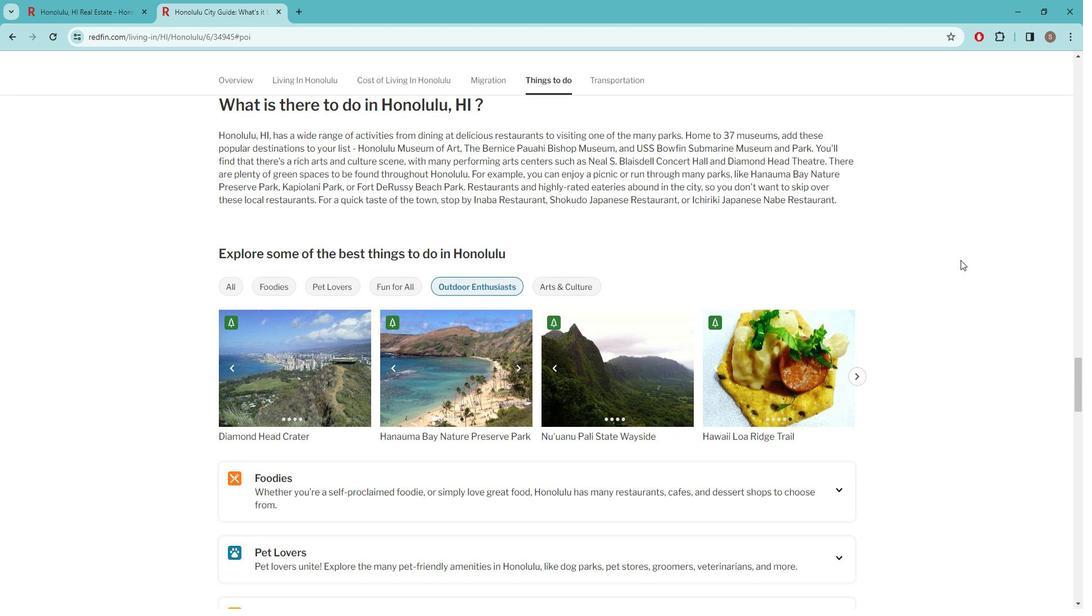 
Action: Mouse scrolled (917, 270) with delta (0, 0)
Screenshot: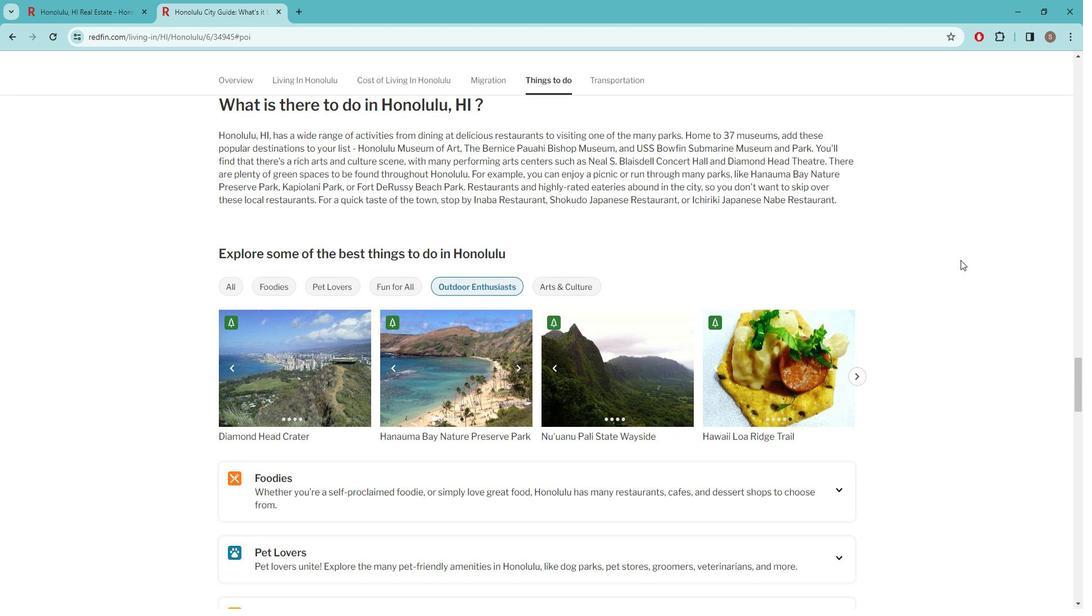 
Action: Mouse moved to (915, 270)
Screenshot: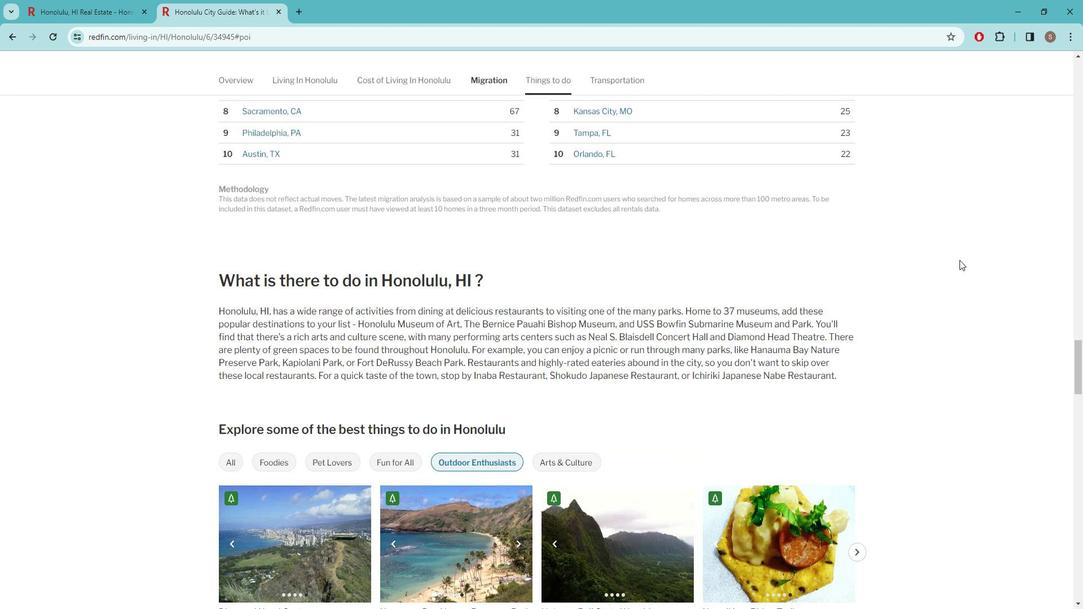 
Action: Mouse scrolled (915, 270) with delta (0, 0)
Screenshot: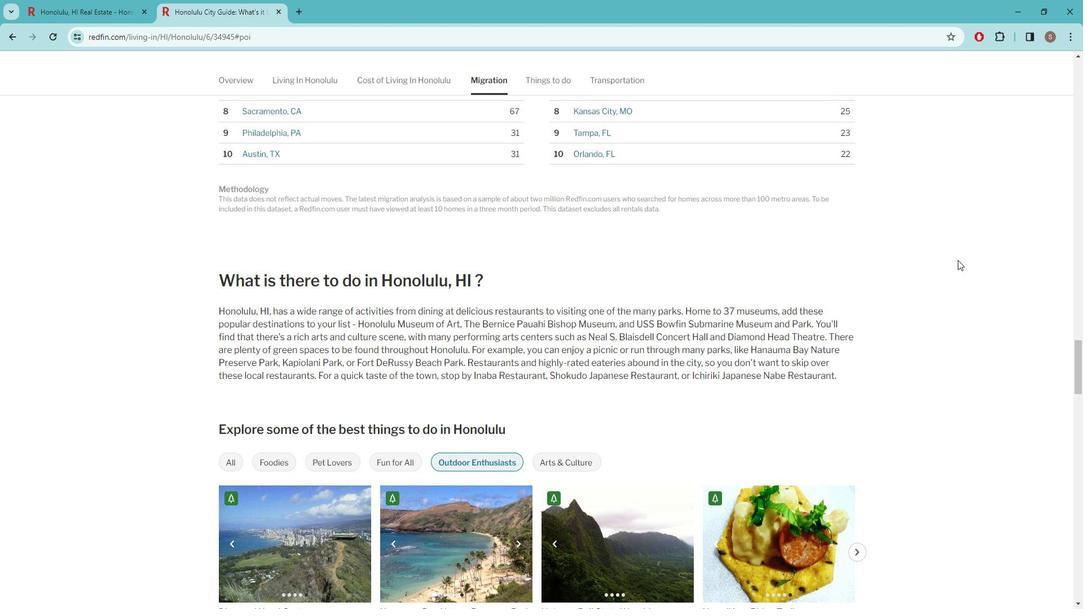 
Action: Mouse scrolled (915, 270) with delta (0, 0)
Screenshot: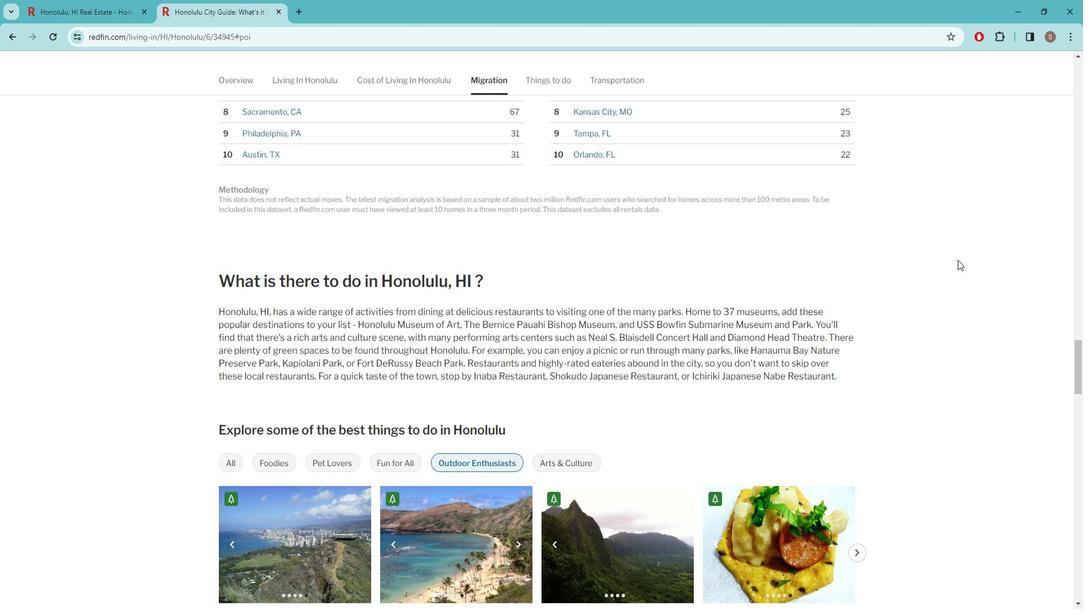 
Action: Mouse scrolled (915, 270) with delta (0, 0)
Screenshot: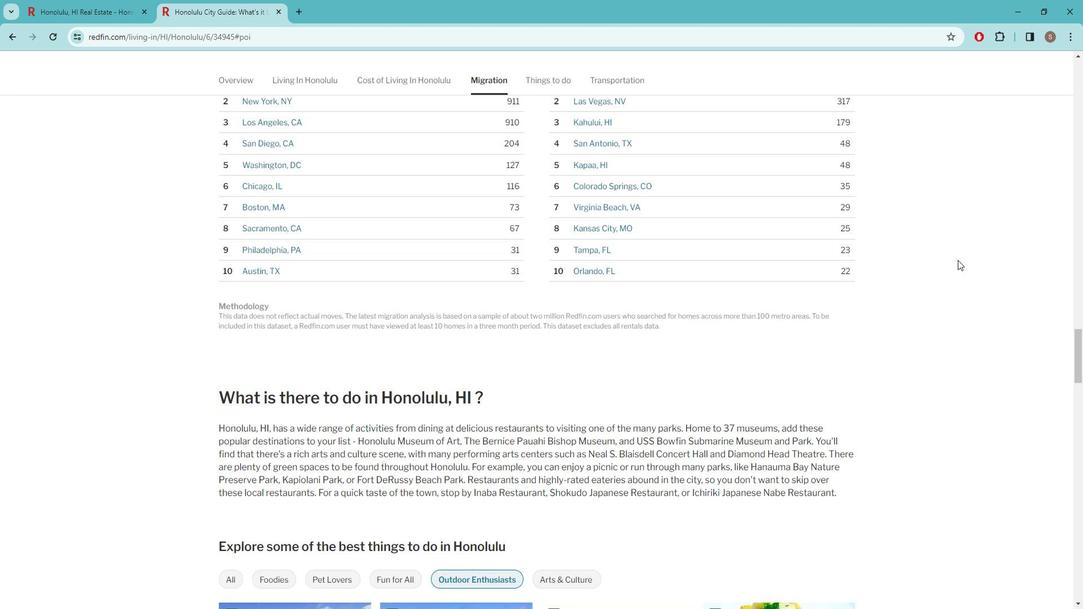 
Action: Mouse scrolled (915, 270) with delta (0, 0)
Screenshot: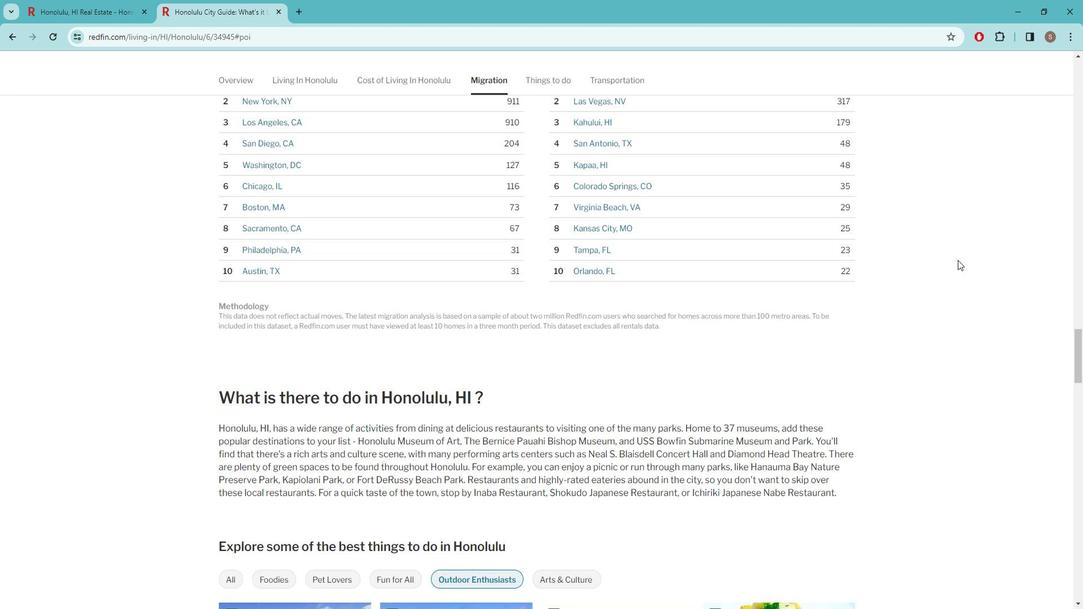 
Action: Mouse scrolled (915, 270) with delta (0, 0)
Screenshot: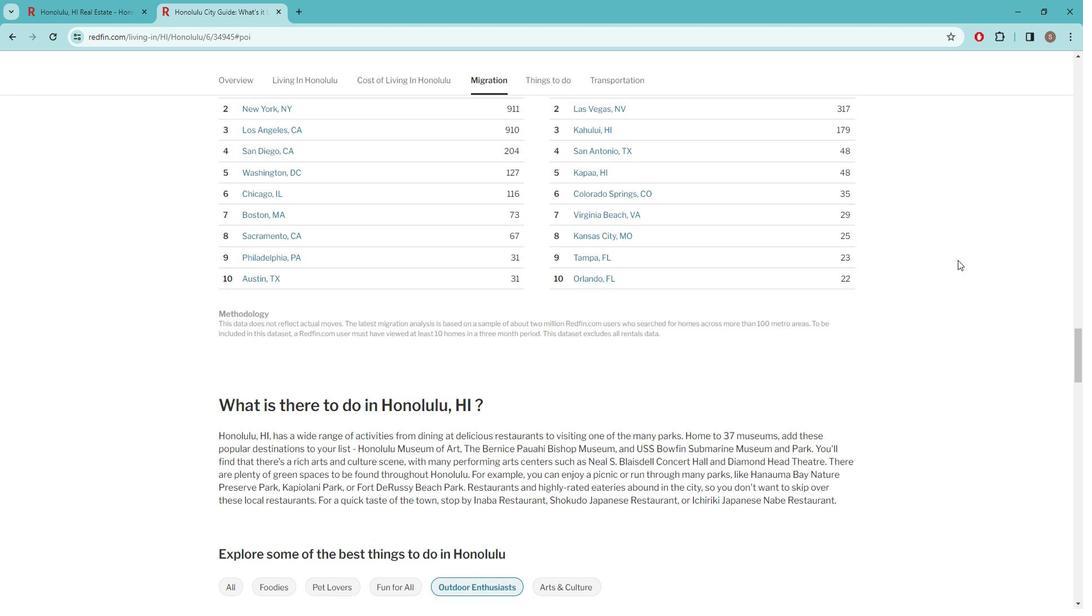 
Action: Mouse scrolled (915, 270) with delta (0, 0)
Screenshot: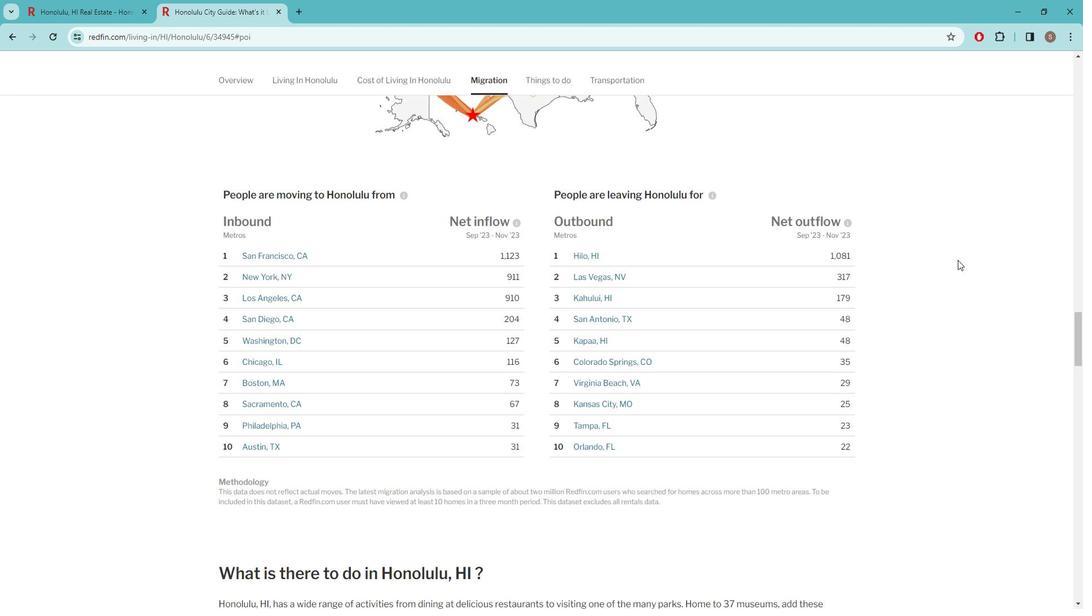 
Action: Mouse scrolled (915, 270) with delta (0, 0)
Screenshot: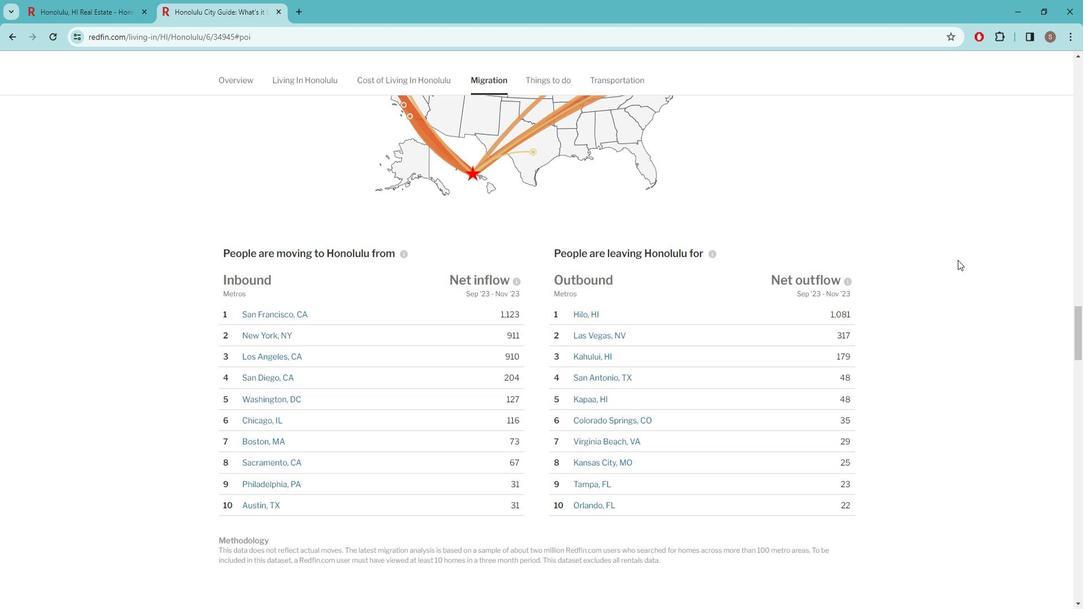 
Action: Mouse scrolled (915, 270) with delta (0, 0)
Screenshot: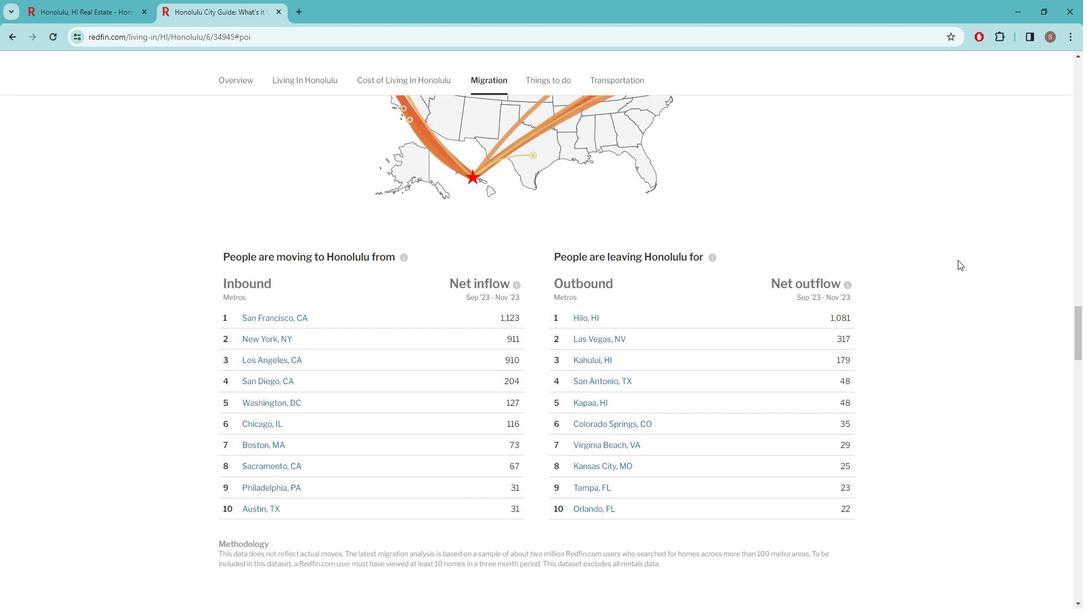 
Action: Mouse scrolled (915, 270) with delta (0, 0)
Screenshot: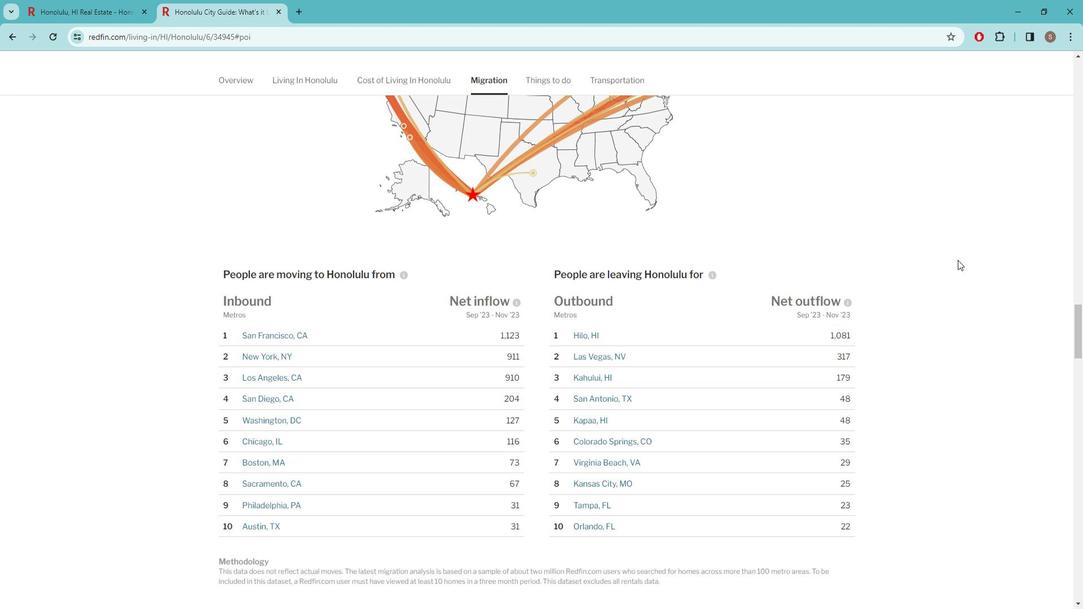 
Action: Mouse scrolled (915, 270) with delta (0, 0)
Screenshot: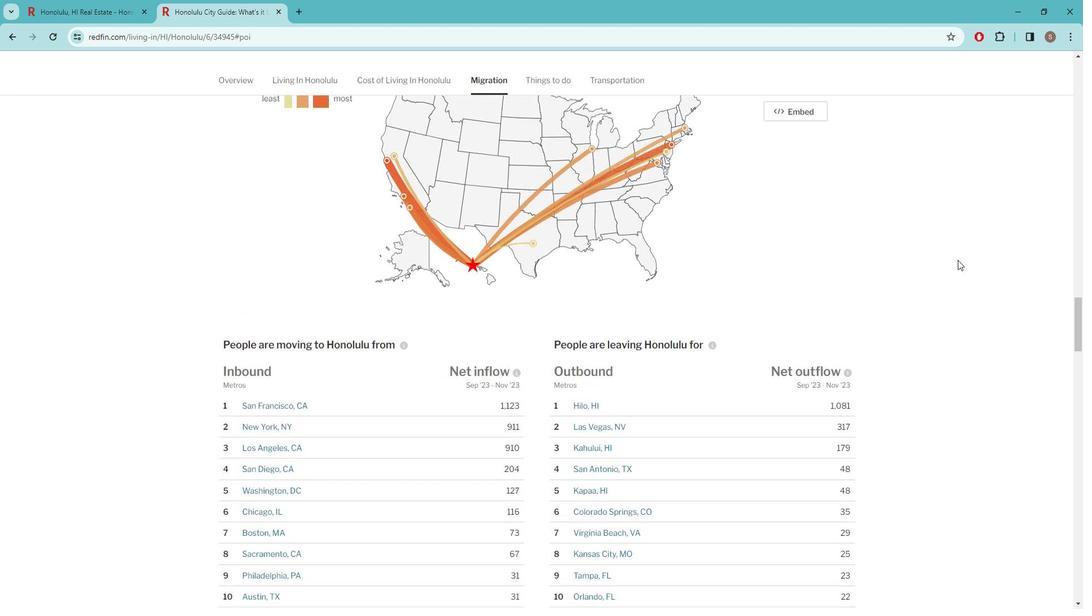 
Action: Mouse scrolled (915, 270) with delta (0, 0)
Screenshot: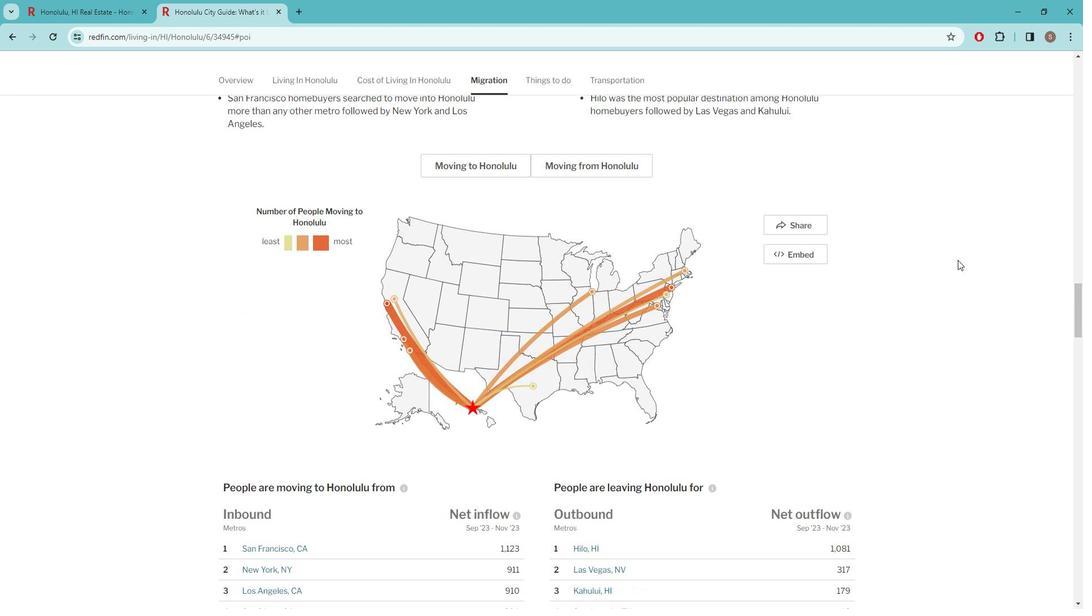 
Action: Mouse scrolled (915, 270) with delta (0, 0)
Screenshot: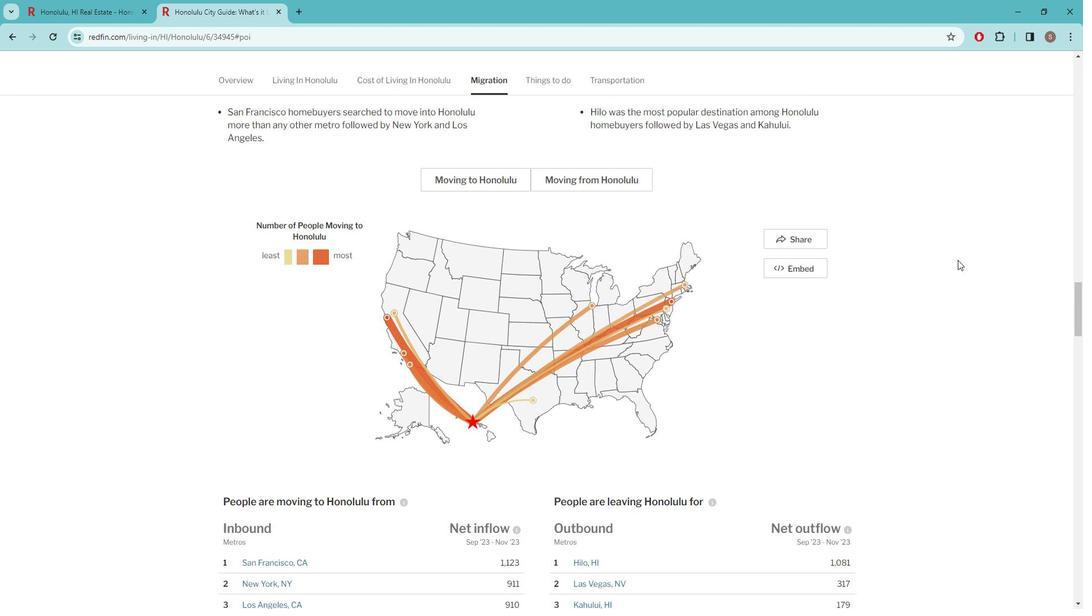 
Action: Mouse scrolled (915, 270) with delta (0, 0)
Screenshot: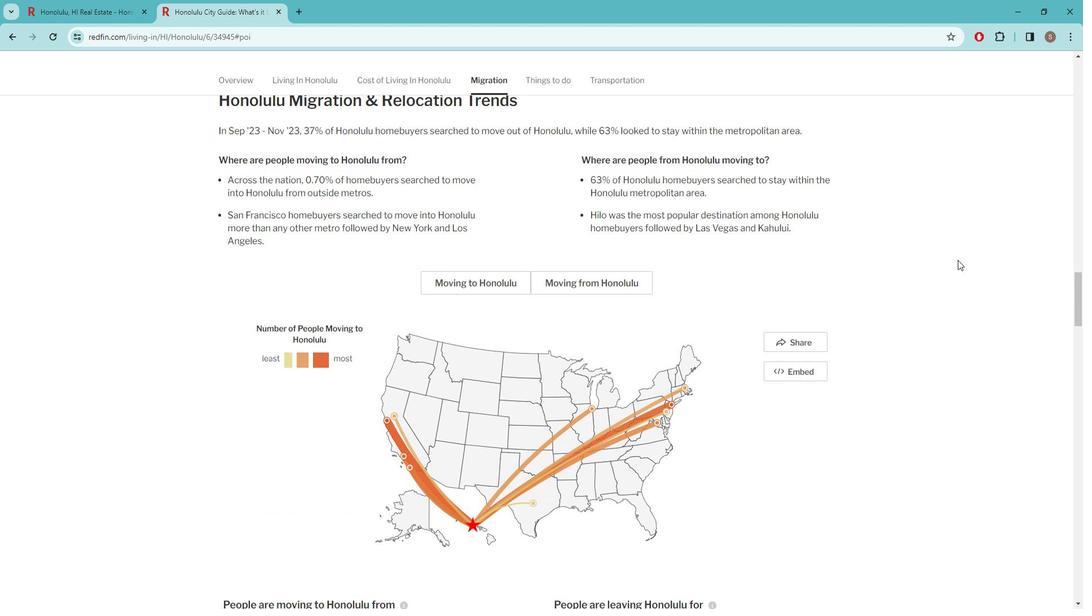 
Action: Mouse scrolled (915, 270) with delta (0, 0)
Screenshot: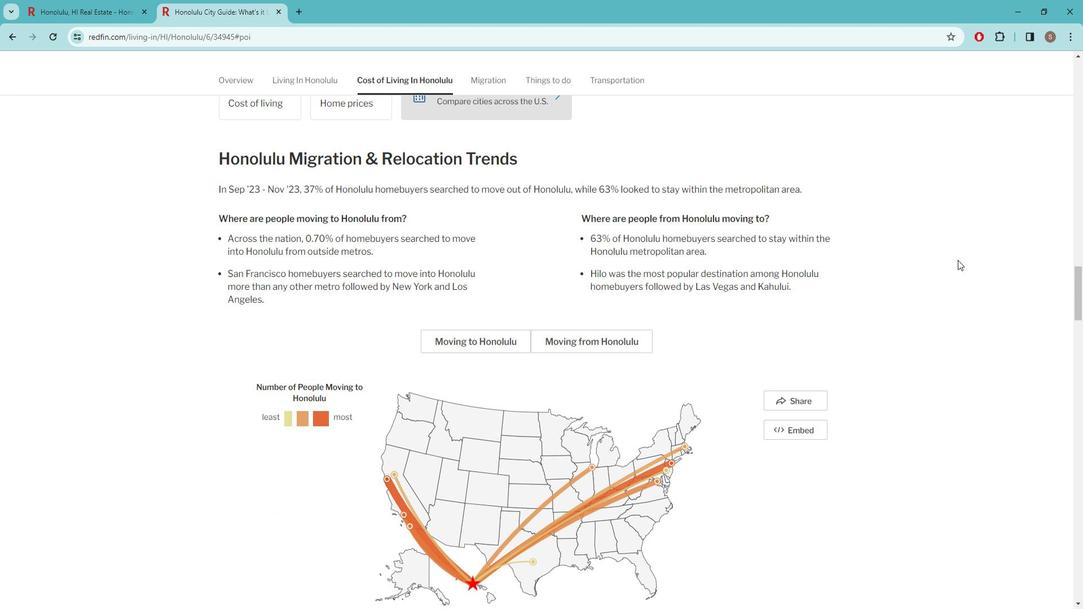 
Action: Mouse scrolled (915, 270) with delta (0, 0)
Screenshot: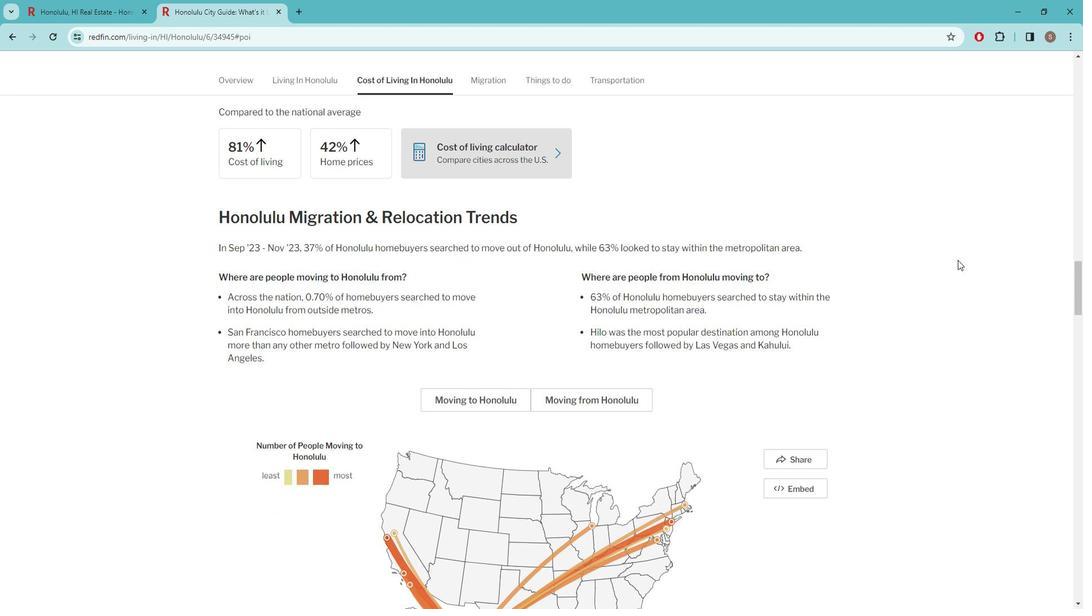 
Action: Mouse scrolled (915, 270) with delta (0, 0)
Screenshot: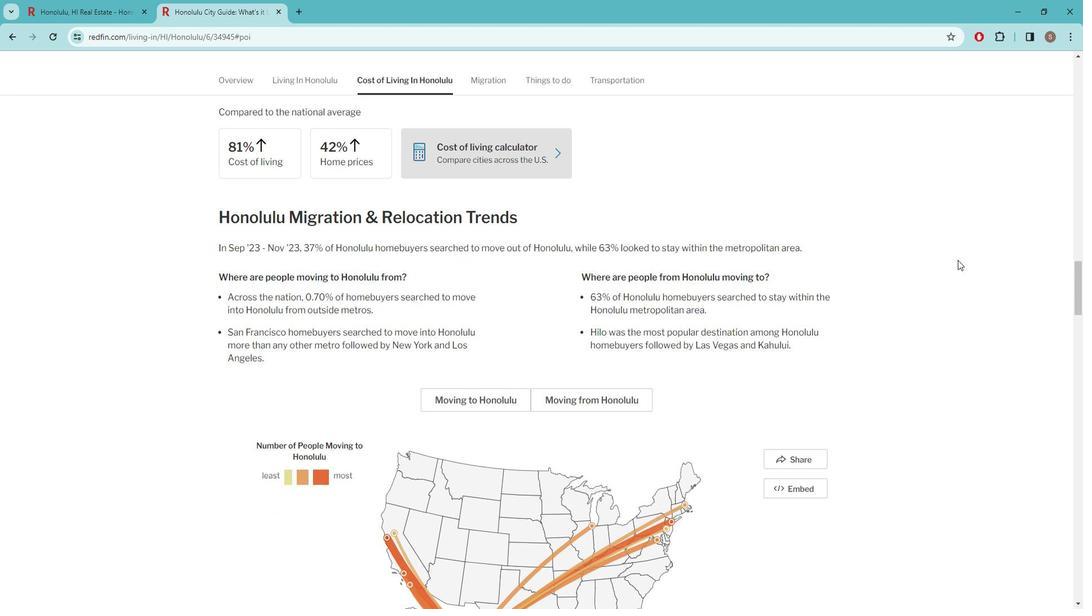 
Action: Mouse scrolled (915, 270) with delta (0, 0)
Screenshot: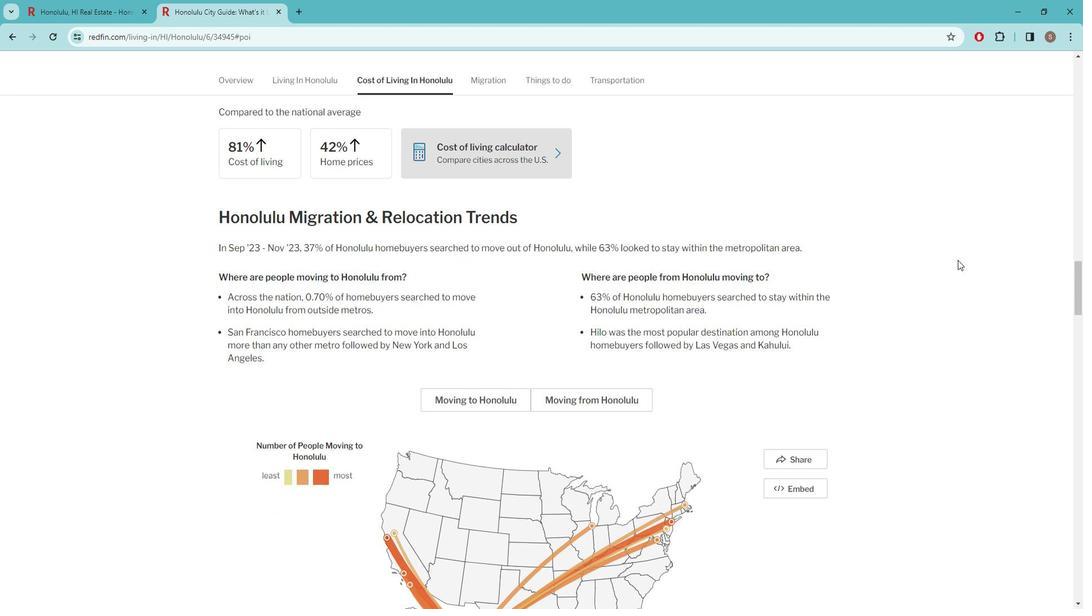 
Action: Mouse scrolled (915, 270) with delta (0, 0)
Screenshot: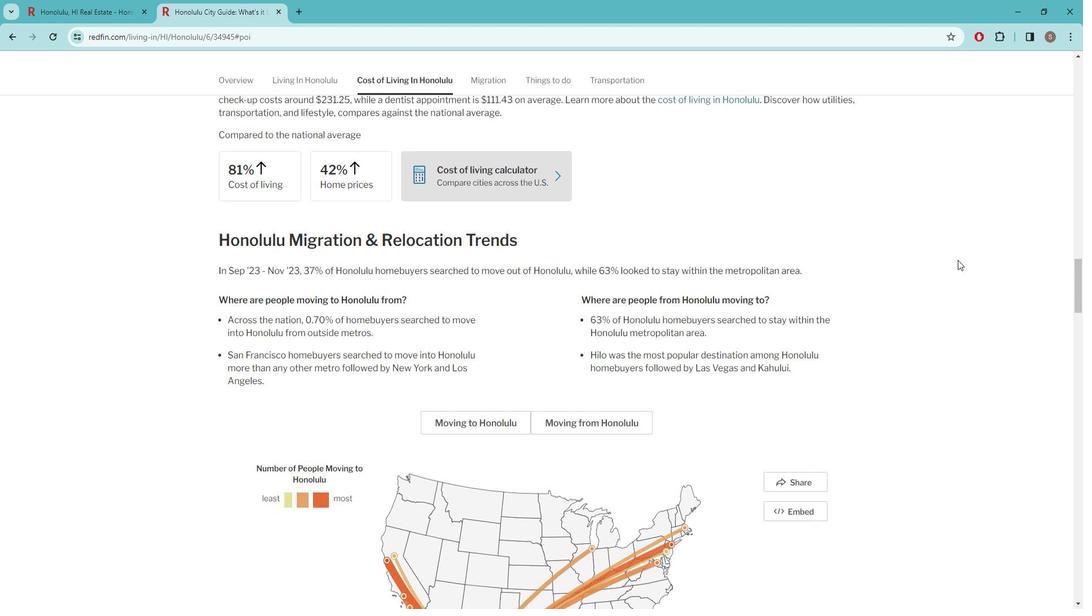
Action: Mouse scrolled (915, 270) with delta (0, 0)
Screenshot: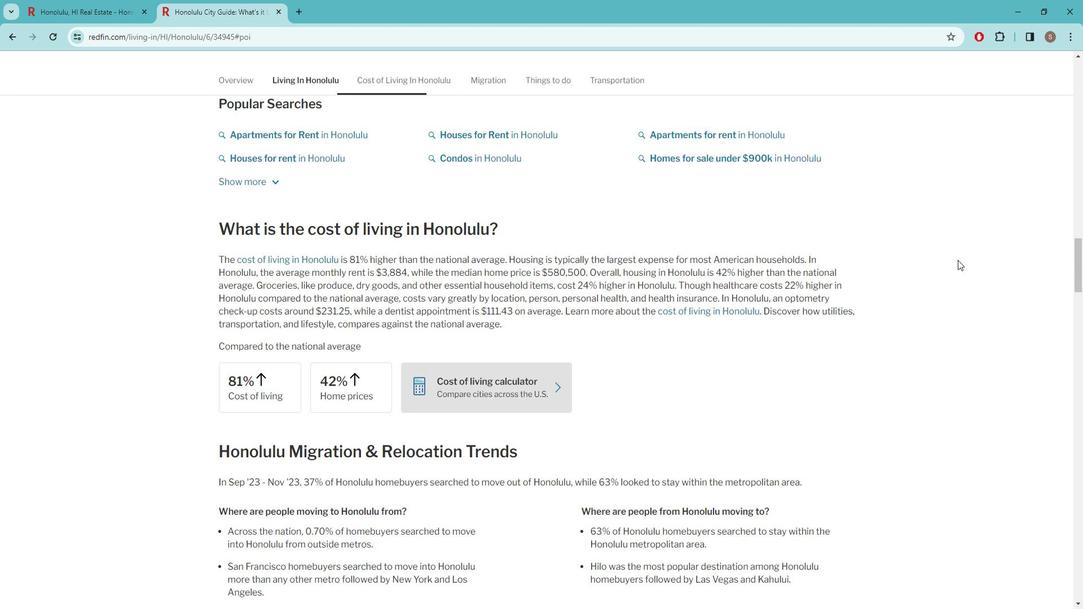 
Action: Mouse scrolled (915, 270) with delta (0, 0)
Screenshot: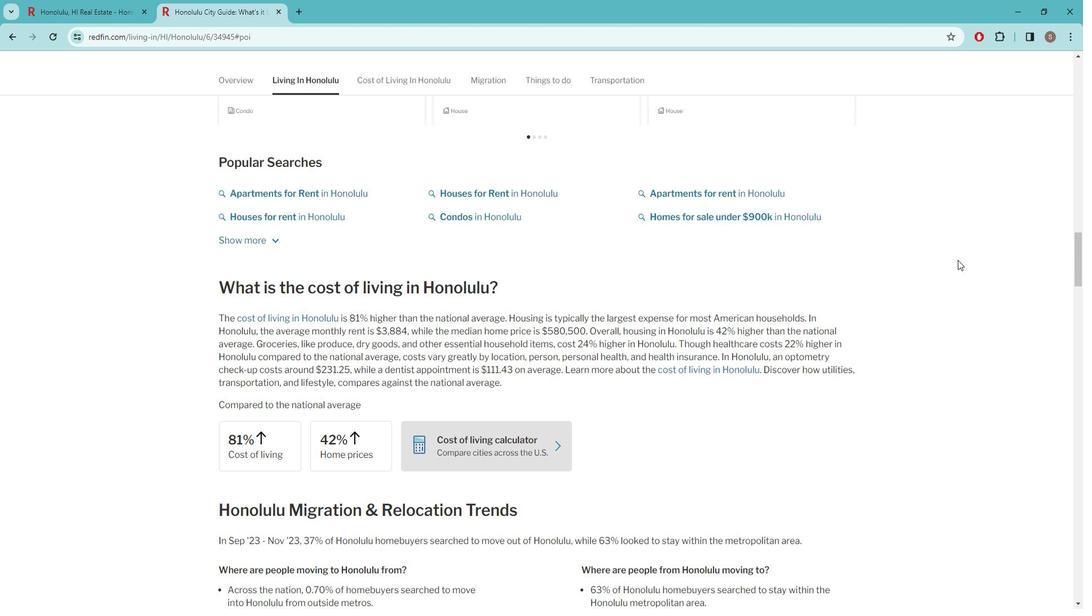 
Action: Mouse scrolled (915, 270) with delta (0, 0)
Screenshot: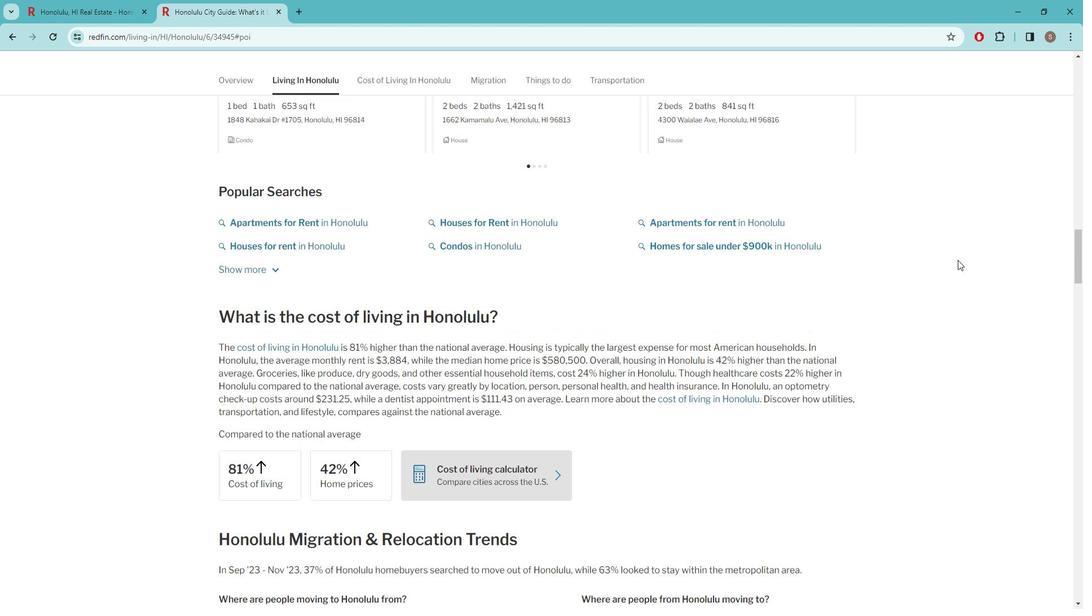 
Action: Mouse scrolled (915, 270) with delta (0, 0)
Screenshot: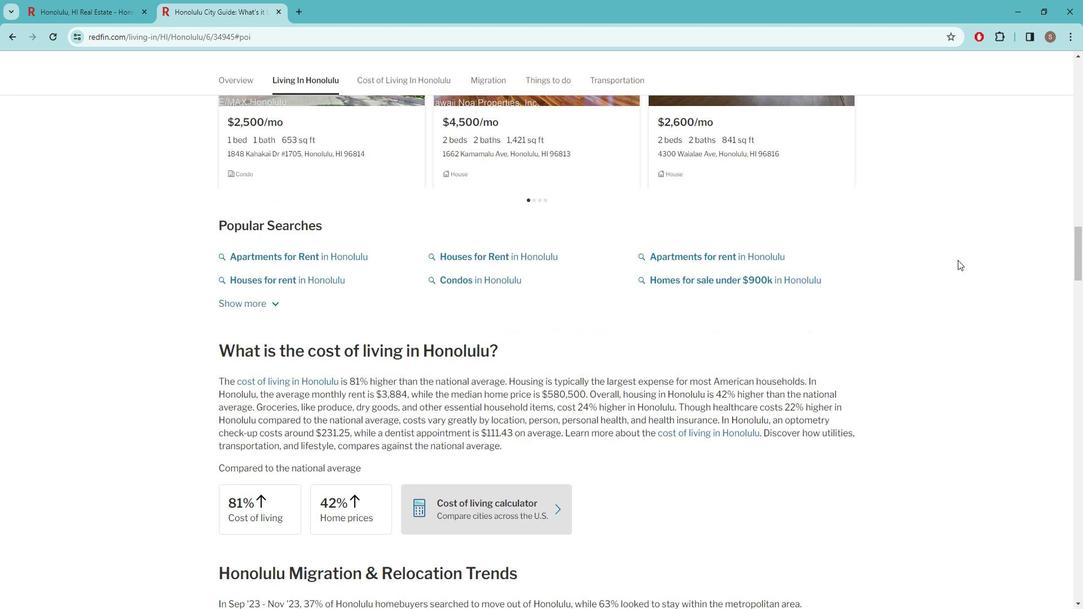 
Action: Mouse scrolled (915, 270) with delta (0, 0)
Screenshot: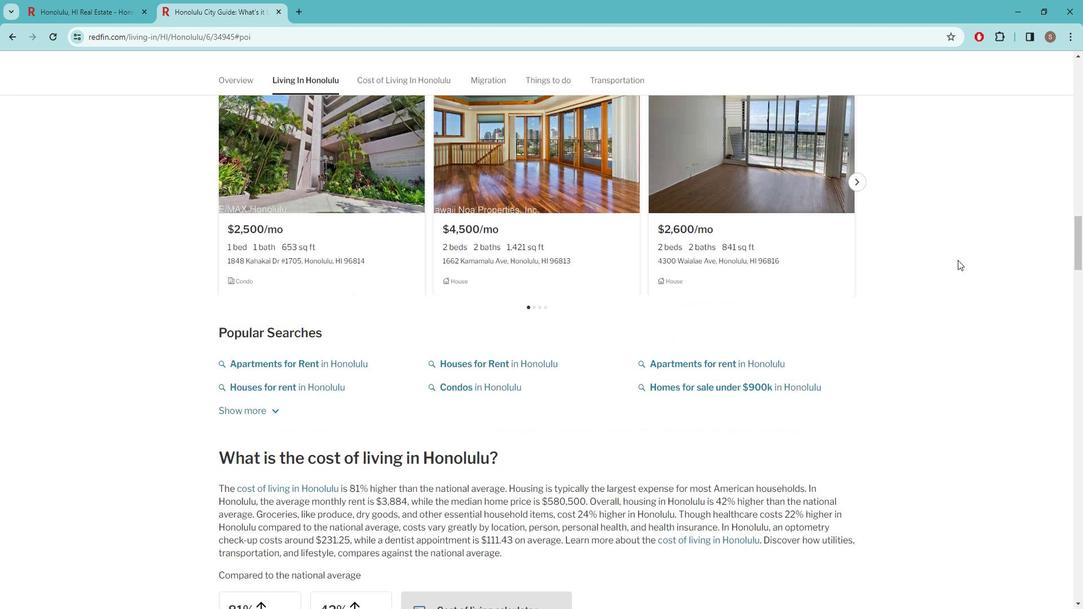 
Action: Mouse scrolled (915, 270) with delta (0, 0)
Screenshot: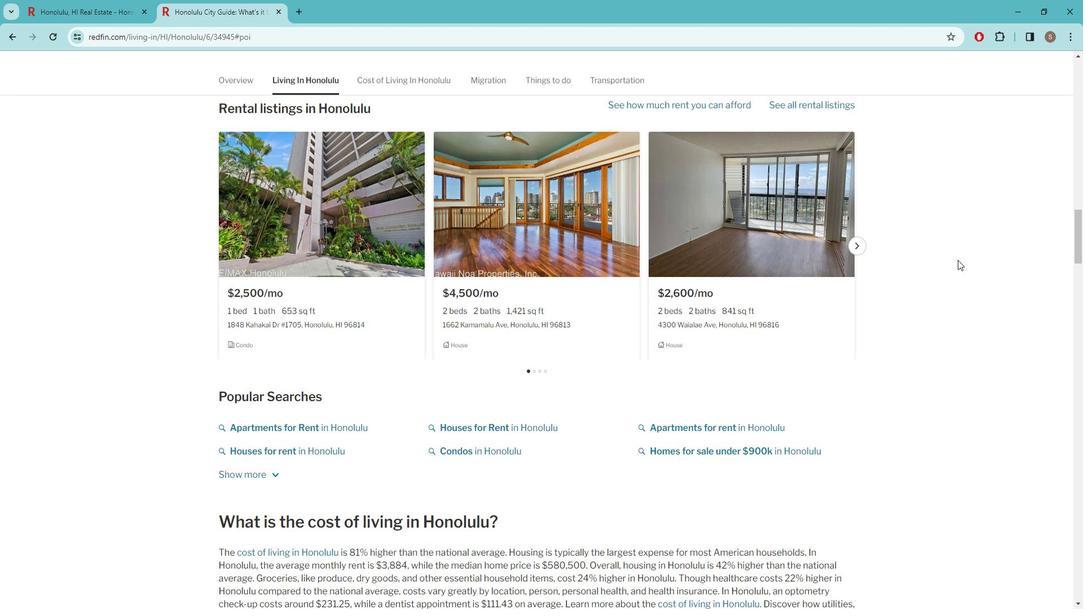 
Action: Mouse scrolled (915, 270) with delta (0, 0)
Screenshot: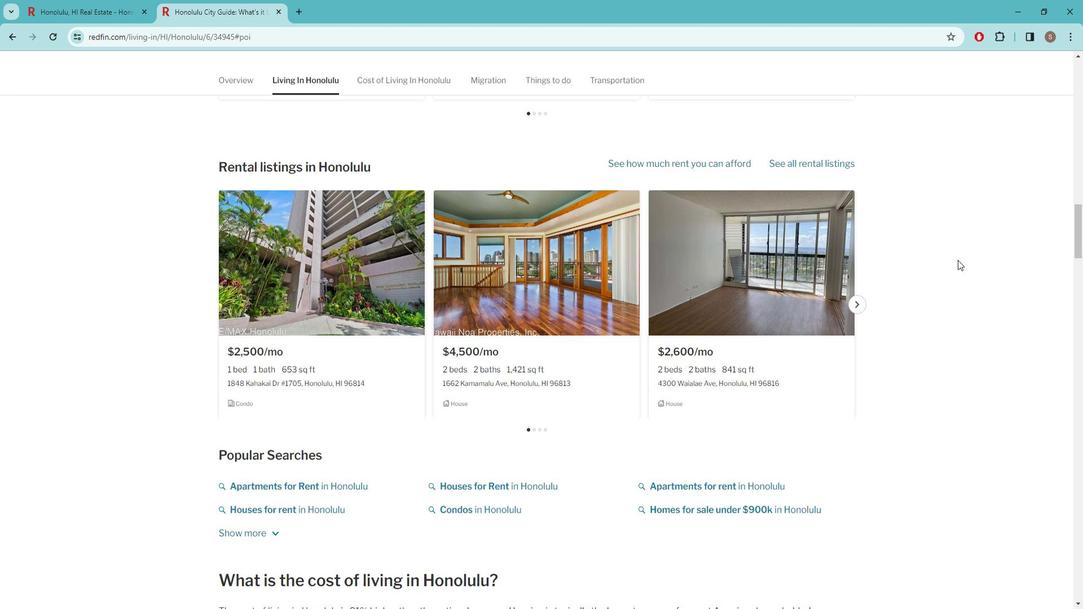 
Action: Mouse scrolled (915, 270) with delta (0, 0)
Screenshot: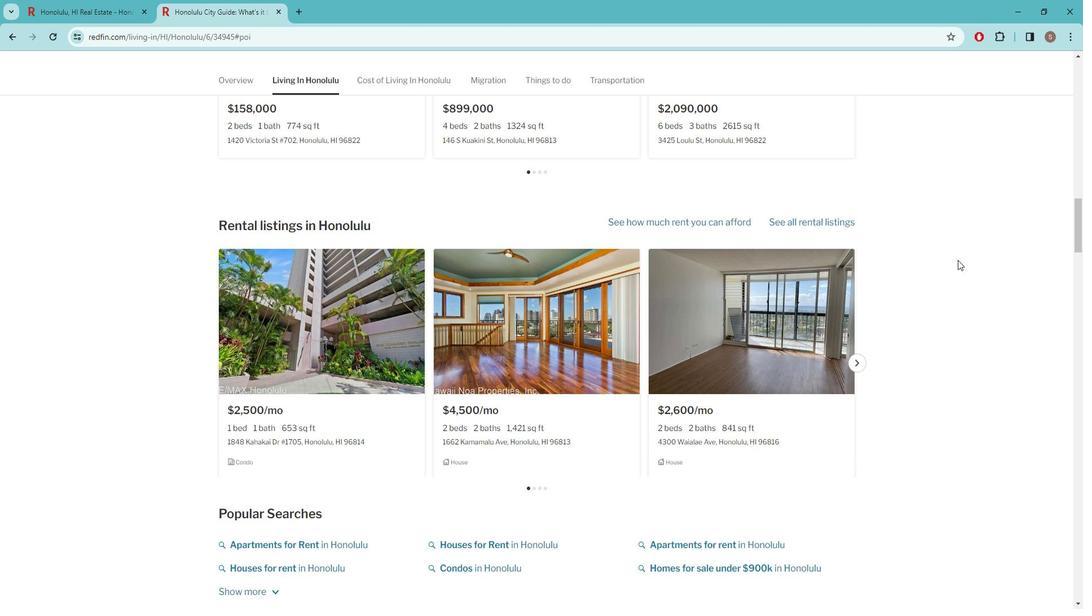 
Action: Mouse scrolled (915, 269) with delta (0, 0)
Screenshot: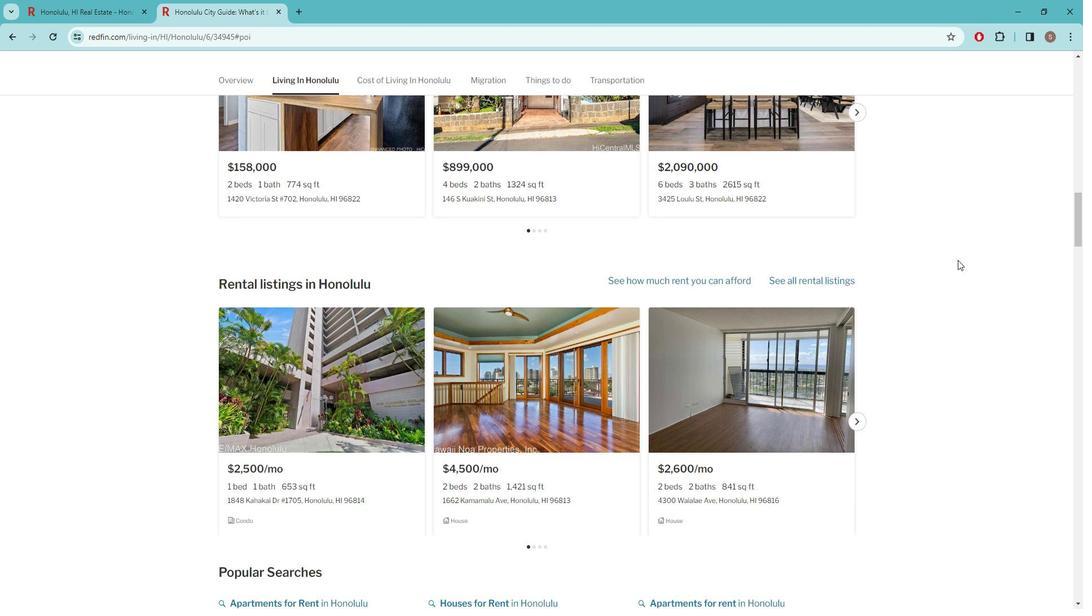 
Action: Mouse scrolled (915, 270) with delta (0, 0)
Screenshot: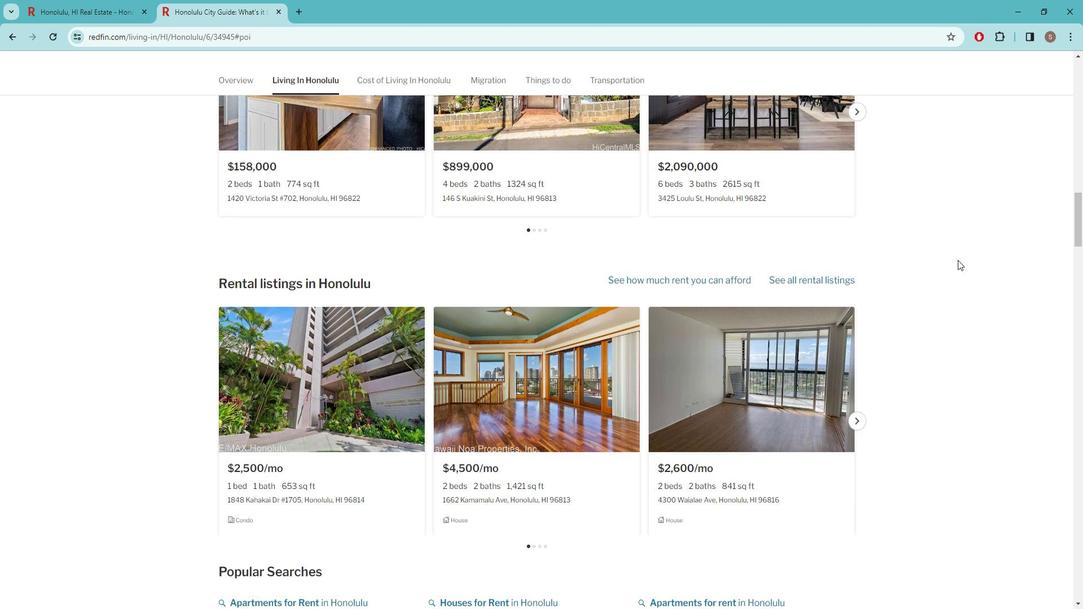 
Action: Mouse scrolled (915, 270) with delta (0, 0)
Screenshot: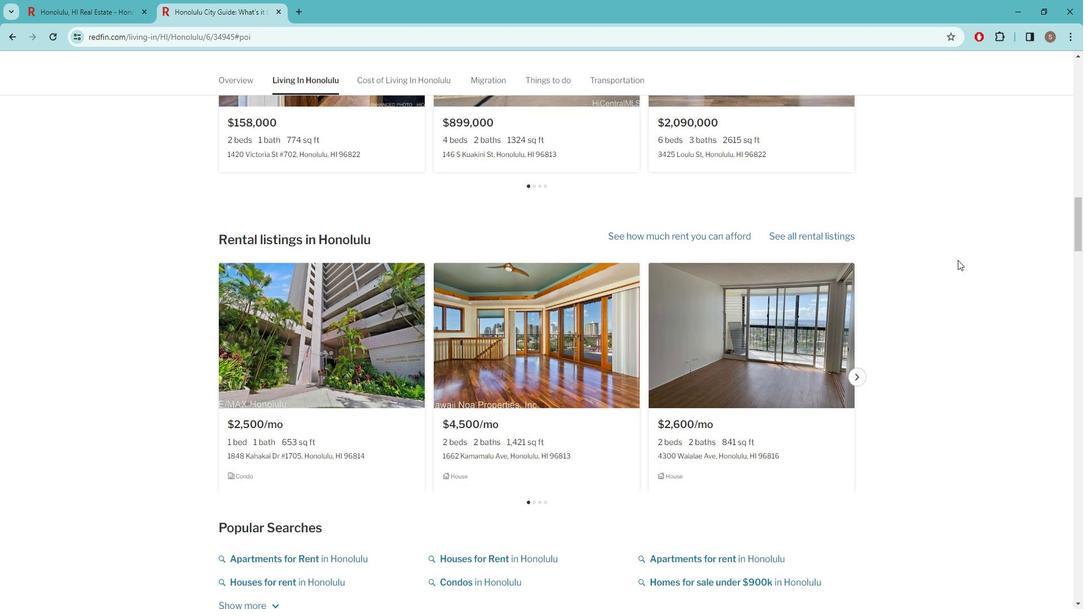 
Action: Mouse scrolled (915, 270) with delta (0, 0)
Screenshot: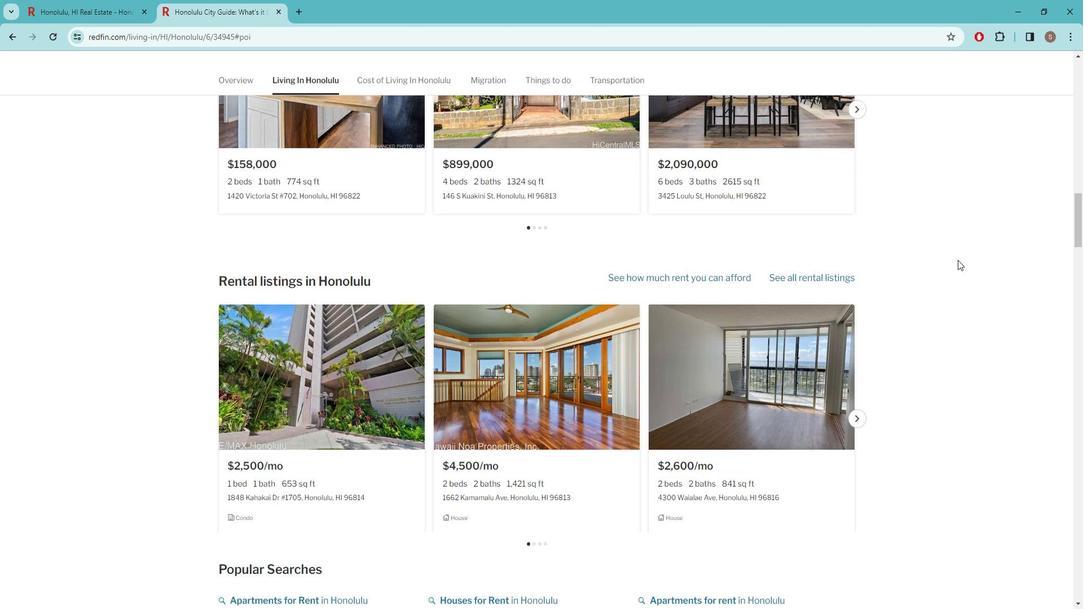 
Action: Mouse scrolled (915, 270) with delta (0, 0)
Screenshot: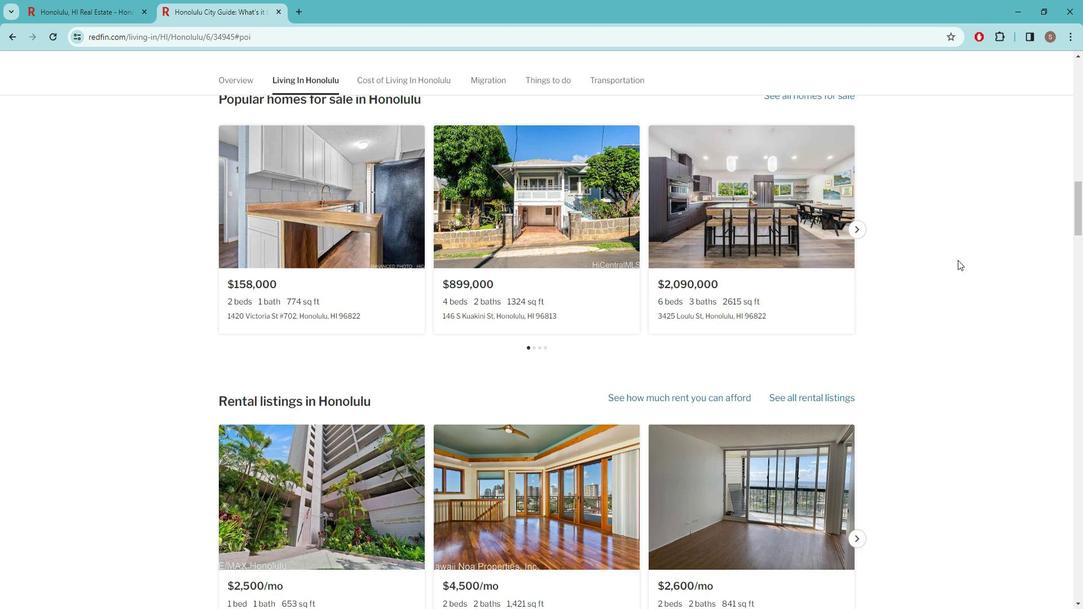 
Action: Mouse scrolled (915, 270) with delta (0, 0)
Screenshot: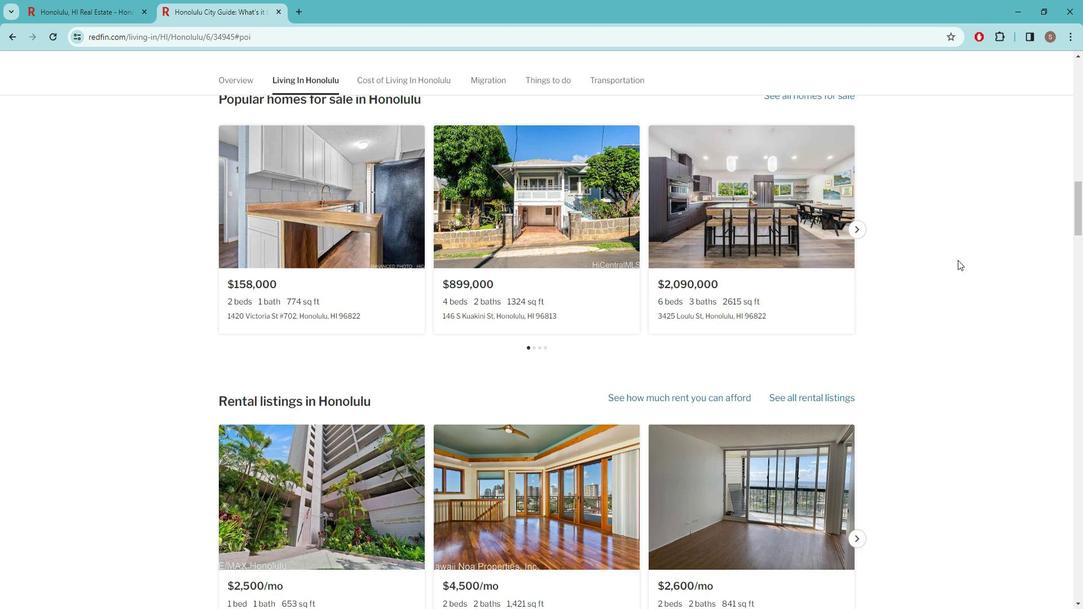 
Action: Mouse scrolled (915, 270) with delta (0, 0)
Screenshot: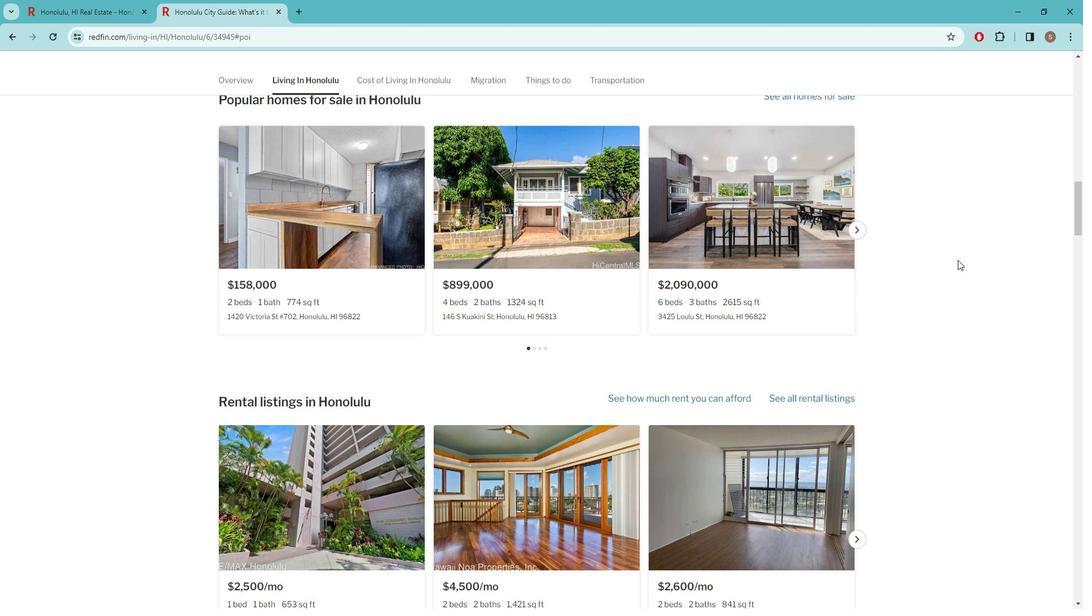 
Action: Mouse scrolled (915, 270) with delta (0, 0)
Screenshot: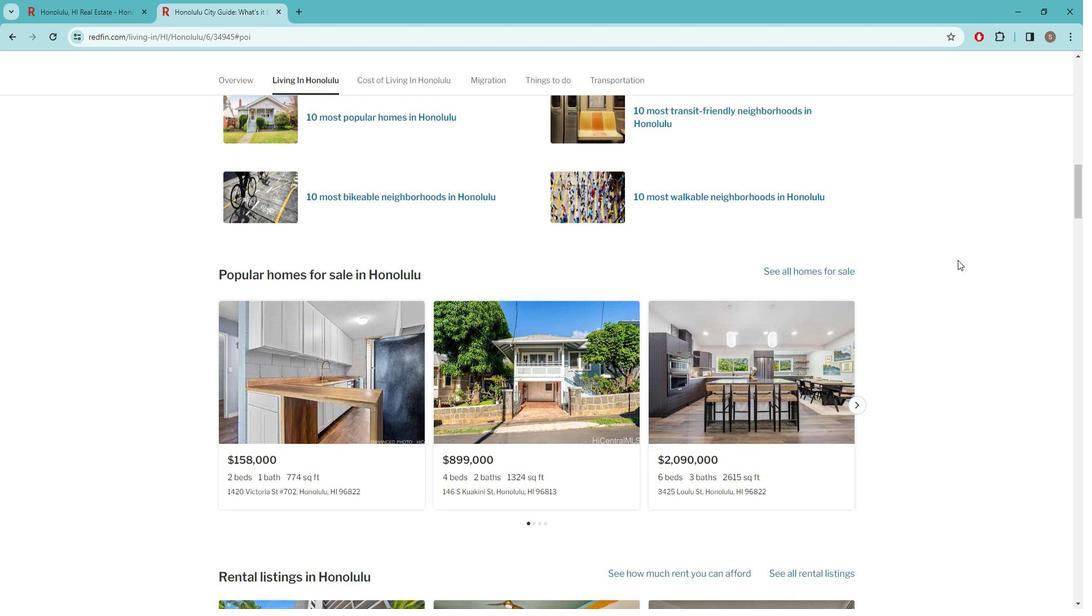 
Action: Mouse scrolled (915, 270) with delta (0, 0)
Screenshot: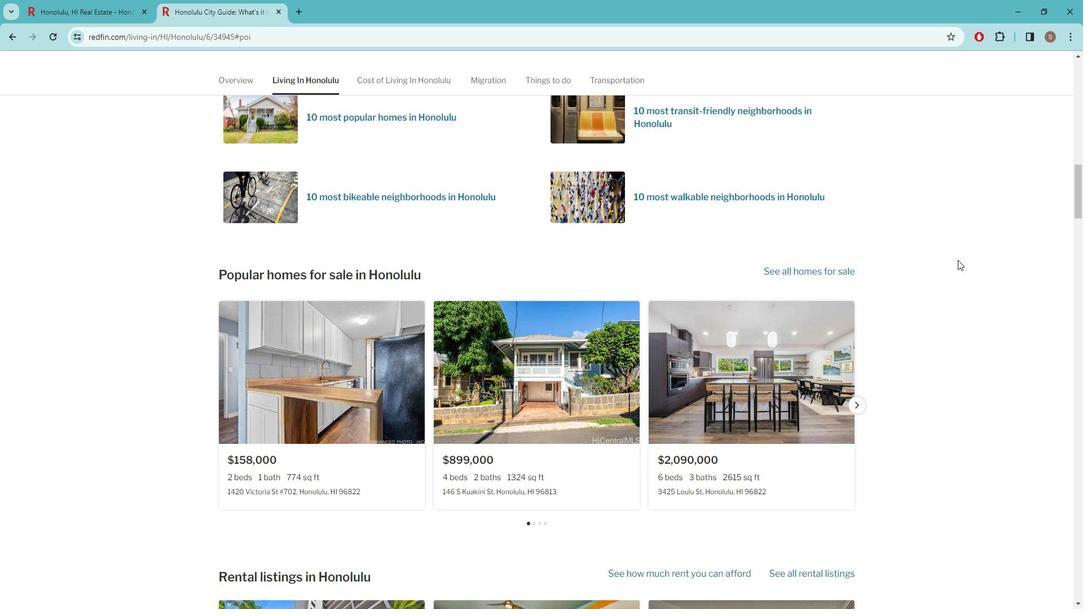 
Action: Mouse scrolled (915, 270) with delta (0, 0)
Screenshot: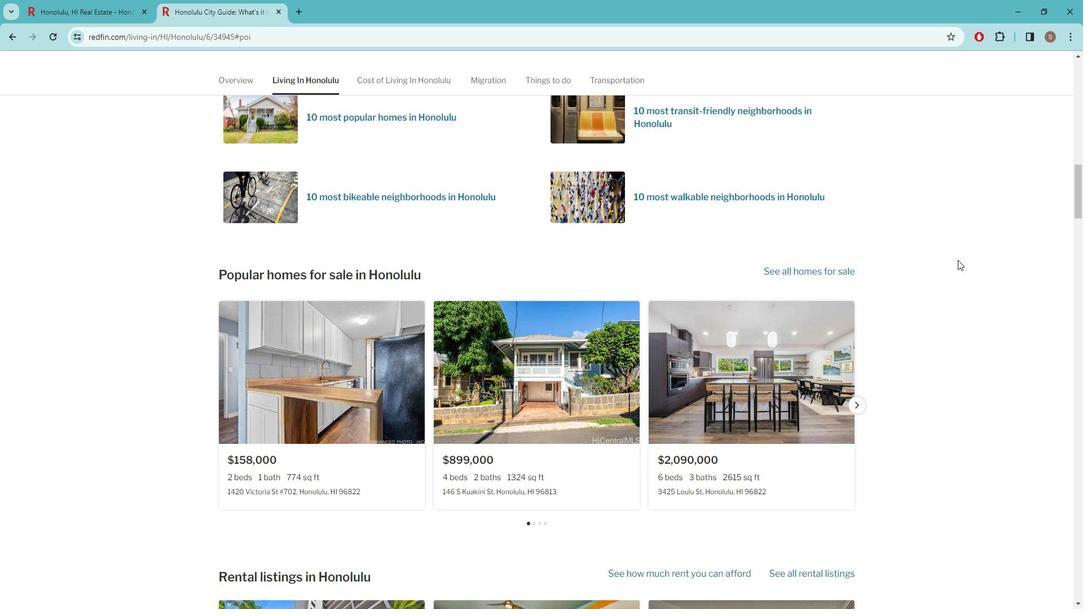 
Action: Mouse scrolled (915, 270) with delta (0, 0)
Screenshot: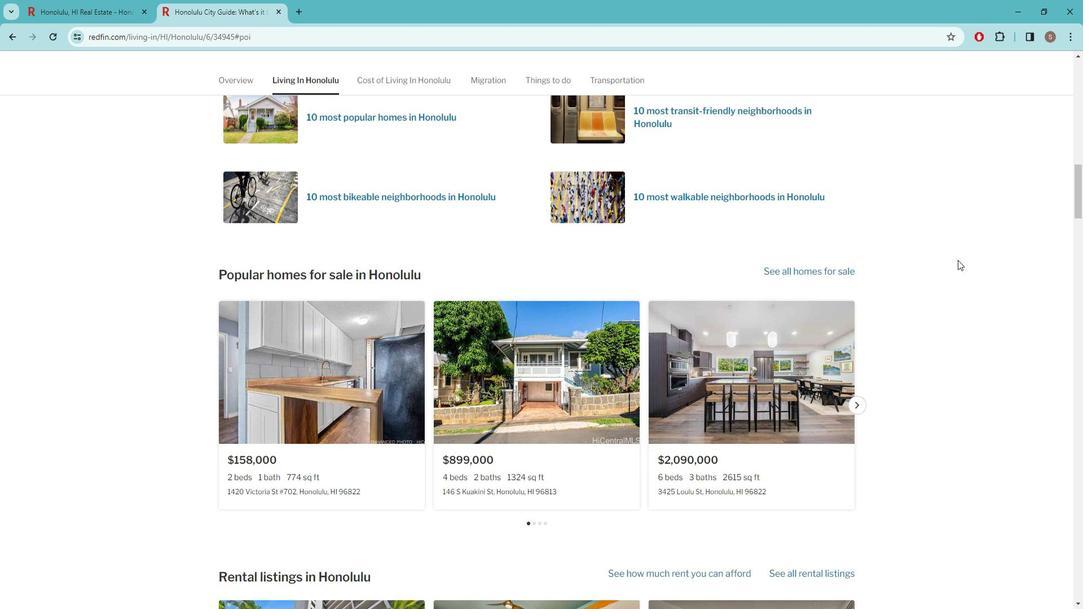 
Action: Mouse scrolled (915, 270) with delta (0, 0)
Screenshot: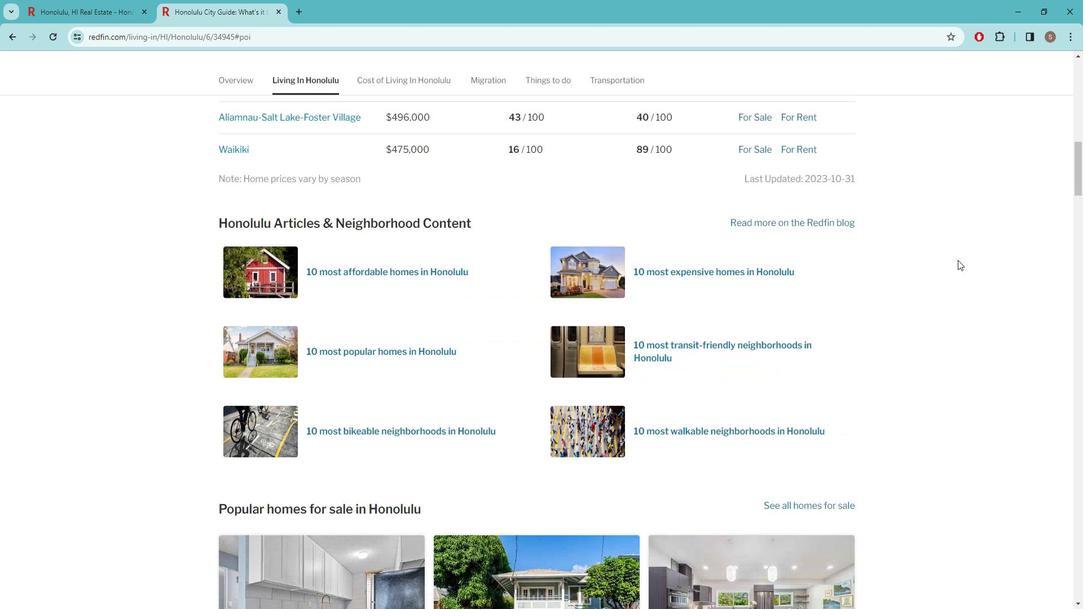 
Action: Mouse scrolled (915, 270) with delta (0, 0)
Screenshot: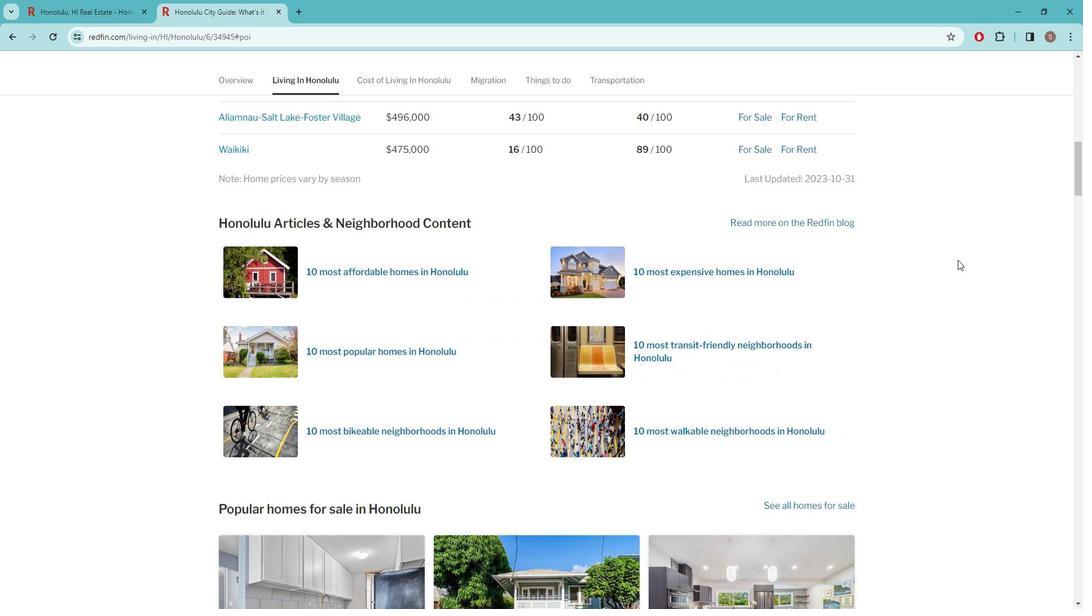 
Action: Mouse scrolled (915, 270) with delta (0, 0)
Screenshot: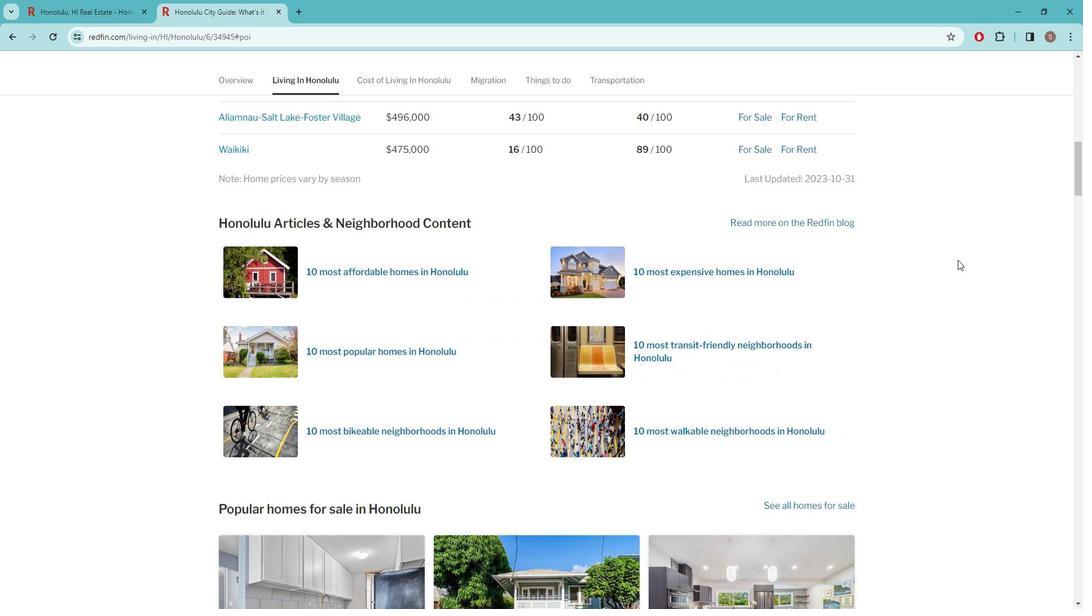 
Action: Mouse scrolled (915, 270) with delta (0, 0)
